 Task: Slide 68 - Resouses-2.
Action: Mouse moved to (33, 92)
Screenshot: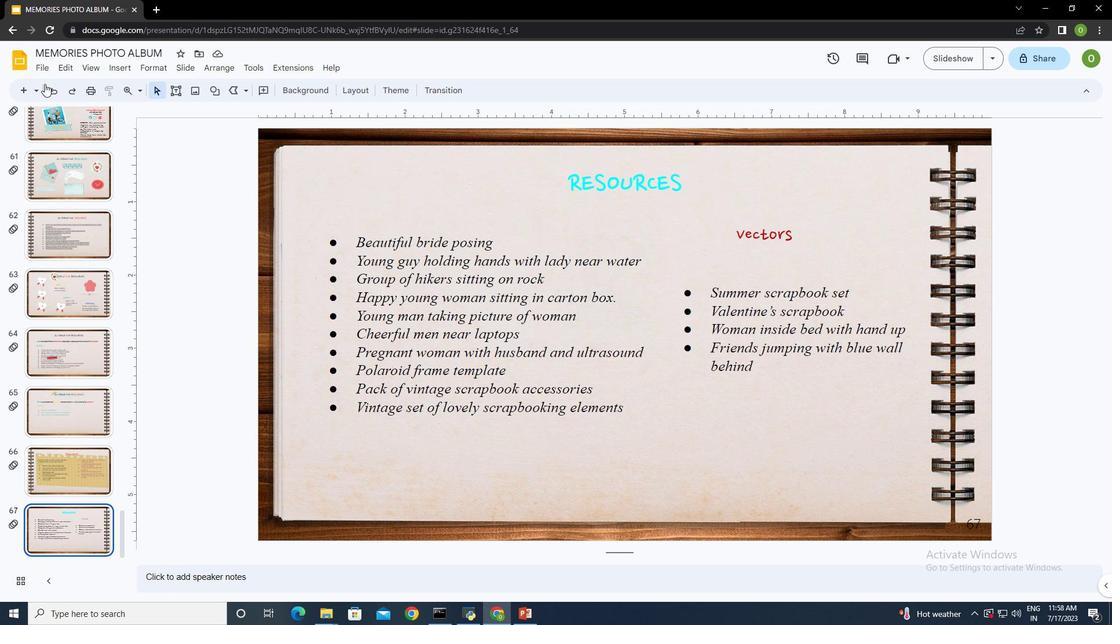 
Action: Mouse pressed left at (33, 92)
Screenshot: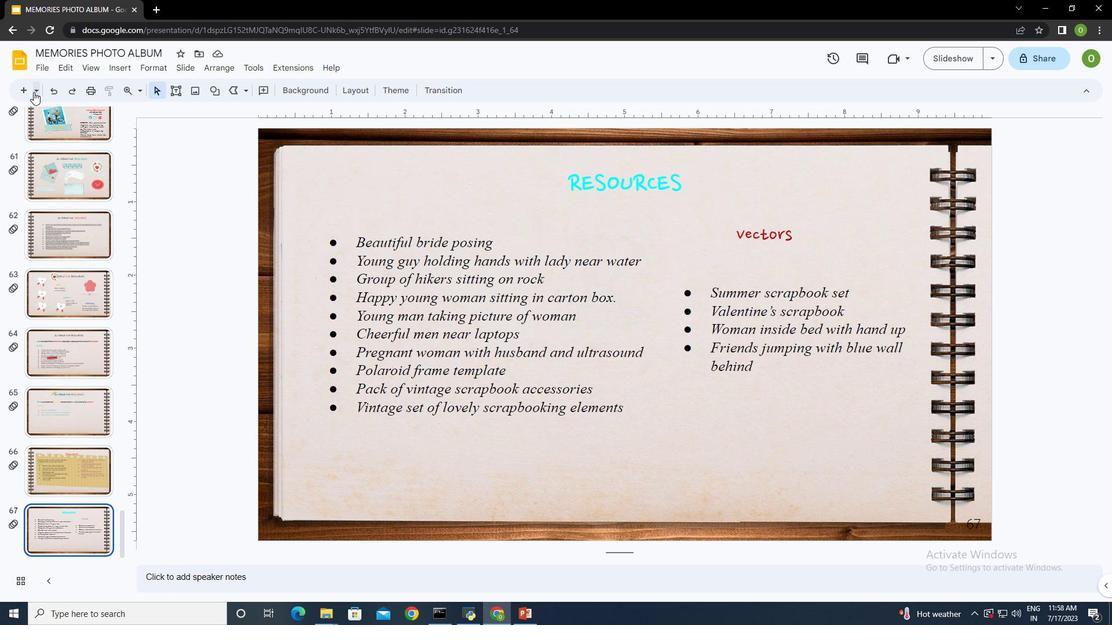 
Action: Mouse moved to (146, 410)
Screenshot: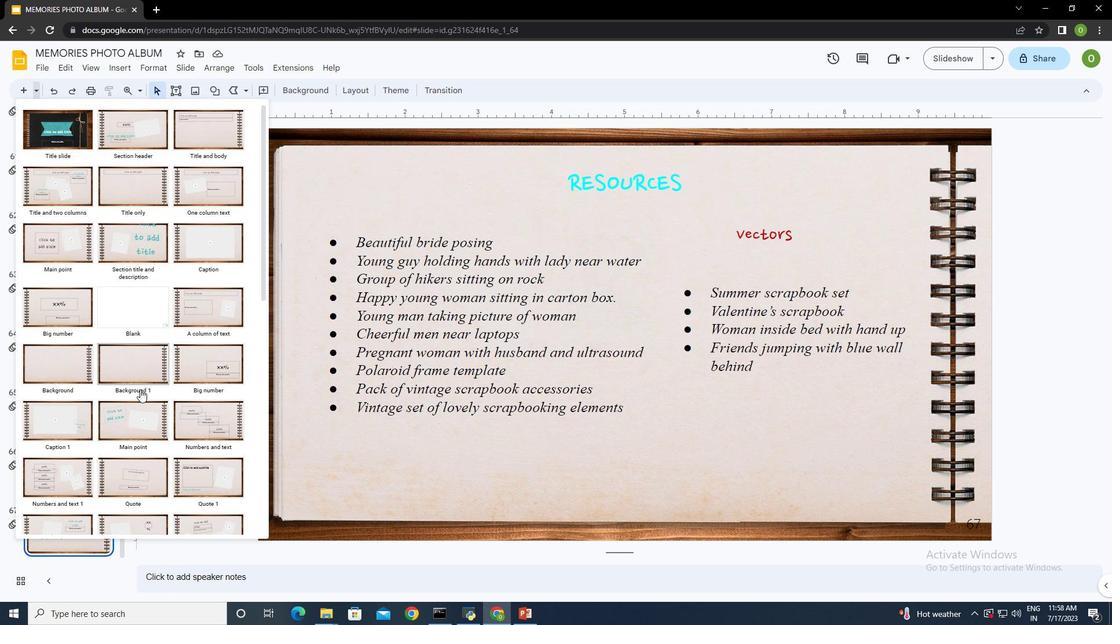 
Action: Mouse scrolled (146, 409) with delta (0, 0)
Screenshot: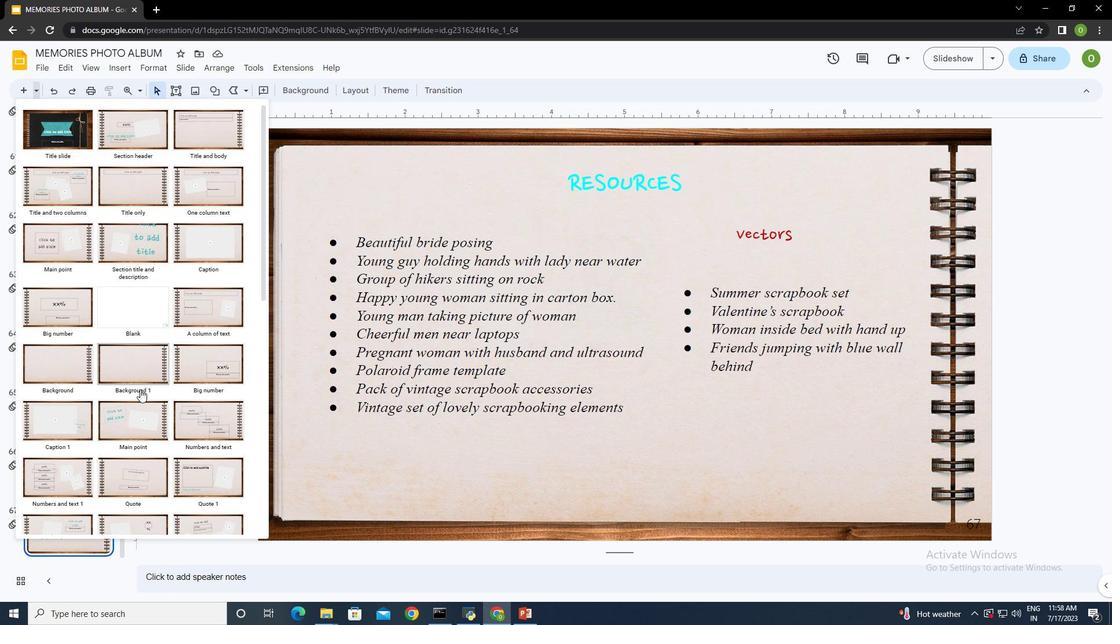 
Action: Mouse moved to (146, 411)
Screenshot: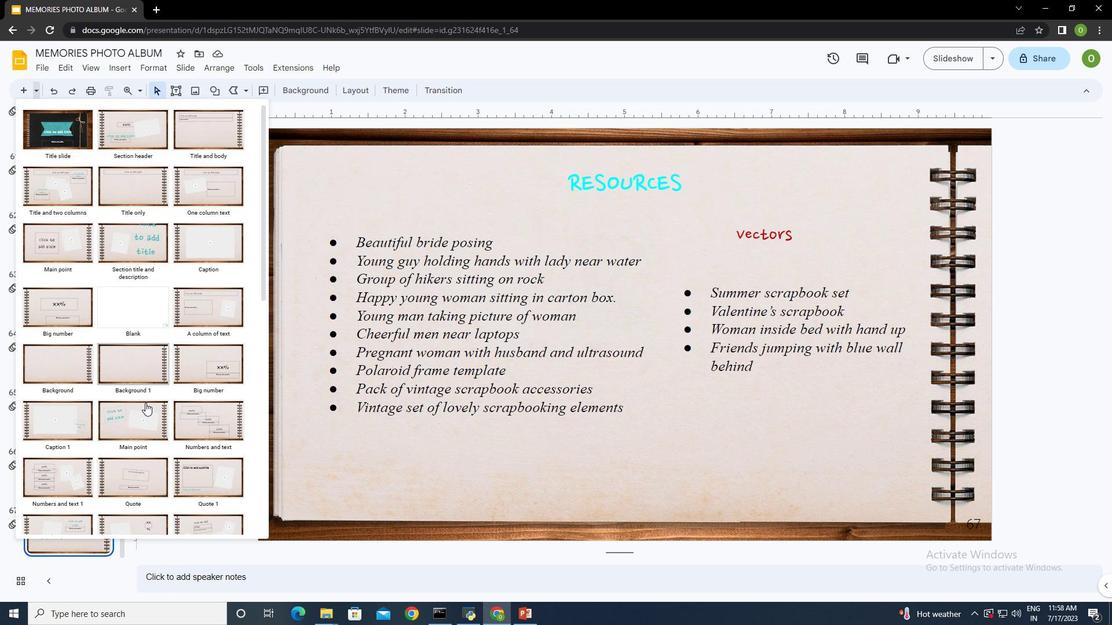 
Action: Mouse scrolled (146, 410) with delta (0, 0)
Screenshot: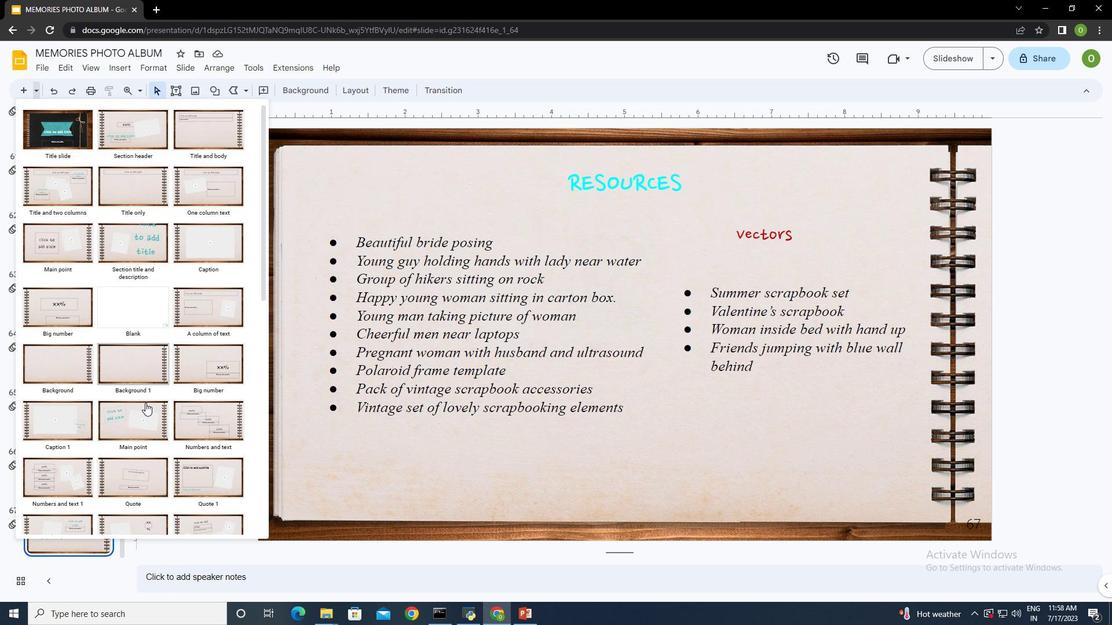 
Action: Mouse moved to (146, 412)
Screenshot: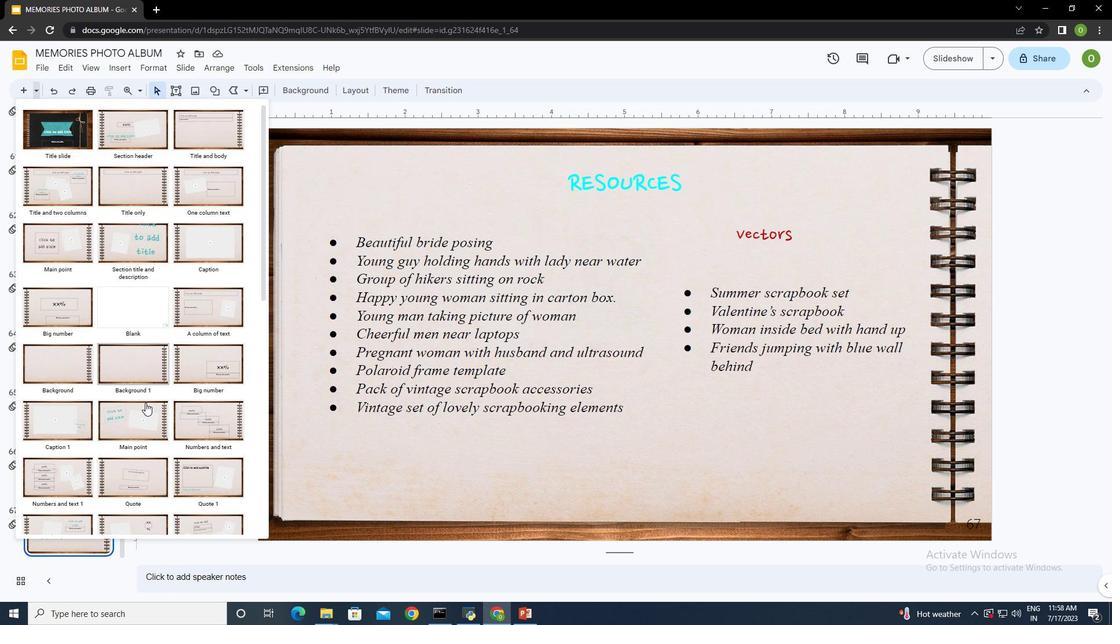 
Action: Mouse scrolled (146, 411) with delta (0, 0)
Screenshot: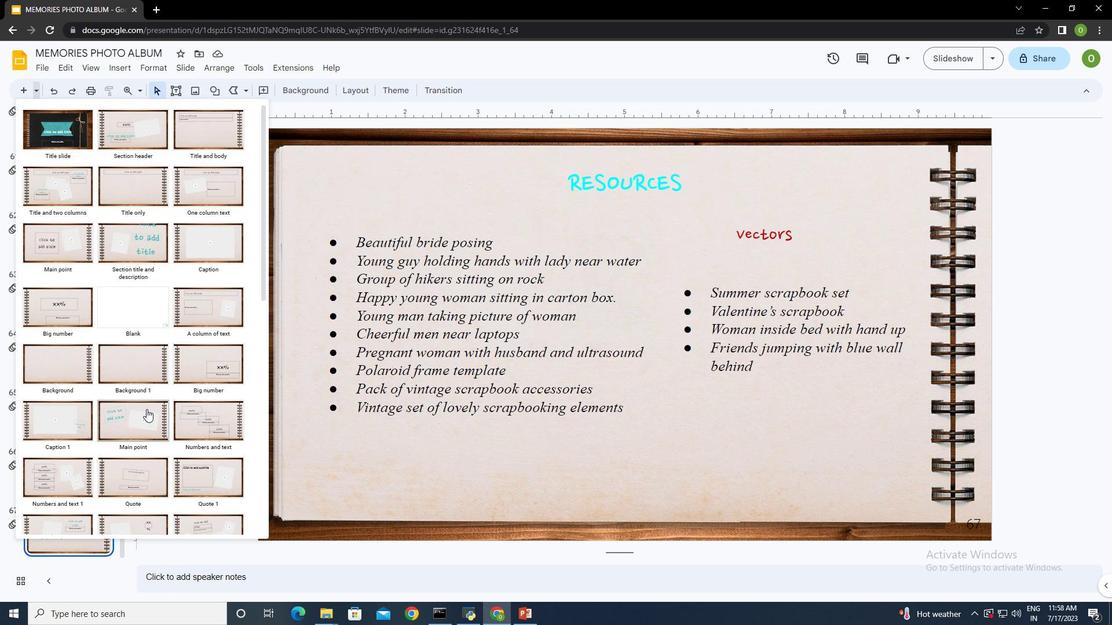 
Action: Mouse moved to (146, 413)
Screenshot: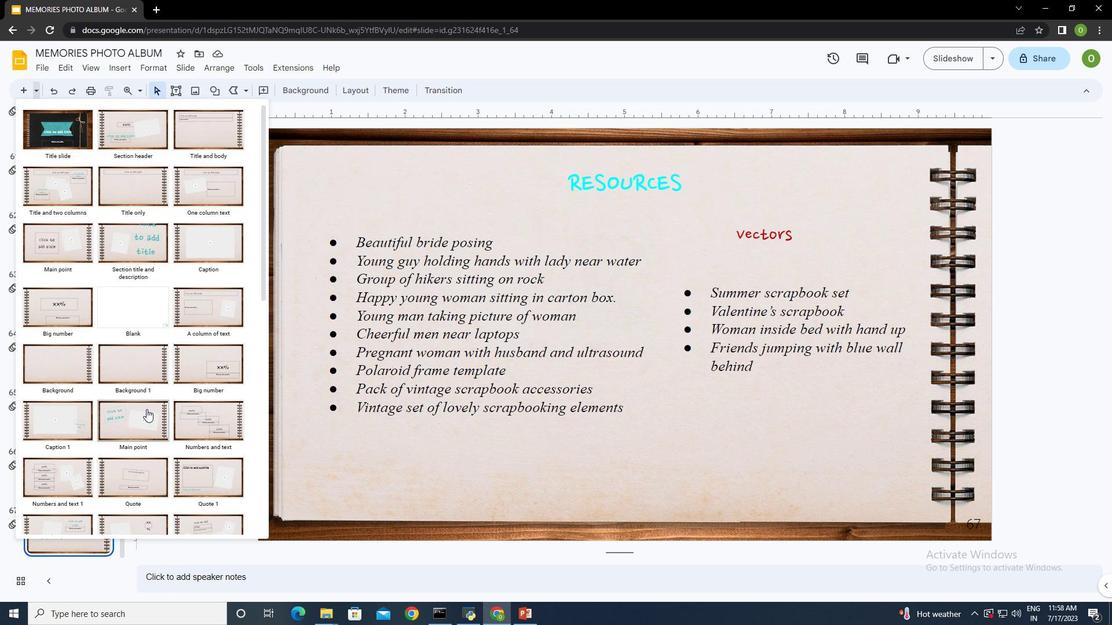 
Action: Mouse scrolled (146, 412) with delta (0, 0)
Screenshot: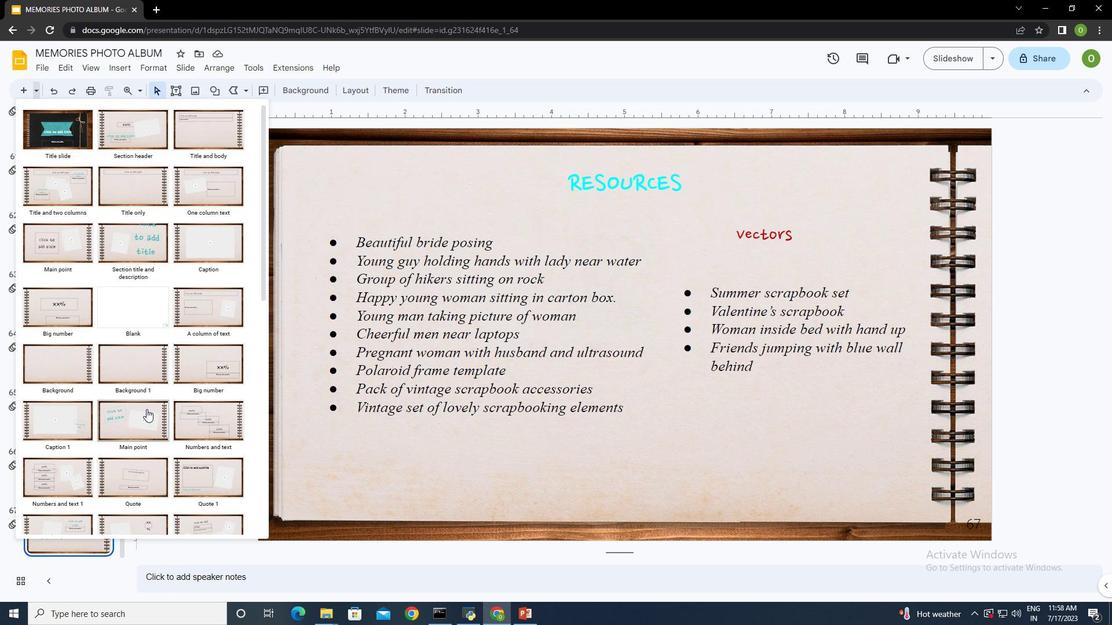 
Action: Mouse moved to (146, 413)
Screenshot: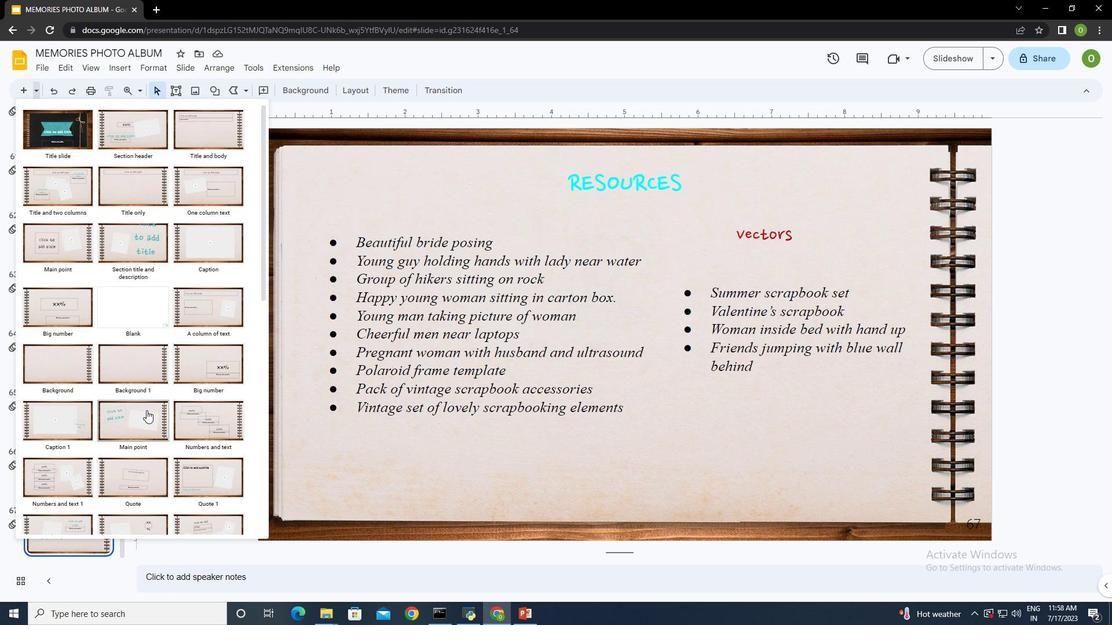 
Action: Mouse scrolled (146, 412) with delta (0, 0)
Screenshot: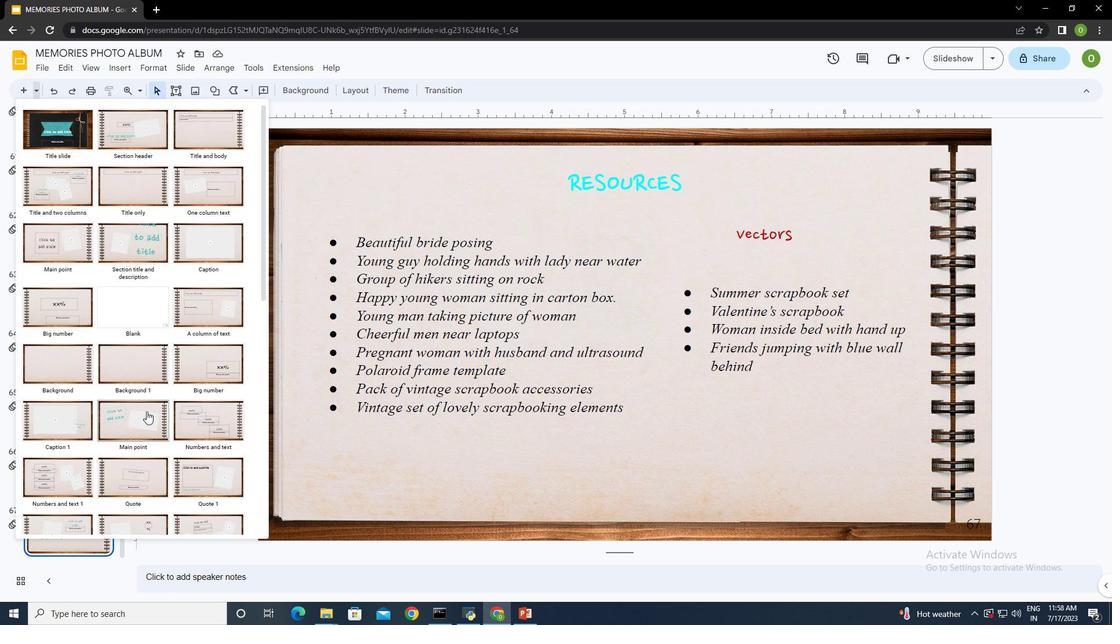 
Action: Mouse moved to (146, 413)
Screenshot: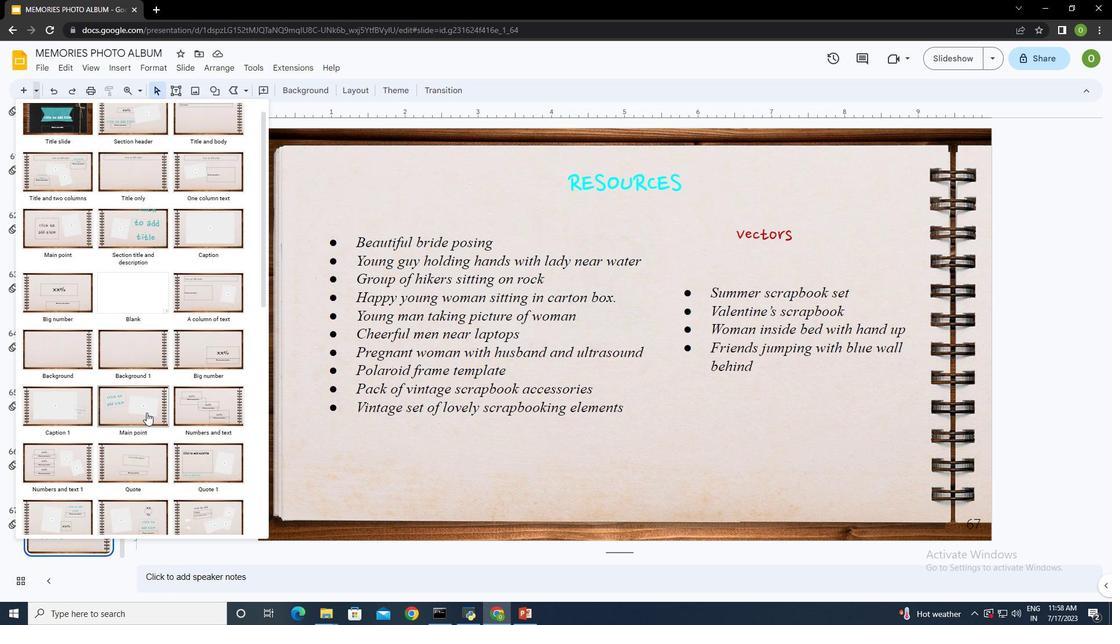 
Action: Mouse scrolled (146, 412) with delta (0, 0)
Screenshot: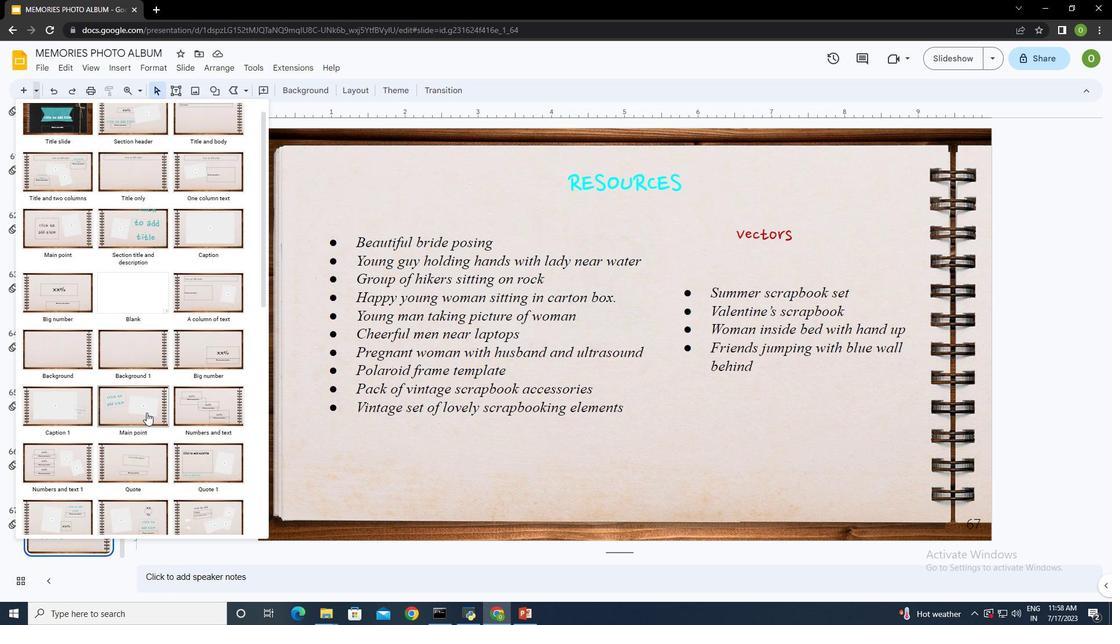 
Action: Mouse moved to (146, 410)
Screenshot: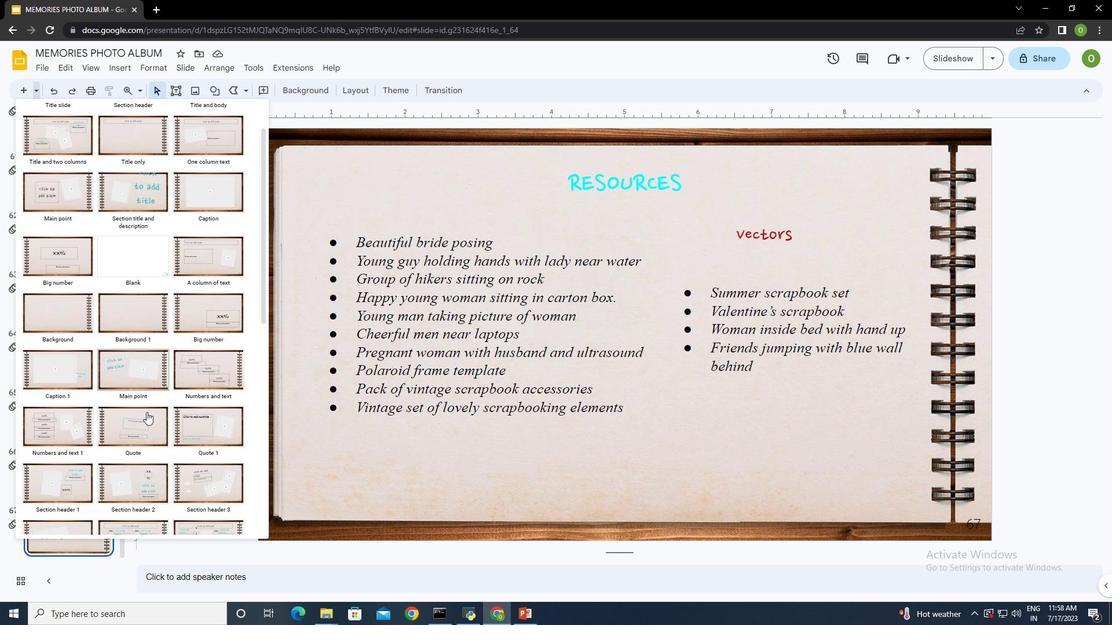 
Action: Mouse scrolled (146, 410) with delta (0, 0)
Screenshot: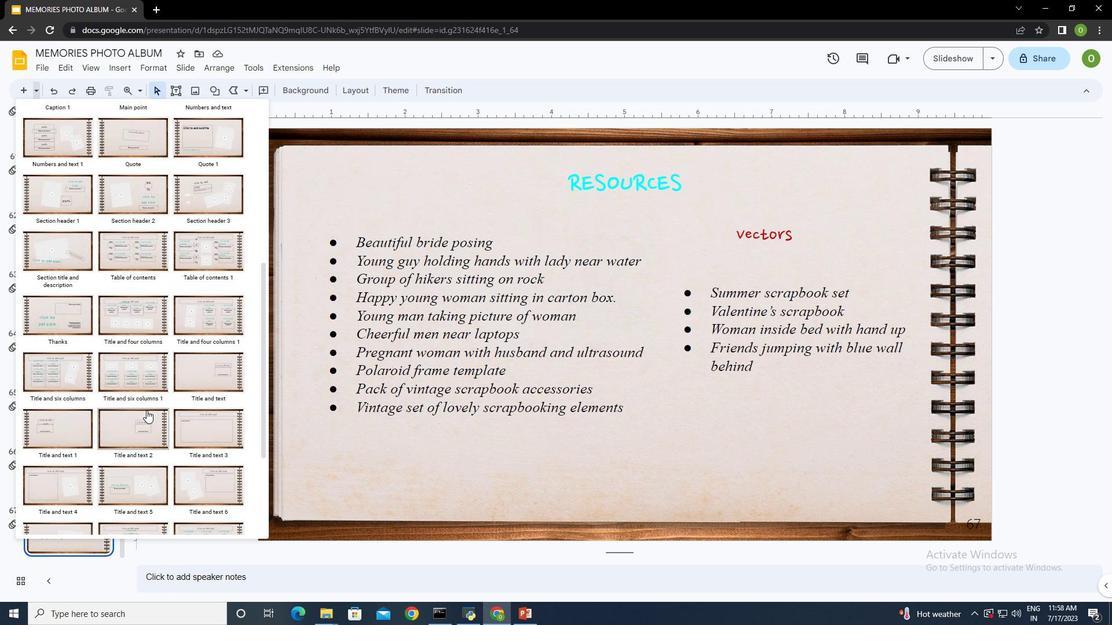 
Action: Mouse scrolled (146, 410) with delta (0, 0)
Screenshot: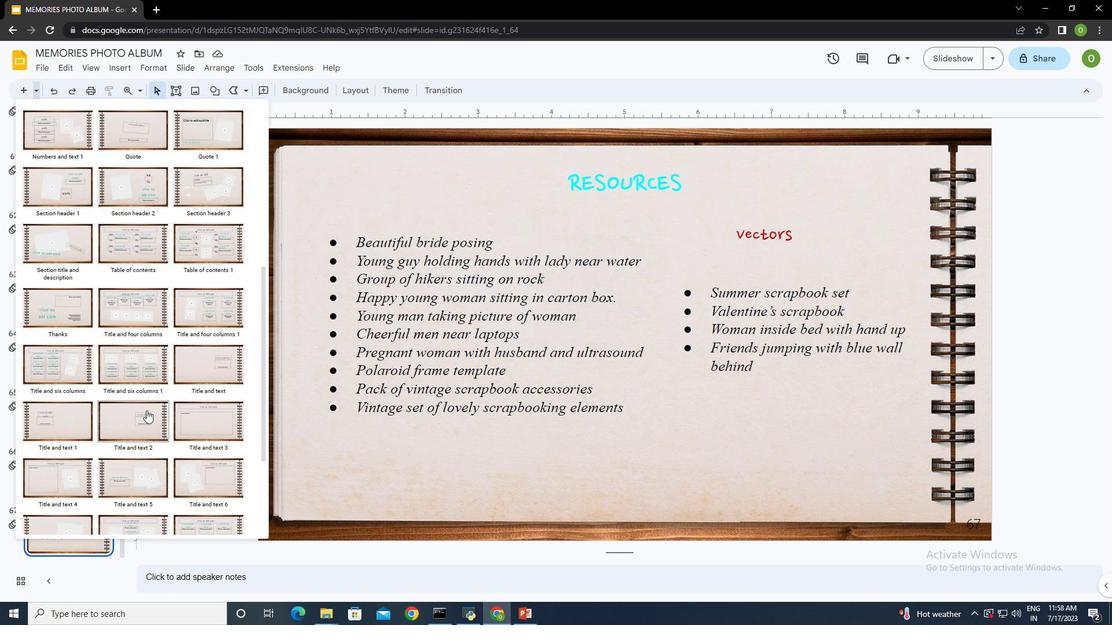 
Action: Mouse scrolled (146, 410) with delta (0, 0)
Screenshot: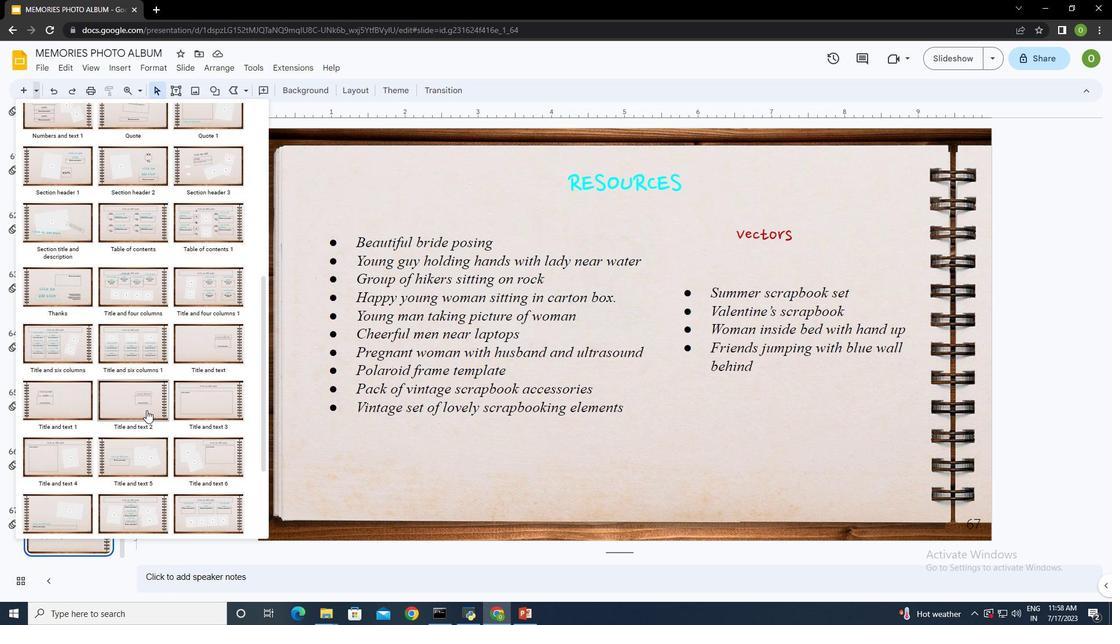 
Action: Mouse scrolled (146, 410) with delta (0, 0)
Screenshot: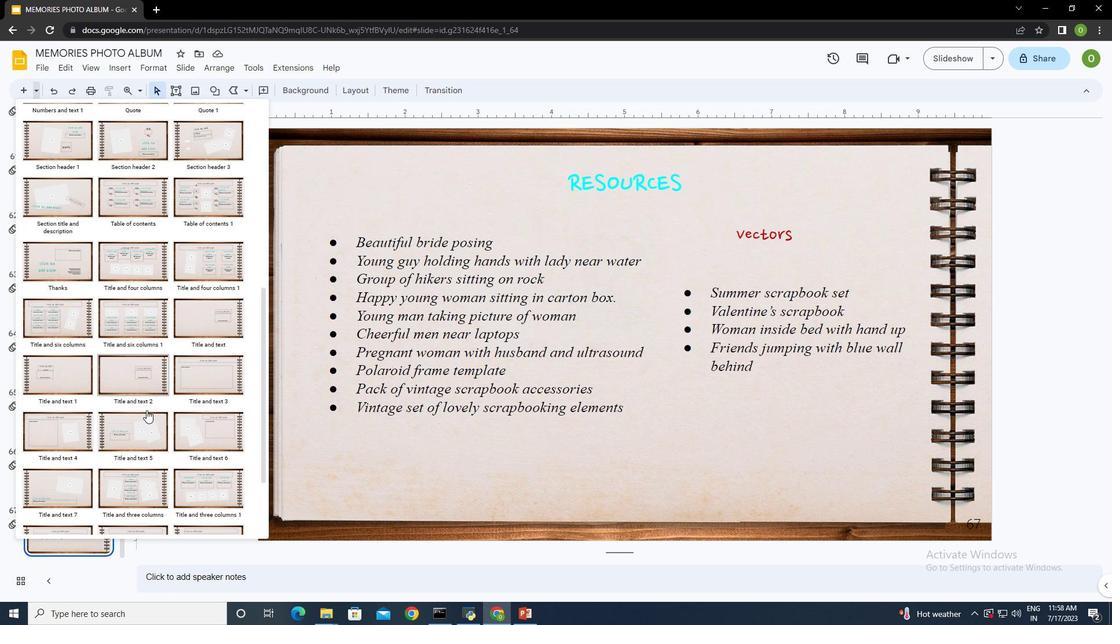 
Action: Mouse scrolled (146, 410) with delta (0, 0)
Screenshot: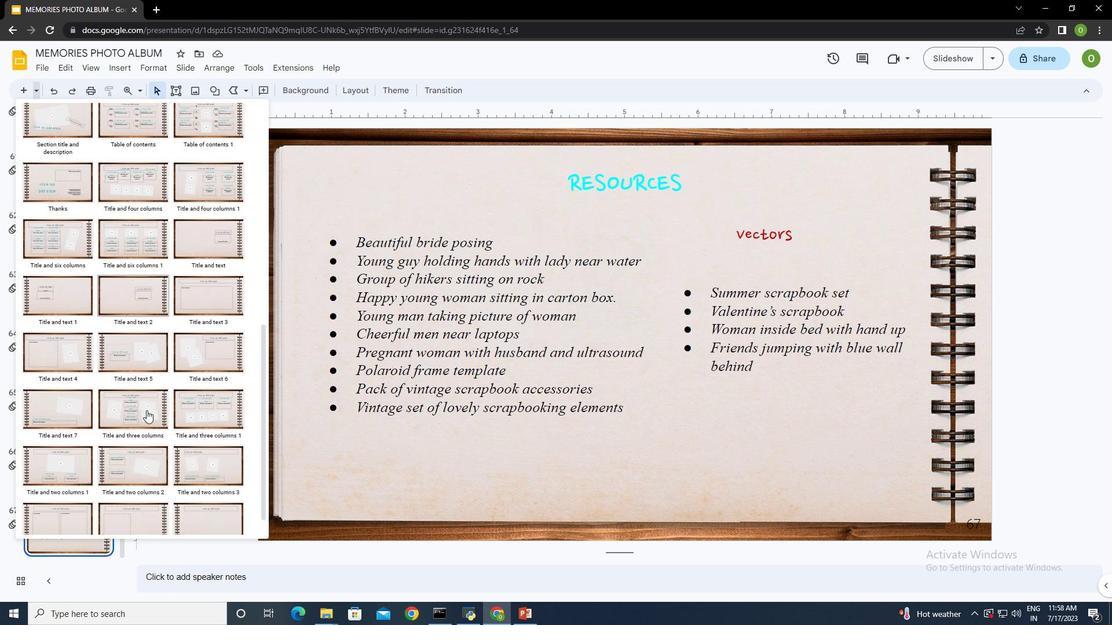 
Action: Mouse moved to (146, 410)
Screenshot: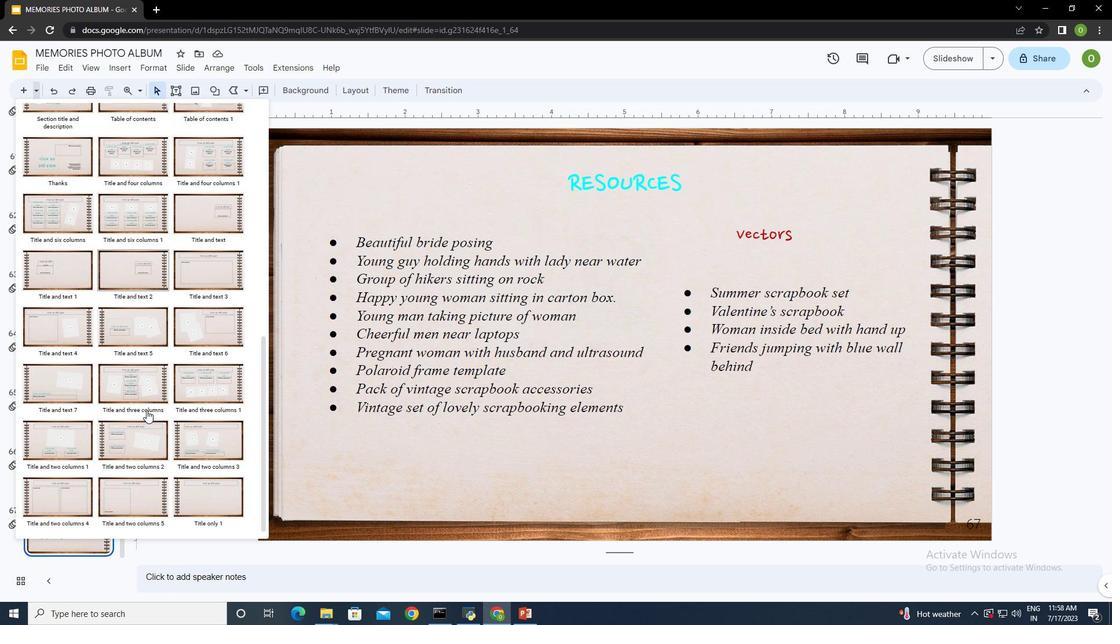 
Action: Mouse scrolled (146, 410) with delta (0, 0)
Screenshot: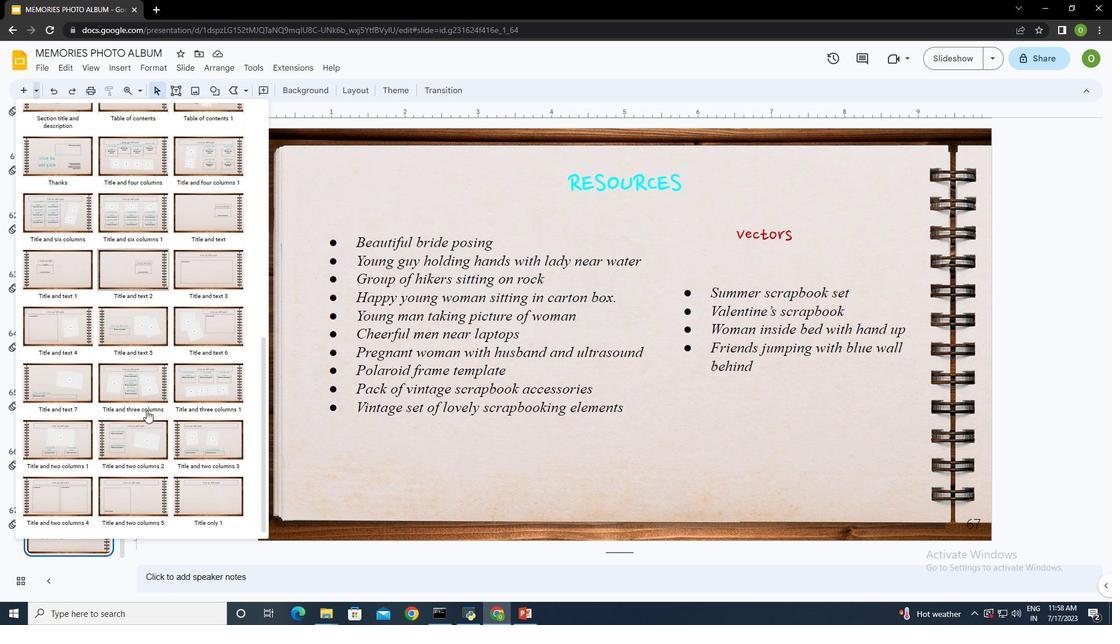 
Action: Mouse scrolled (146, 410) with delta (0, 0)
Screenshot: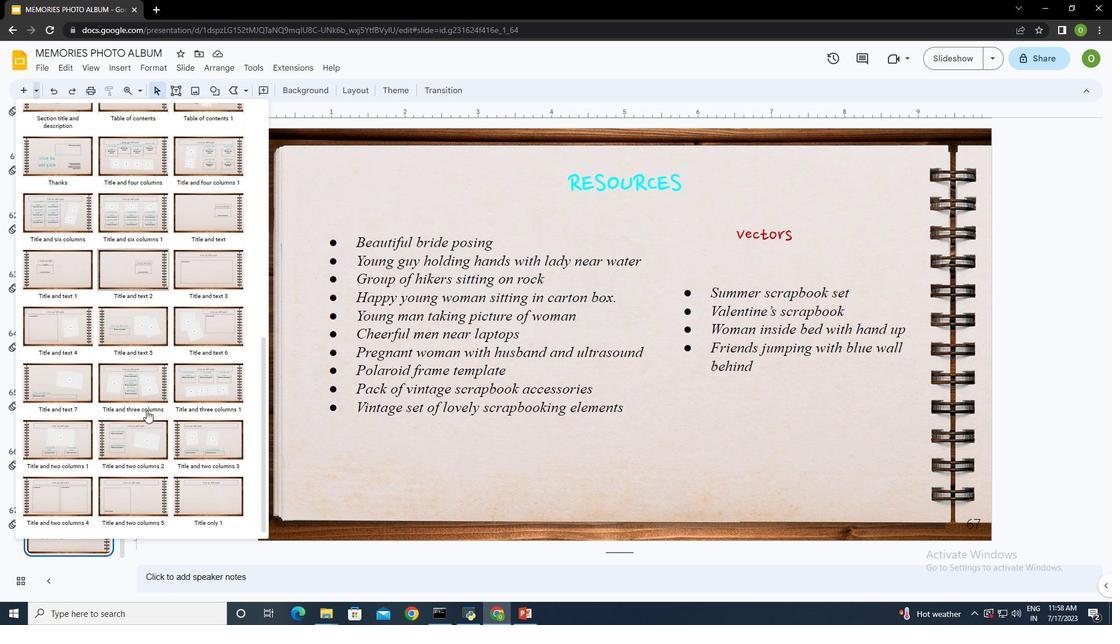 
Action: Mouse moved to (203, 487)
Screenshot: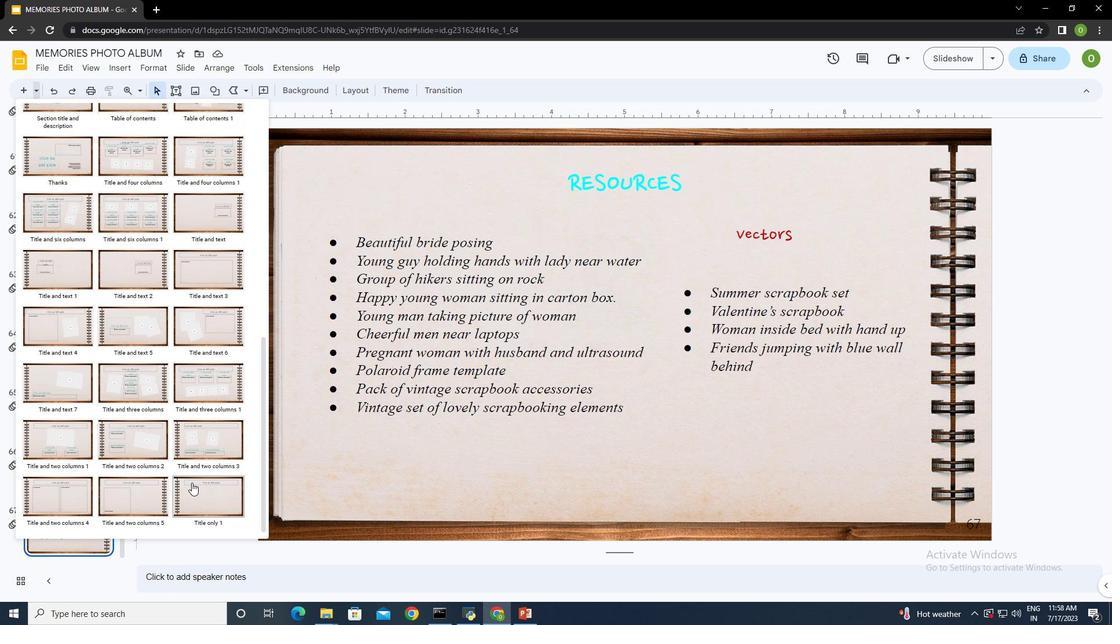 
Action: Mouse pressed left at (203, 487)
Screenshot: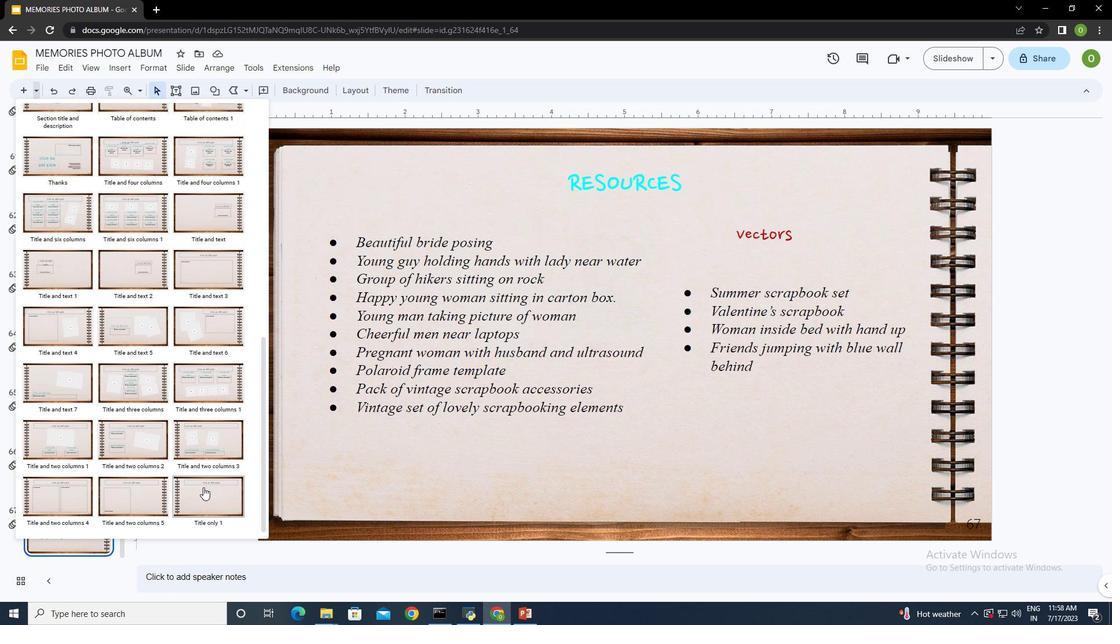 
Action: Mouse moved to (551, 184)
Screenshot: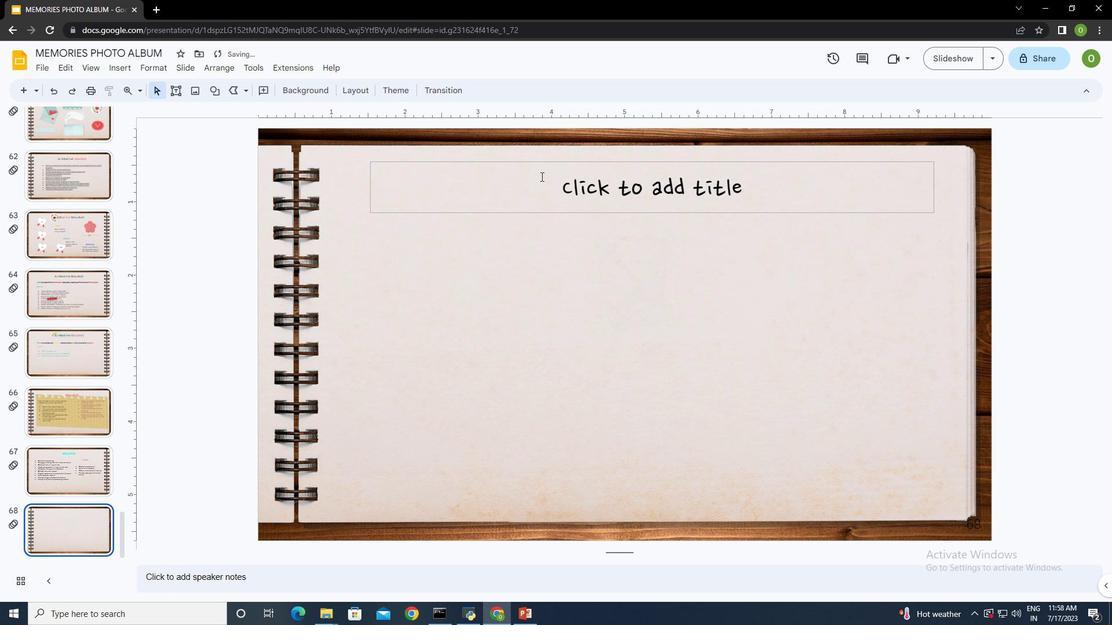 
Action: Mouse pressed left at (551, 184)
Screenshot: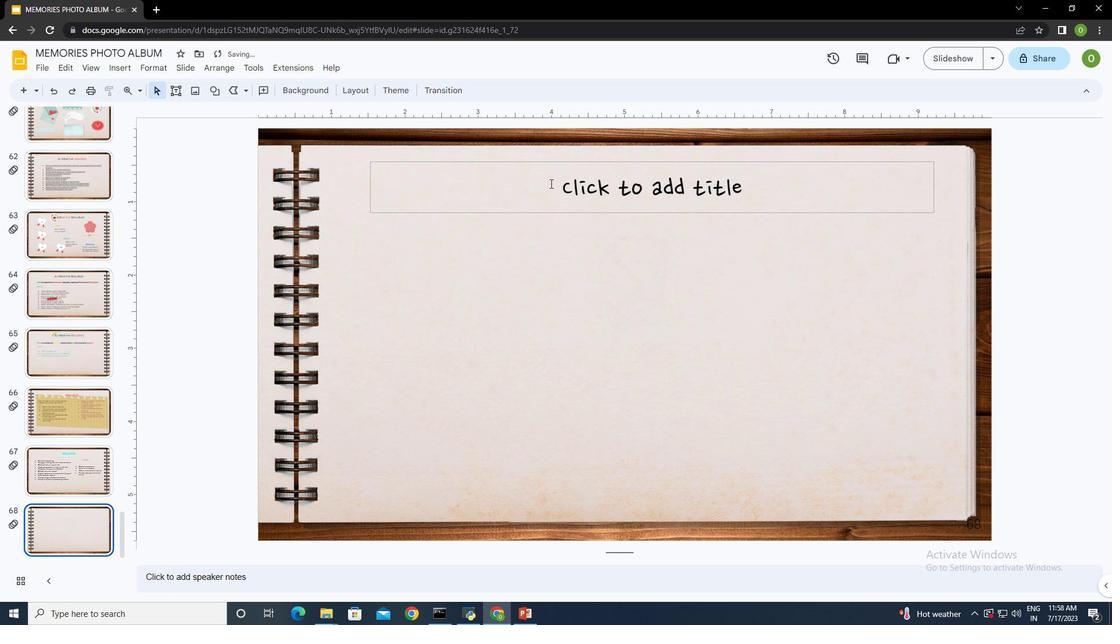 
Action: Mouse moved to (551, 184)
Screenshot: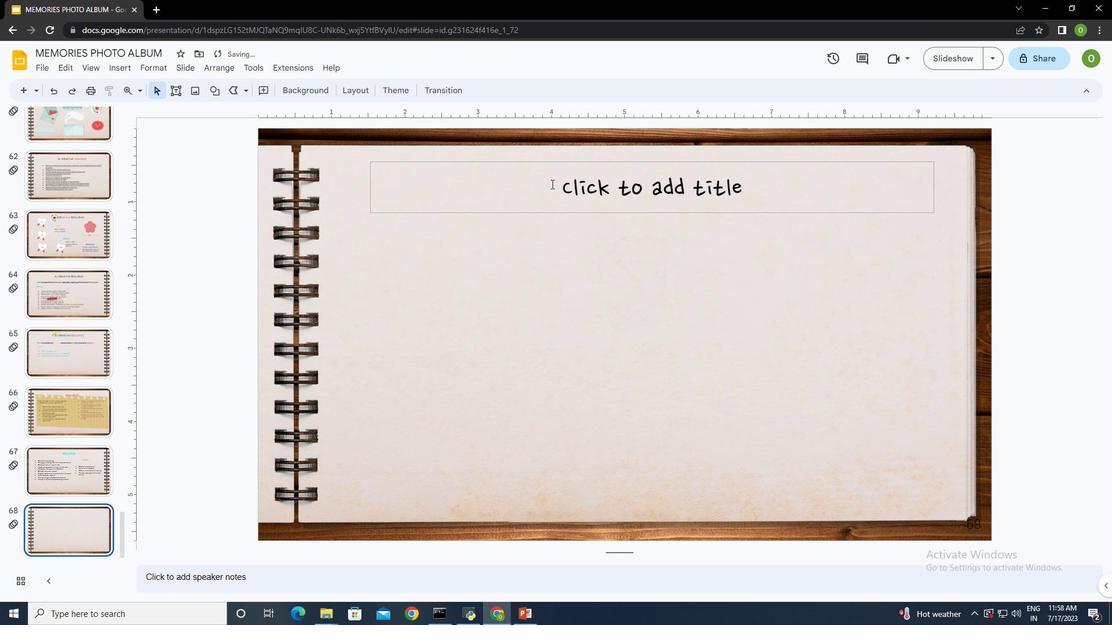 
Action: Key pressed <Key.caps_lock>RESOURCES
Screenshot: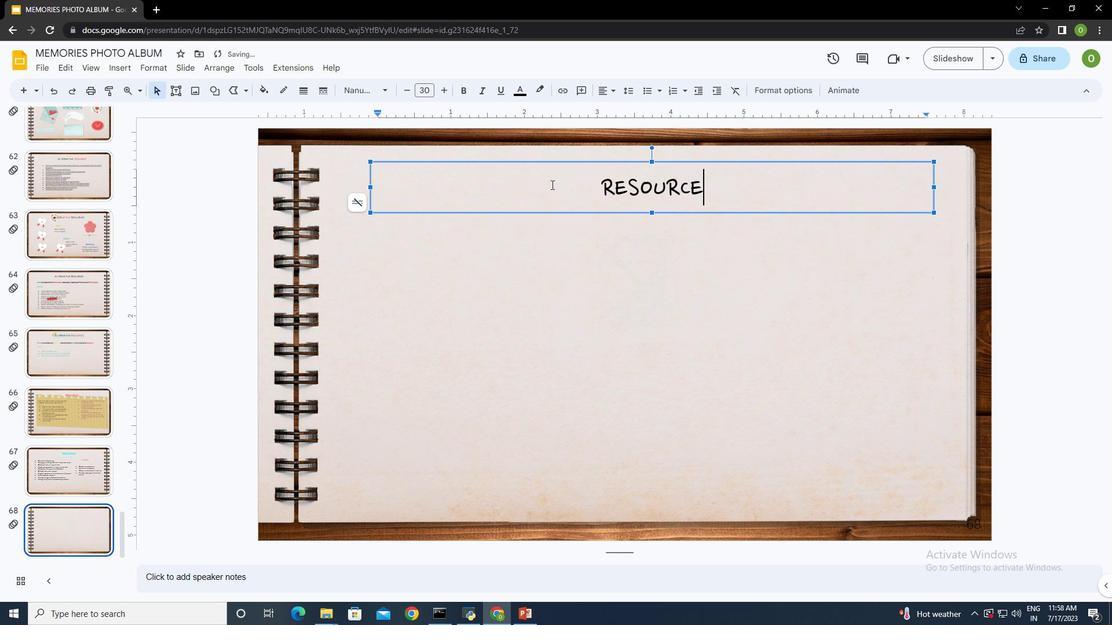 
Action: Mouse moved to (573, 260)
Screenshot: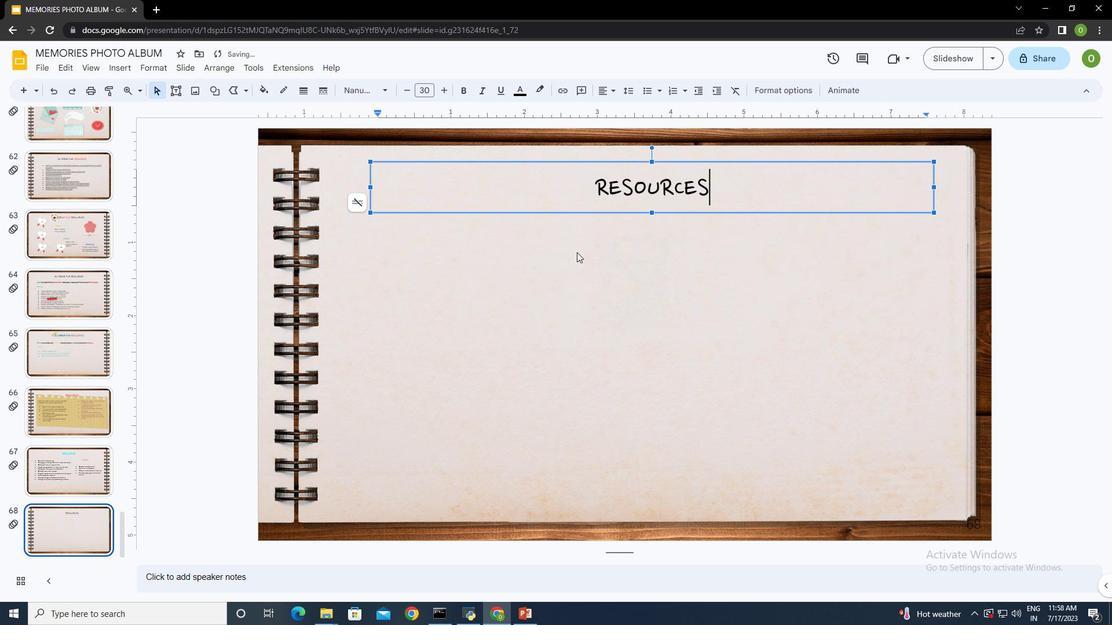 
Action: Mouse pressed left at (573, 260)
Screenshot: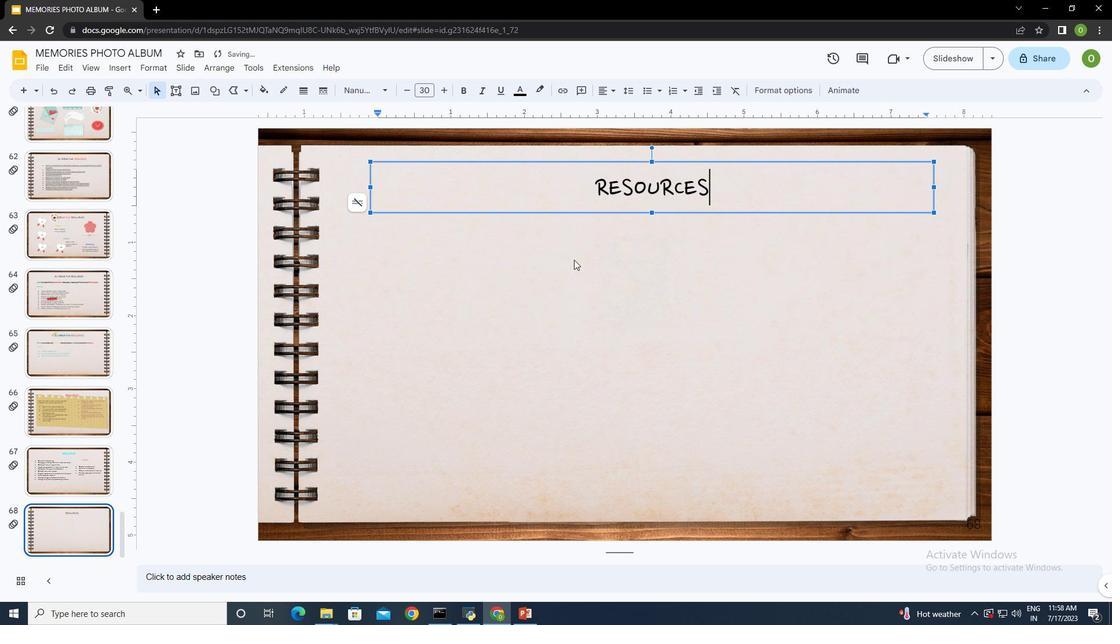
Action: Mouse moved to (121, 64)
Screenshot: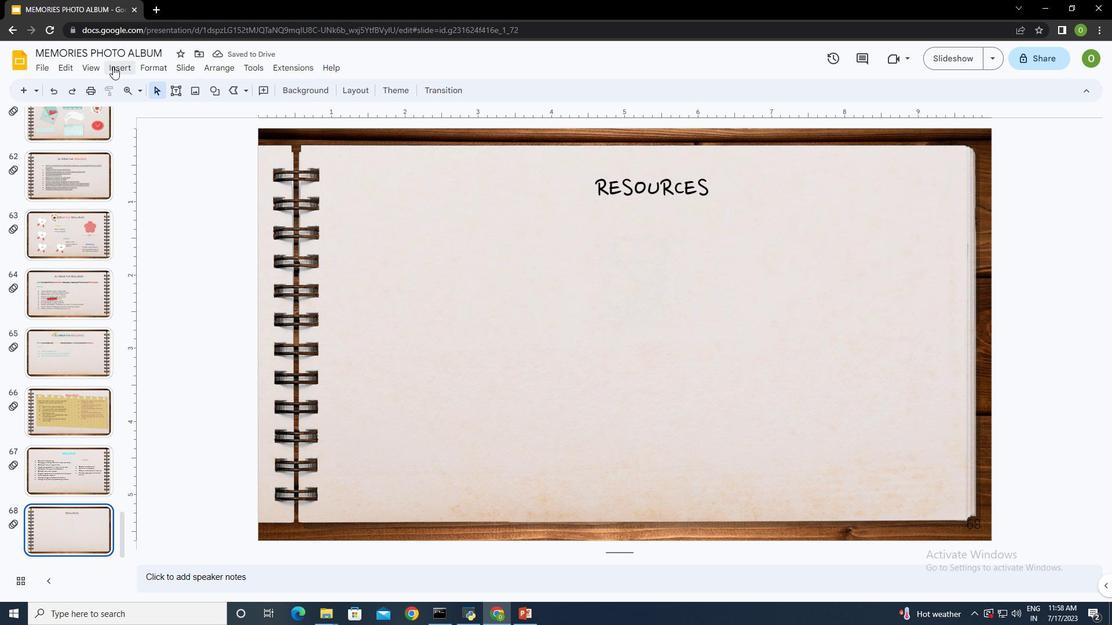 
Action: Mouse pressed left at (121, 64)
Screenshot: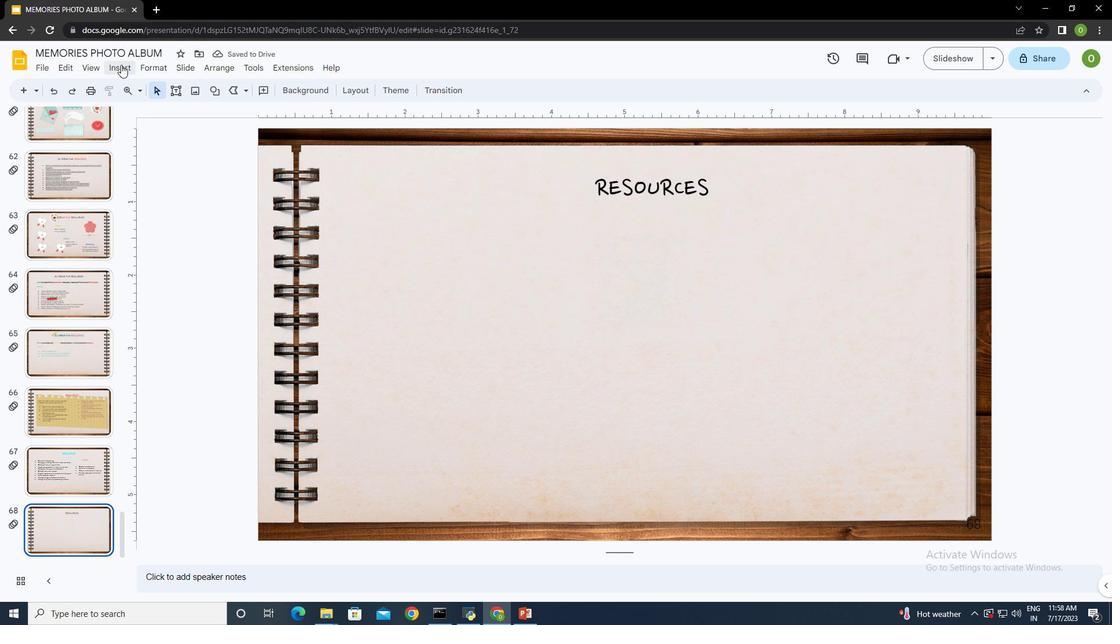 
Action: Mouse moved to (146, 101)
Screenshot: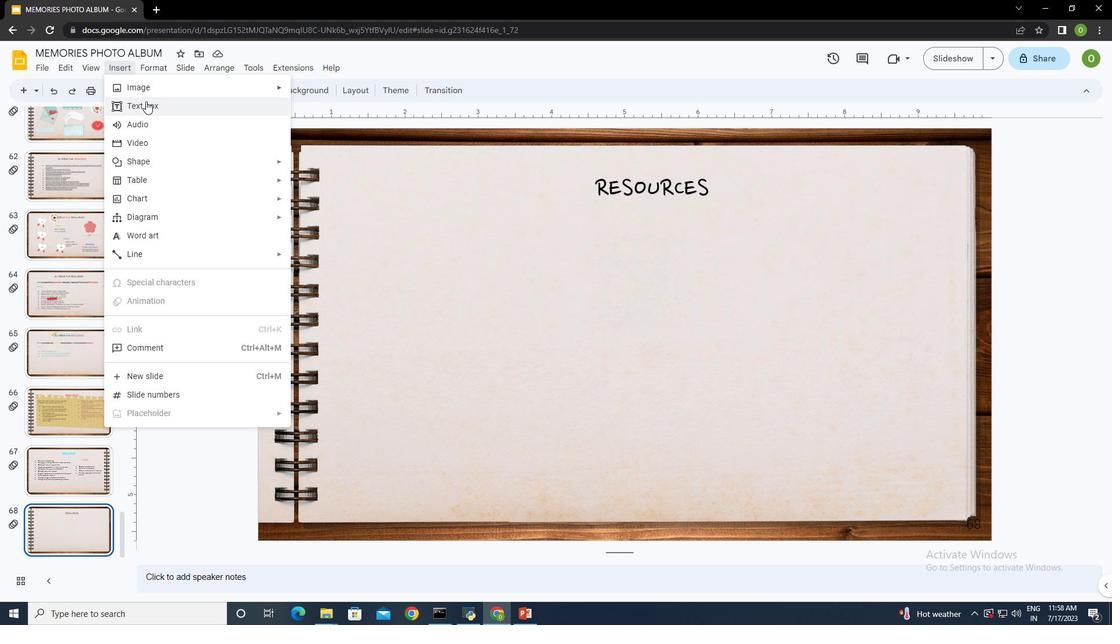 
Action: Mouse pressed left at (146, 101)
Screenshot: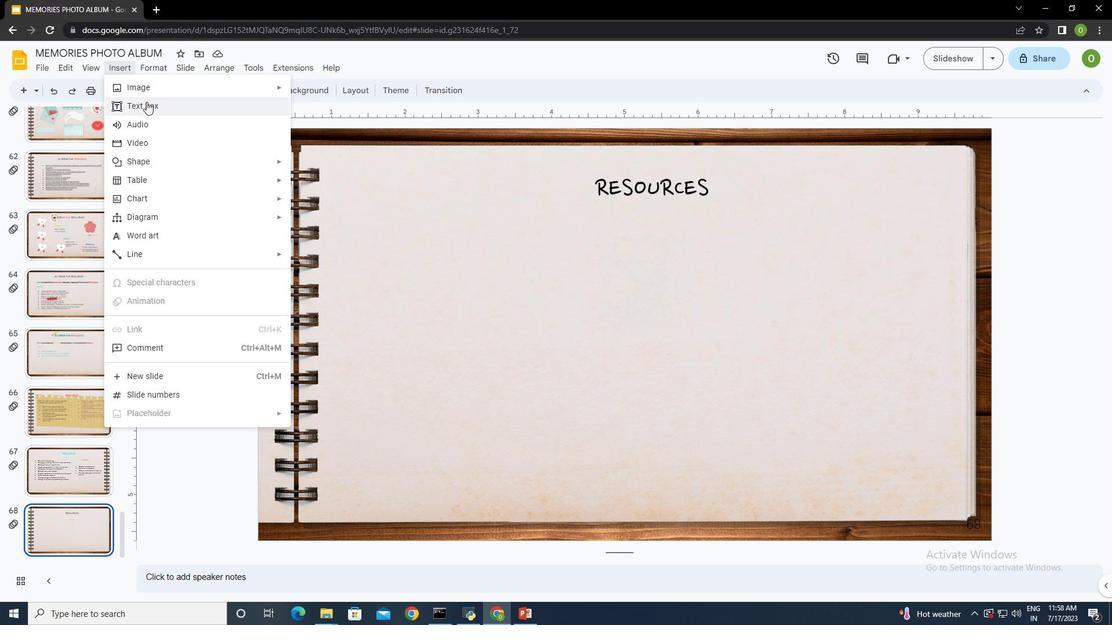 
Action: Mouse moved to (361, 223)
Screenshot: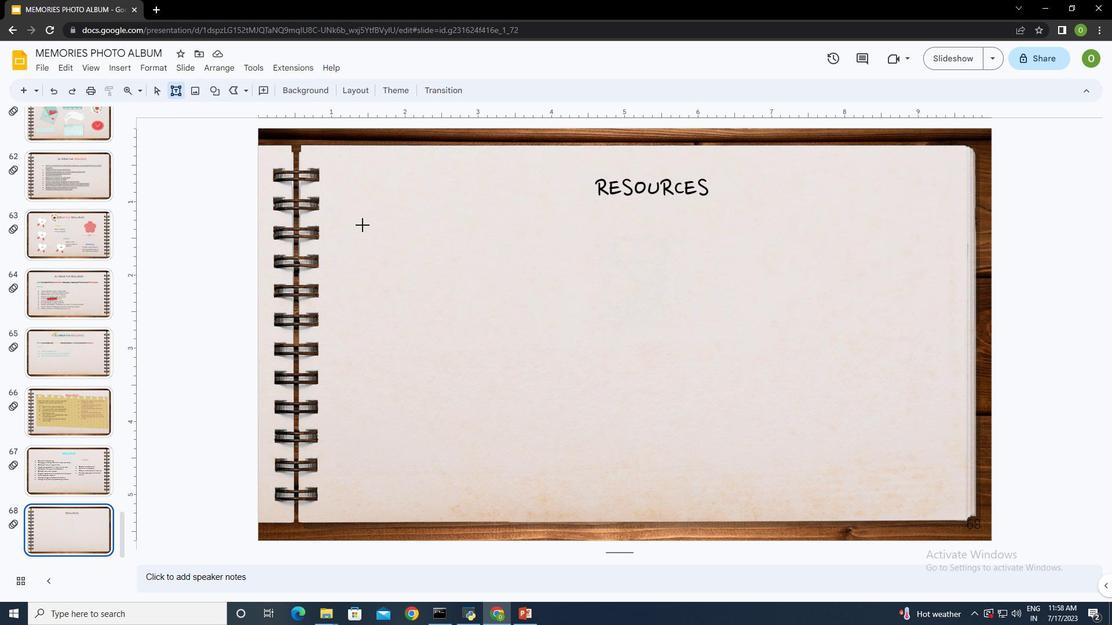 
Action: Mouse pressed left at (361, 223)
Screenshot: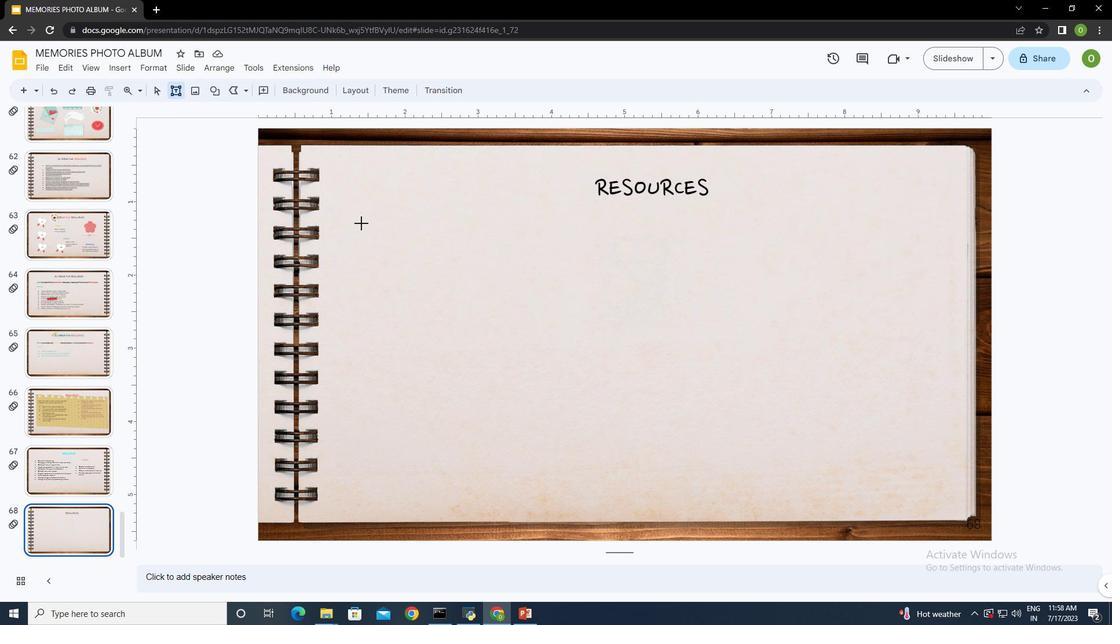 
Action: Mouse moved to (533, 282)
Screenshot: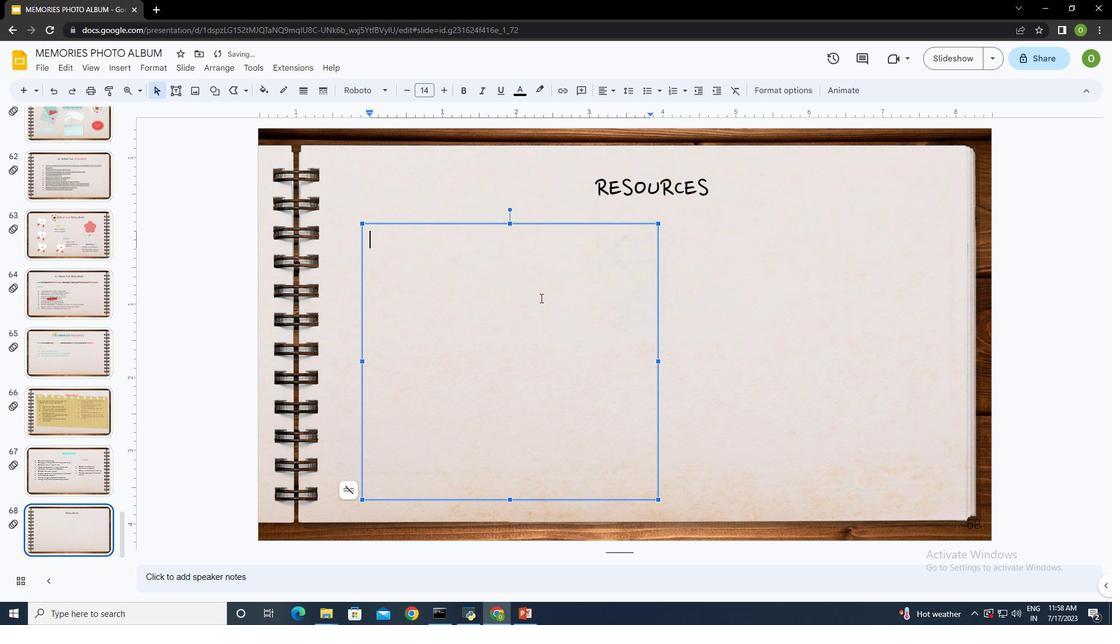 
Action: Key pressed <Key.shift><Key.shift><Key.shift><Key.caps_lock><Key.shift><Key.shift>Did<Key.space>you<Key.space>like<Key.space>the<Key.space>resources<Key.space>on<Key.space>ths<Key.backspace>is<Key.space>template<Key.space><Key.backspace><Key.shift_r>?<Key.space><Key.shift>Get<Key.space>them<Key.space>for<Key.space>free<Key.space>at<Key.space>our<Key.space>other<Key.space>websites.<Key.enter><Key.enter><Key.shift>P<Key.shift>HOTOSctrl+A
Screenshot: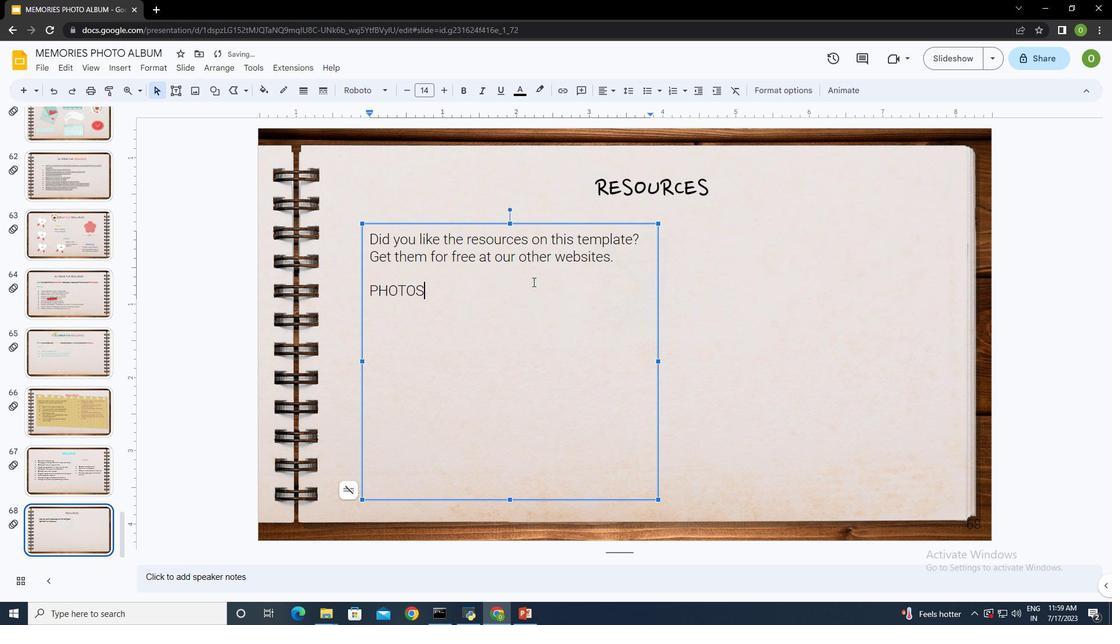 
Action: Mouse pressed left at (533, 282)
Screenshot: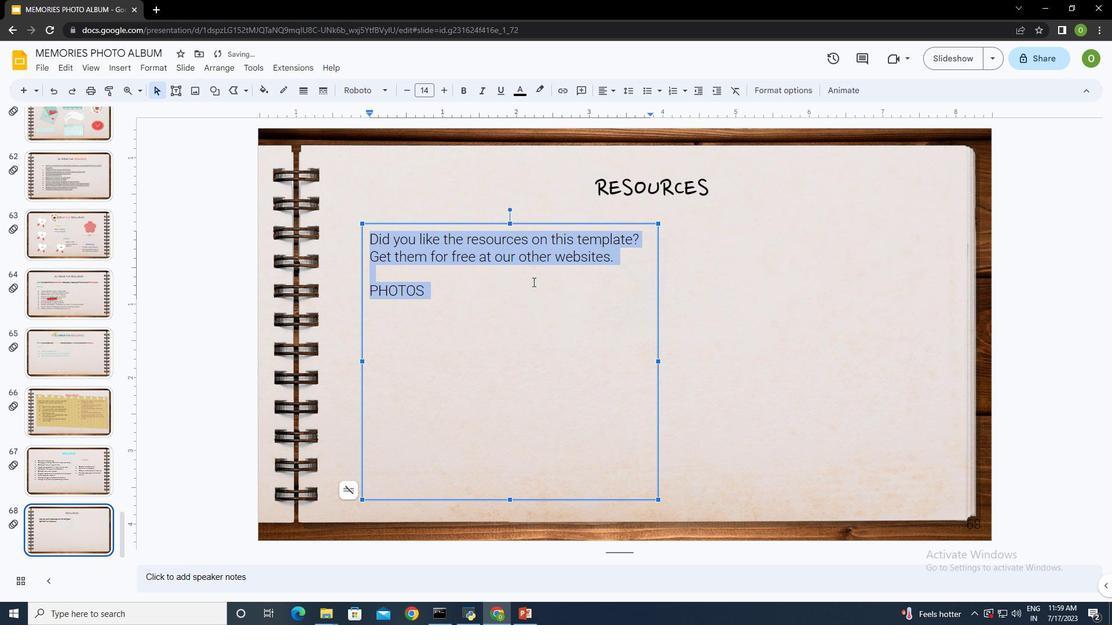 
Action: Mouse moved to (425, 287)
Screenshot: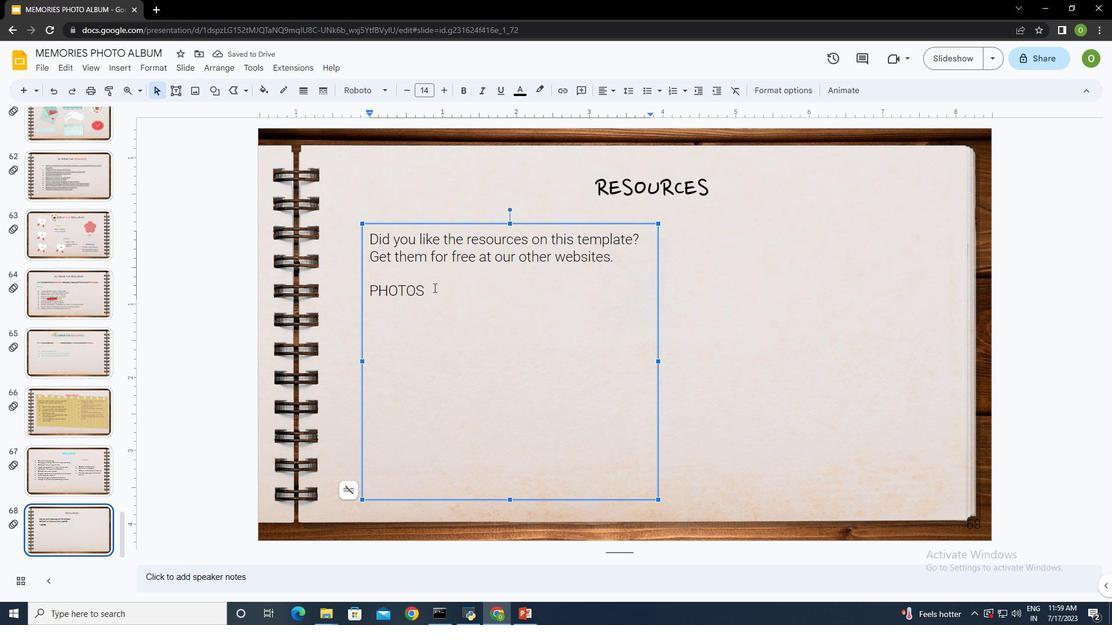 
Action: Mouse pressed left at (425, 287)
Screenshot: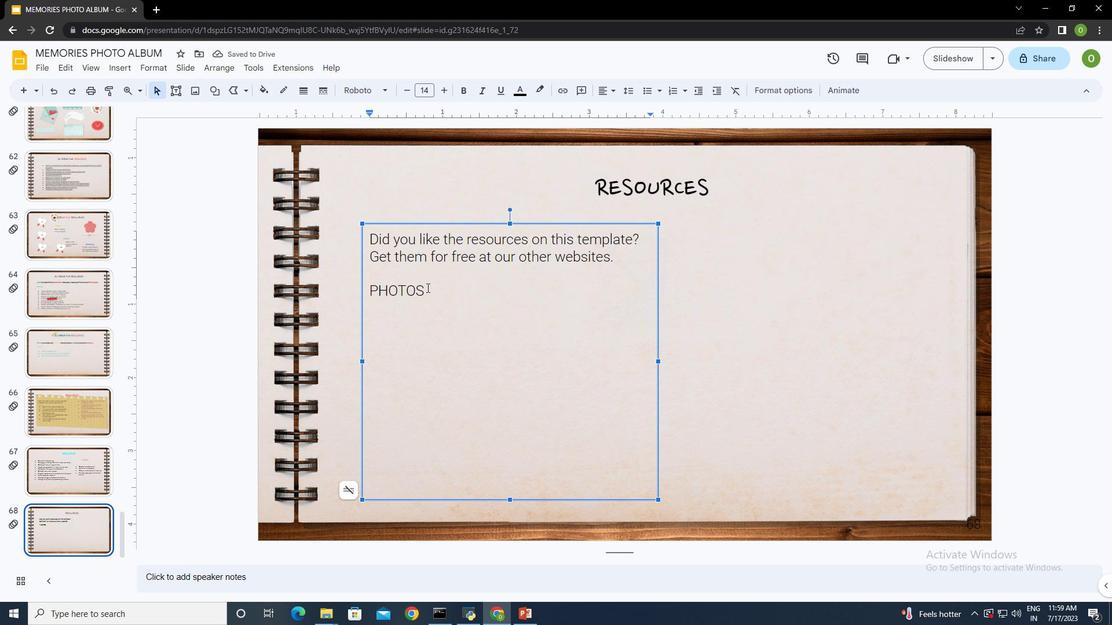 
Action: Mouse moved to (356, 84)
Screenshot: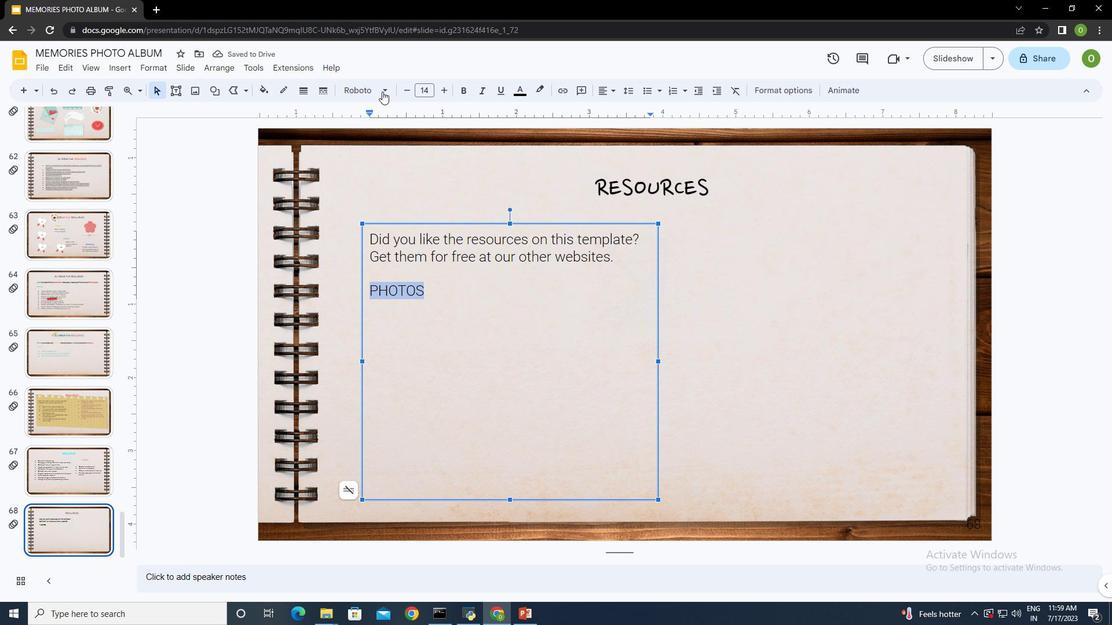
Action: Mouse pressed left at (356, 84)
Screenshot: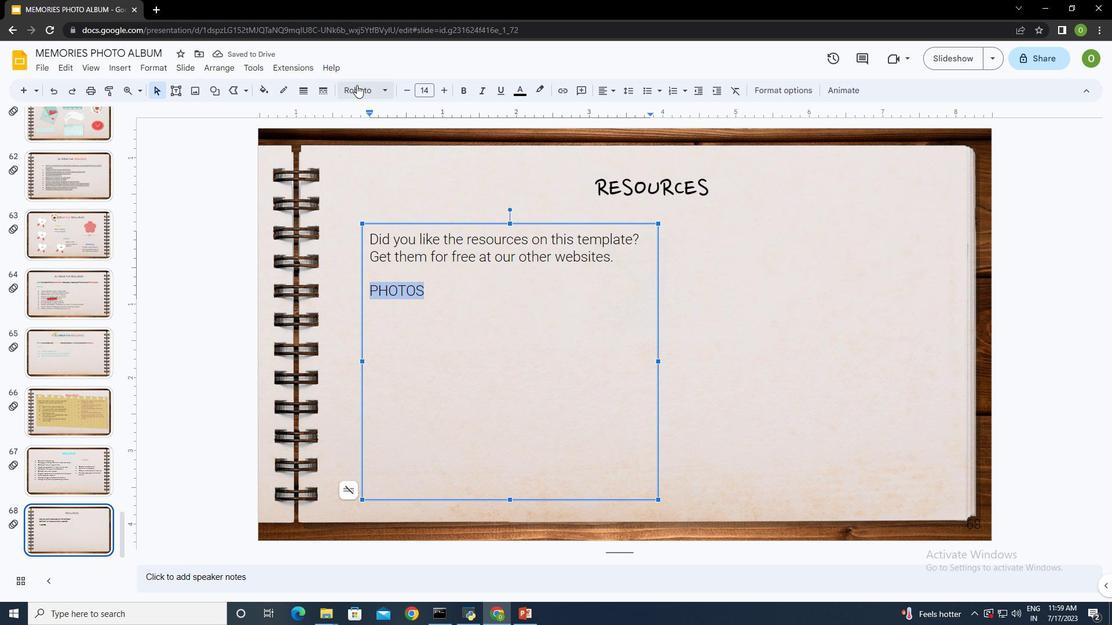 
Action: Mouse moved to (412, 158)
Screenshot: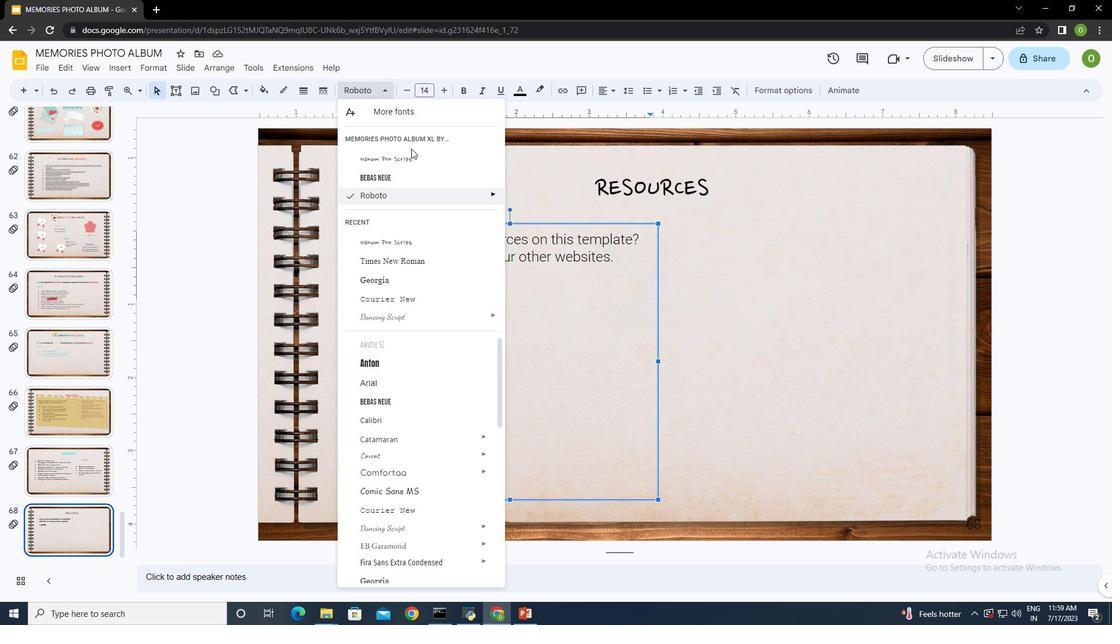 
Action: Mouse pressed left at (412, 158)
Screenshot: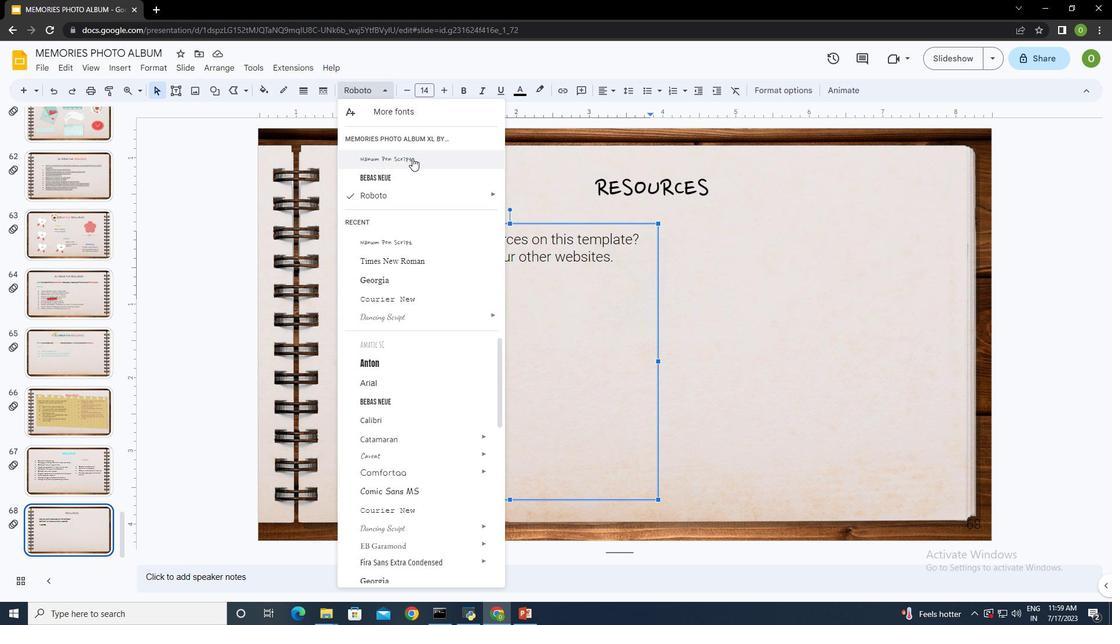 
Action: Mouse moved to (443, 89)
Screenshot: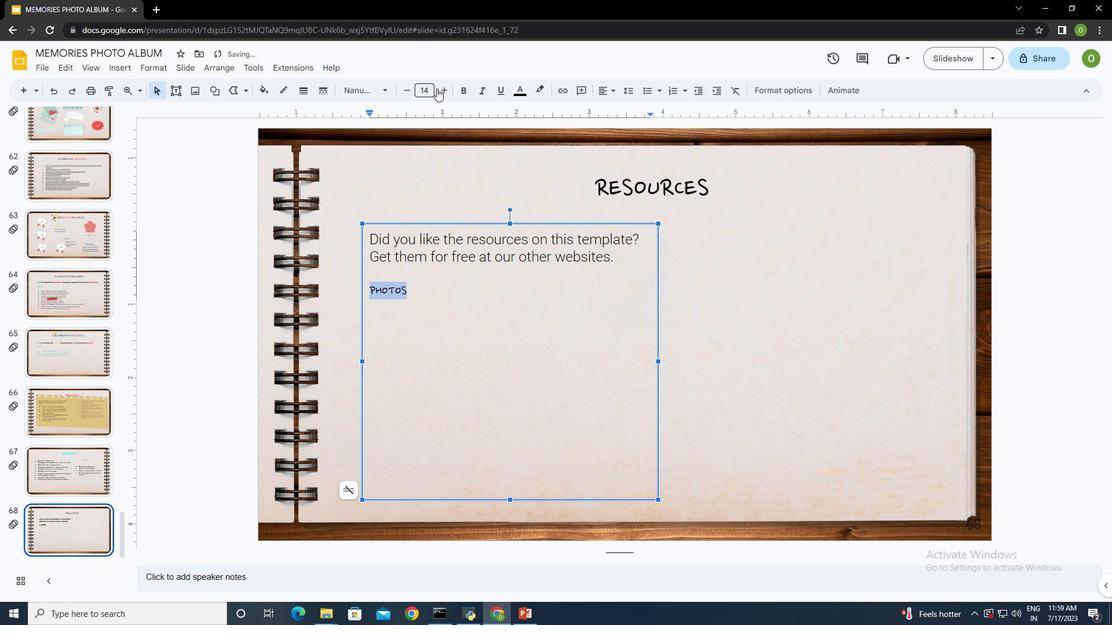 
Action: Mouse pressed left at (443, 89)
Screenshot: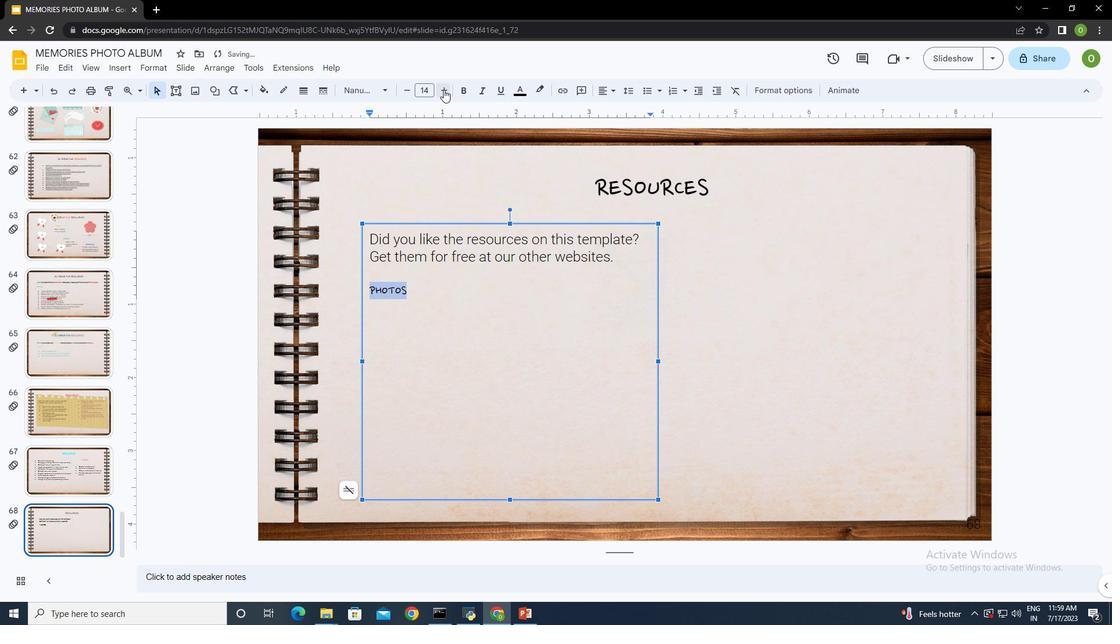 
Action: Mouse moved to (443, 89)
Screenshot: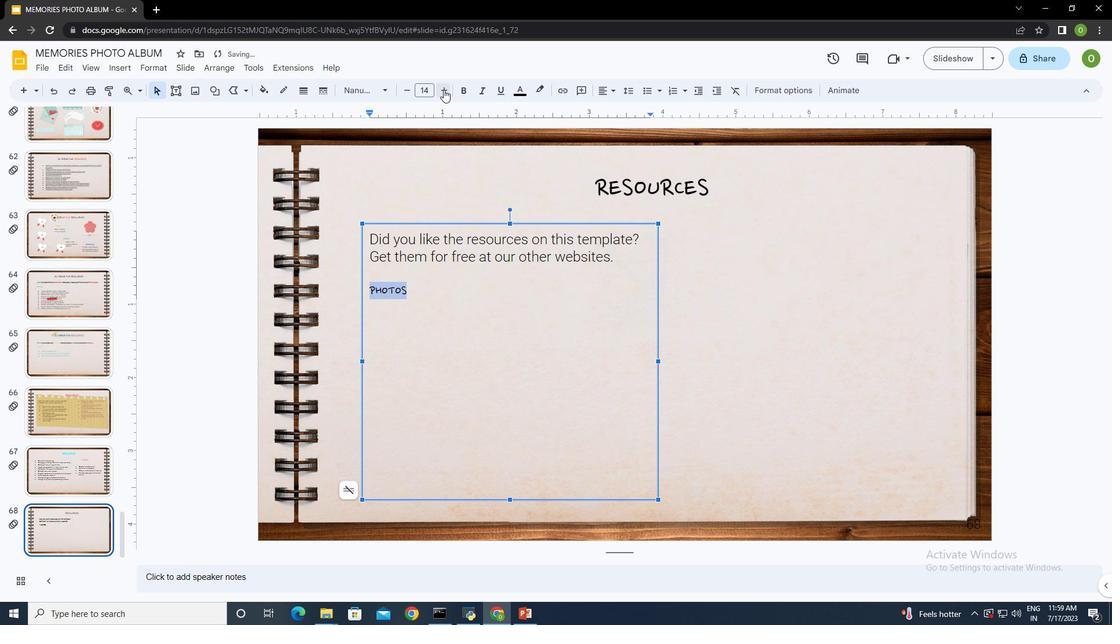 
Action: Mouse pressed left at (443, 89)
Screenshot: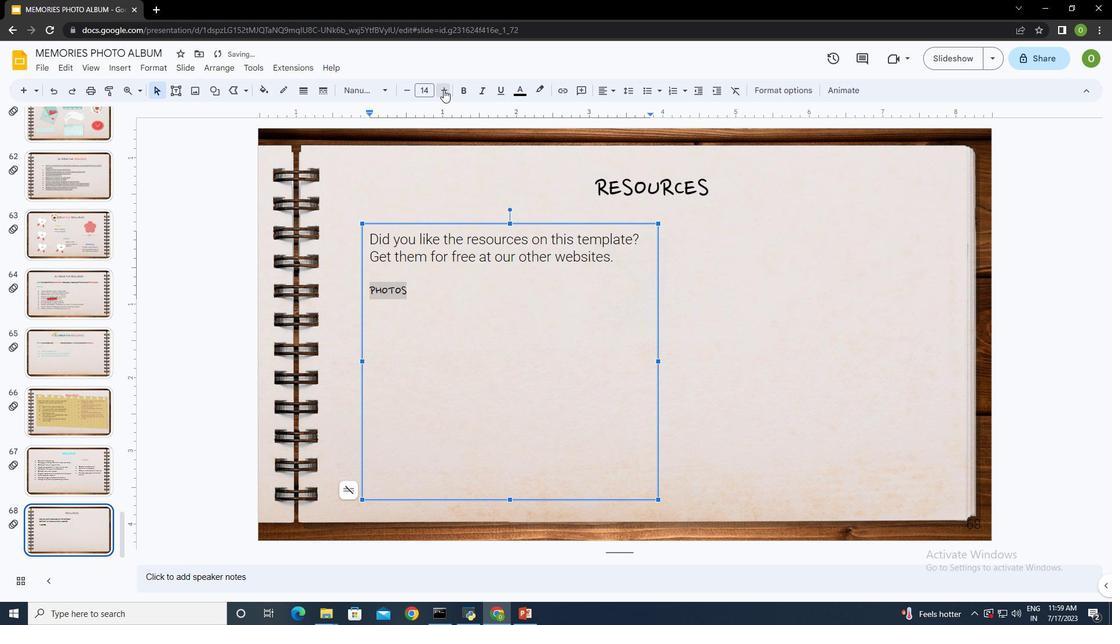 
Action: Mouse pressed left at (443, 89)
Screenshot: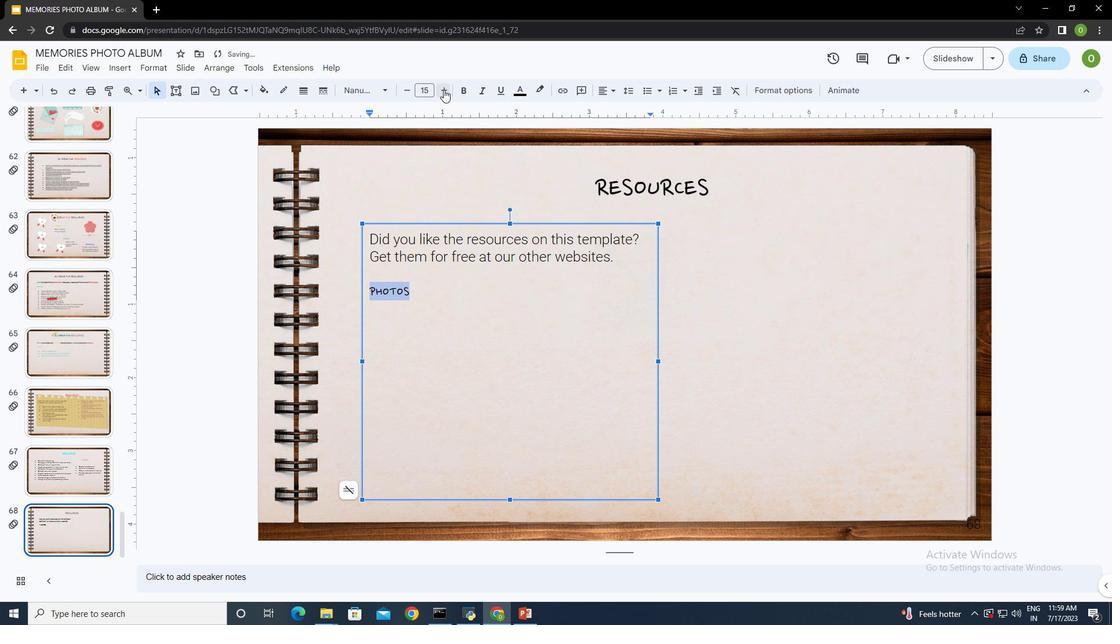 
Action: Mouse pressed left at (443, 89)
Screenshot: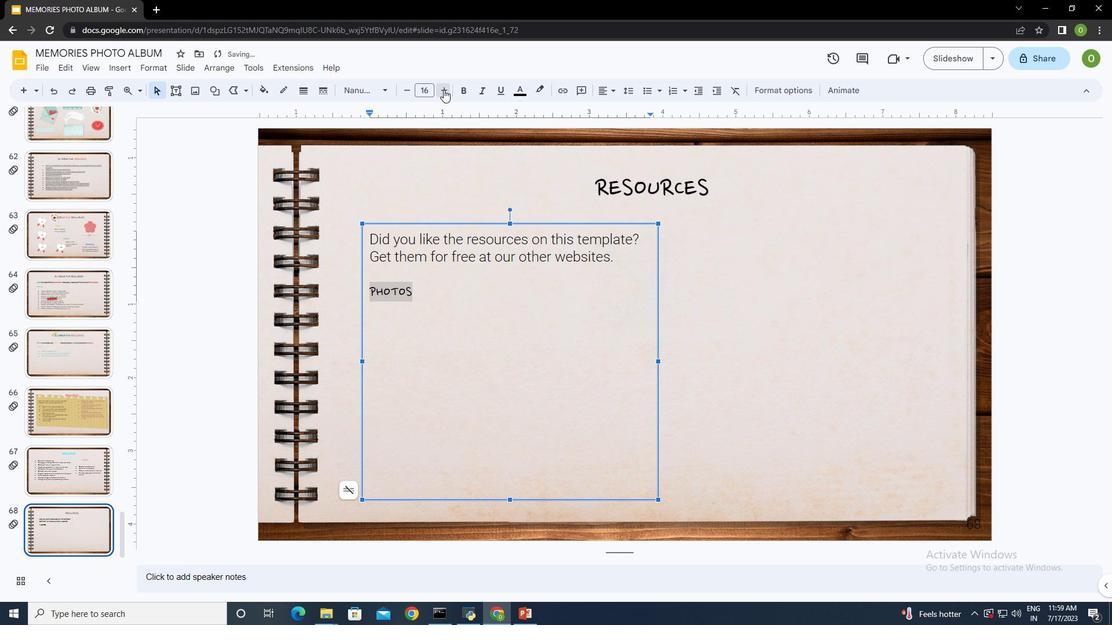 
Action: Mouse pressed left at (443, 89)
Screenshot: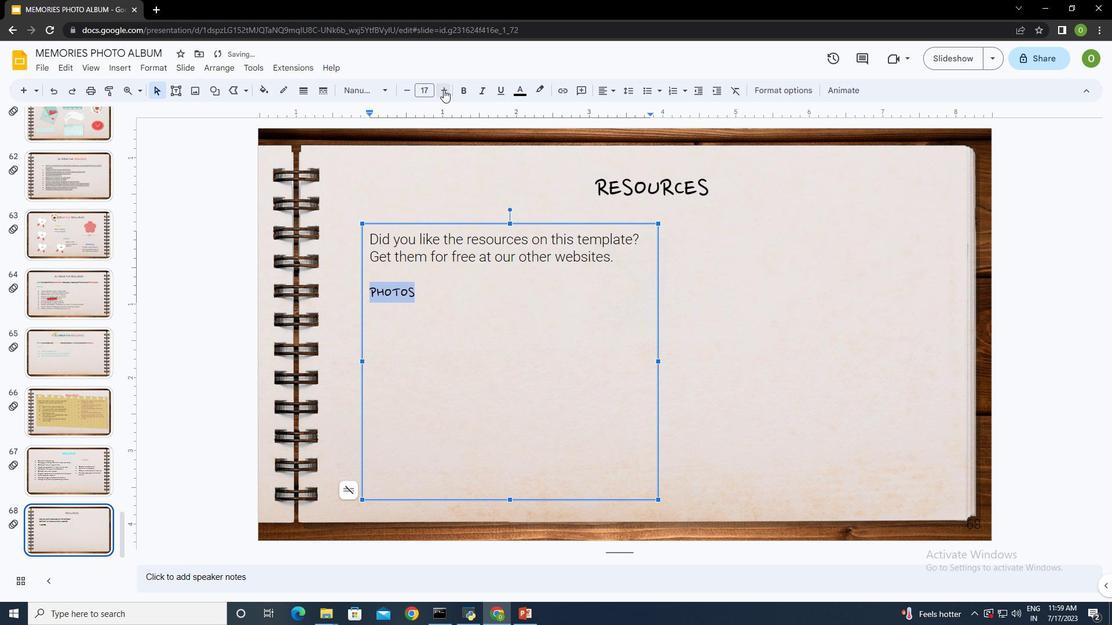 
Action: Mouse pressed left at (443, 89)
Screenshot: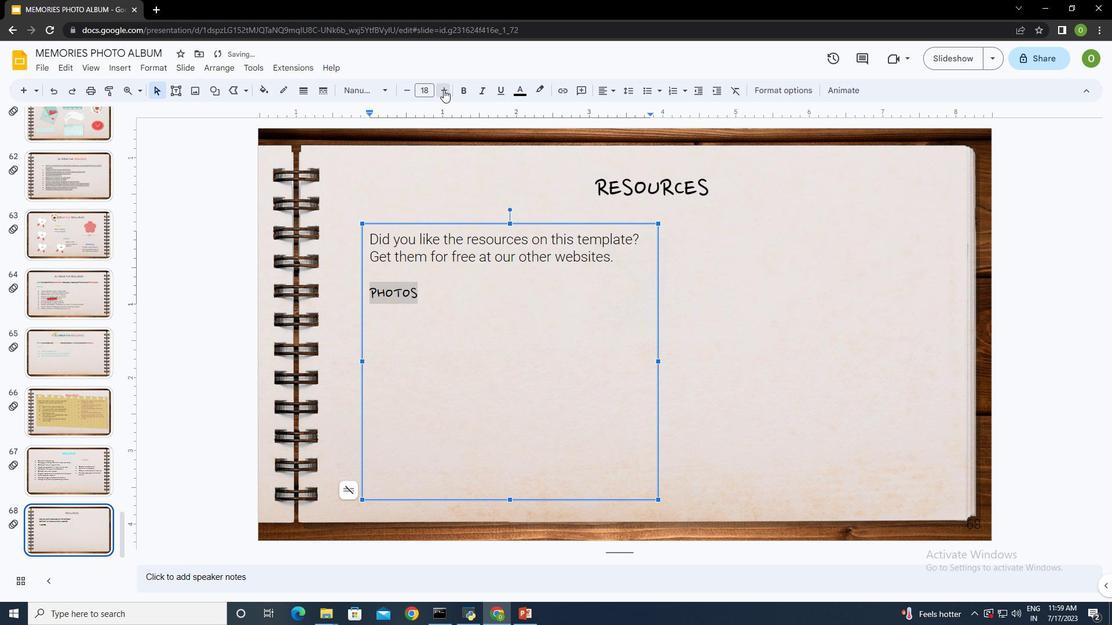 
Action: Mouse pressed left at (443, 89)
Screenshot: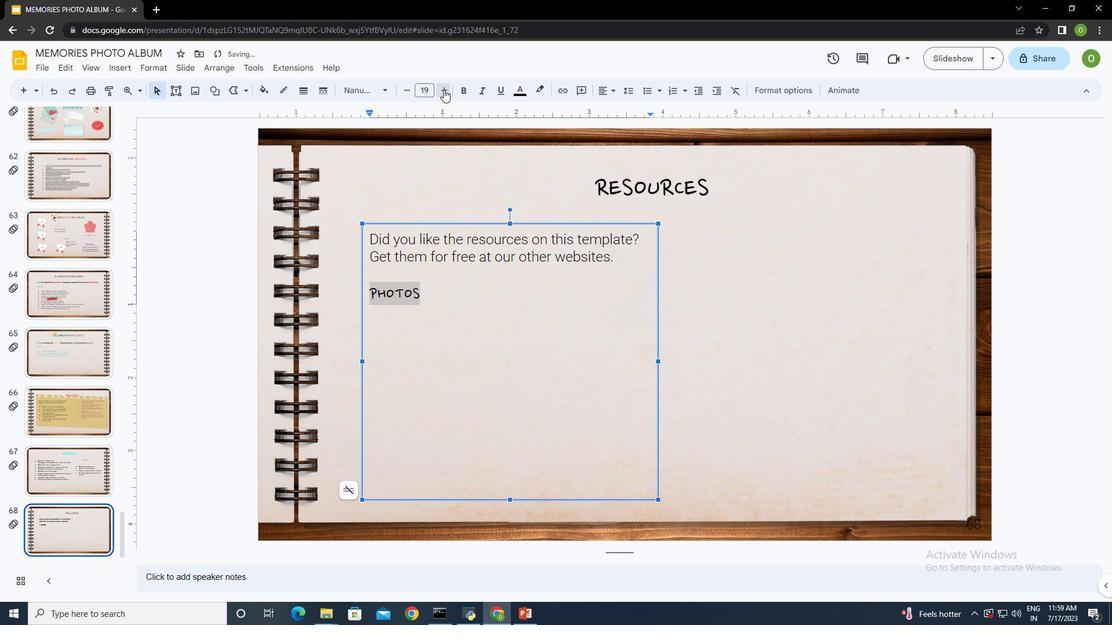 
Action: Mouse moved to (407, 88)
Screenshot: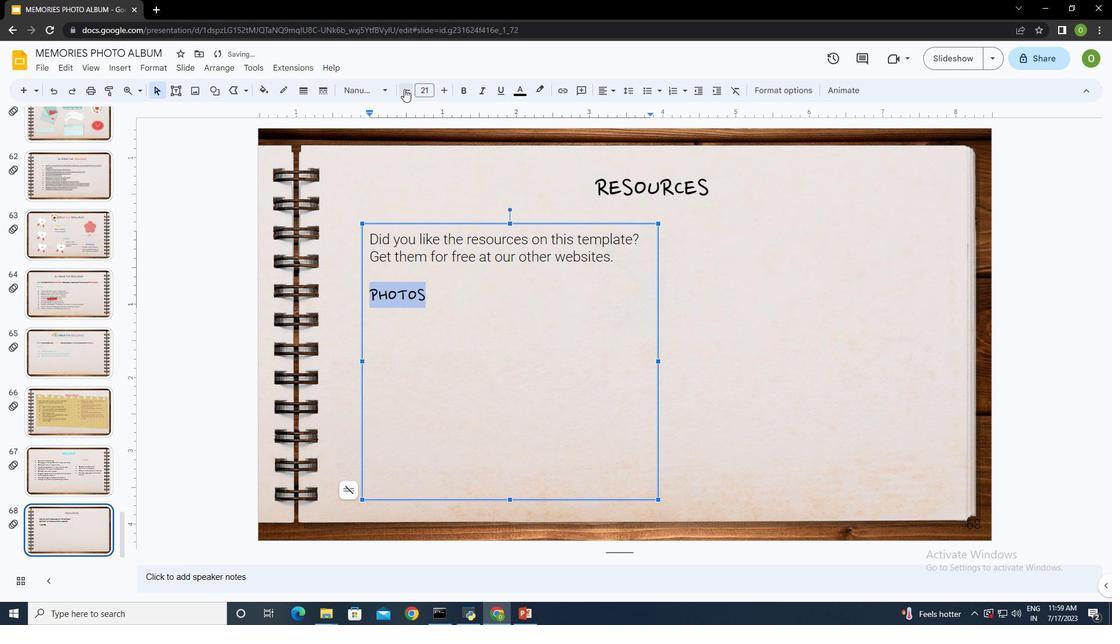 
Action: Mouse pressed left at (407, 88)
Screenshot: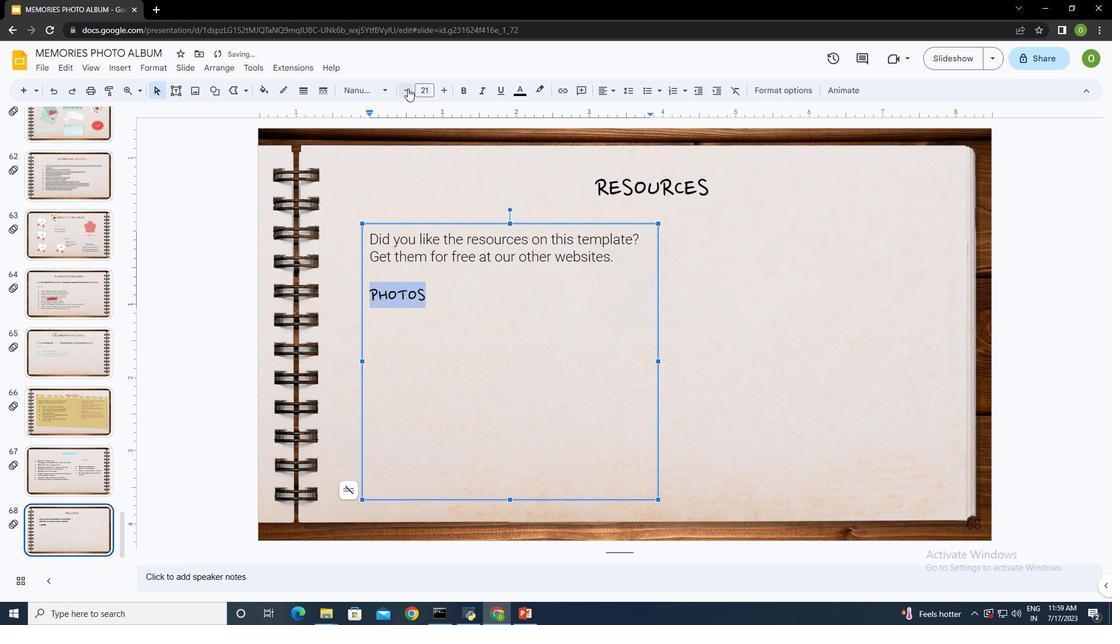 
Action: Mouse moved to (523, 86)
Screenshot: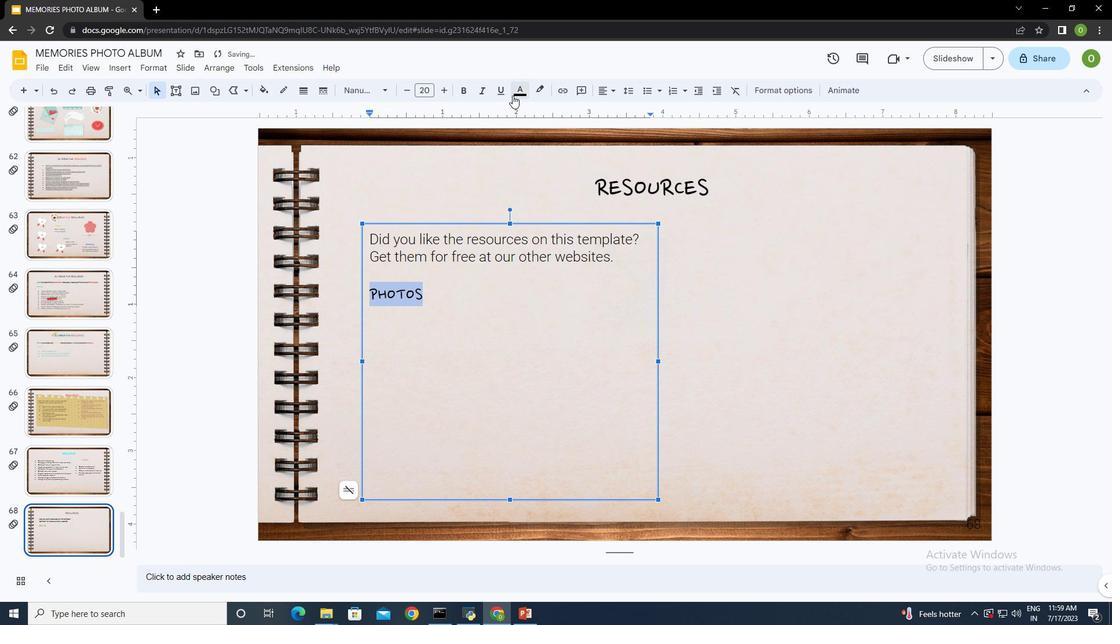 
Action: Mouse pressed left at (523, 86)
Screenshot: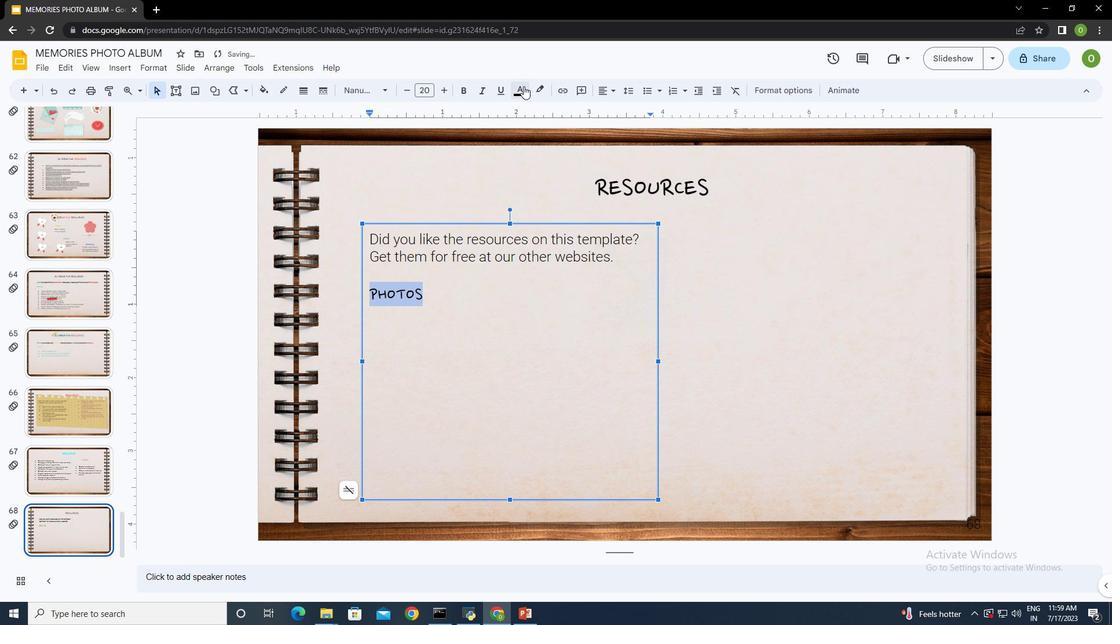 
Action: Mouse moved to (577, 262)
Screenshot: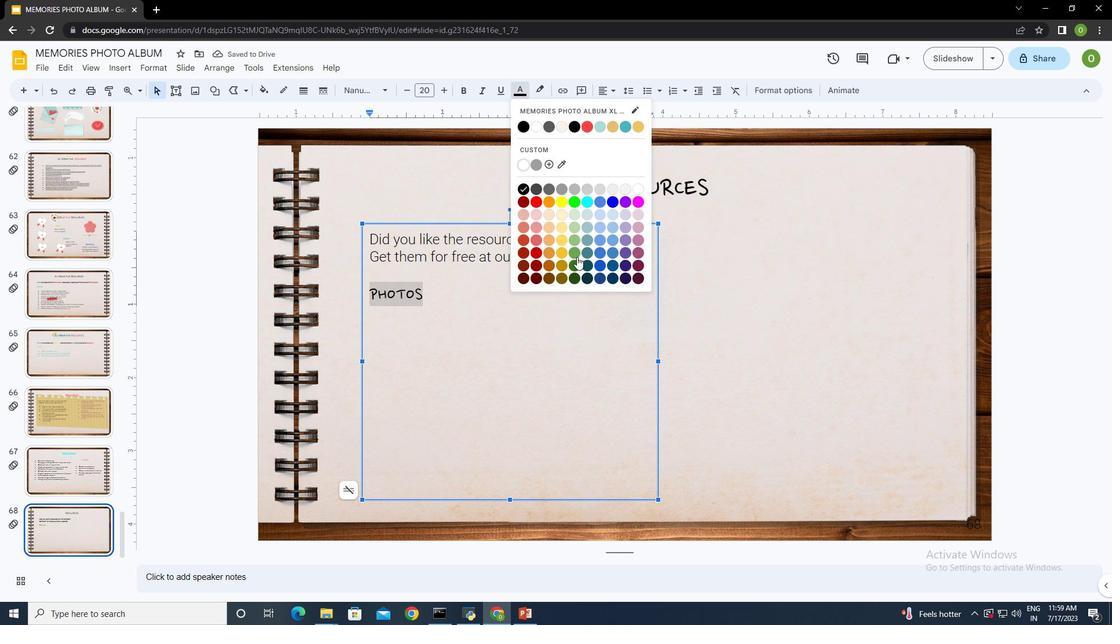 
Action: Mouse pressed left at (577, 262)
Screenshot: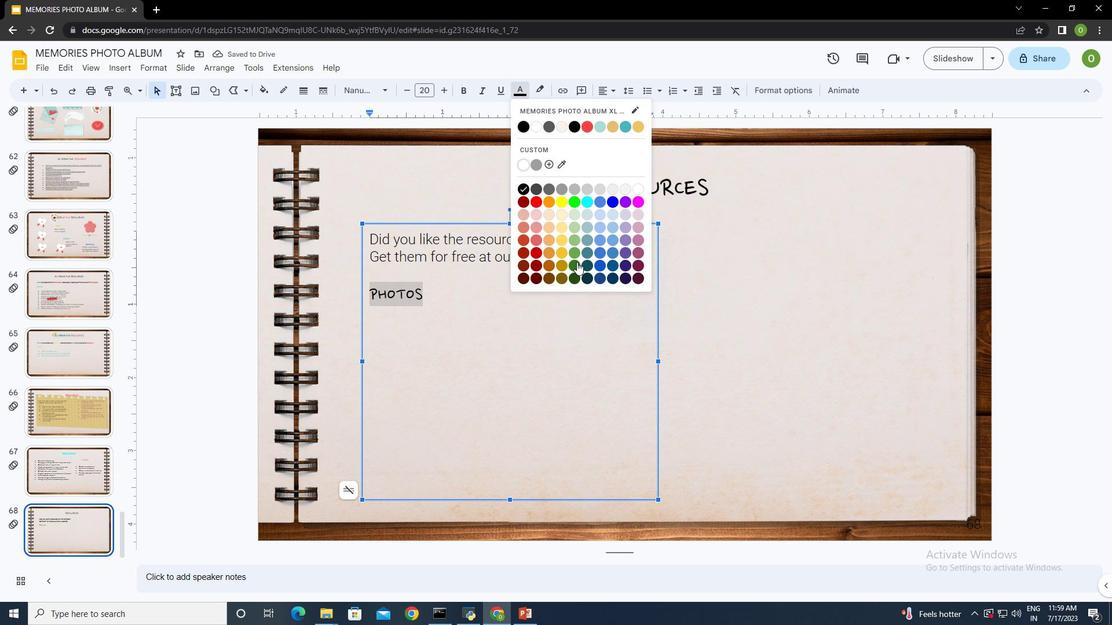
Action: Mouse moved to (419, 300)
Screenshot: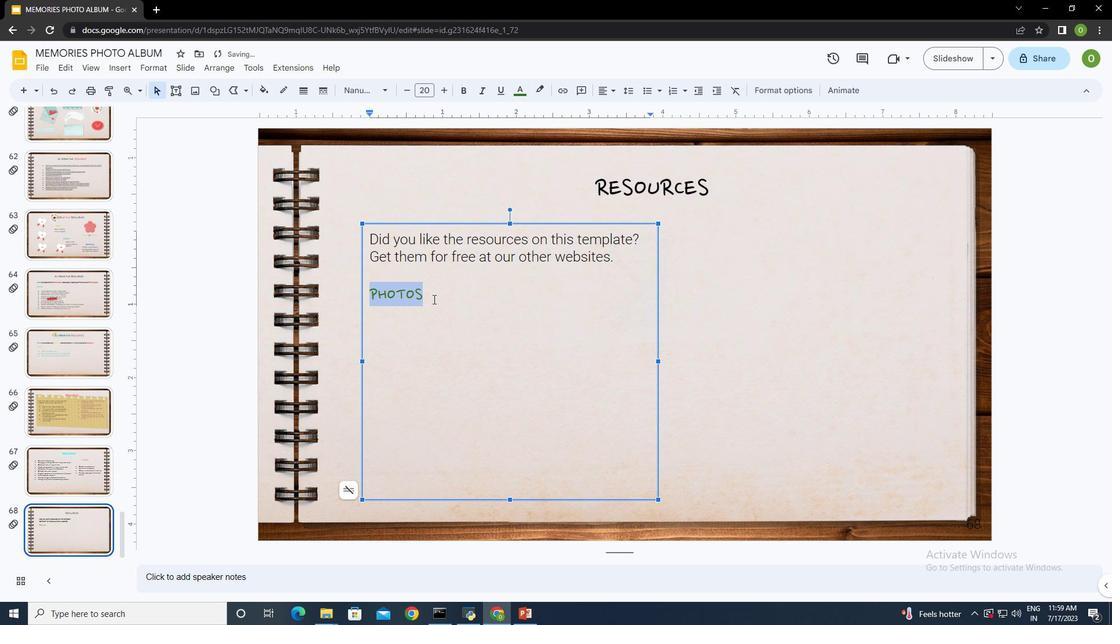 
Action: Mouse pressed left at (419, 300)
Screenshot: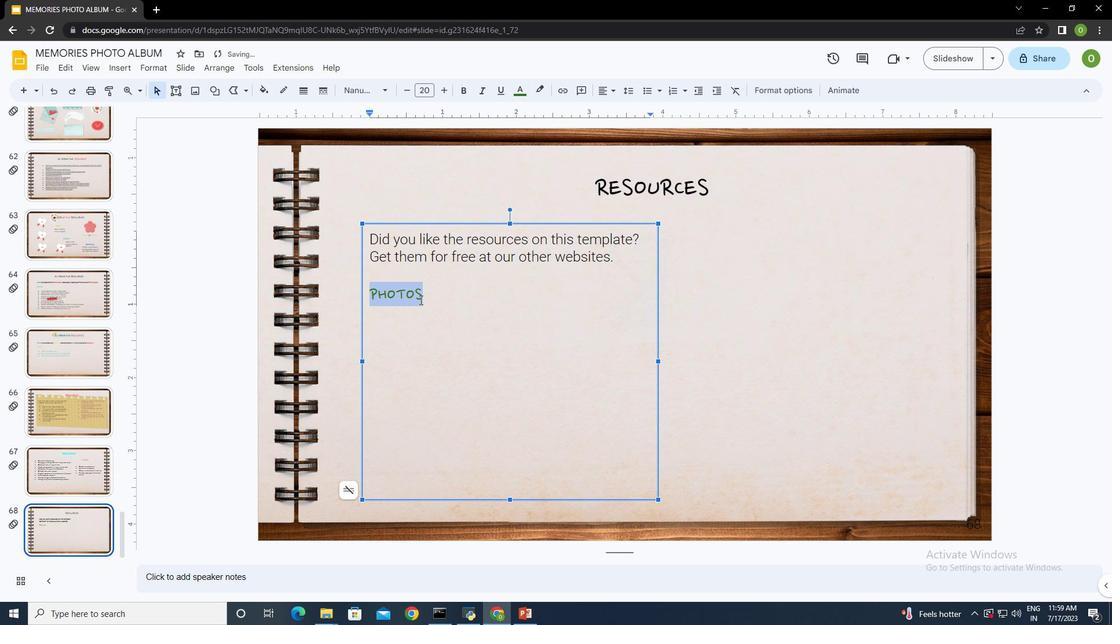 
Action: Mouse moved to (442, 291)
Screenshot: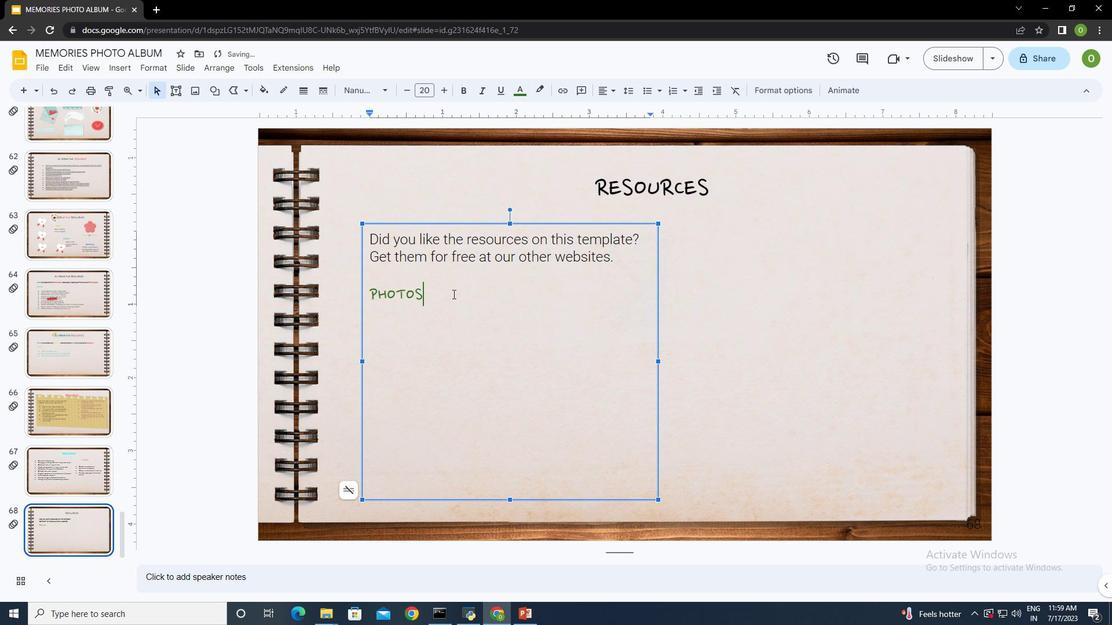 
Action: Key pressed <Key.enter>
Screenshot: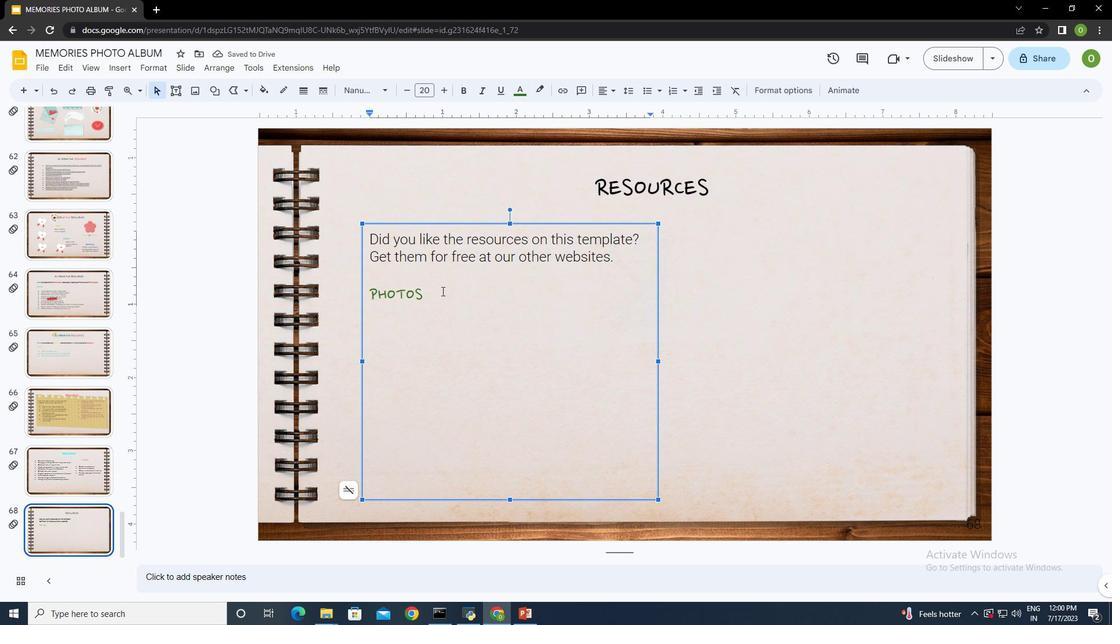 
Action: Mouse moved to (646, 89)
Screenshot: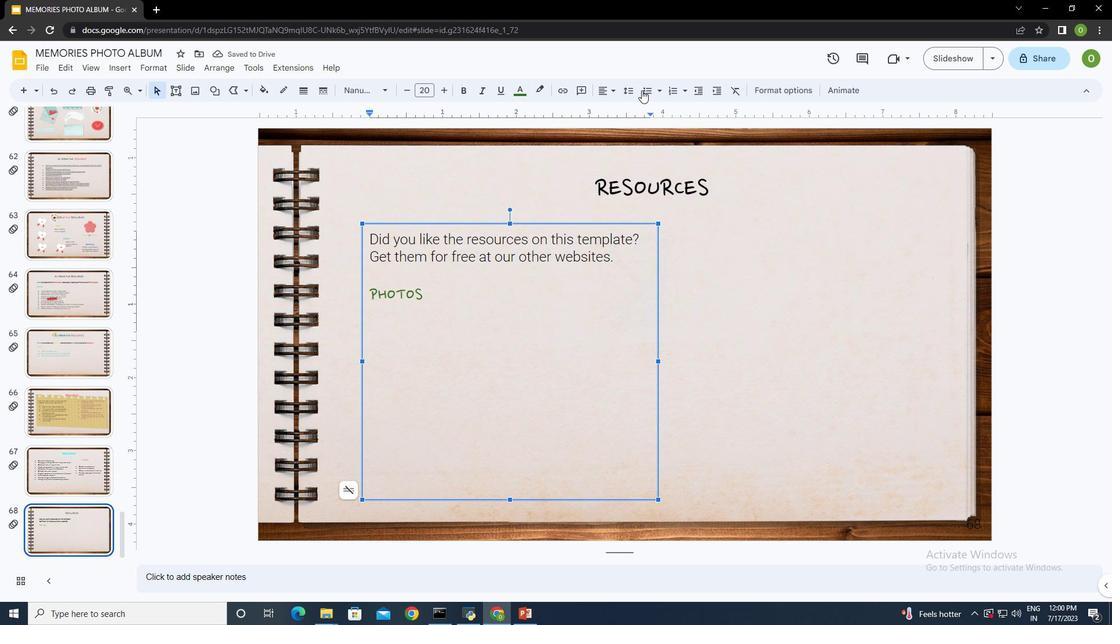 
Action: Mouse pressed left at (646, 89)
Screenshot: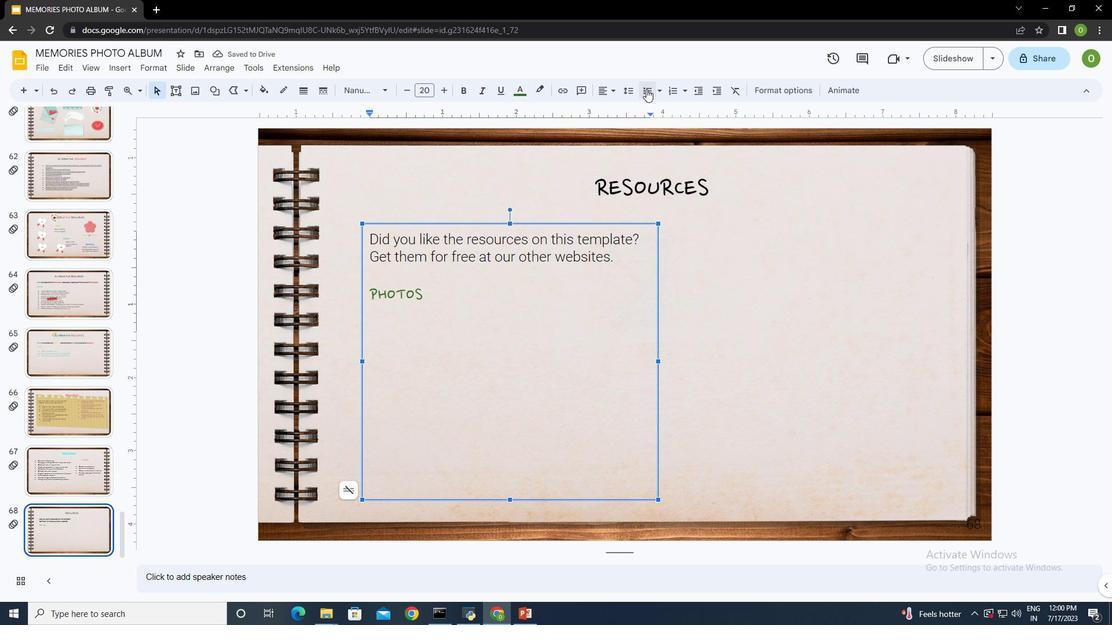
Action: Mouse moved to (521, 91)
Screenshot: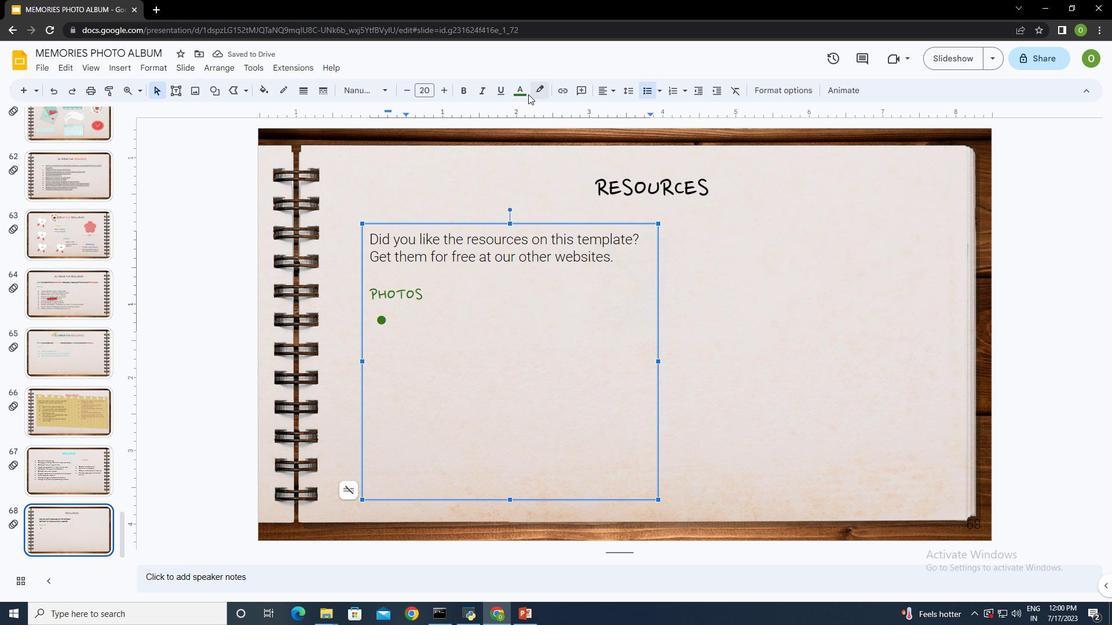 
Action: Mouse pressed left at (521, 91)
Screenshot: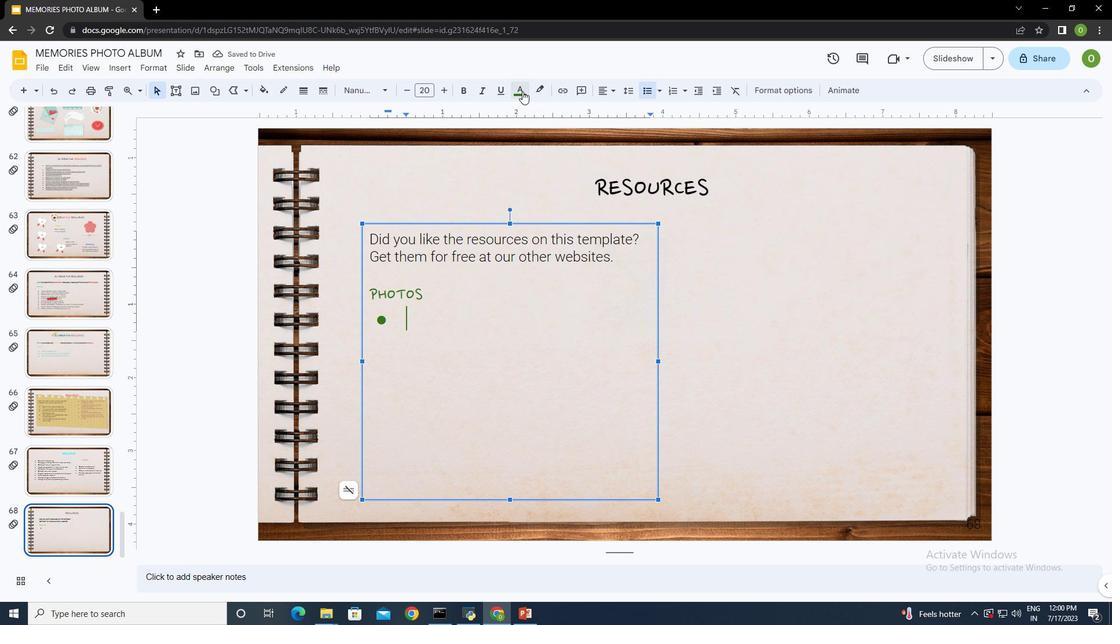 
Action: Mouse moved to (521, 125)
Screenshot: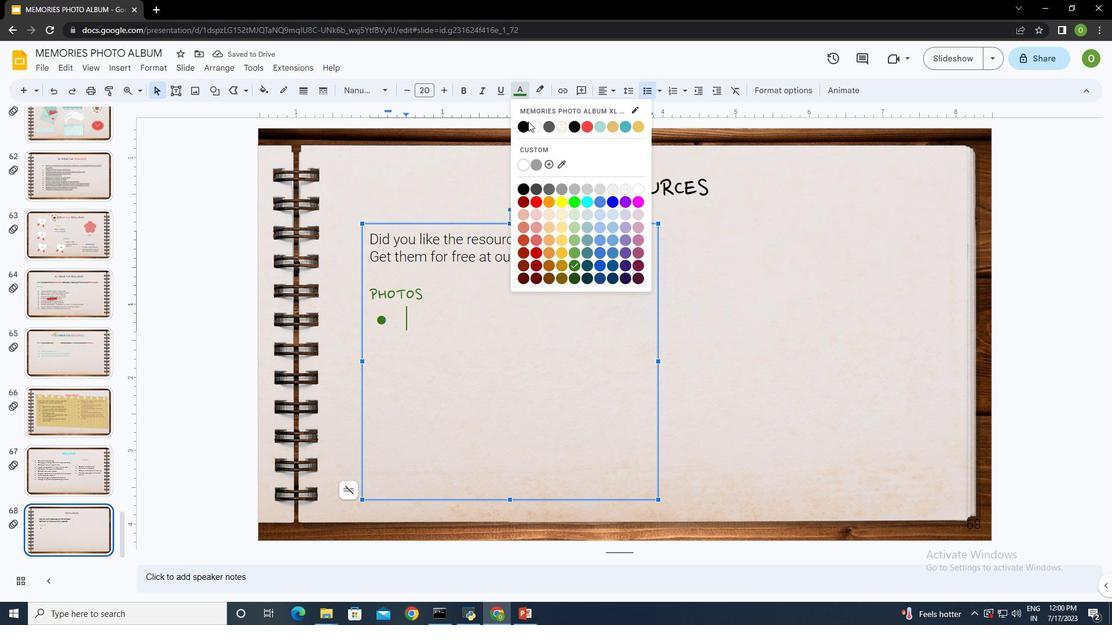 
Action: Mouse pressed left at (521, 125)
Screenshot: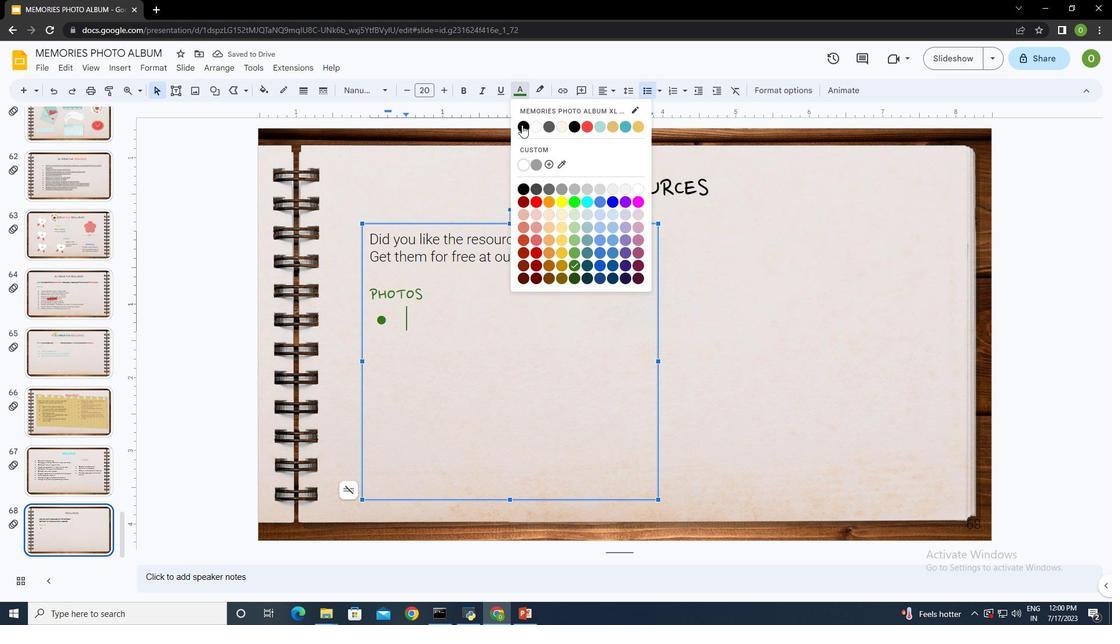 
Action: Mouse moved to (549, 342)
Screenshot: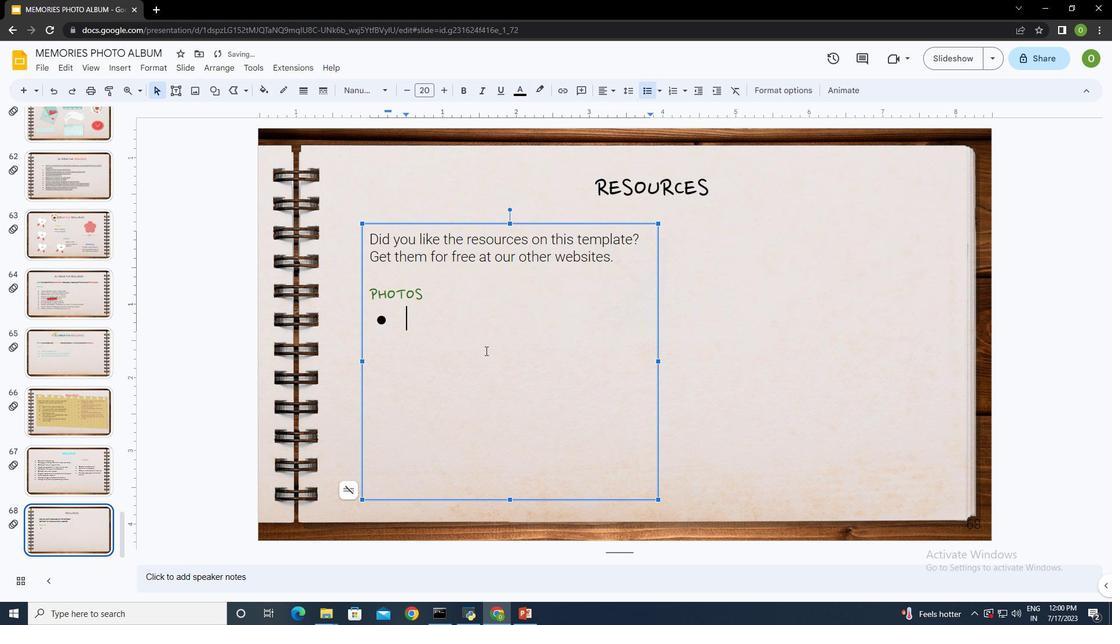 
Action: Key pressed <Key.shift>Group<Key.space>of<Key.space>friends<Key.space>raising<Key.space>on<Key.space>sky<Key.space>backgrounn<Key.backspace>d<Key.space><Key.enter><Key.shift><Key.shift><Key.shift><Key.shift>Five<Key.space>frien<Key.space>clapping<Key.space>hand<Key.enter><Key.shift>Front<Key.space>view<Key.space>happy<Key.space>friends<Key.space>hugging<Key.space><Key.enter><Key.shift>Nigerian<Key.space>people<Key.space>having<Key.space>lunch<Key.space>outside<Key.space>medium<Key.space>shot<Key.enter><Key.shift>Multicolor<Key.space><Key.shift>friends<Key.space>holding<Key.space>a<Key.backspace><Key.backspace><Key.backspace><Key.backspace><Key.backspace><Key.backspace><Key.backspace><Key.backspace><Key.backspace>laughing<Key.space>at<Key.space>sunset<Key.enter><Key.shift>Back<Key.space>view<Key.space>best<Key.space>friends<Key.space>holding<Key.space>each<Key.space>other
Screenshot: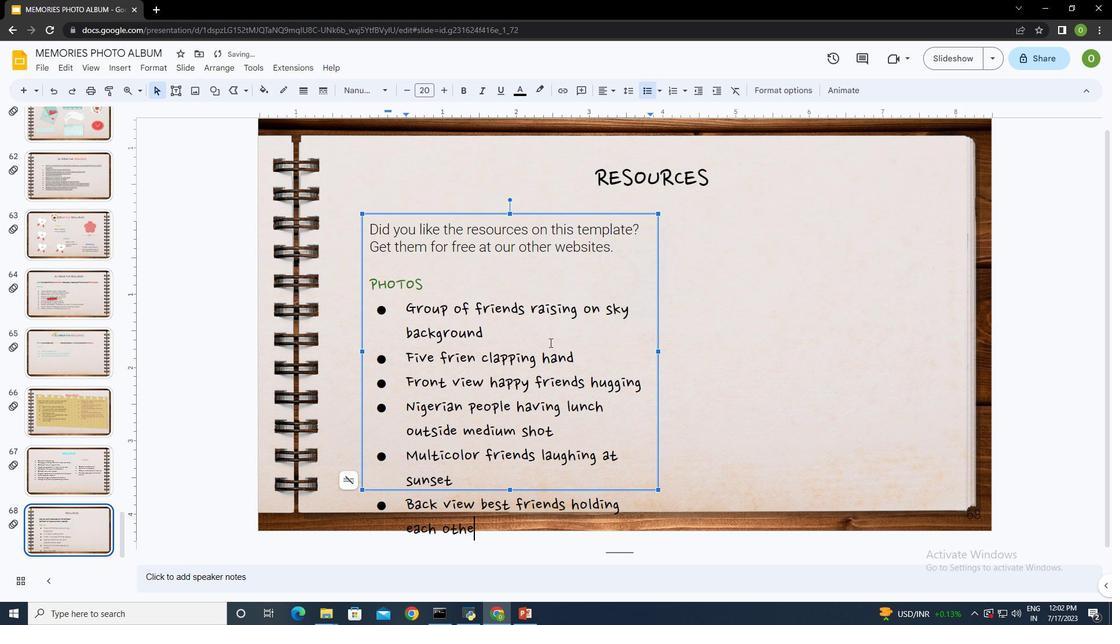 
Action: Mouse moved to (485, 524)
Screenshot: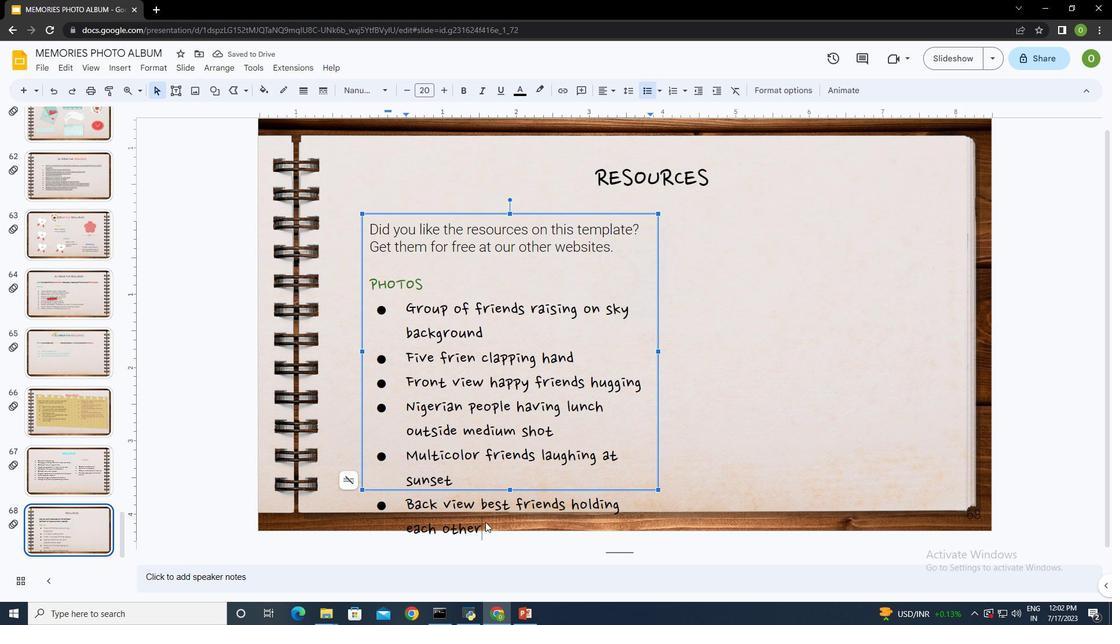 
Action: Mouse pressed left at (485, 524)
Screenshot: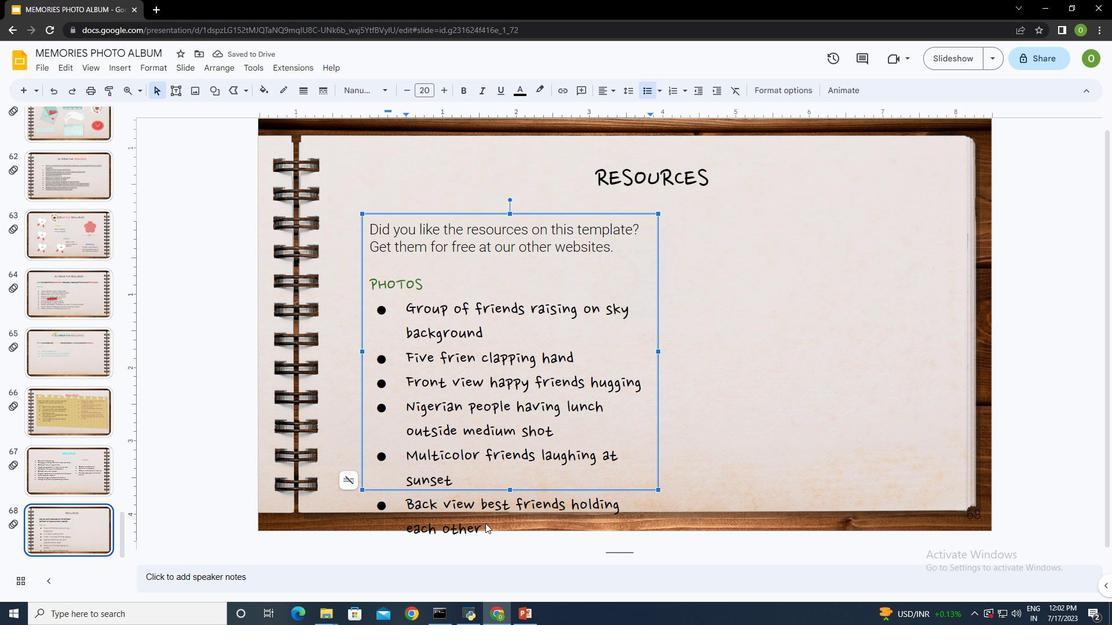 
Action: Mouse moved to (523, 422)
Screenshot: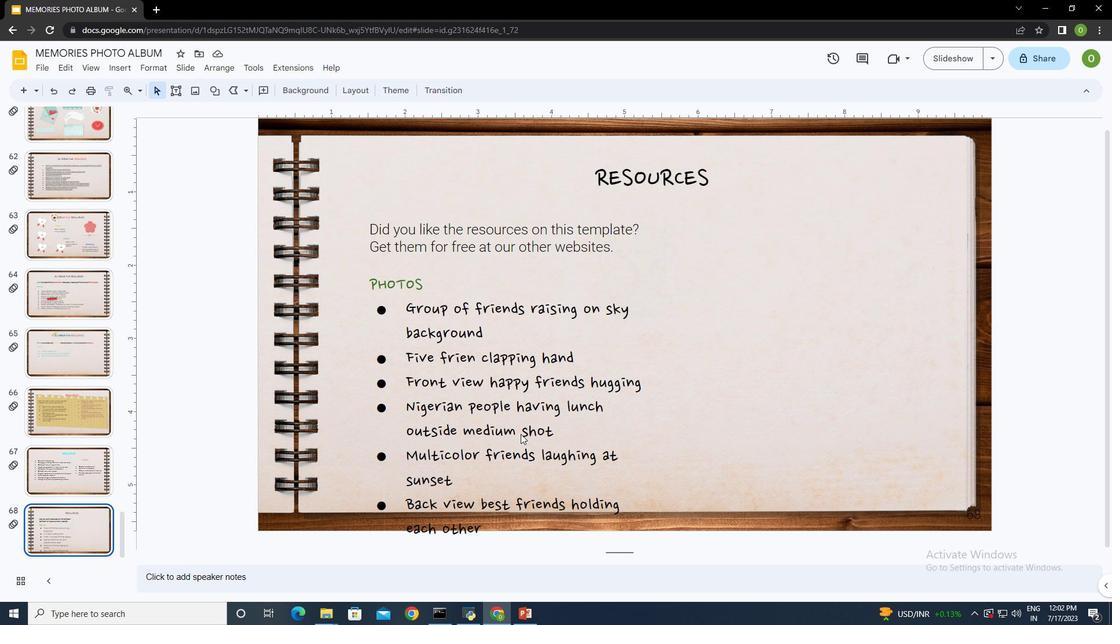 
Action: Mouse pressed left at (523, 422)
Screenshot: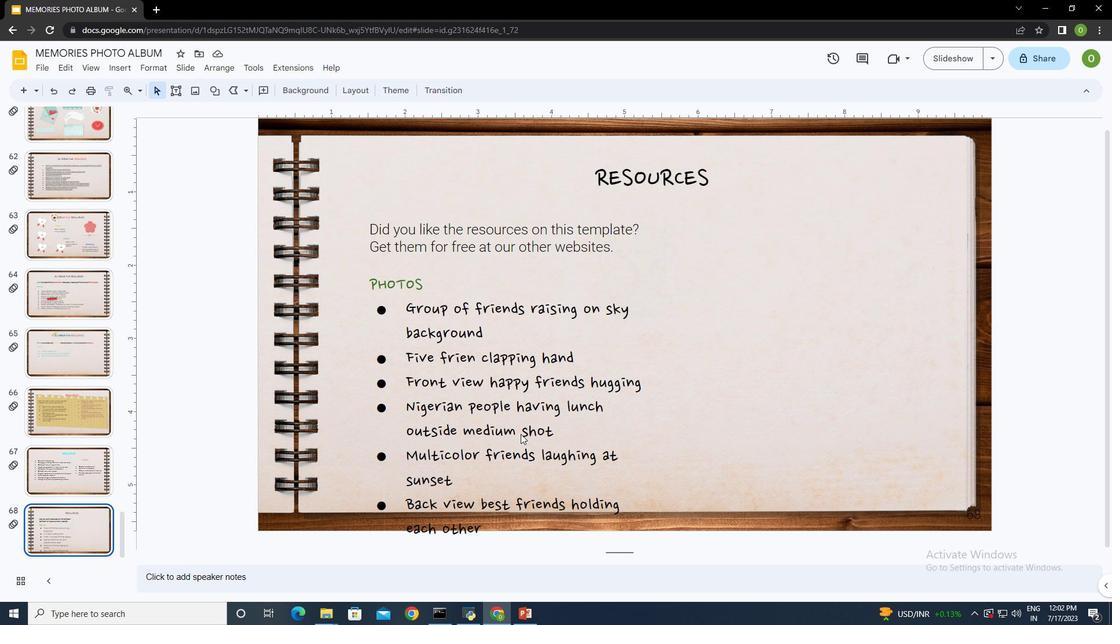 
Action: Mouse moved to (397, 303)
Screenshot: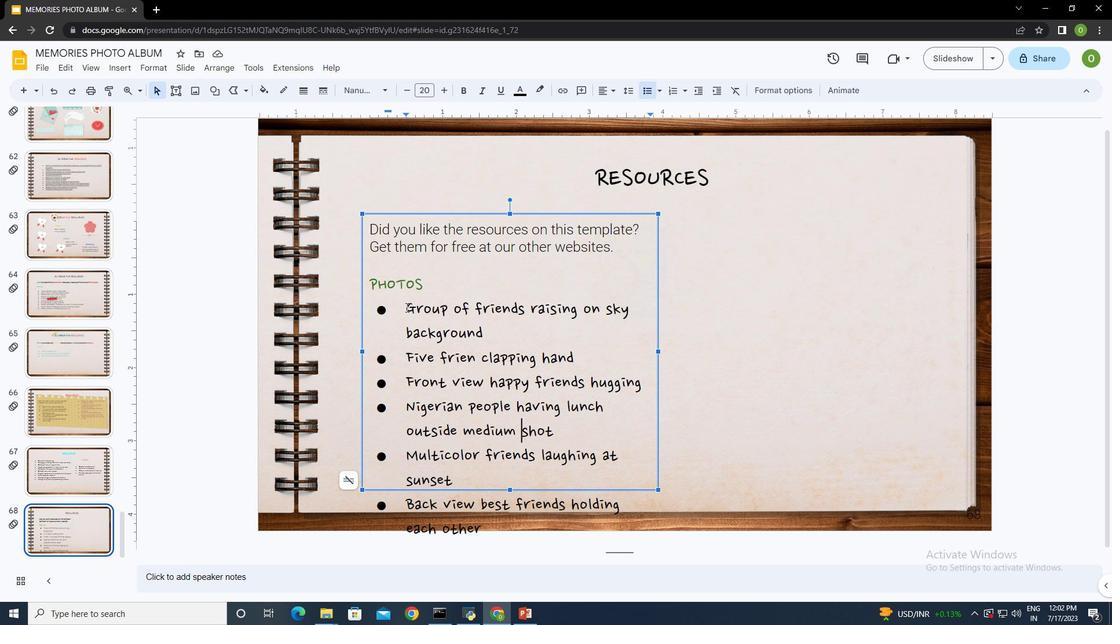
Action: Mouse pressed left at (397, 303)
Screenshot: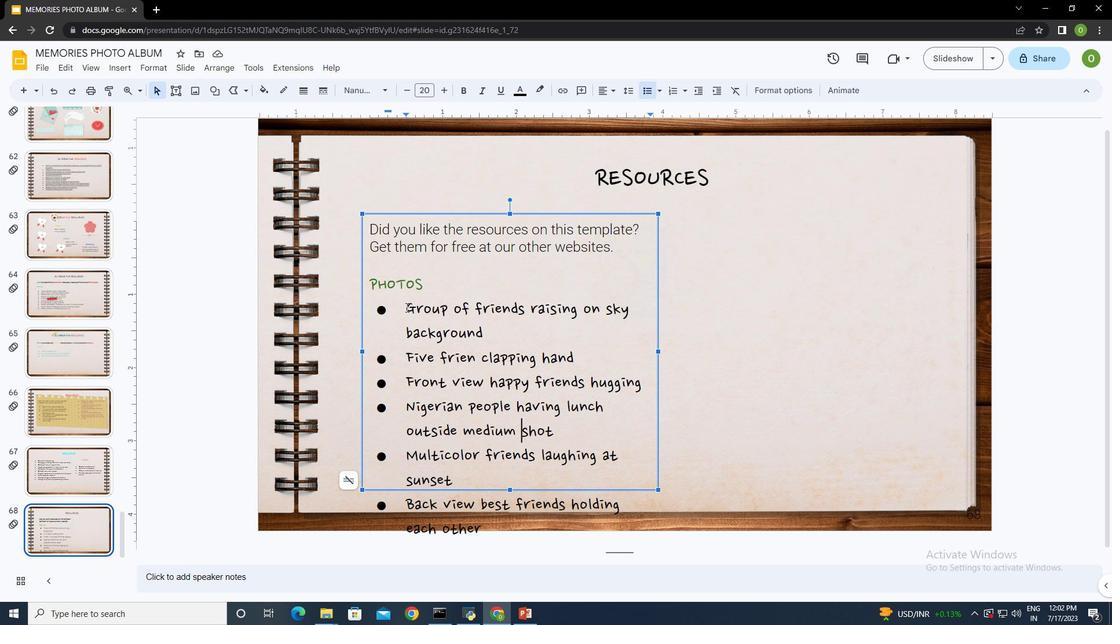 
Action: Mouse moved to (397, 302)
Screenshot: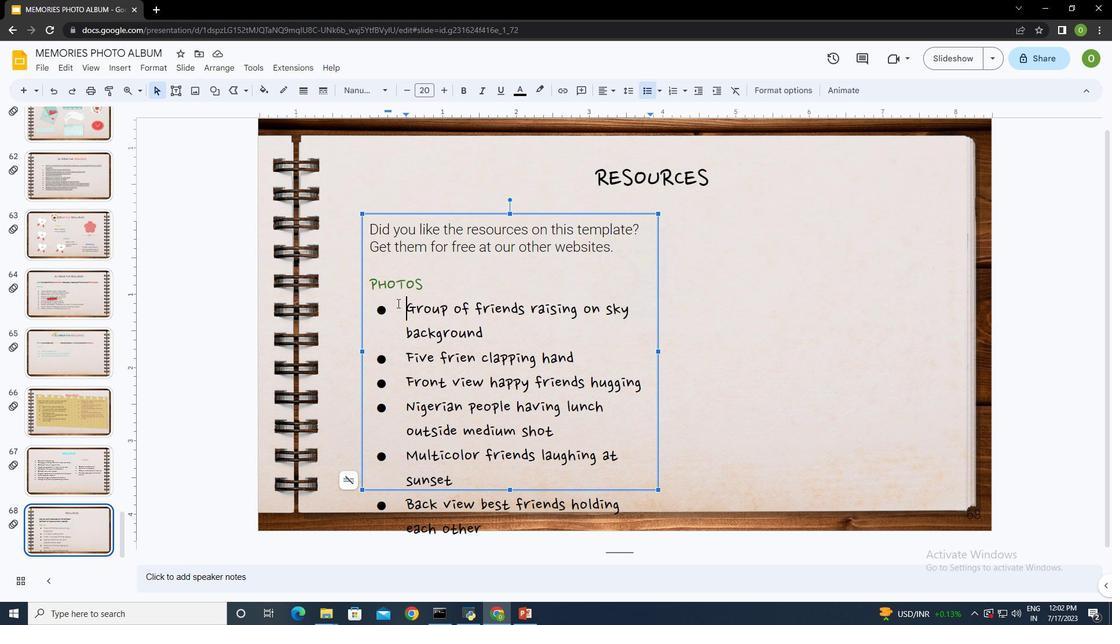 
Action: Mouse pressed left at (397, 302)
Screenshot: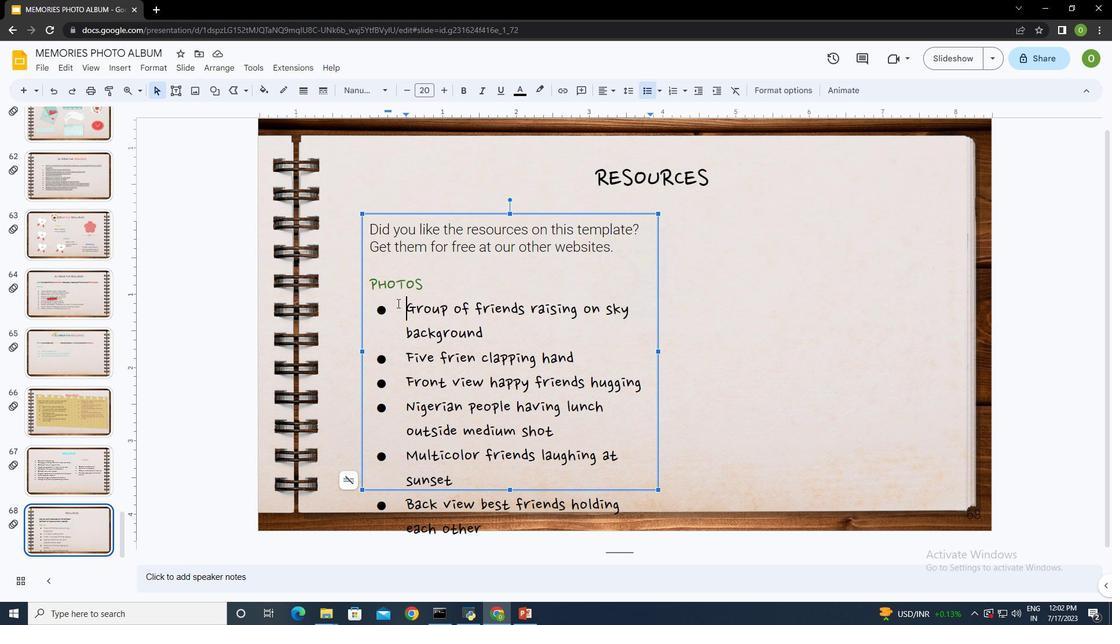 
Action: Mouse moved to (406, 90)
Screenshot: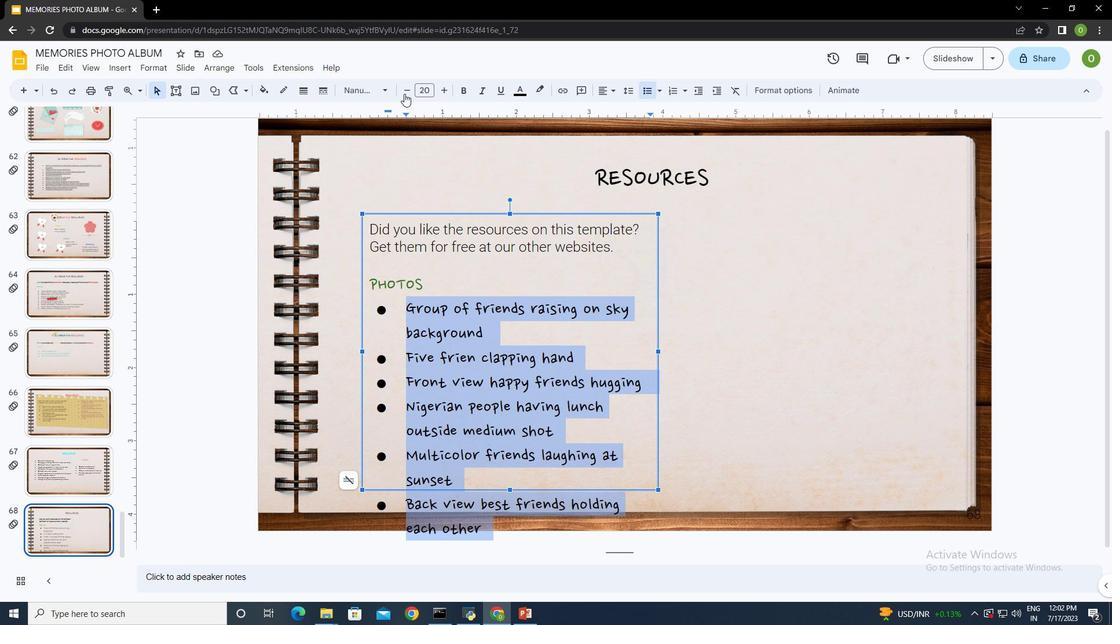 
Action: Mouse pressed left at (406, 90)
Screenshot: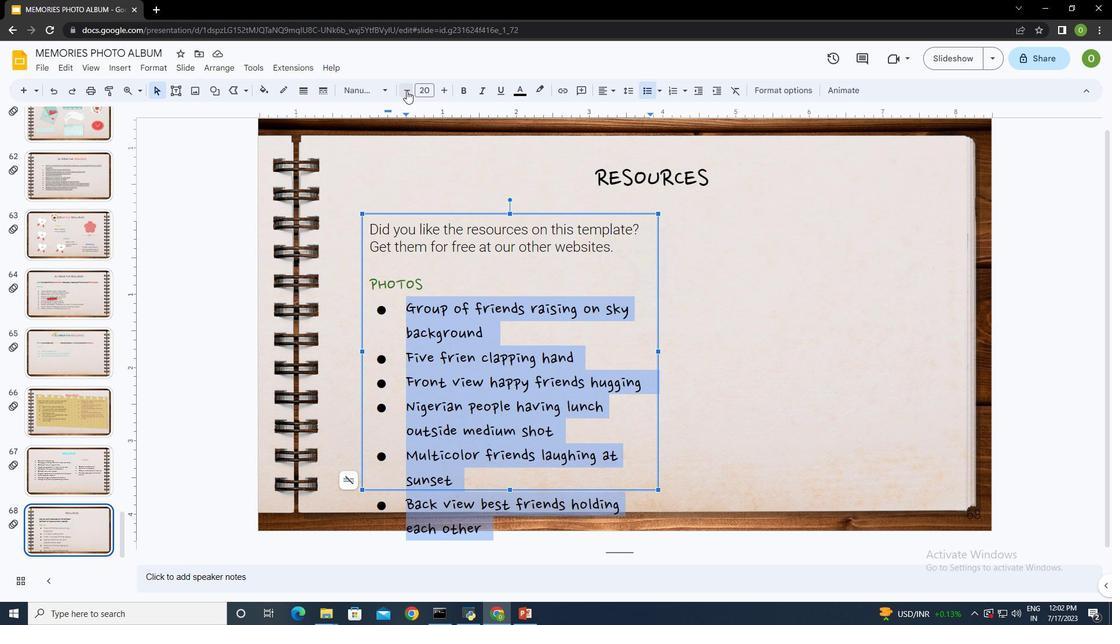 
Action: Mouse pressed left at (406, 90)
Screenshot: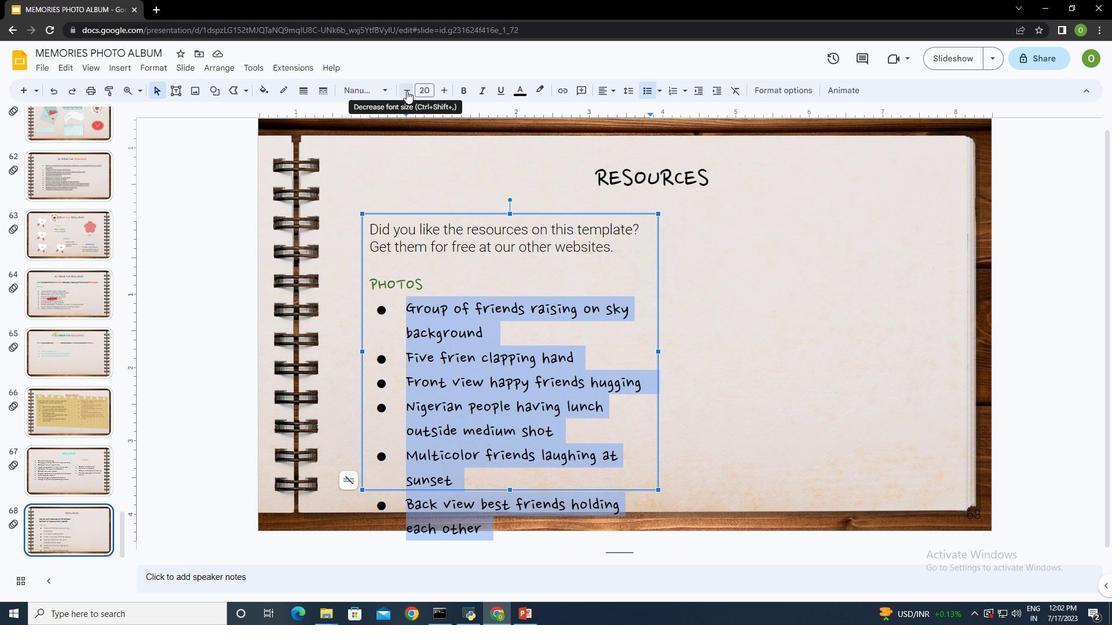 
Action: Mouse pressed left at (406, 90)
Screenshot: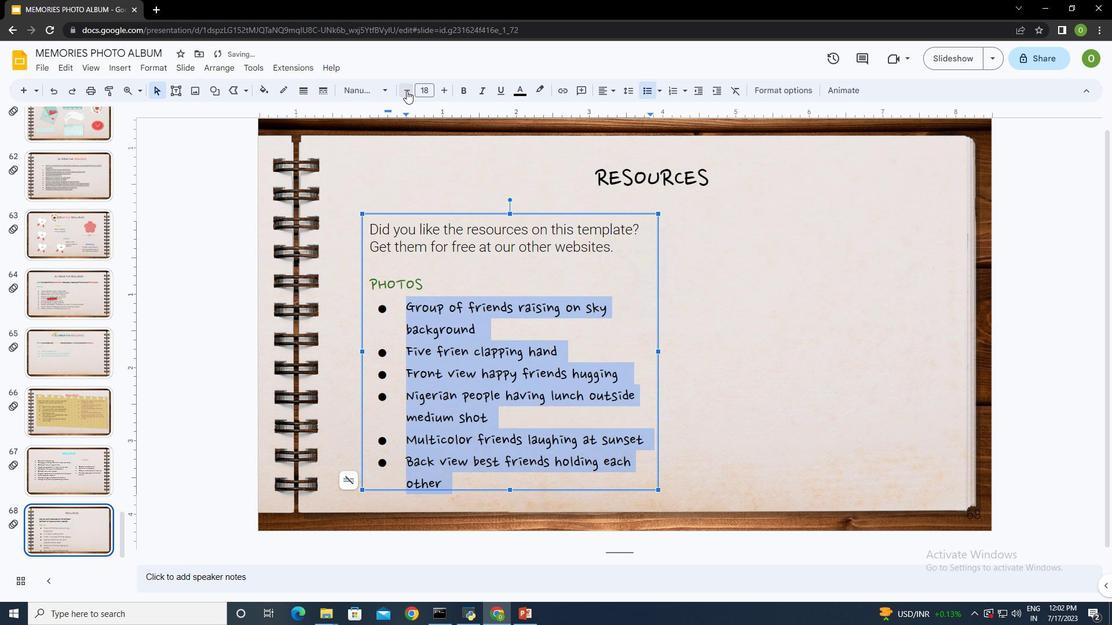 
Action: Mouse moved to (627, 323)
Screenshot: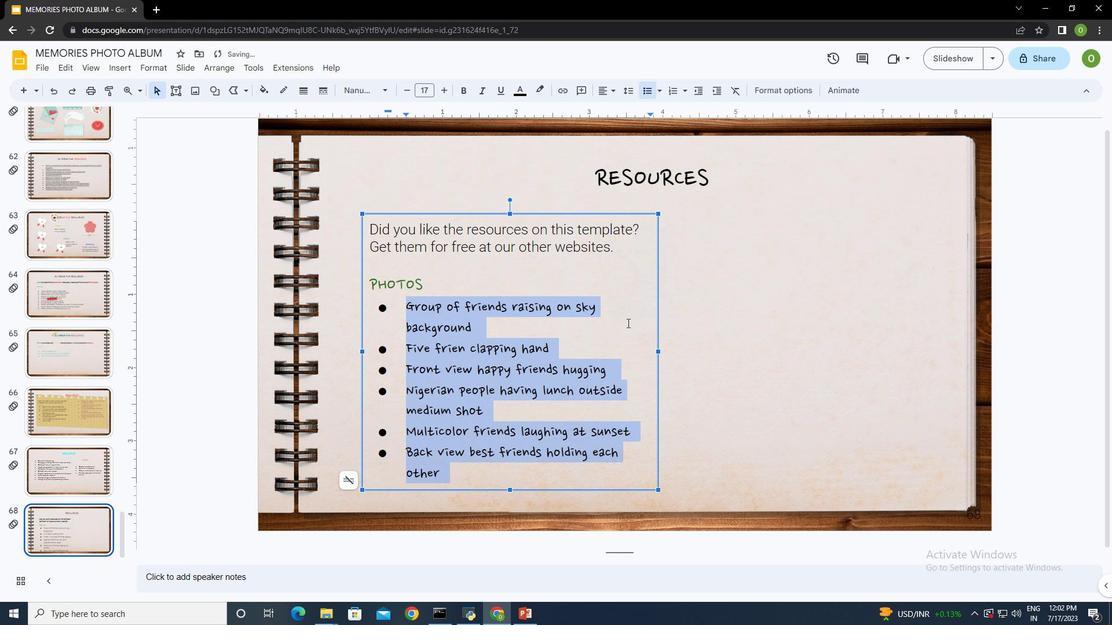
Action: Mouse pressed left at (627, 323)
Screenshot: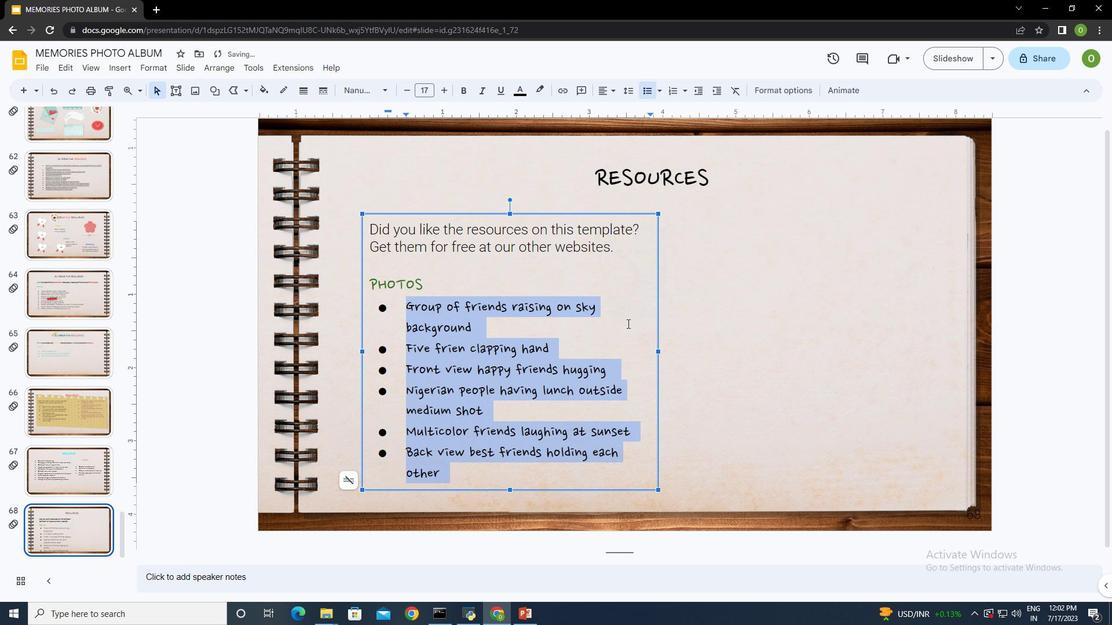 
Action: Mouse moved to (731, 334)
Screenshot: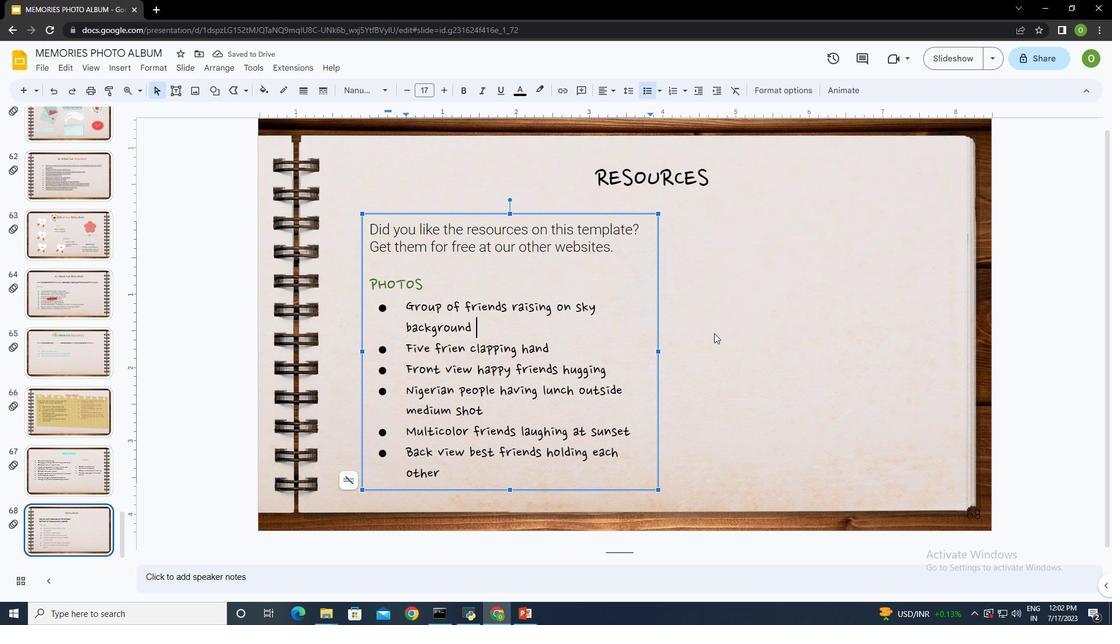 
Action: Mouse pressed left at (731, 334)
Screenshot: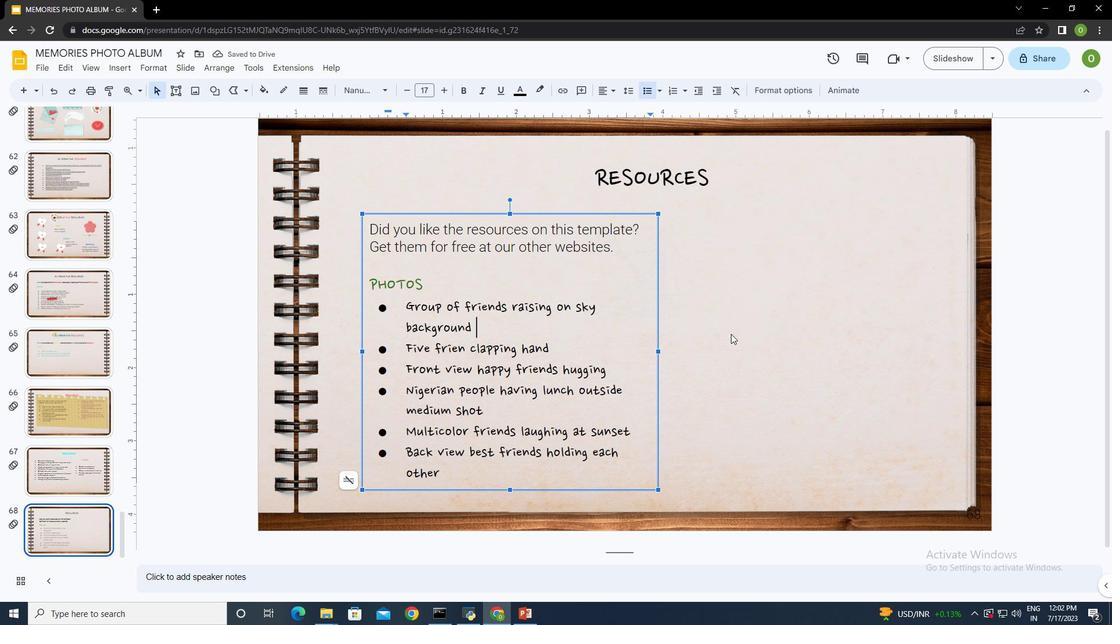 
Action: Mouse moved to (633, 316)
Screenshot: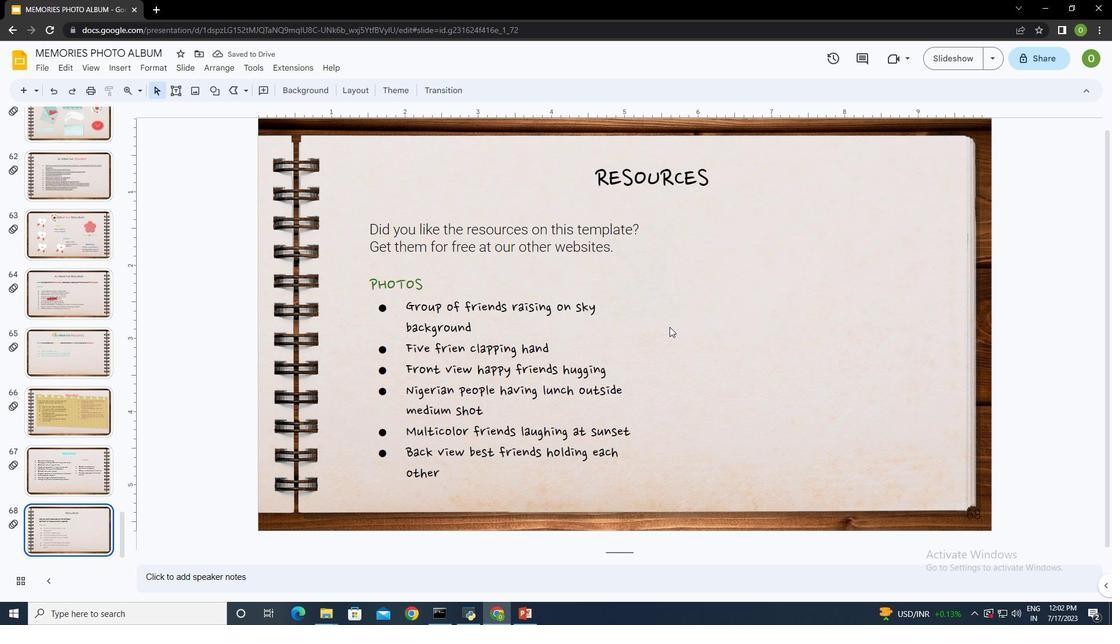 
Action: Mouse pressed left at (633, 316)
Screenshot: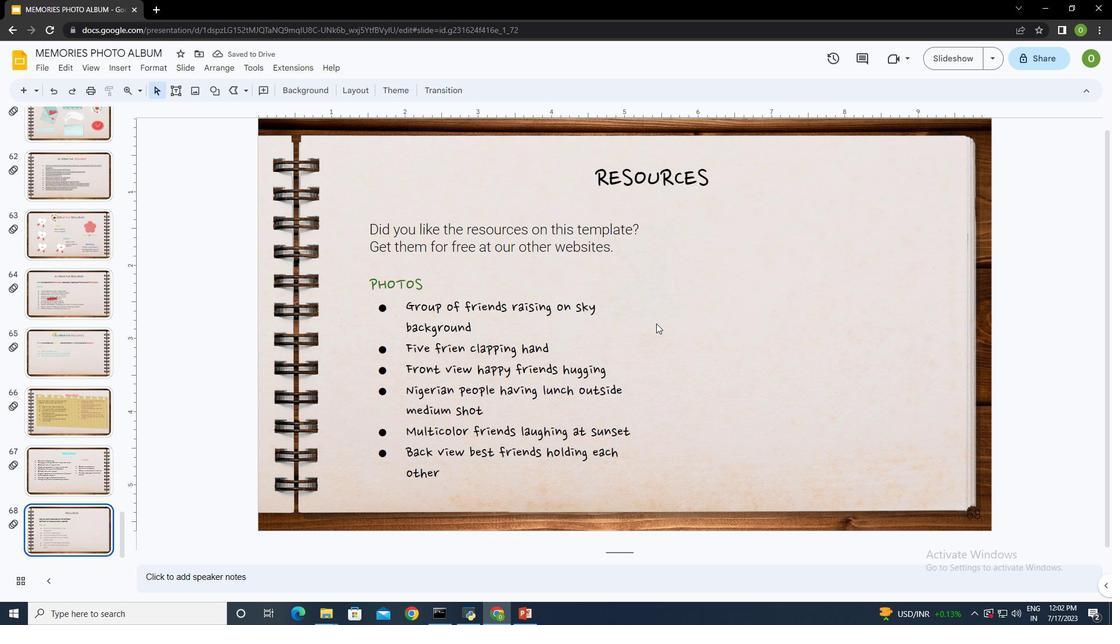 
Action: Mouse moved to (658, 353)
Screenshot: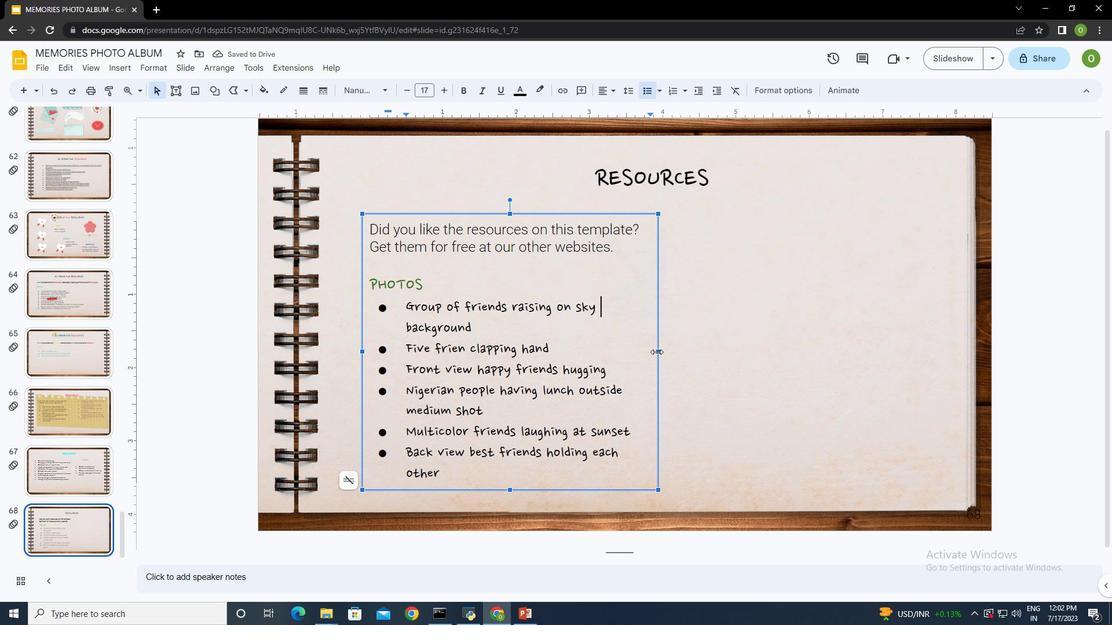 
Action: Mouse pressed left at (658, 353)
Screenshot: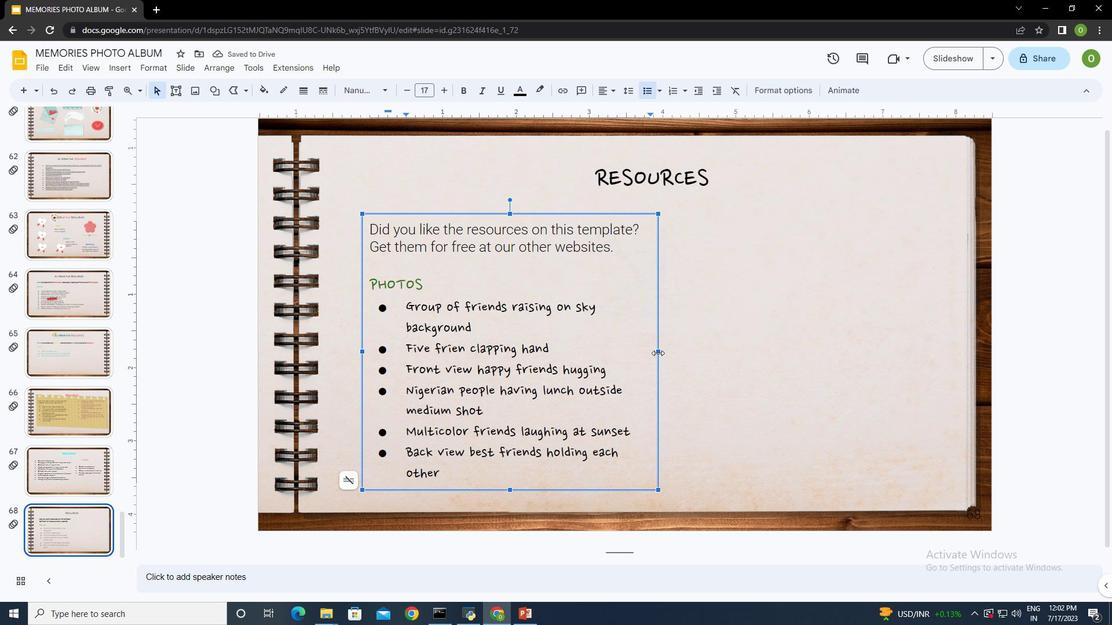 
Action: Mouse moved to (712, 227)
Screenshot: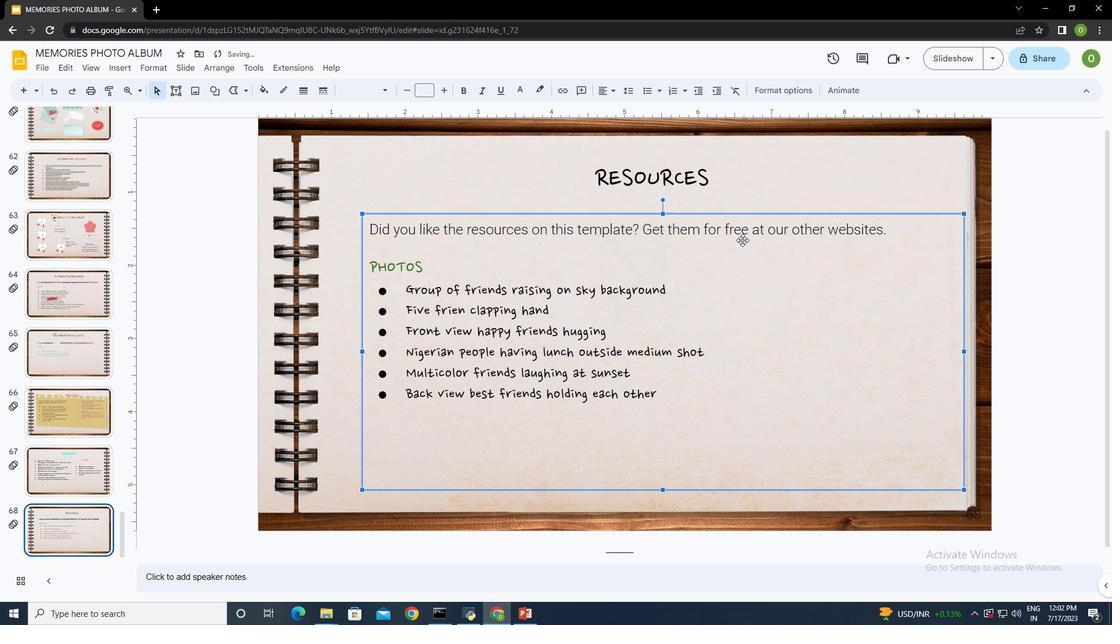 
Action: Mouse pressed left at (712, 227)
Screenshot: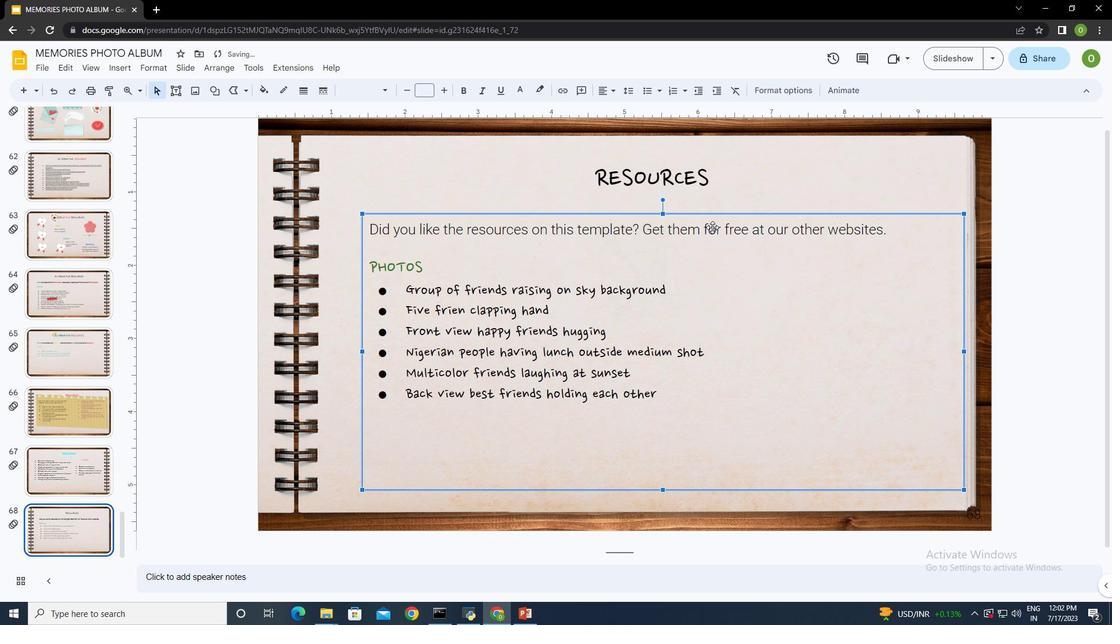 
Action: Mouse moved to (638, 225)
Screenshot: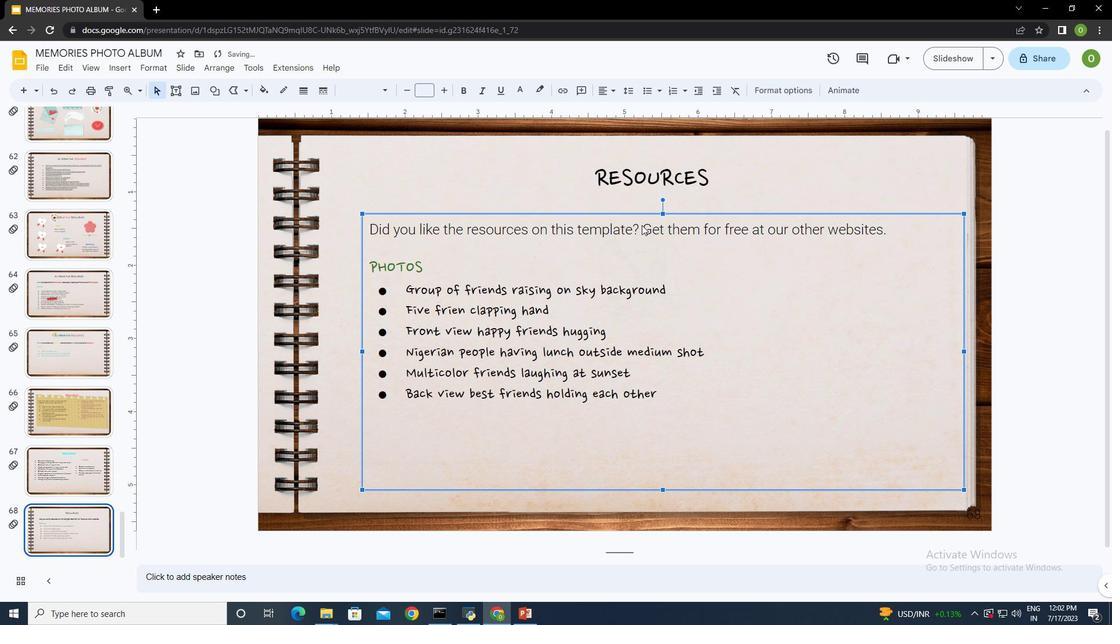 
Action: Mouse pressed left at (638, 225)
Screenshot: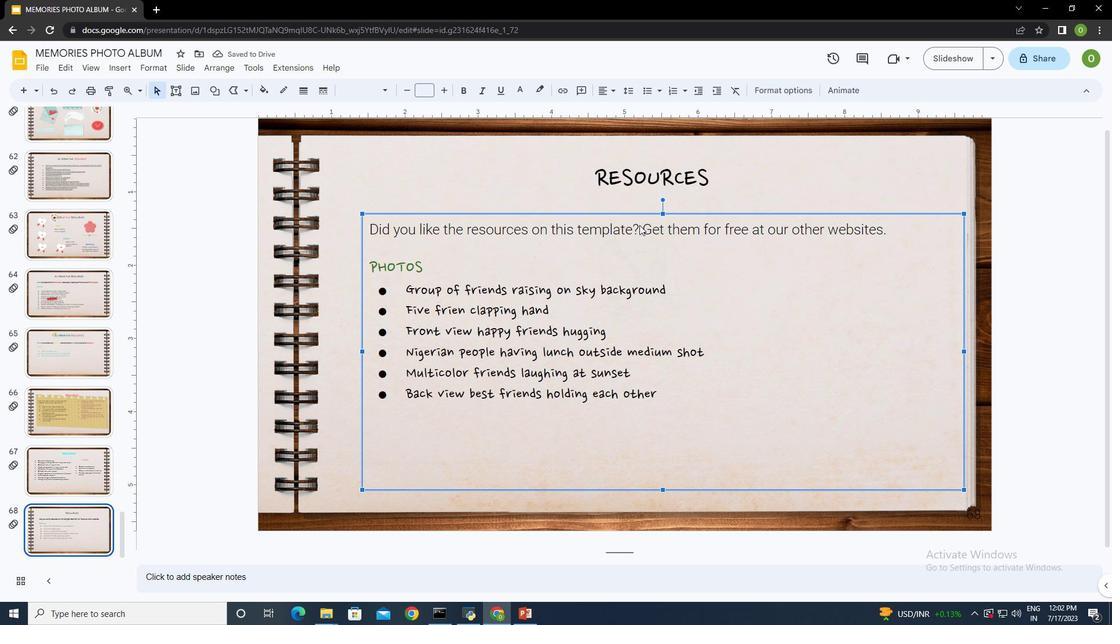 
Action: Mouse pressed left at (638, 225)
Screenshot: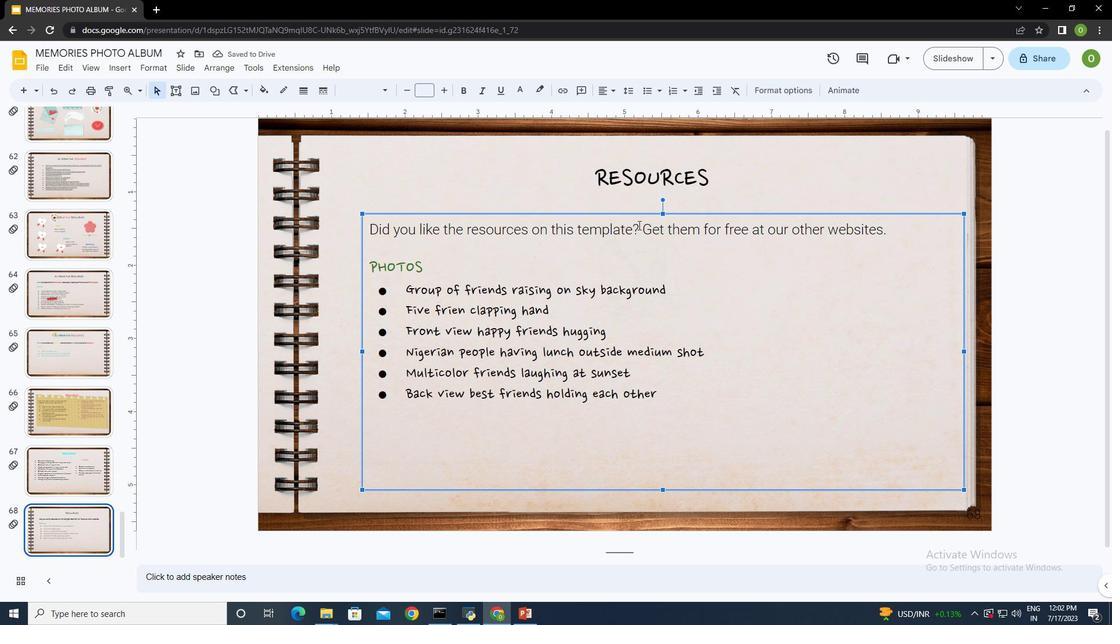 
Action: Mouse moved to (664, 229)
Screenshot: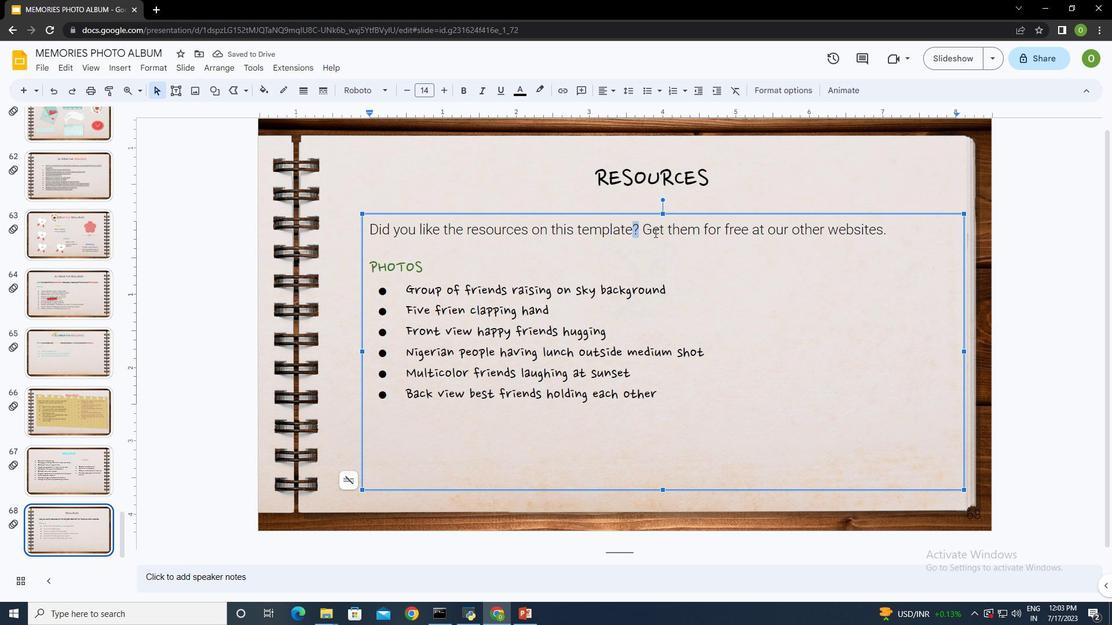 
Action: Mouse pressed left at (664, 229)
Screenshot: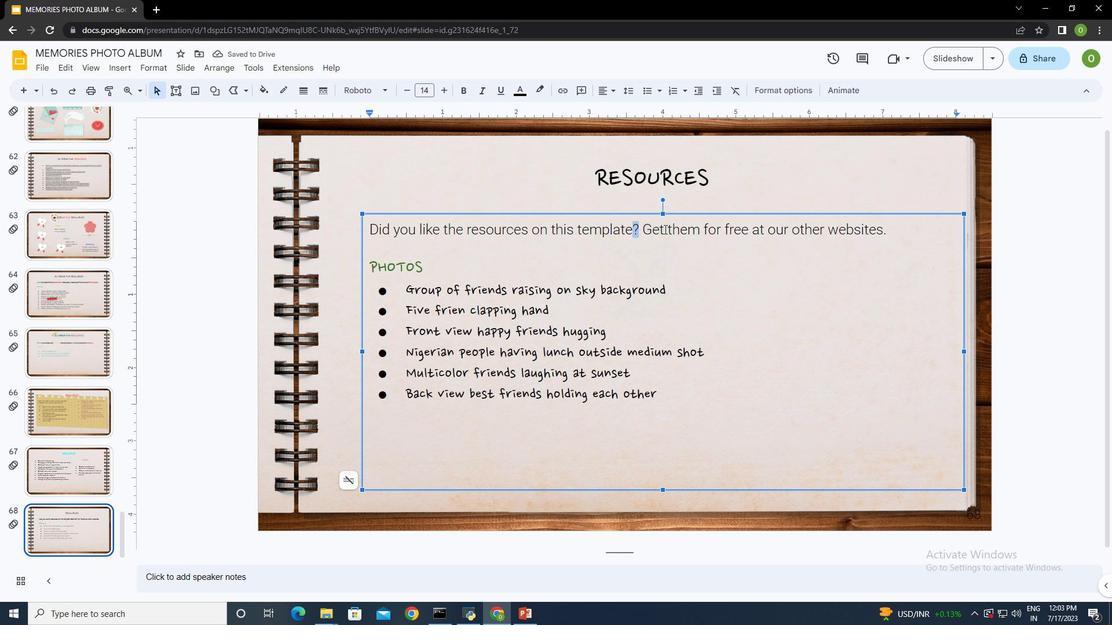 
Action: Mouse moved to (747, 216)
Screenshot: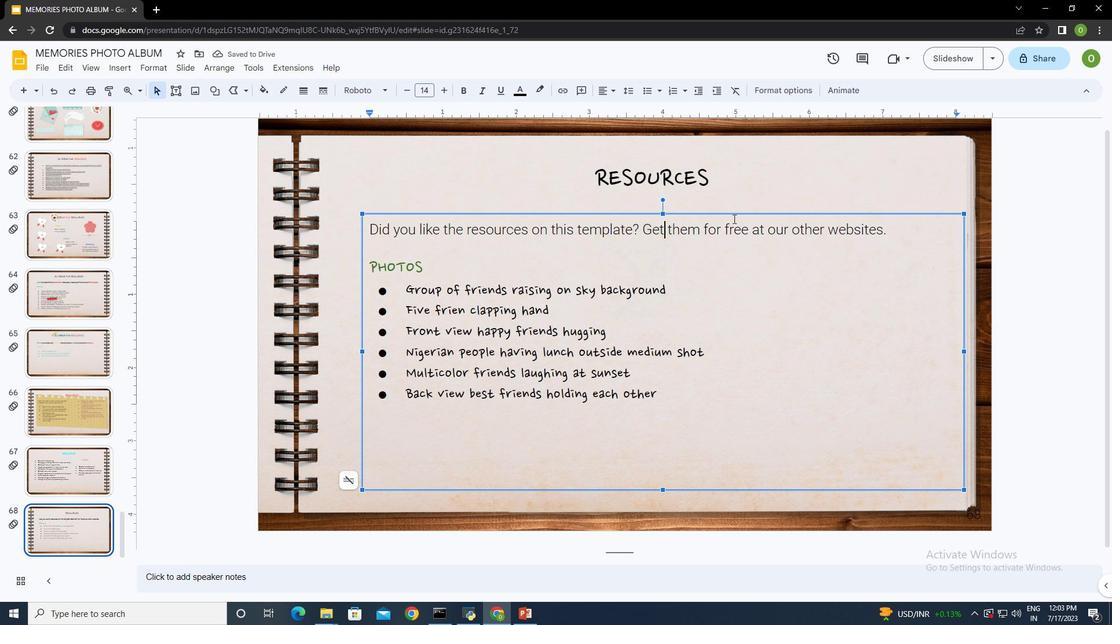 
Action: Key pressed <Key.enter>
Screenshot: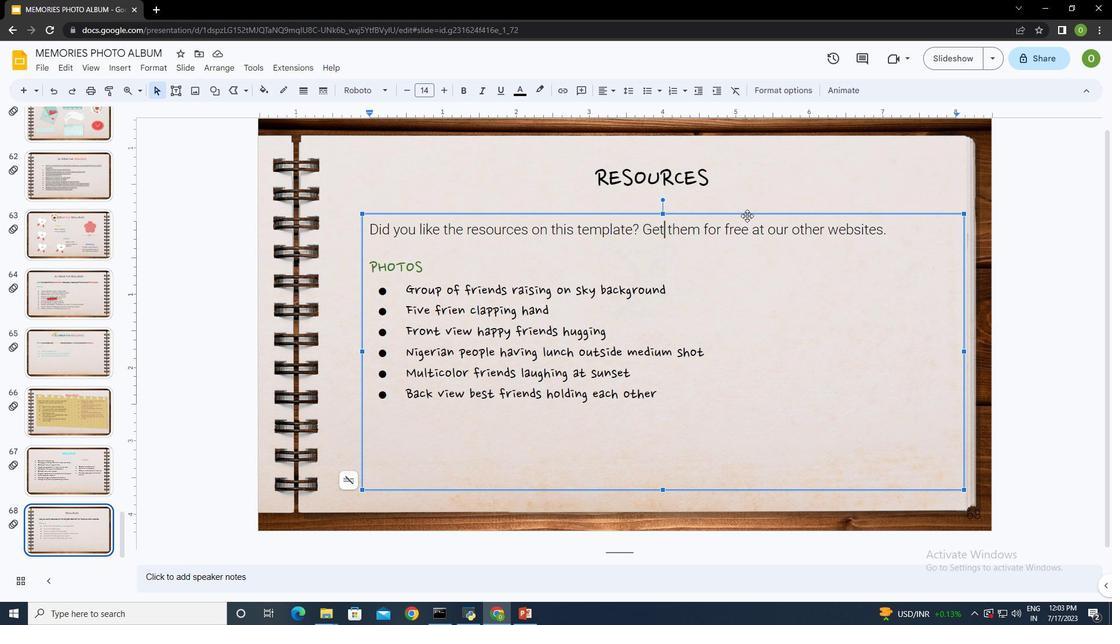 
Action: Mouse moved to (704, 231)
Screenshot: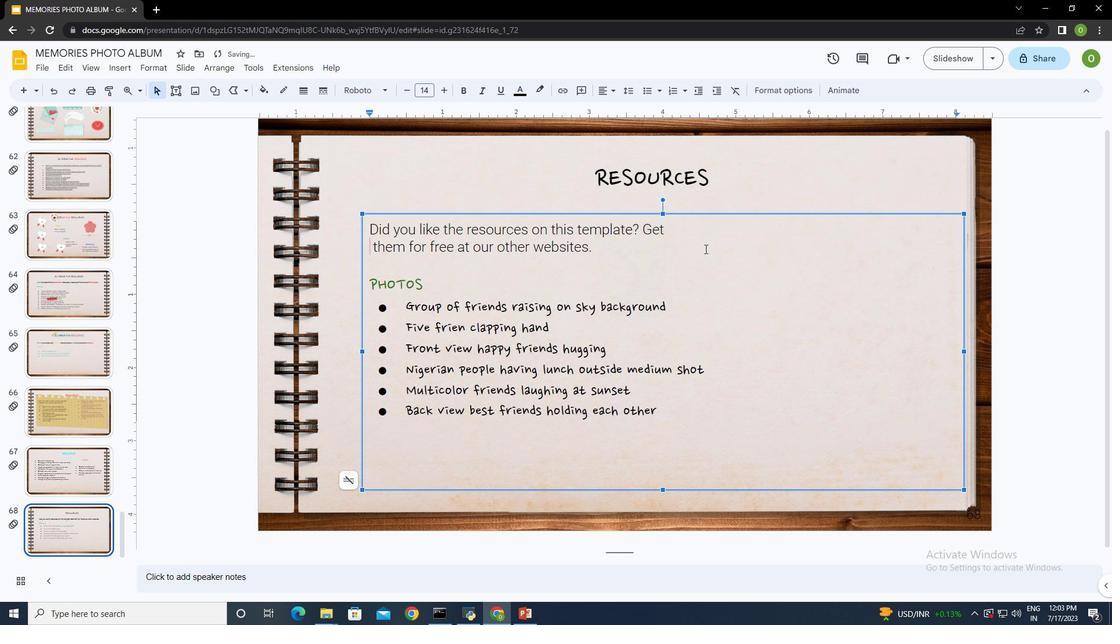 
Action: Mouse pressed left at (704, 231)
Screenshot: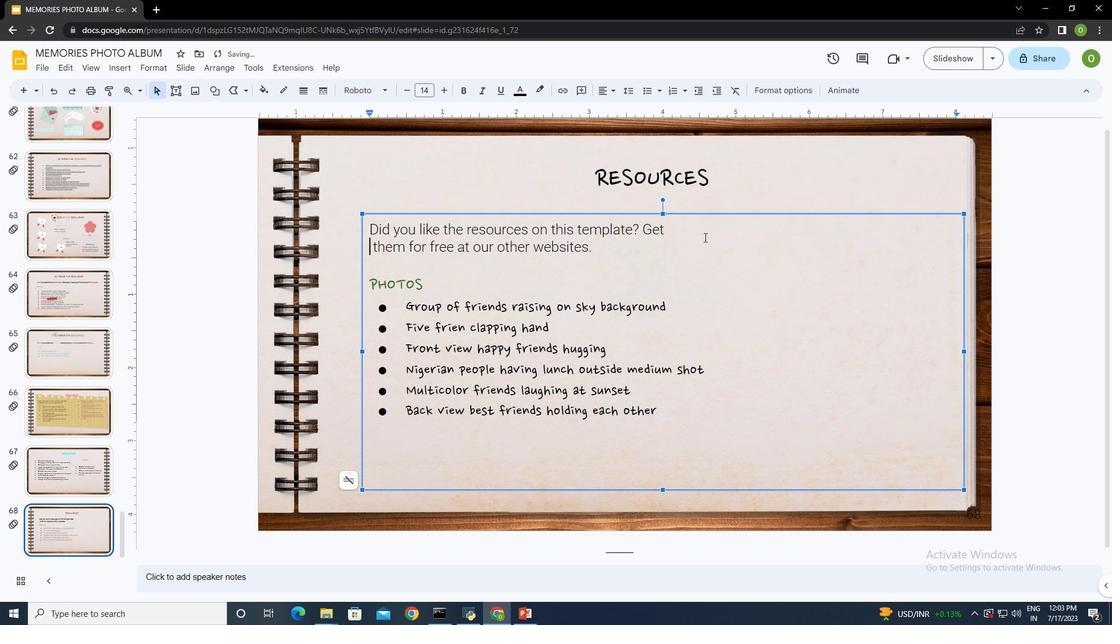 
Action: Mouse moved to (173, 84)
Screenshot: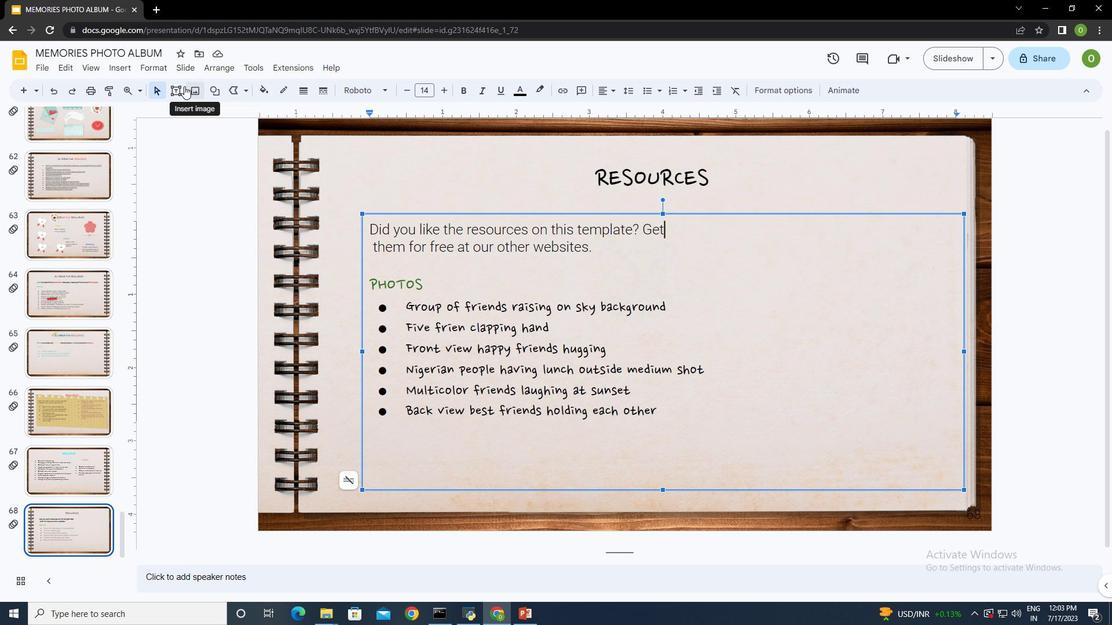 
Action: Mouse pressed left at (173, 84)
Screenshot: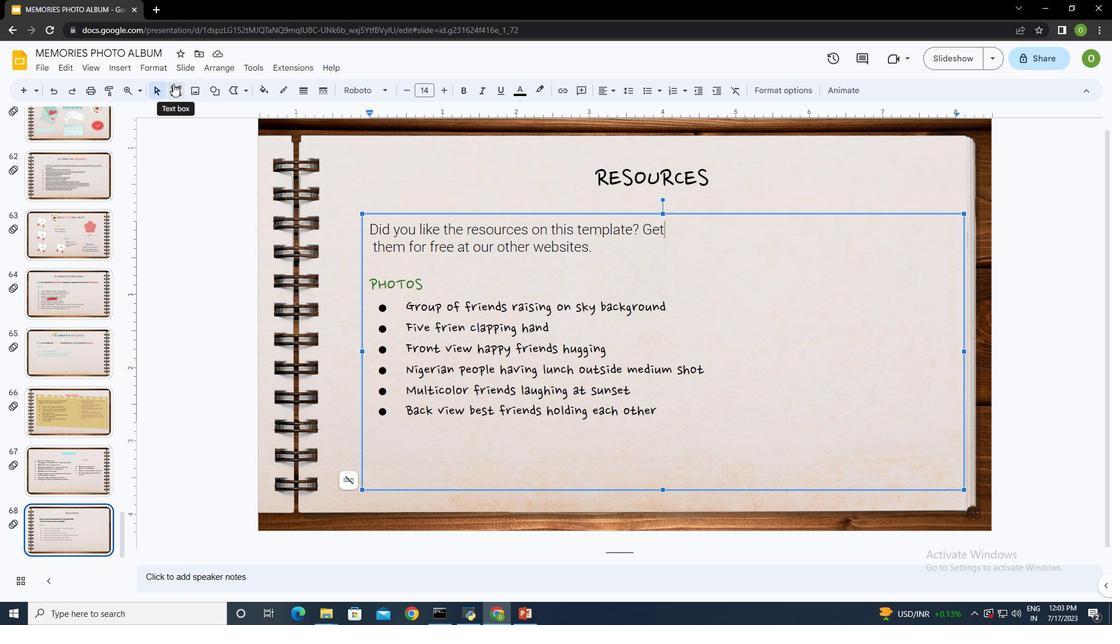 
Action: Mouse moved to (694, 217)
Screenshot: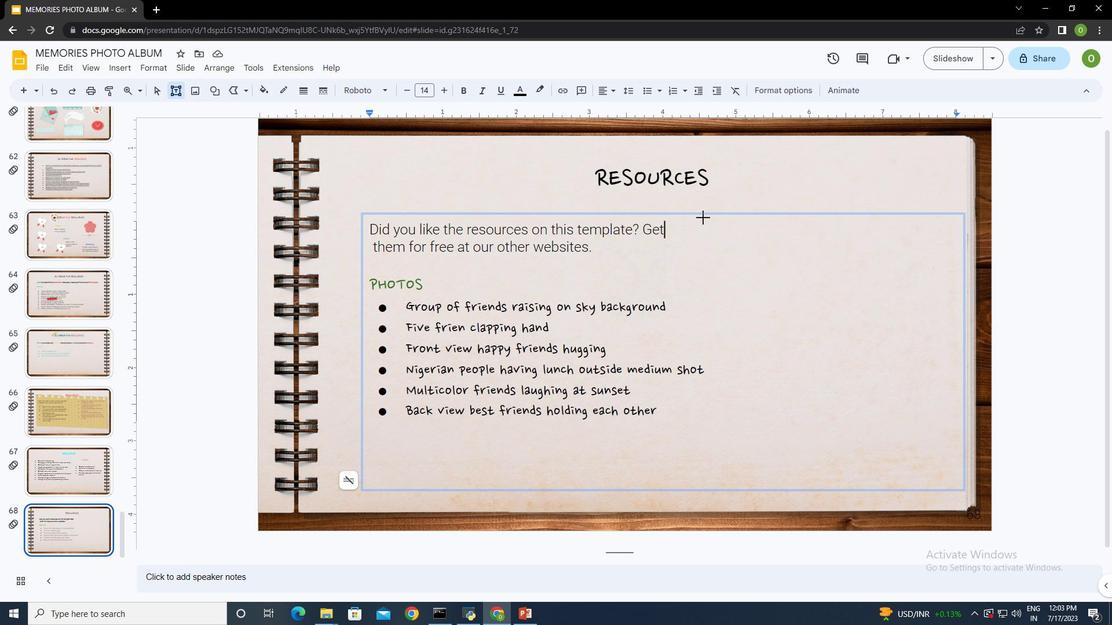 
Action: Mouse pressed left at (694, 217)
Screenshot: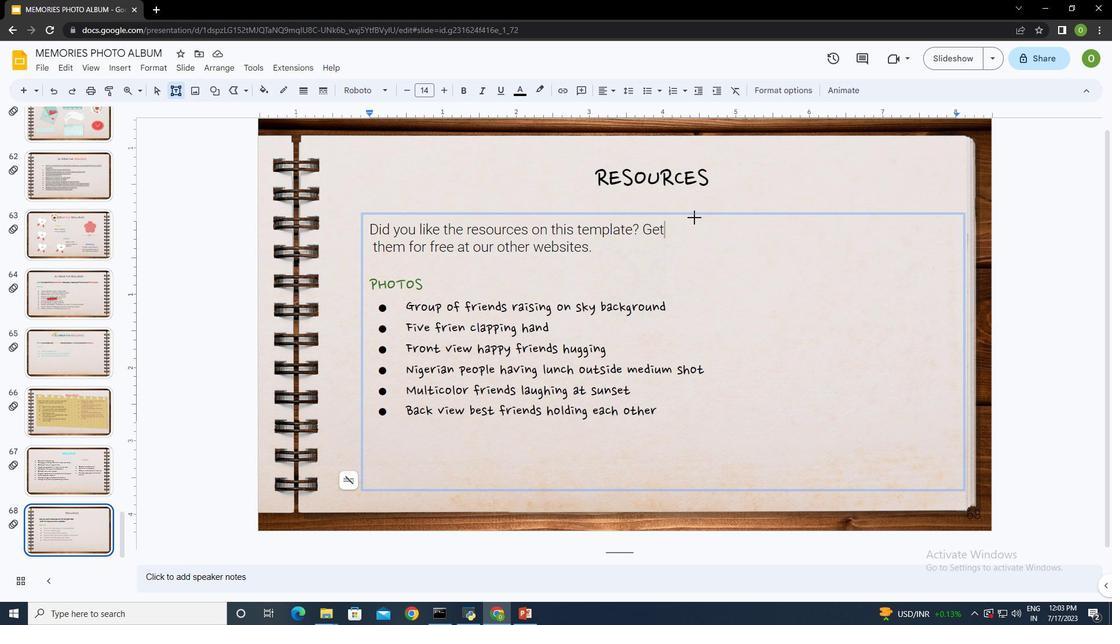 
Action: Mouse moved to (622, 369)
Screenshot: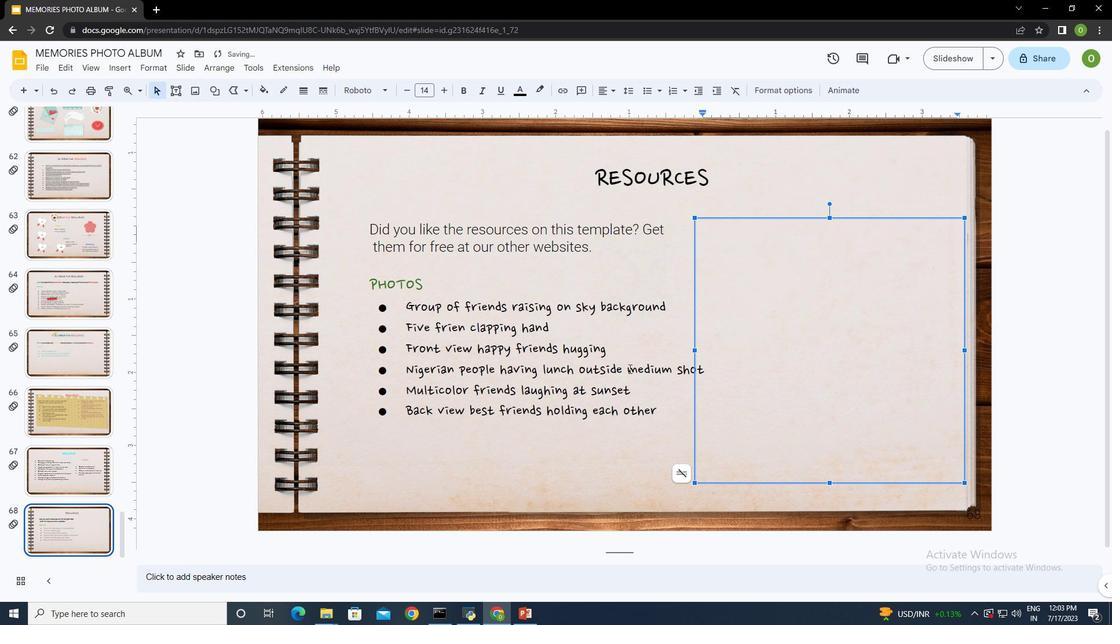 
Action: Mouse pressed left at (622, 369)
Screenshot: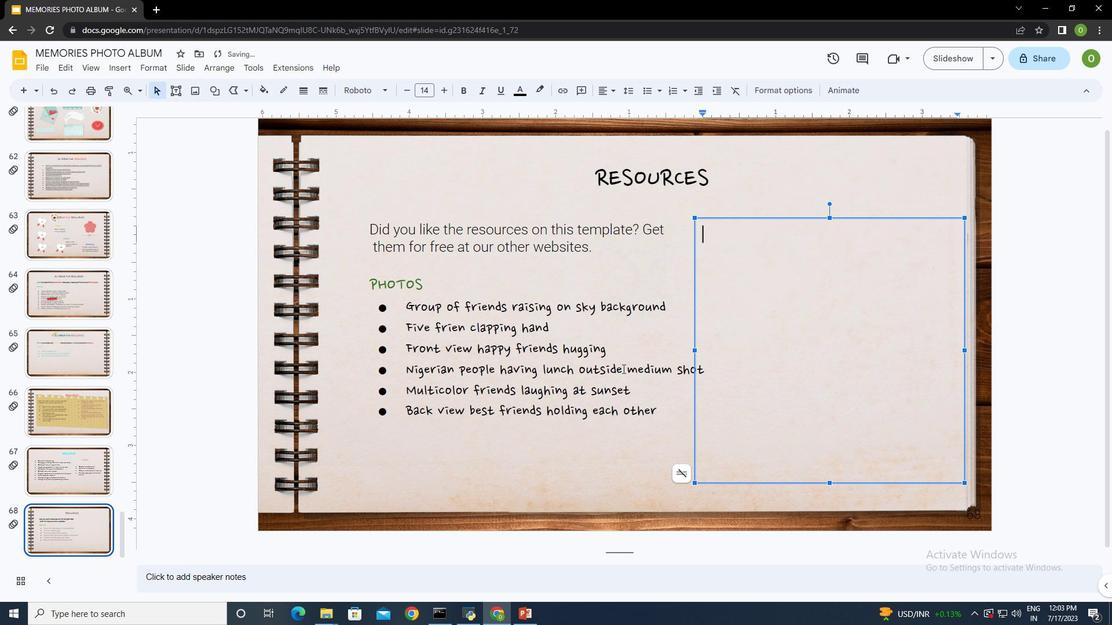 
Action: Mouse moved to (769, 356)
Screenshot: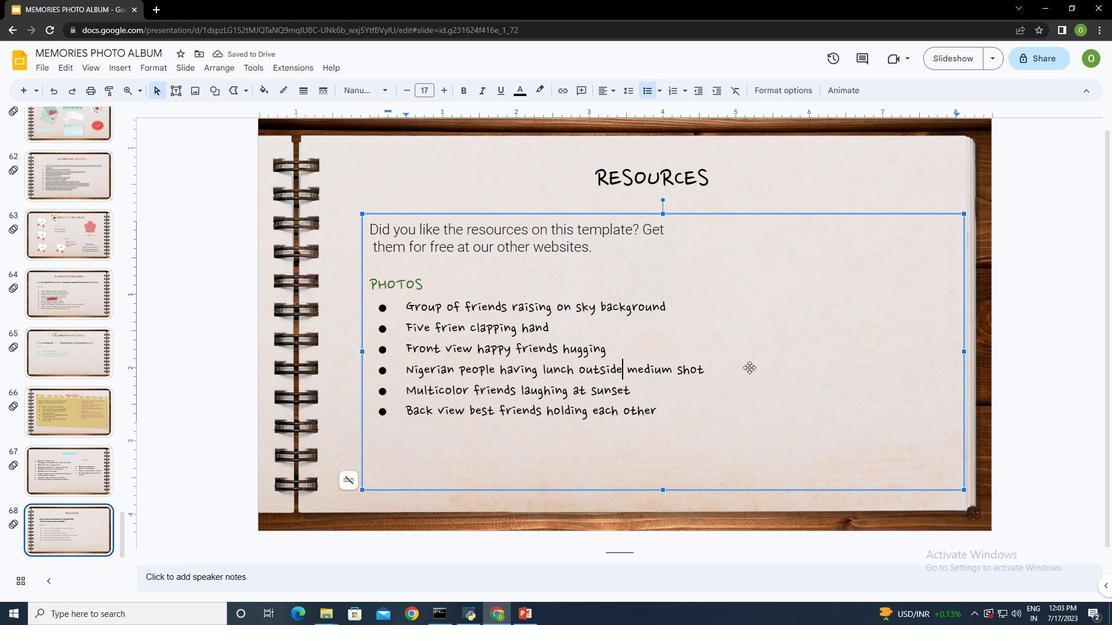 
Action: Key pressed <Key.enter><Key.backspace>
Screenshot: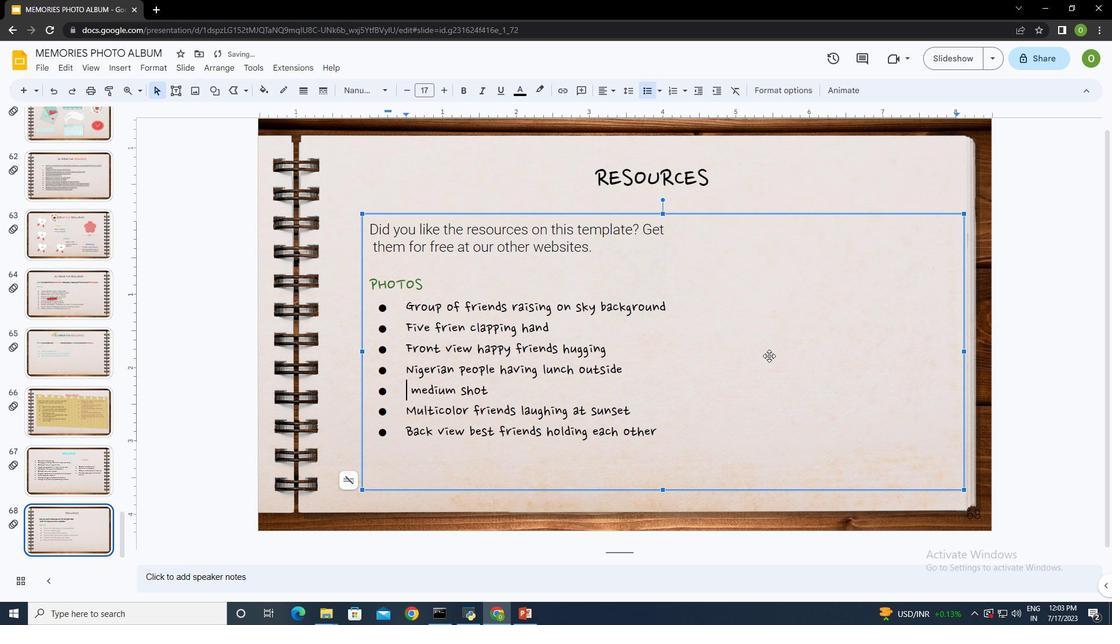 
Action: Mouse pressed left at (769, 356)
Screenshot: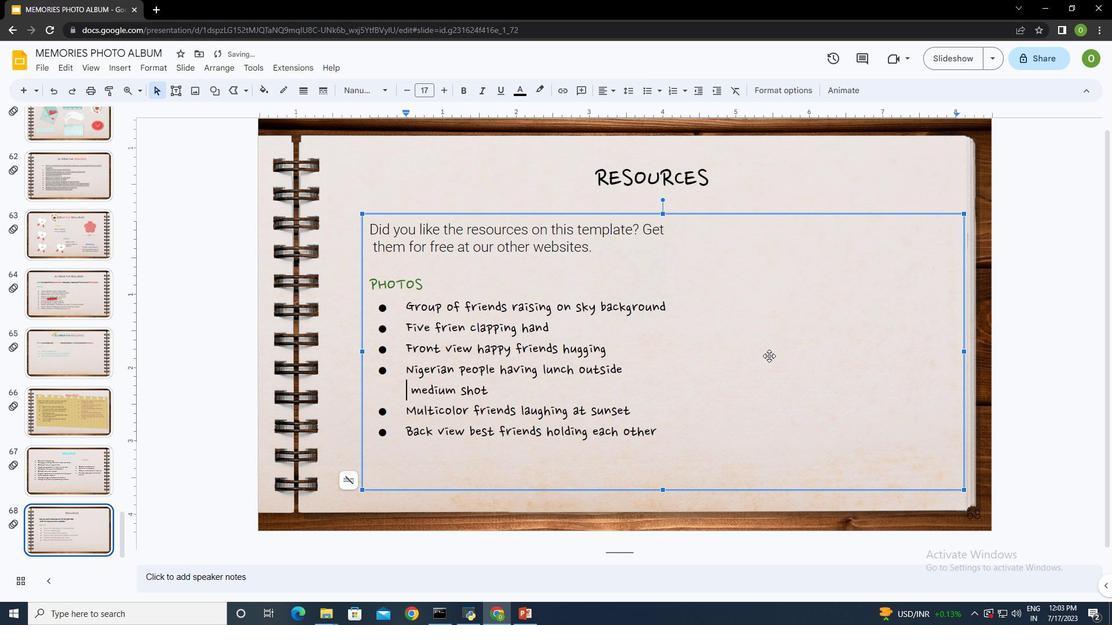 
Action: Mouse moved to (645, 90)
Screenshot: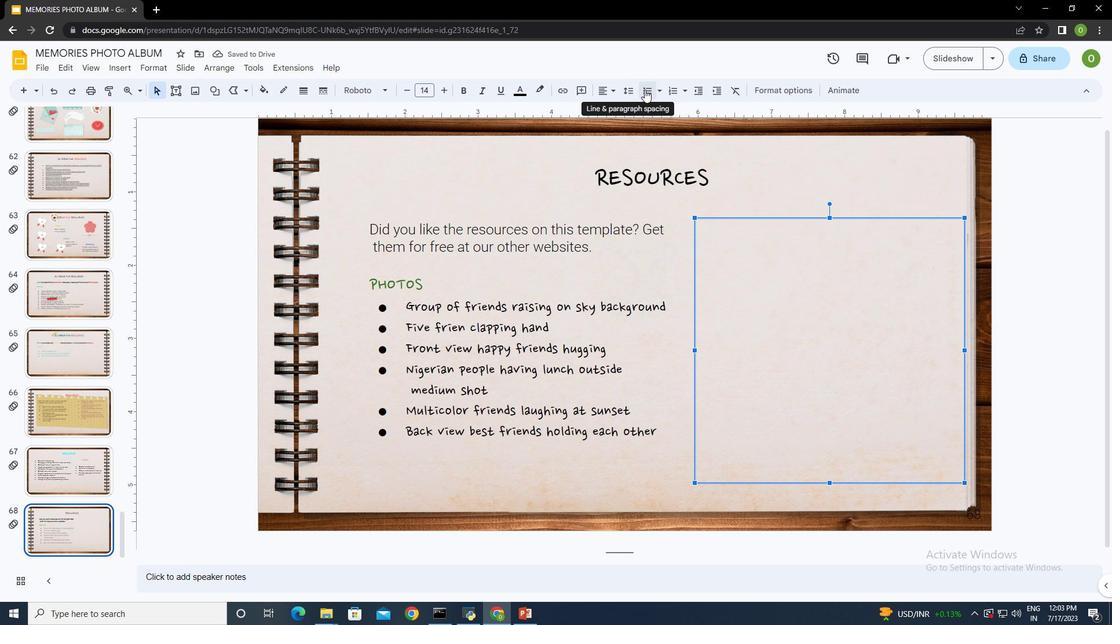 
Action: Mouse pressed left at (645, 90)
Screenshot: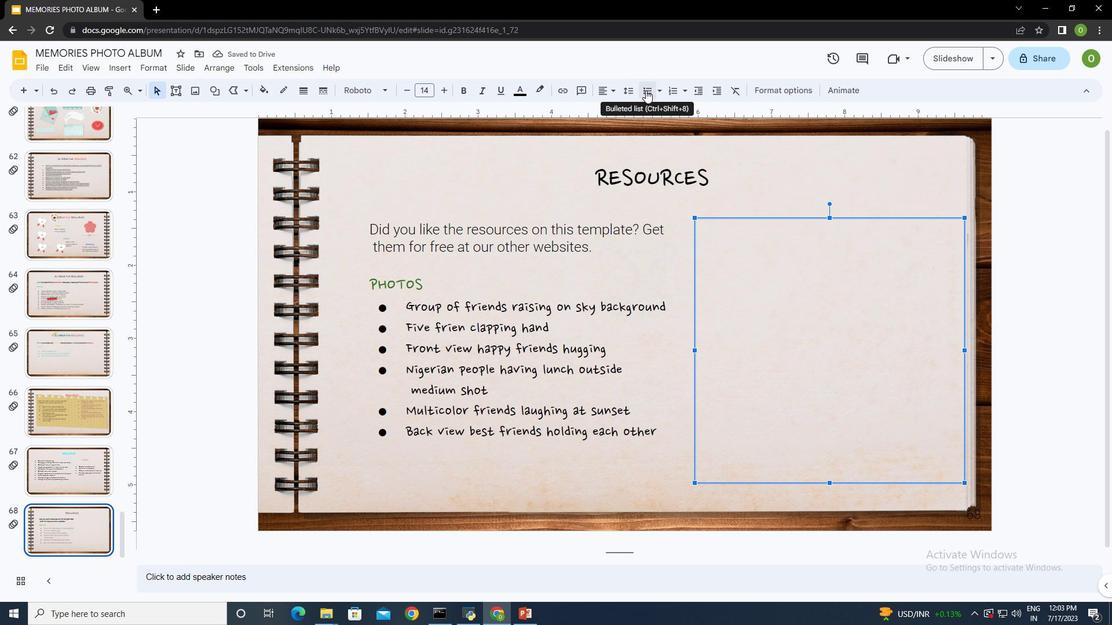 
Action: Mouse moved to (733, 257)
Screenshot: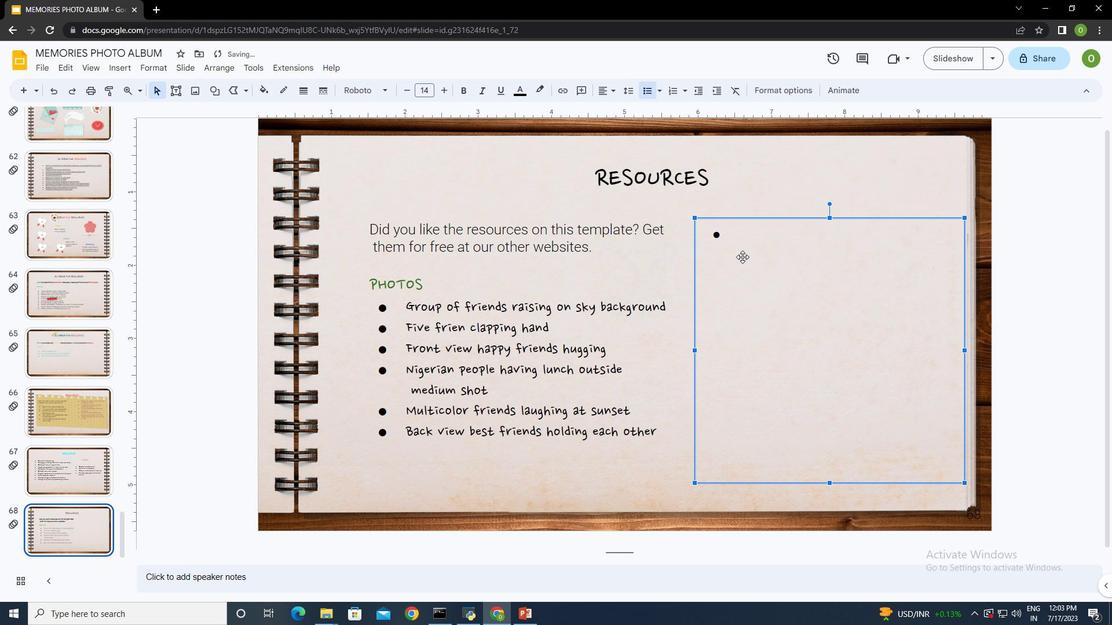 
Action: Key pressed q<Key.backspace><Key.shift>Queer<Key.space>couple<Key.space>celebrating<Key.space>birthday<Key.space>together<Key.enter><Key.shift>Little<Key.space>vute<Key.space>girls<Key.space>having<Key.space>fun<Key.space>while<Key.space>fun<Key.space><Key.backspace><Key.backspace><Key.backspace><Key.backspace>celebrating<Key.space>birthday<Key.space>party.<Key.backspace><Key.enter><Key.shift><Key.shift><Key.shift><Key.shift>Friends<Key.space>having<Key.space>fun<Key.space>at<Key.space>white<Key.space>party<Key.enter><Key.shift>Medium<Key.space>shot<Key.space>happy<Key.space>friends<Key.space><Key.backspace><Key.backspace><Key.space><Key.backspace>s<Key.space>with<Key.space>drinks<Key.space><Key.space><Key.backspace><Key.enter><Key.shift>For<Key.backspace><Key.backspace>ront<Key.space>view<Key.space>happy<Key.space>a<Key.backspace>woman<Key.space>at<Key.space>party<Key.enter><Key.shift>Smiley<Key.space>people<Key.space>indoors<Key.space>side<Key.space>view
Screenshot: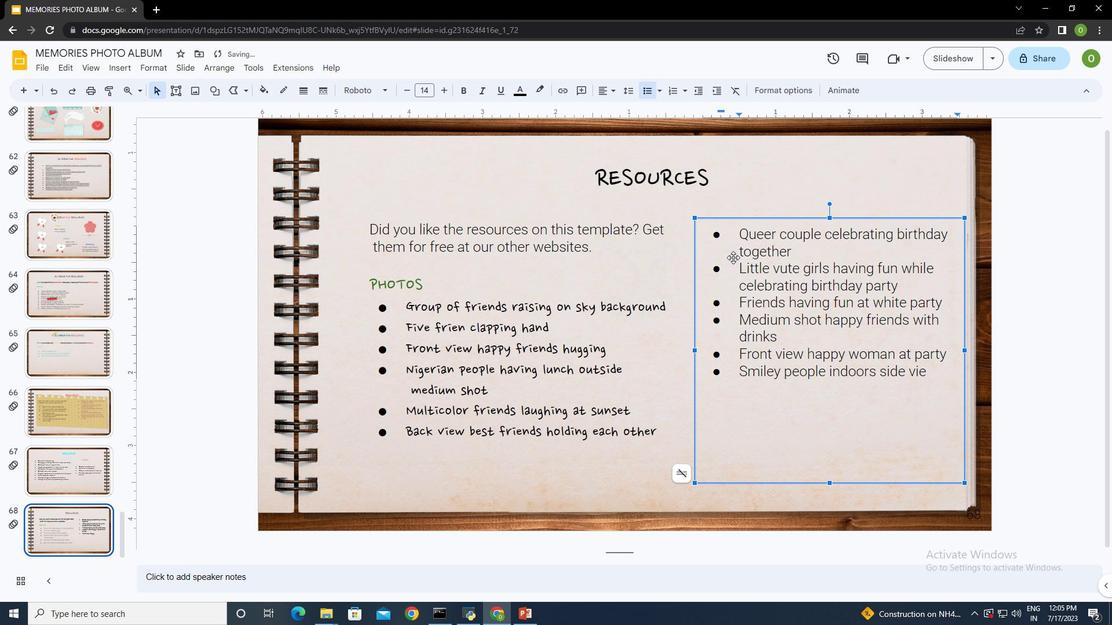 
Action: Mouse moved to (940, 377)
Screenshot: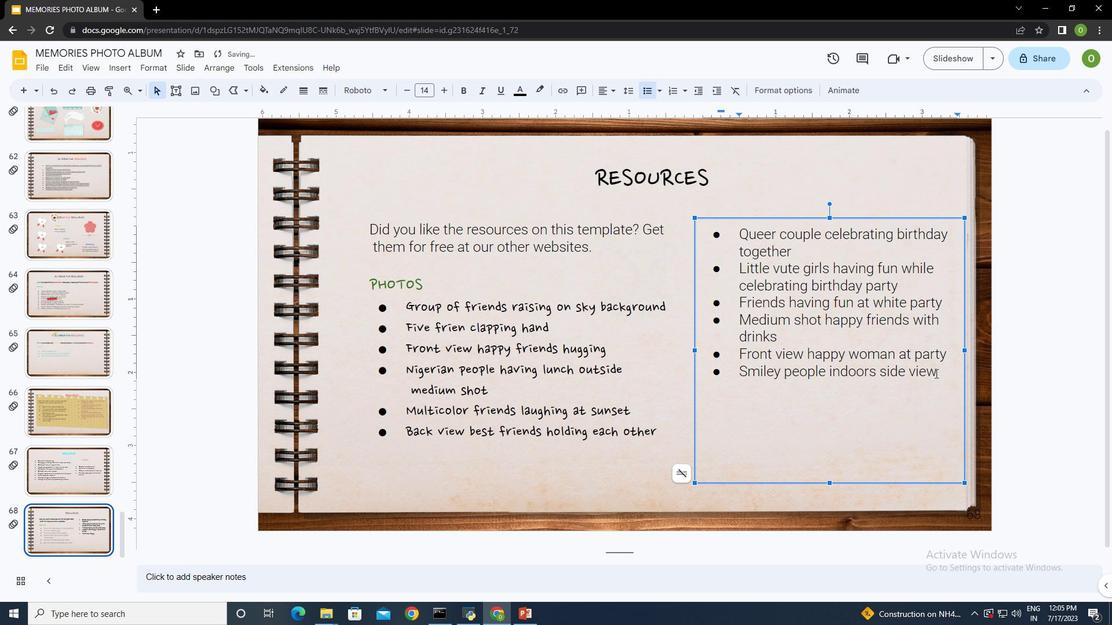 
Action: Mouse pressed left at (940, 377)
Screenshot: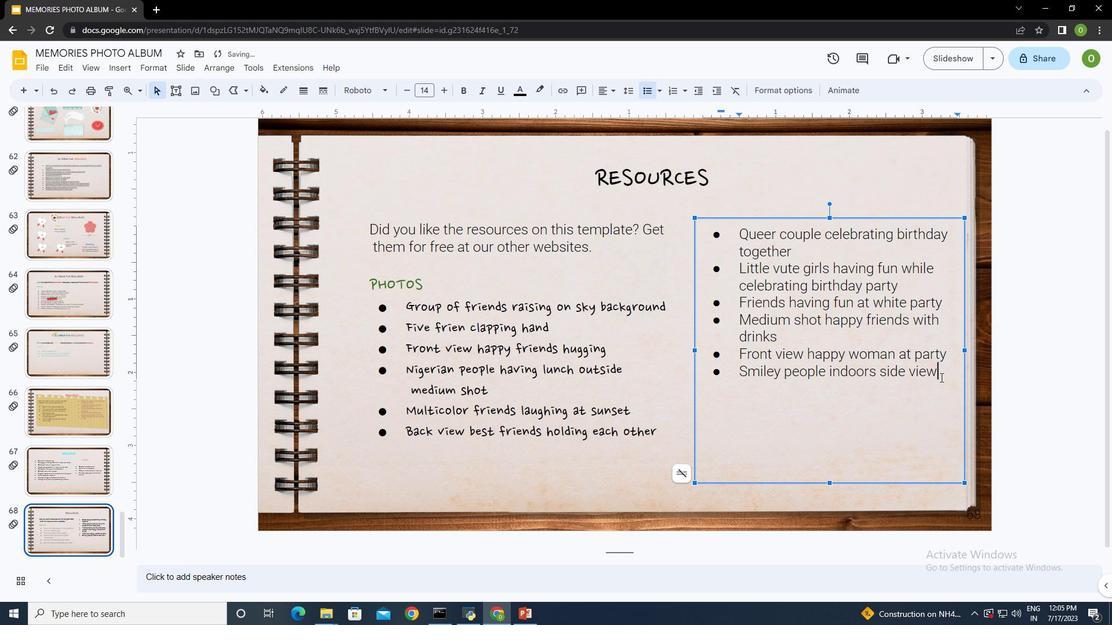 
Action: Mouse moved to (359, 86)
Screenshot: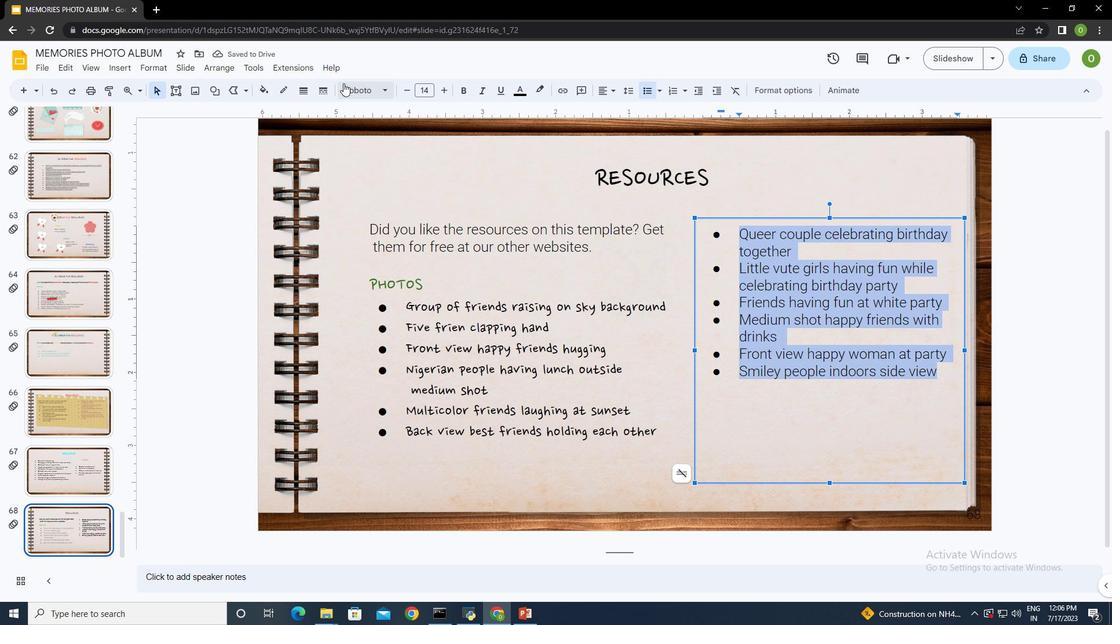 
Action: Mouse pressed left at (359, 86)
Screenshot: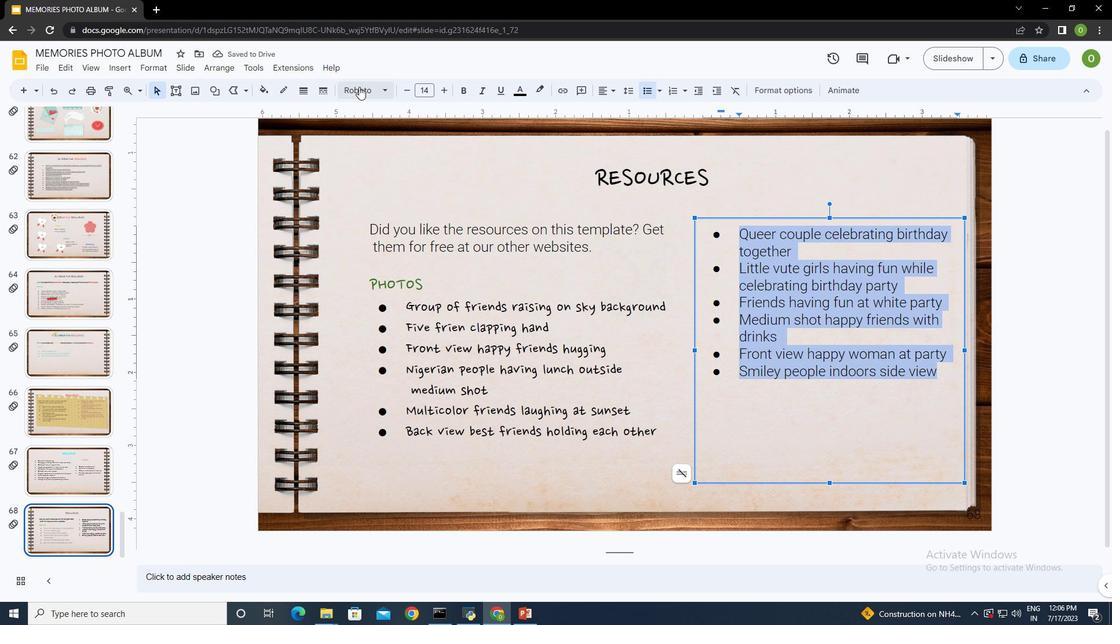 
Action: Mouse moved to (400, 157)
Screenshot: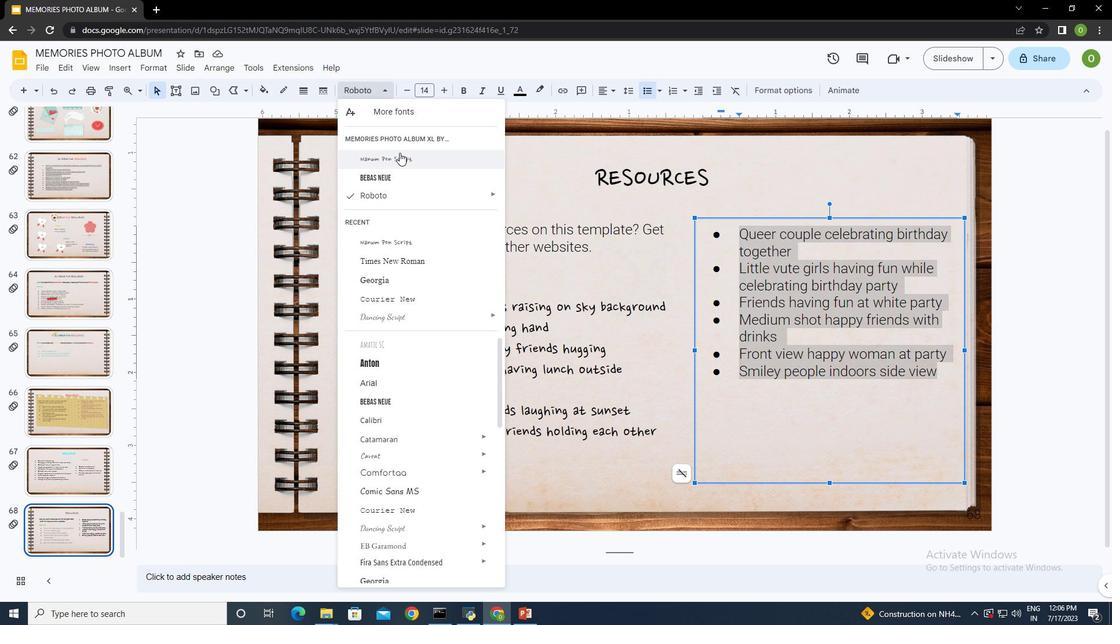 
Action: Mouse pressed left at (400, 157)
Screenshot: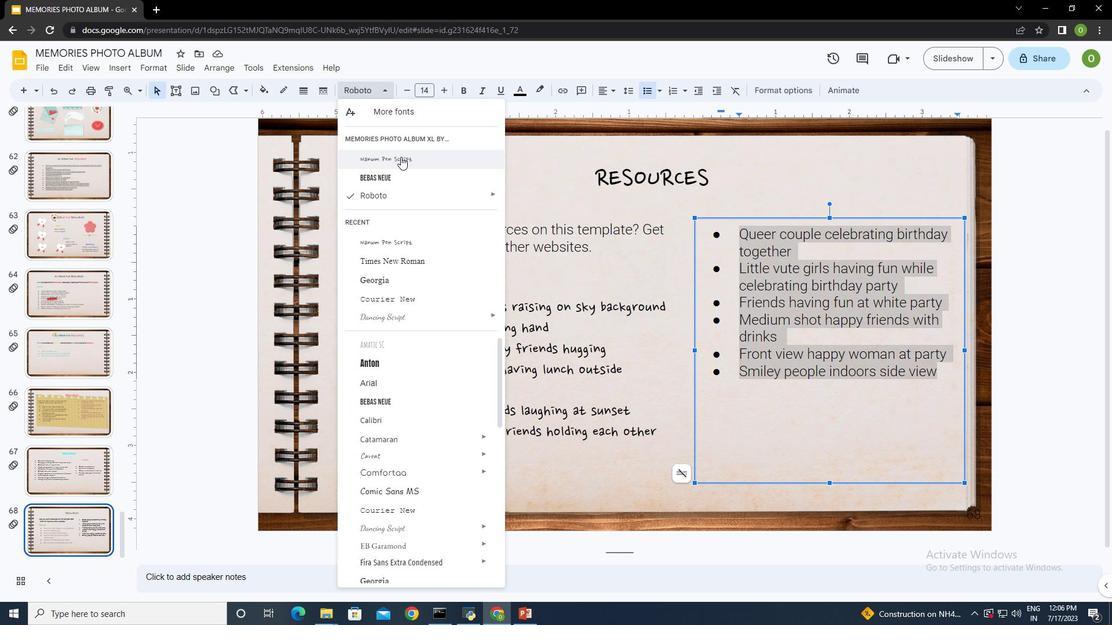 
Action: Mouse moved to (543, 376)
Screenshot: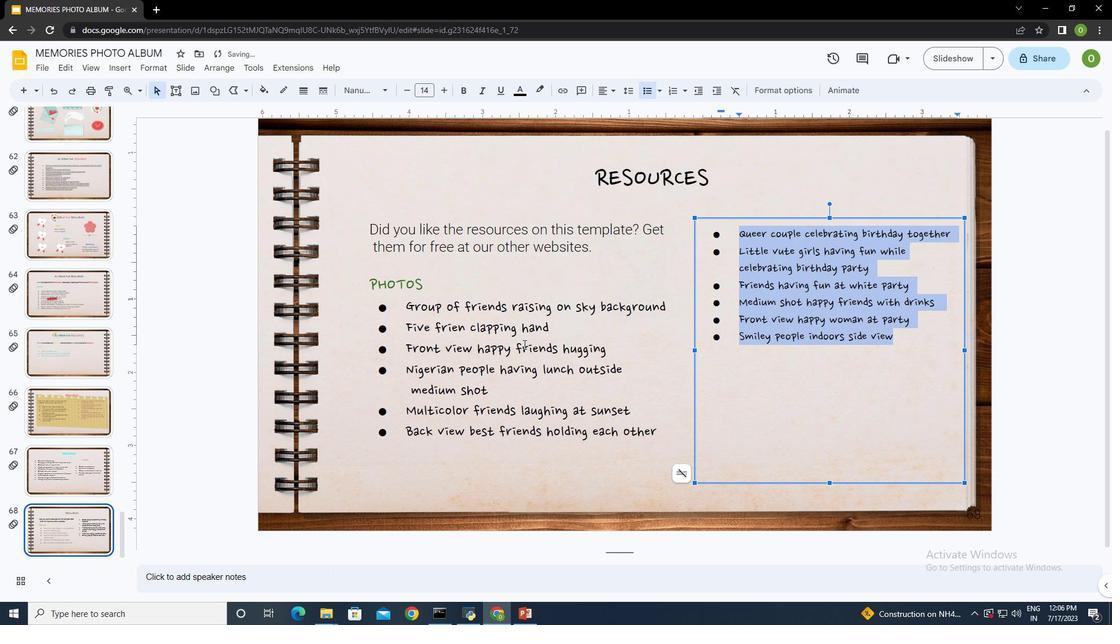 
Action: Mouse pressed left at (543, 376)
Screenshot: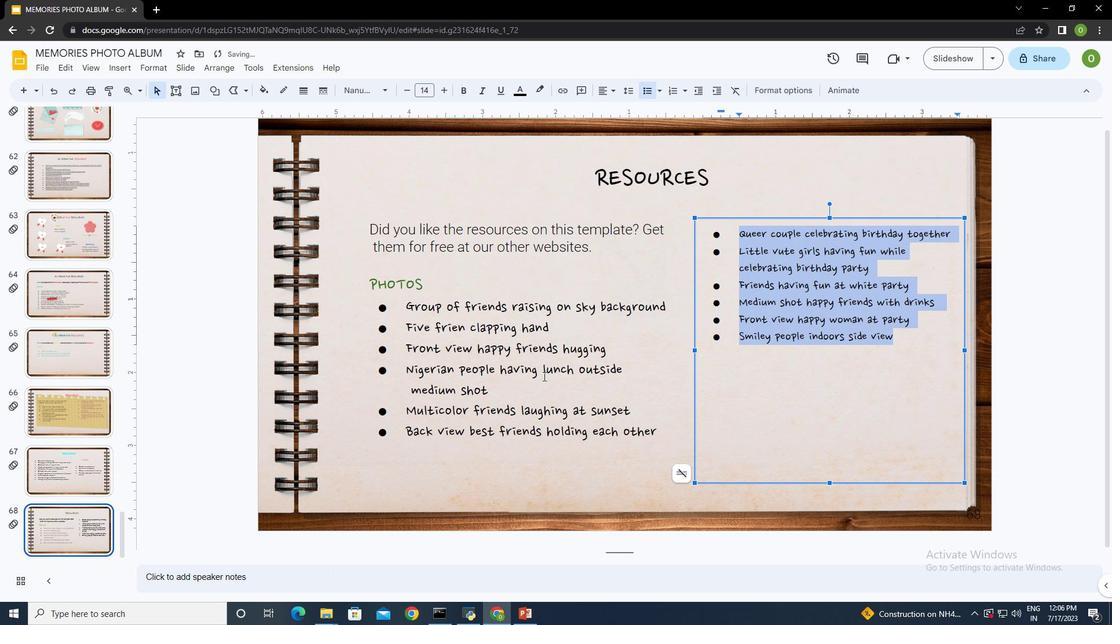 
Action: Mouse moved to (781, 322)
Screenshot: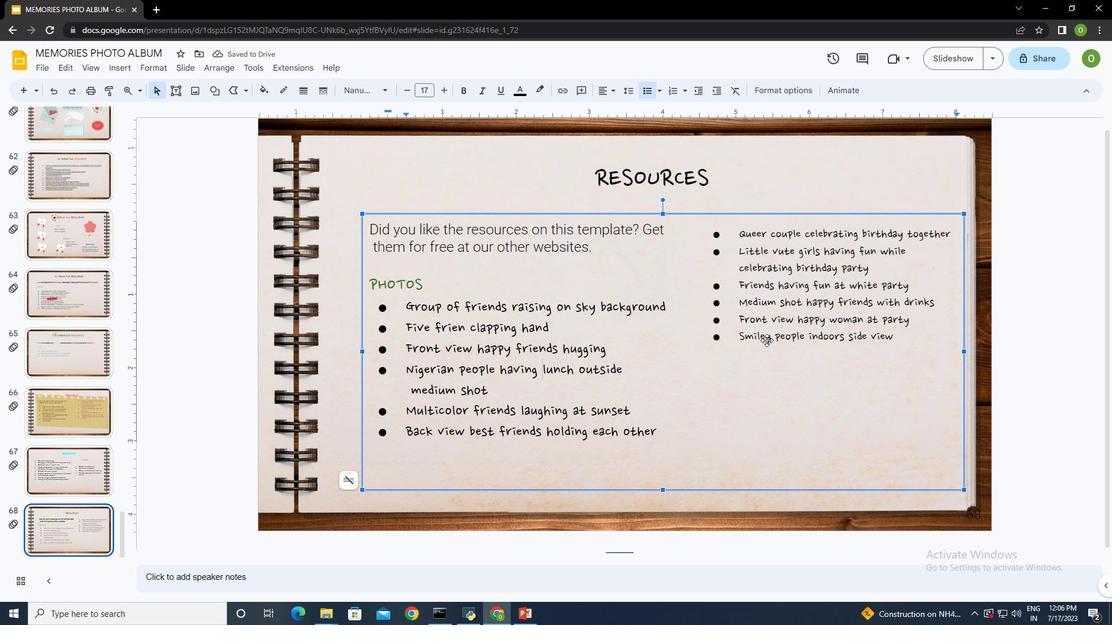 
Action: Mouse pressed left at (781, 322)
Screenshot: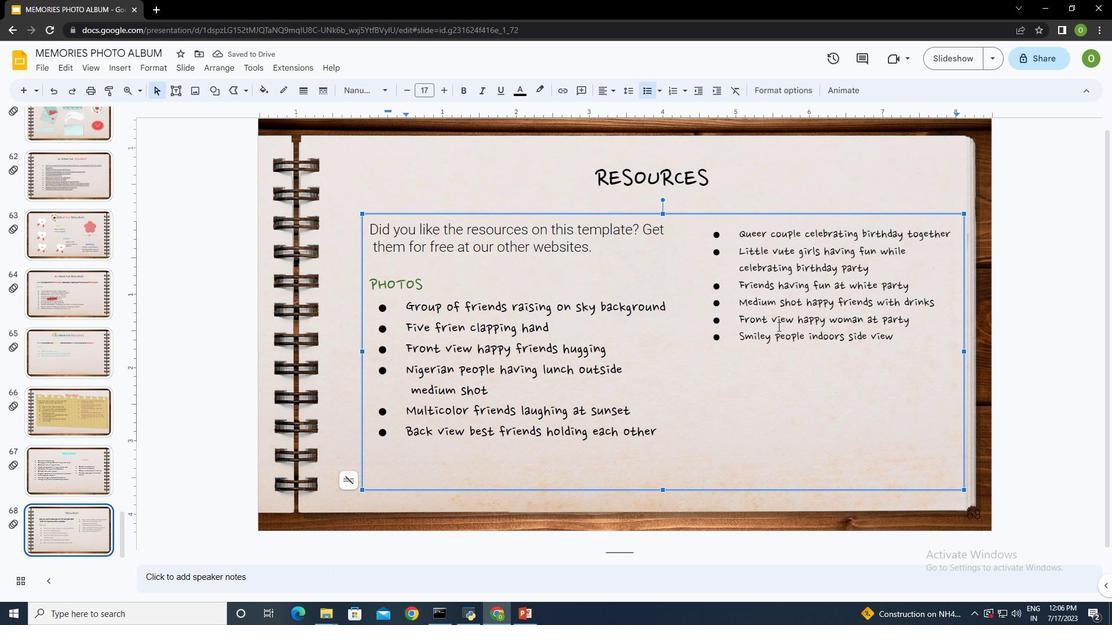 
Action: Mouse moved to (902, 337)
Screenshot: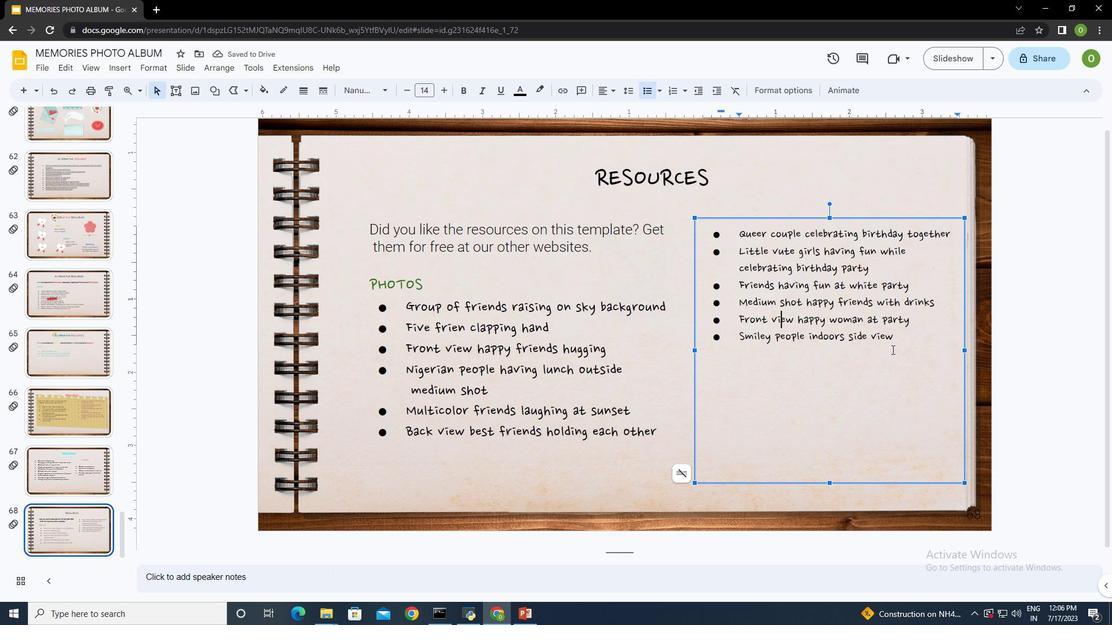 
Action: Mouse pressed left at (902, 337)
Screenshot: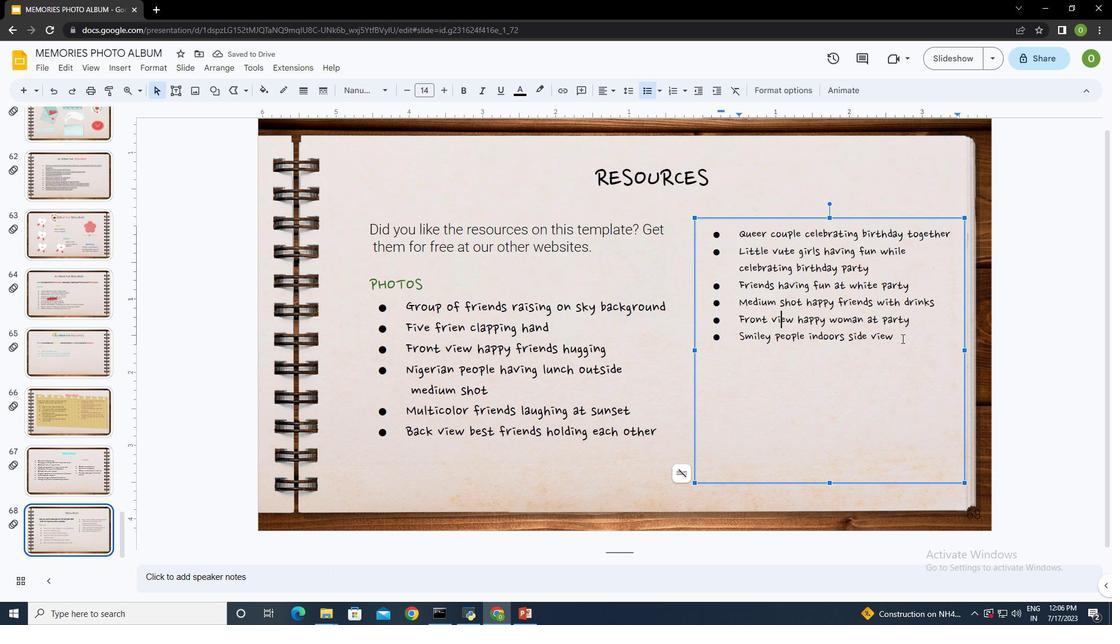 
Action: Mouse moved to (447, 93)
Screenshot: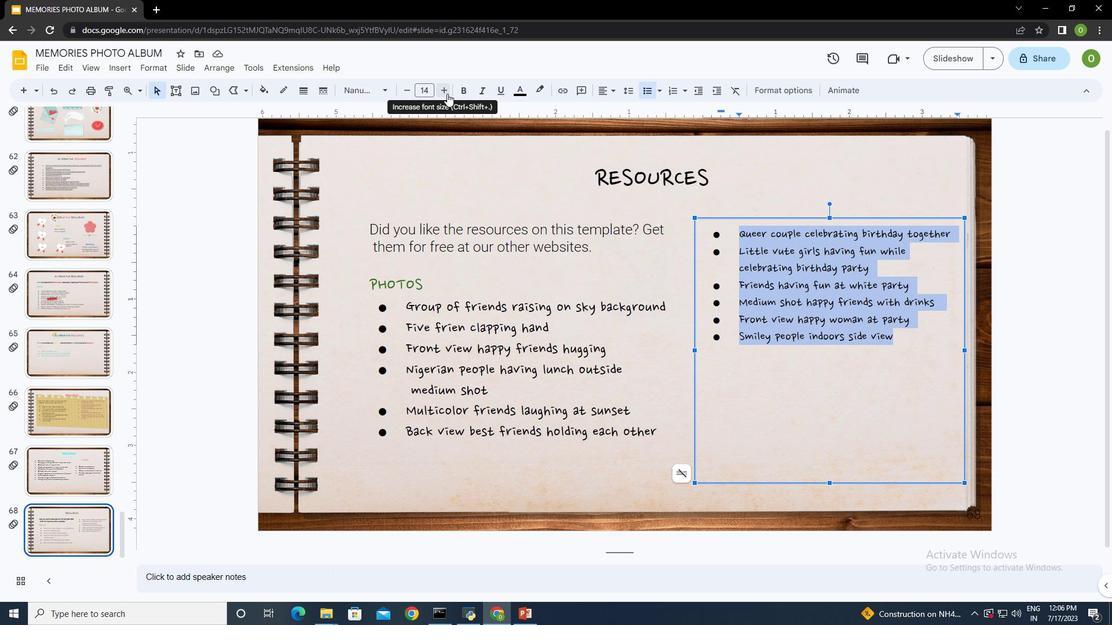 
Action: Mouse pressed left at (447, 93)
Screenshot: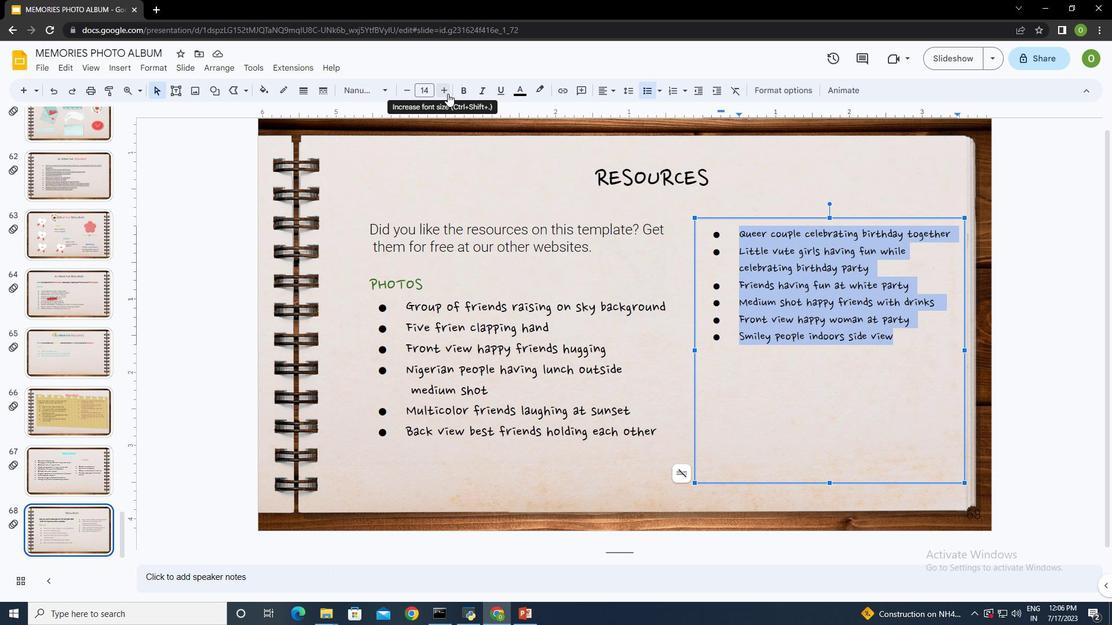
Action: Mouse pressed left at (447, 93)
Screenshot: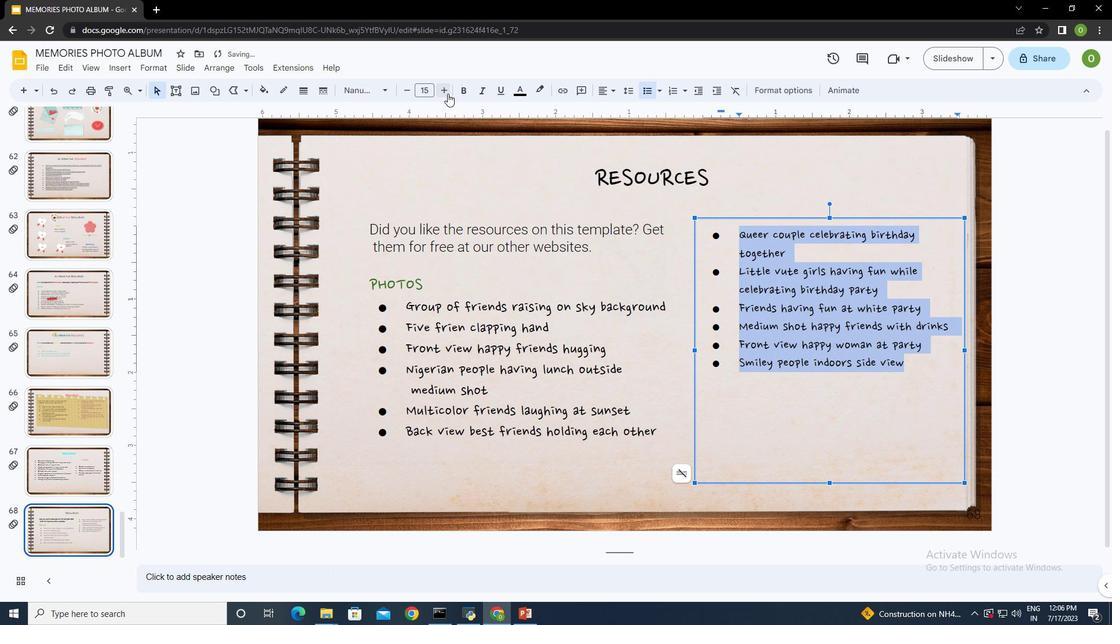 
Action: Mouse pressed left at (447, 93)
Screenshot: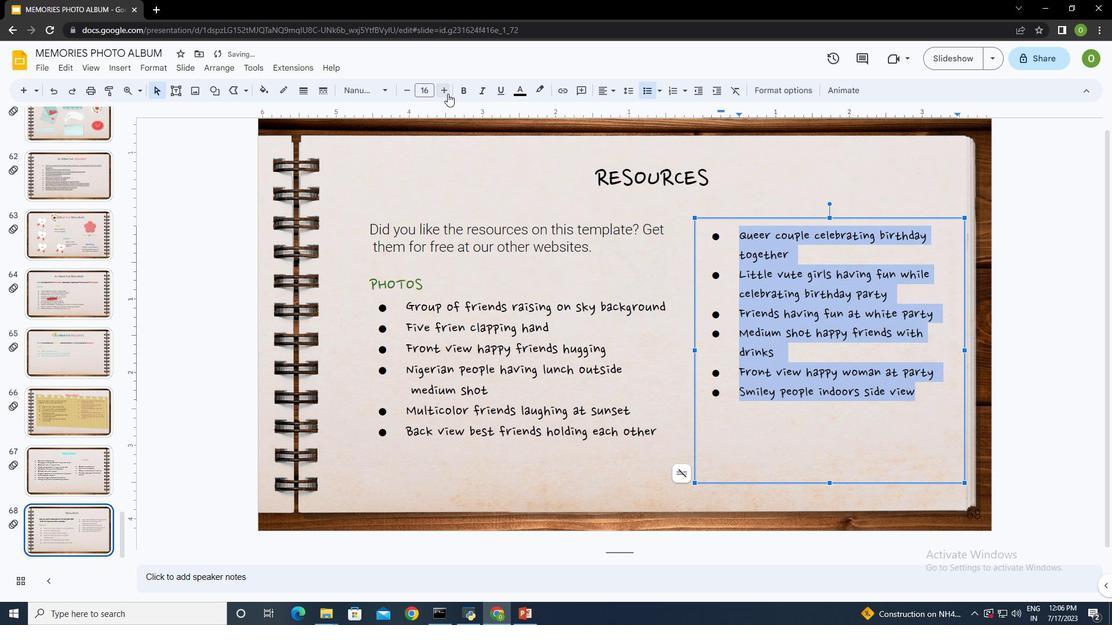 
Action: Mouse moved to (798, 378)
Screenshot: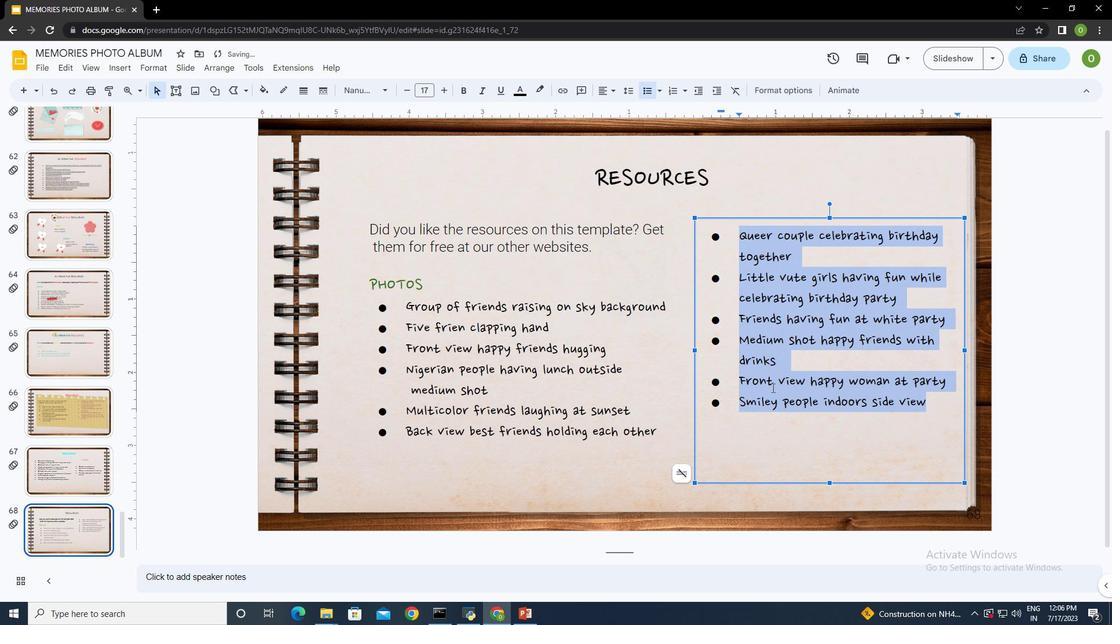 
Action: Mouse pressed left at (798, 378)
Screenshot: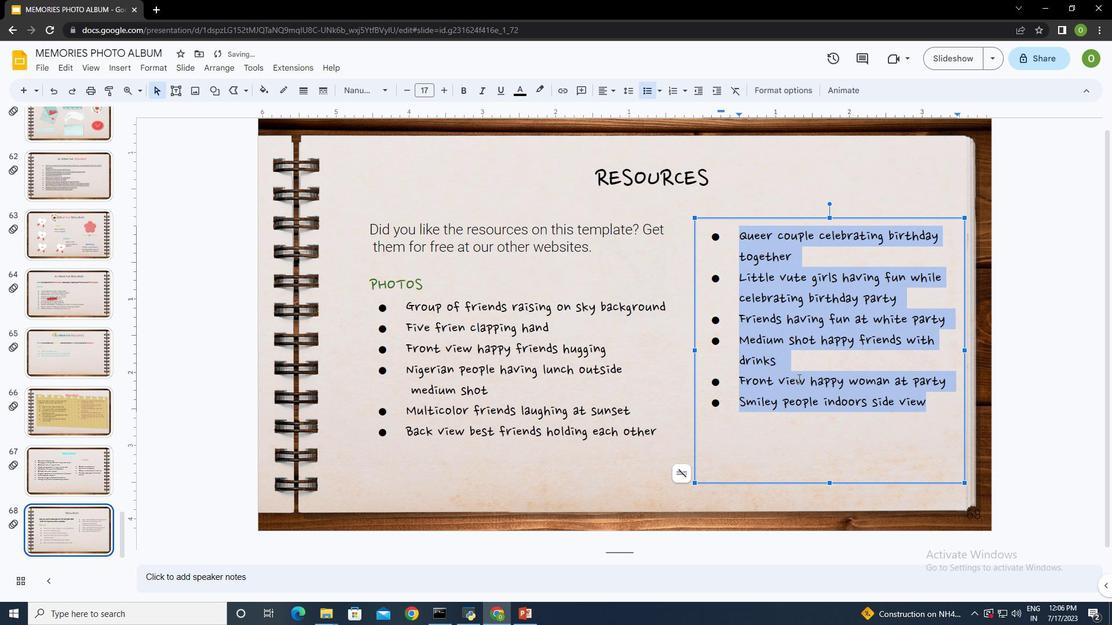 
Action: Mouse moved to (580, 393)
Screenshot: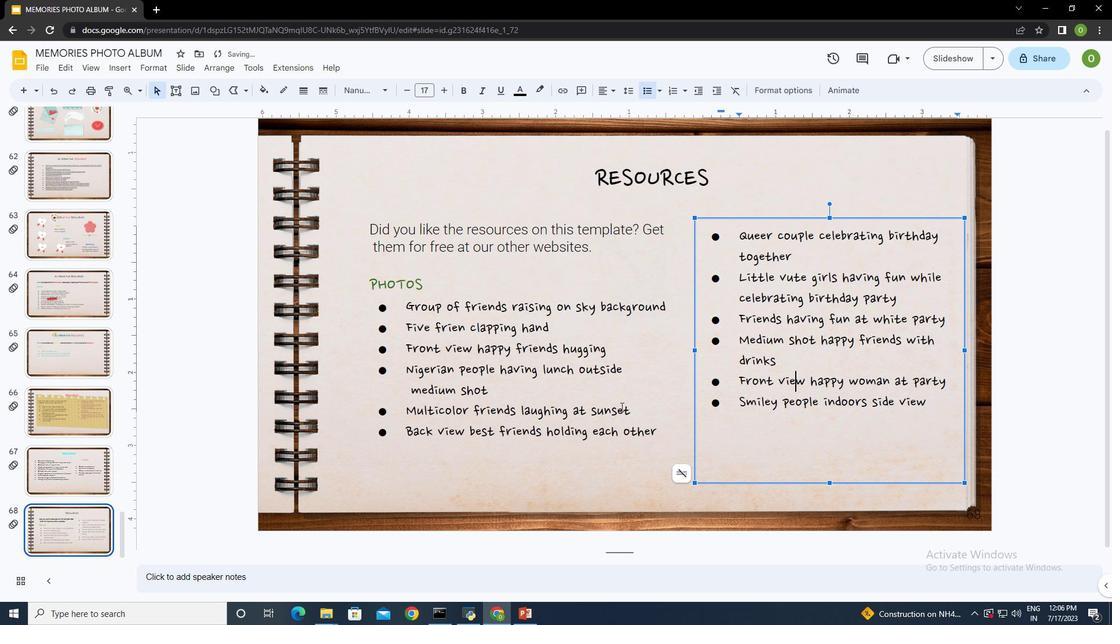 
Action: Mouse pressed left at (580, 393)
Screenshot: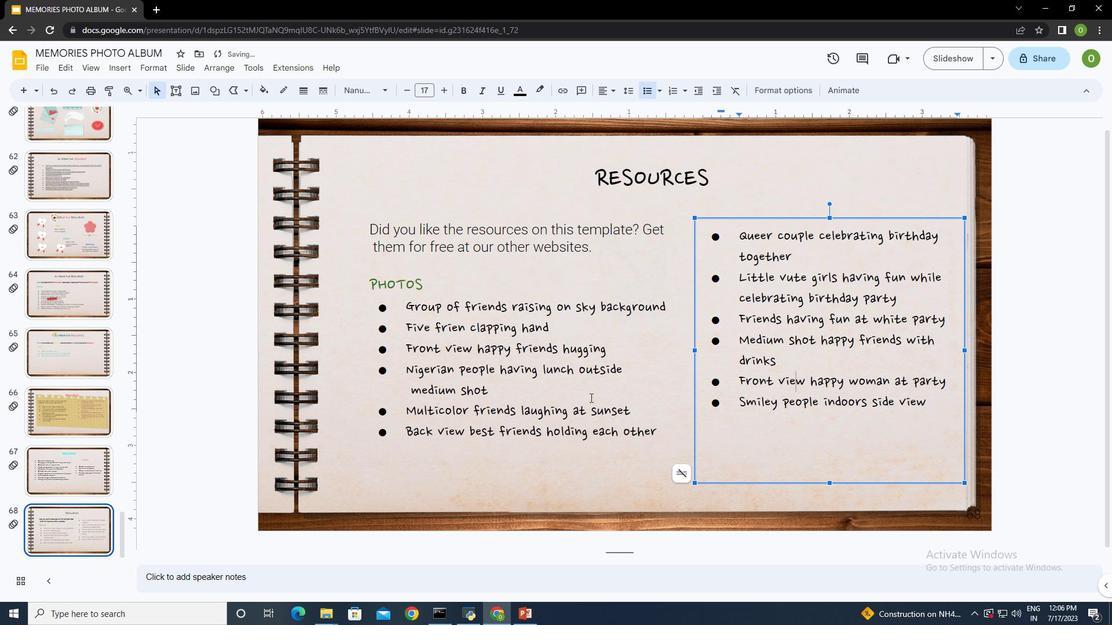 
Action: Mouse moved to (829, 363)
Screenshot: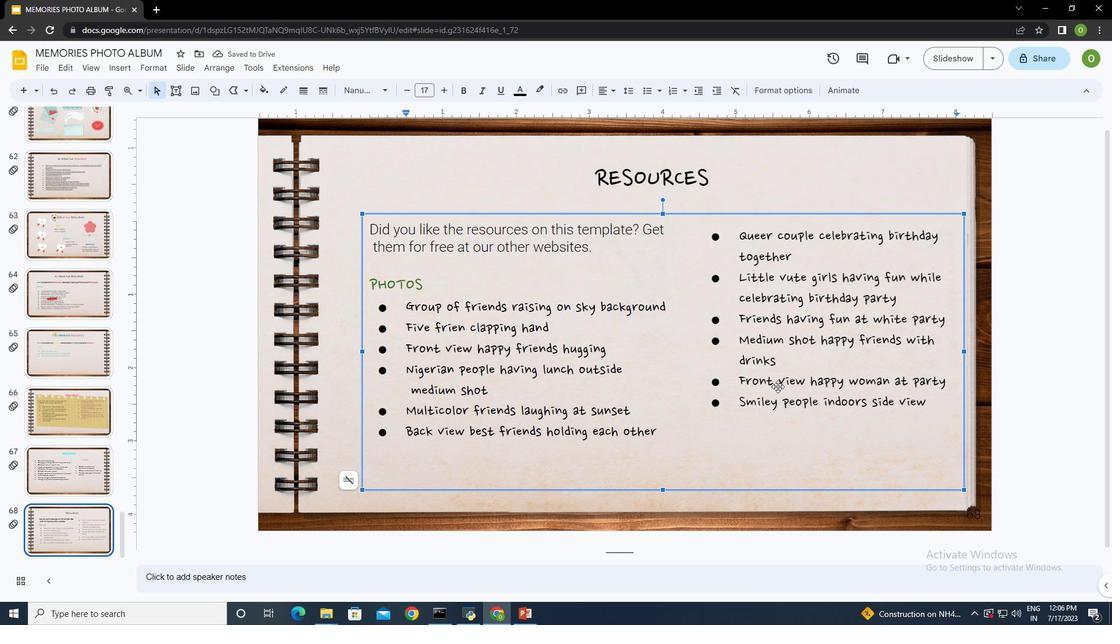 
Action: Mouse pressed left at (829, 363)
Screenshot: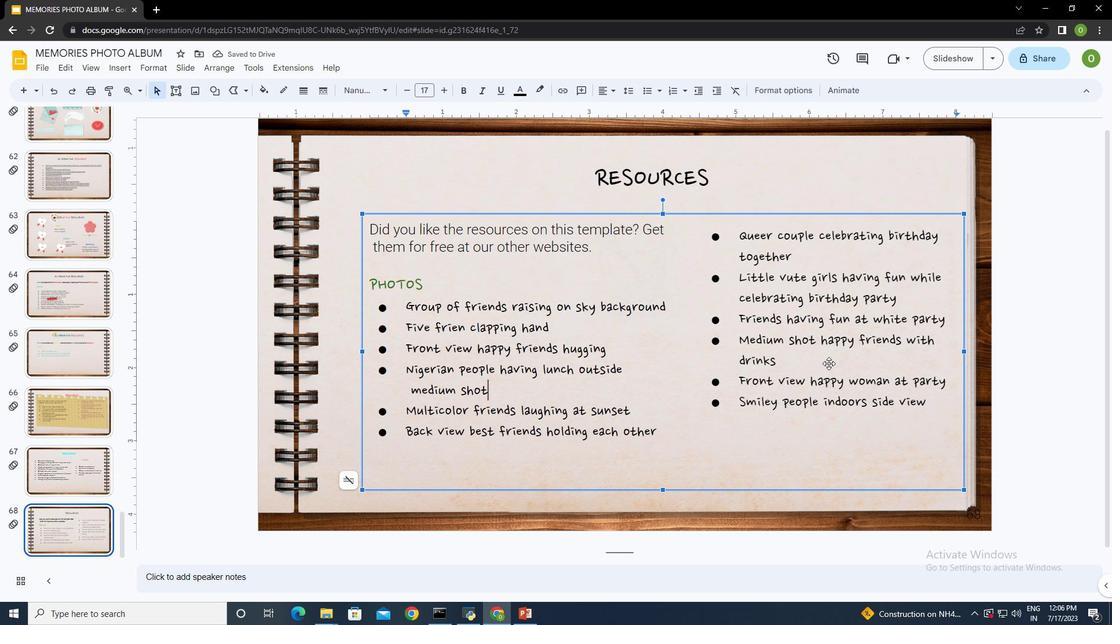 
Action: Mouse moved to (588, 363)
Screenshot: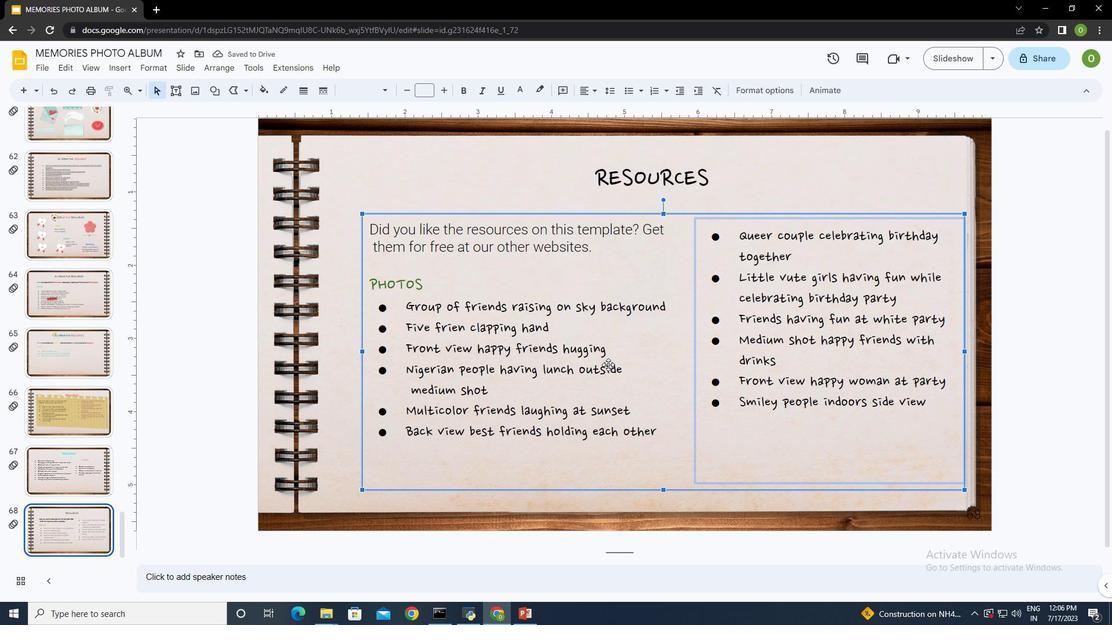 
Action: Mouse pressed left at (588, 363)
Screenshot: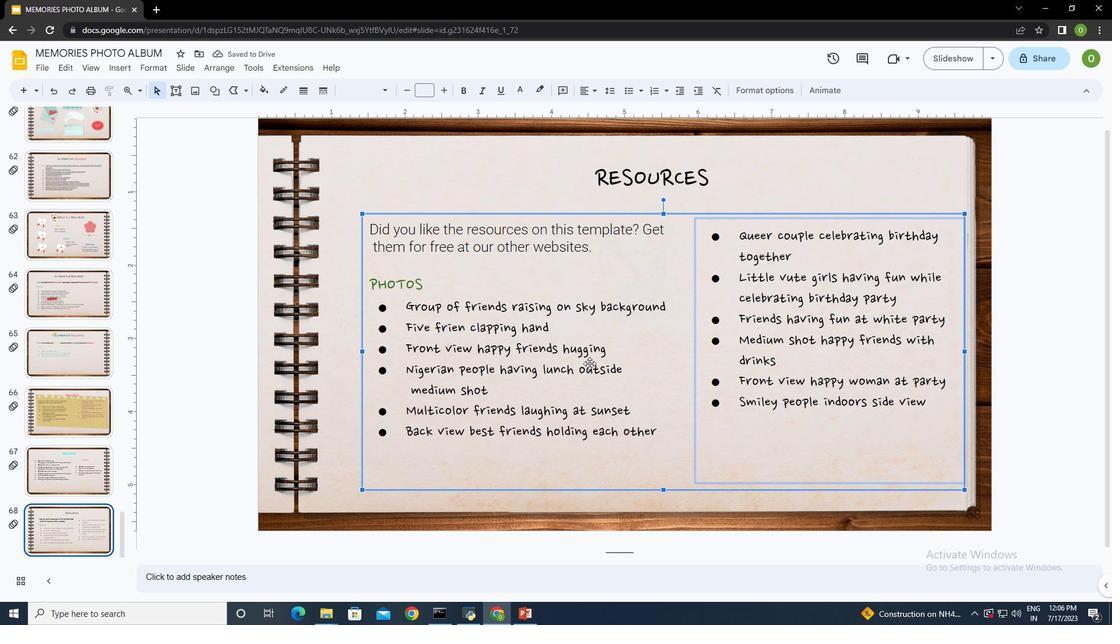 
Action: Mouse pressed left at (588, 363)
Screenshot: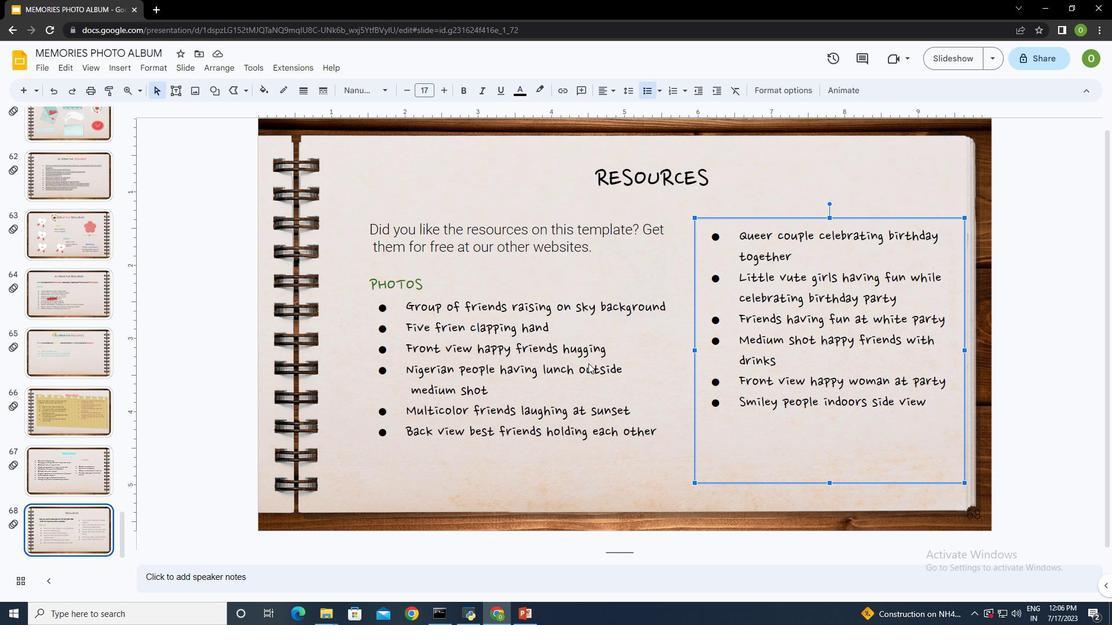 
Action: Mouse moved to (610, 89)
Screenshot: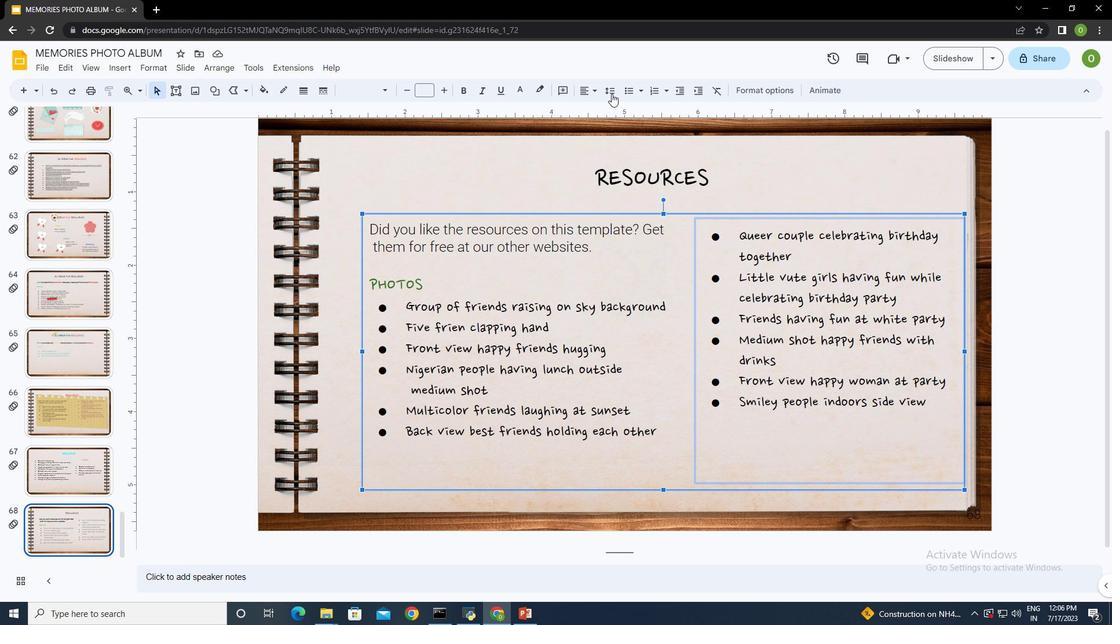 
Action: Mouse pressed left at (610, 89)
Screenshot: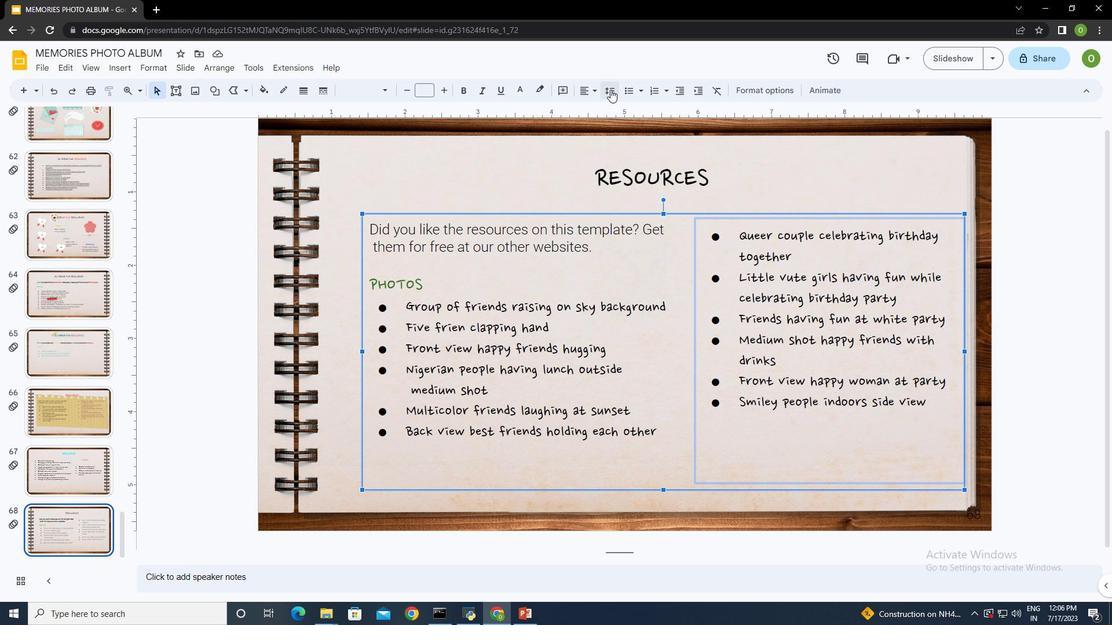 
Action: Mouse moved to (635, 132)
Screenshot: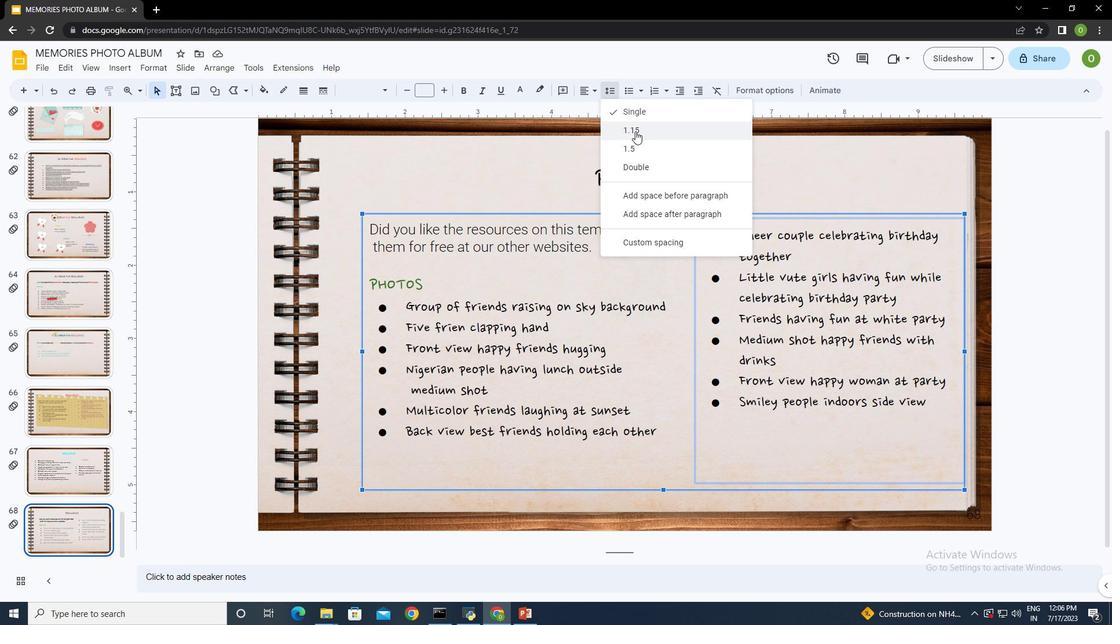 
Action: Mouse pressed left at (635, 132)
Screenshot: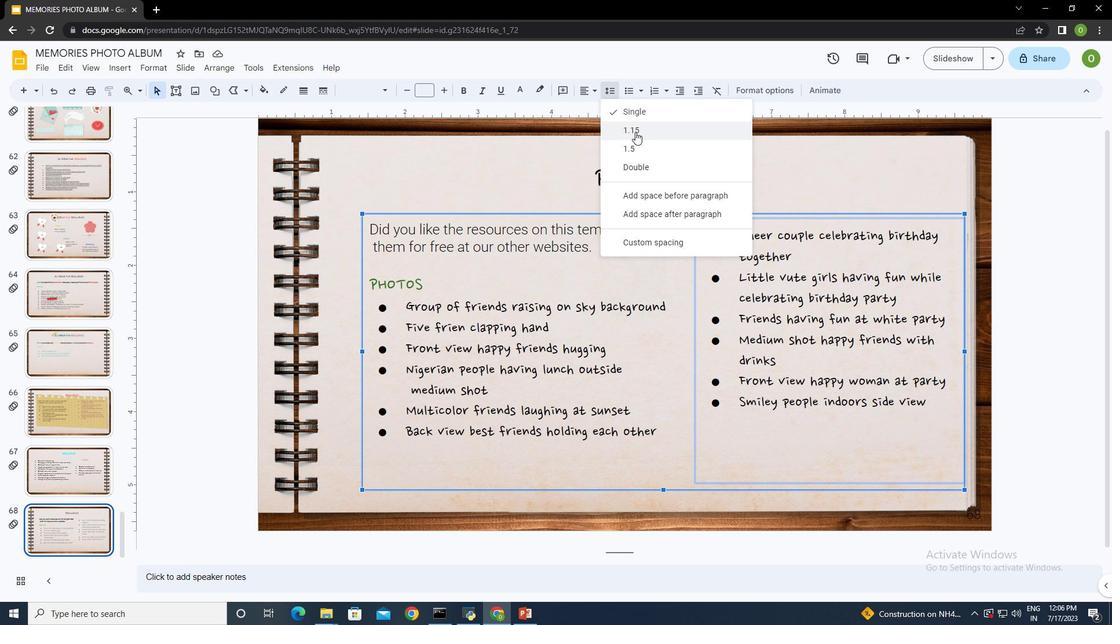 
Action: Mouse moved to (808, 368)
Screenshot: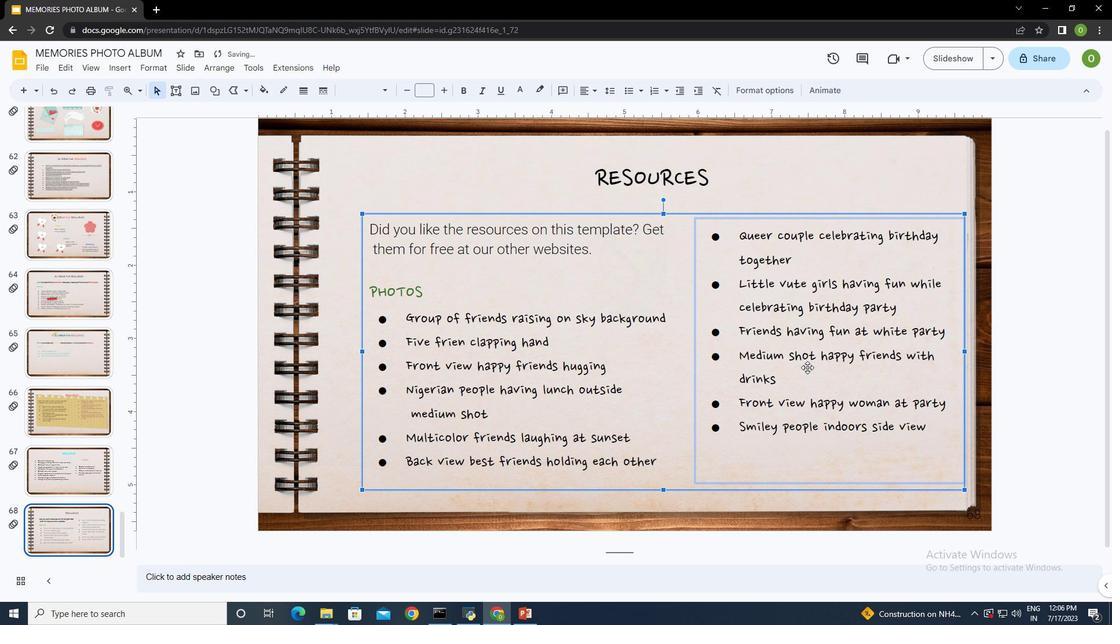 
Action: Mouse pressed left at (808, 368)
Screenshot: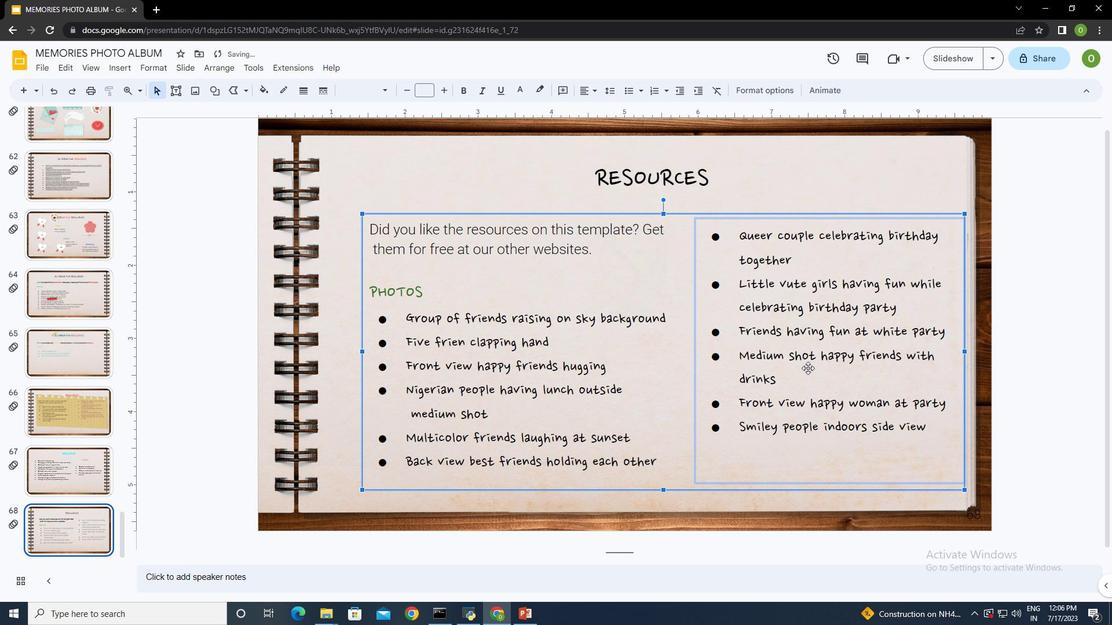 
Action: Mouse moved to (665, 490)
Screenshot: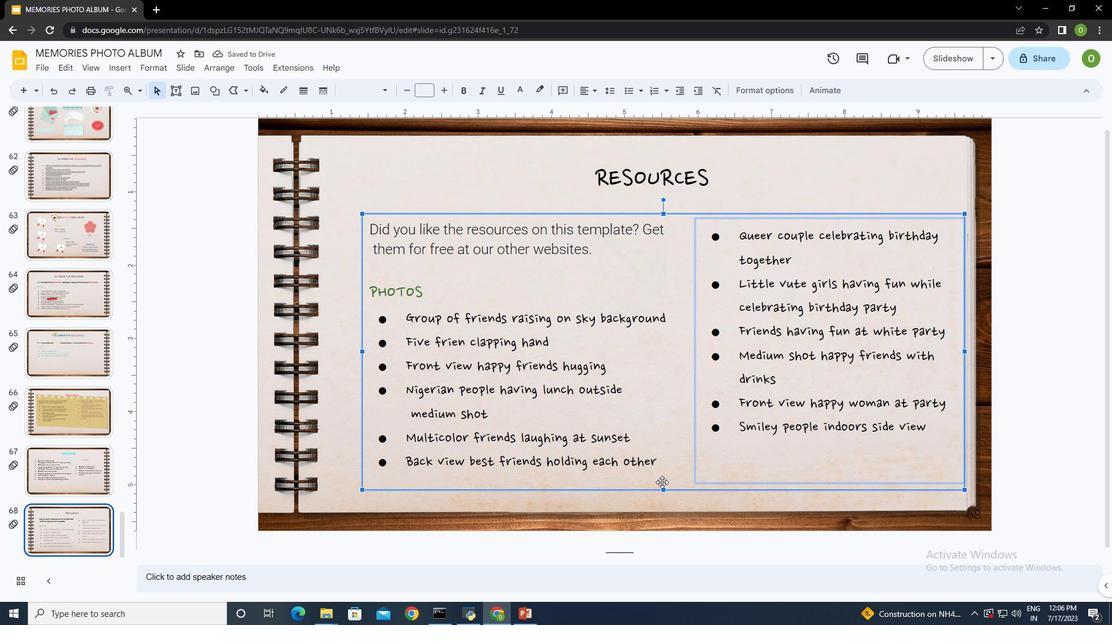 
Action: Mouse pressed left at (665, 490)
Screenshot: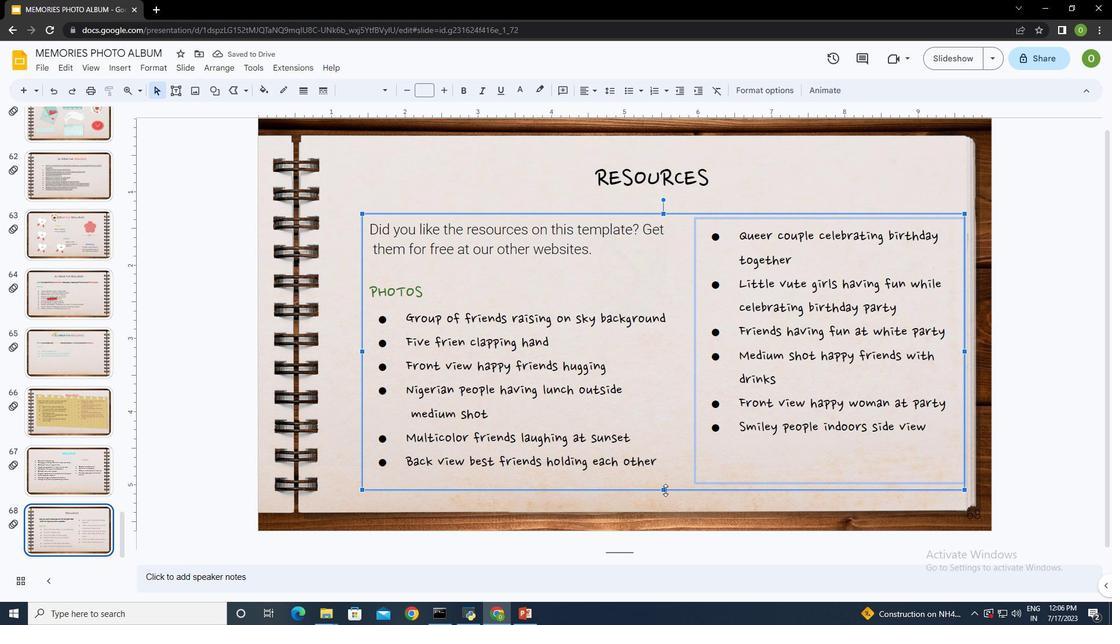 
Action: Mouse moved to (757, 465)
Screenshot: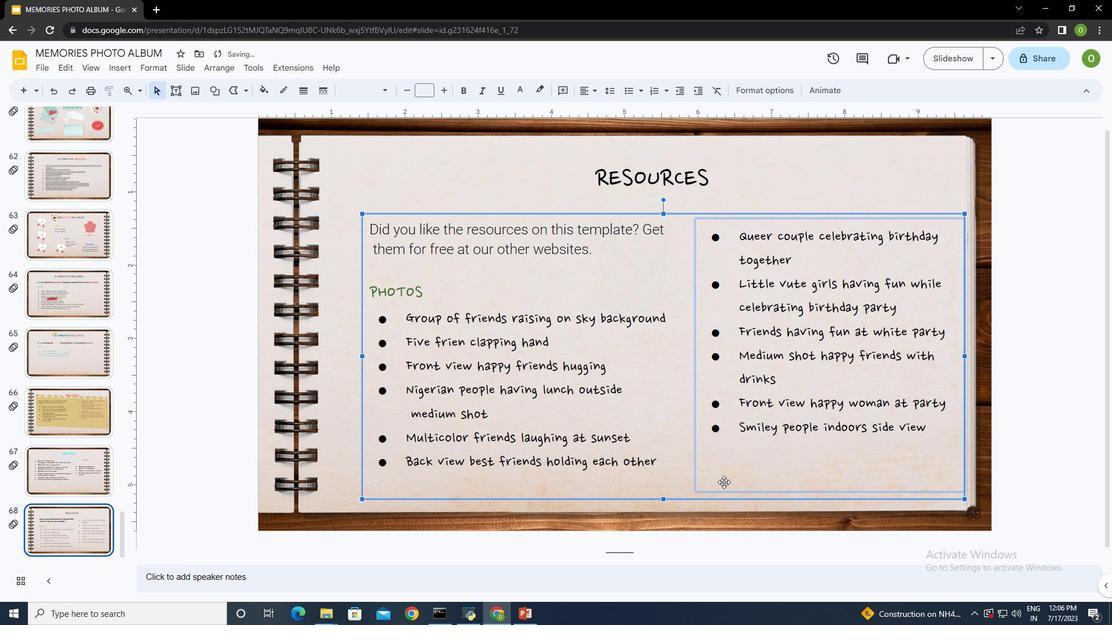 
Action: Mouse pressed left at (757, 465)
Screenshot: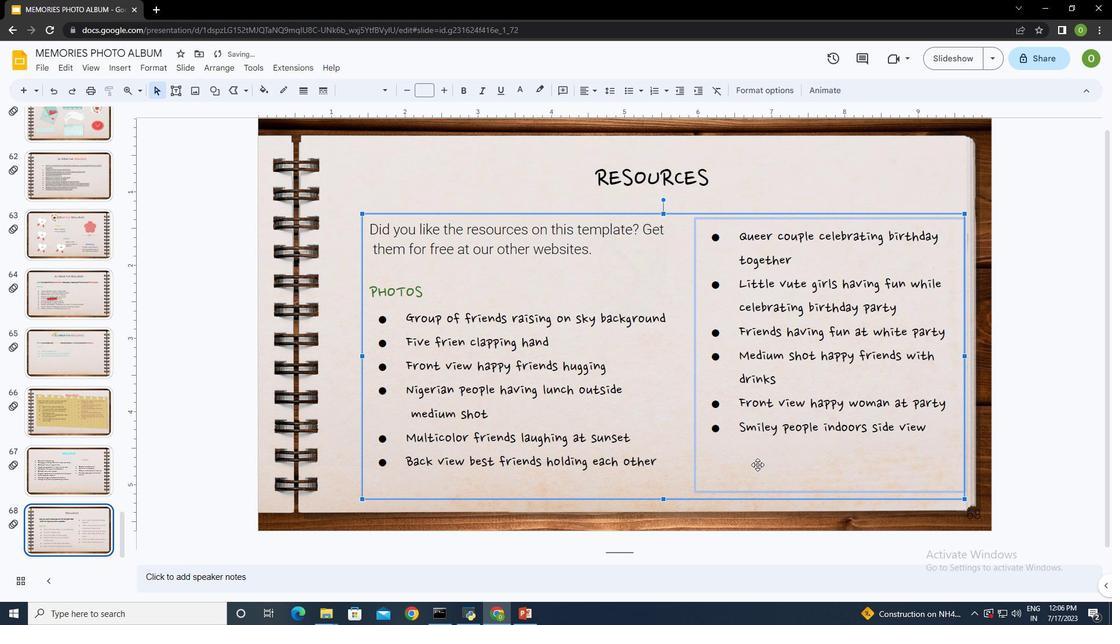 
Action: Mouse moved to (510, 246)
Screenshot: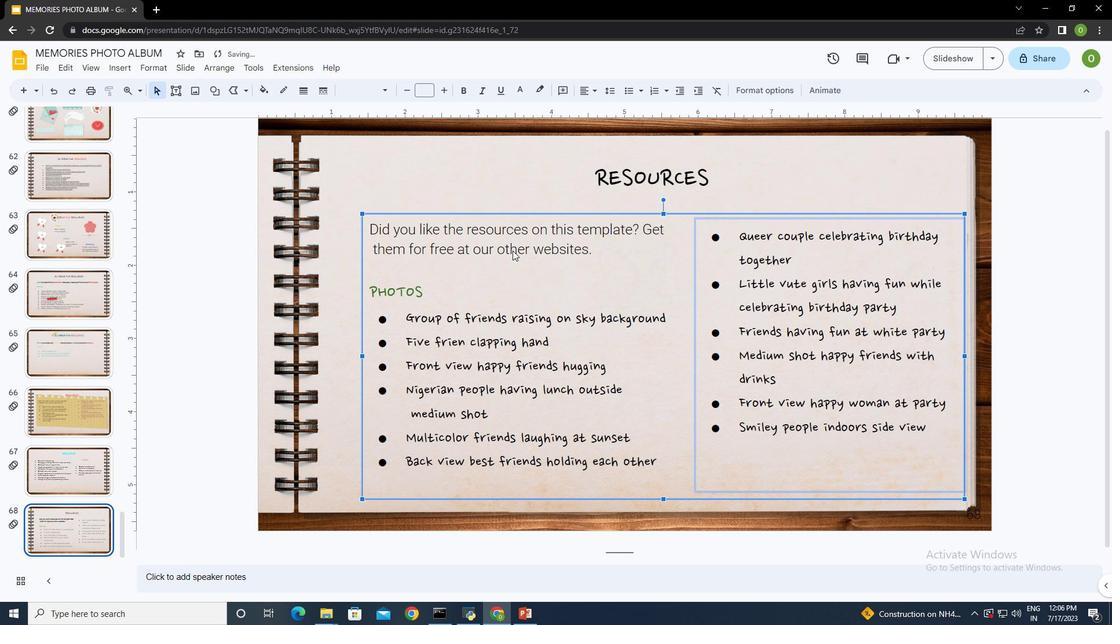 
Action: Mouse pressed left at (510, 246)
Screenshot: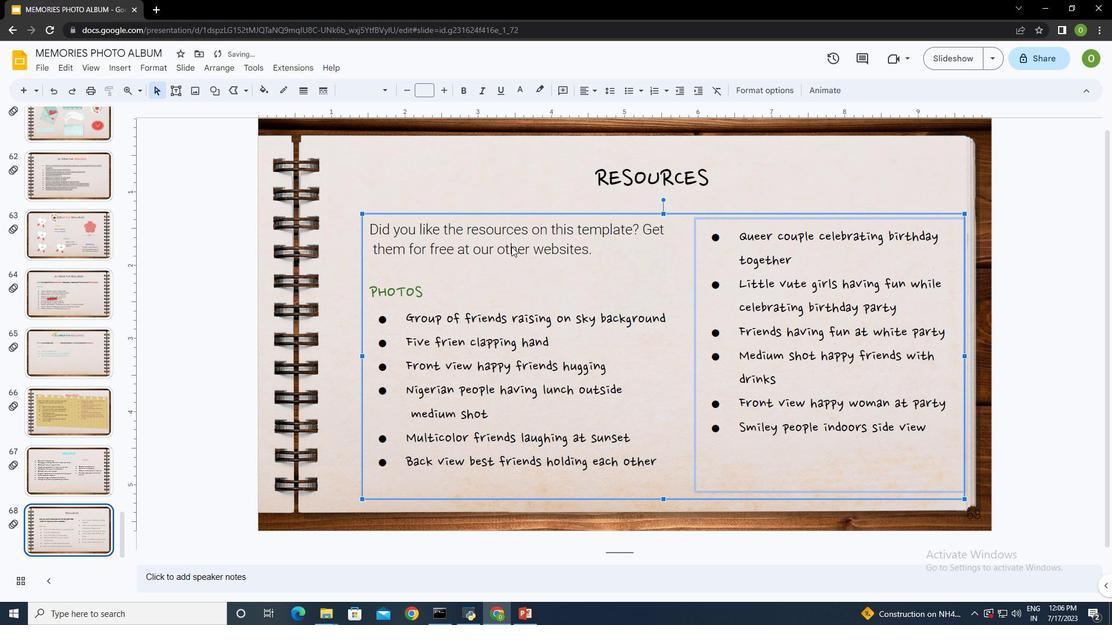 
Action: Mouse pressed left at (510, 246)
Screenshot: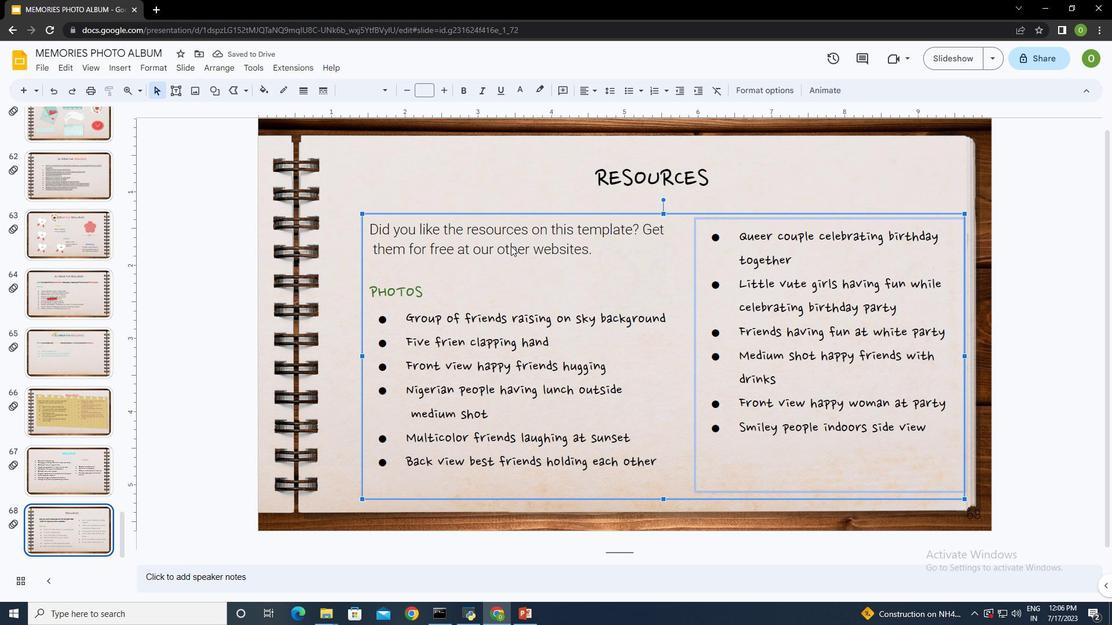 
Action: Mouse pressed left at (510, 246)
Screenshot: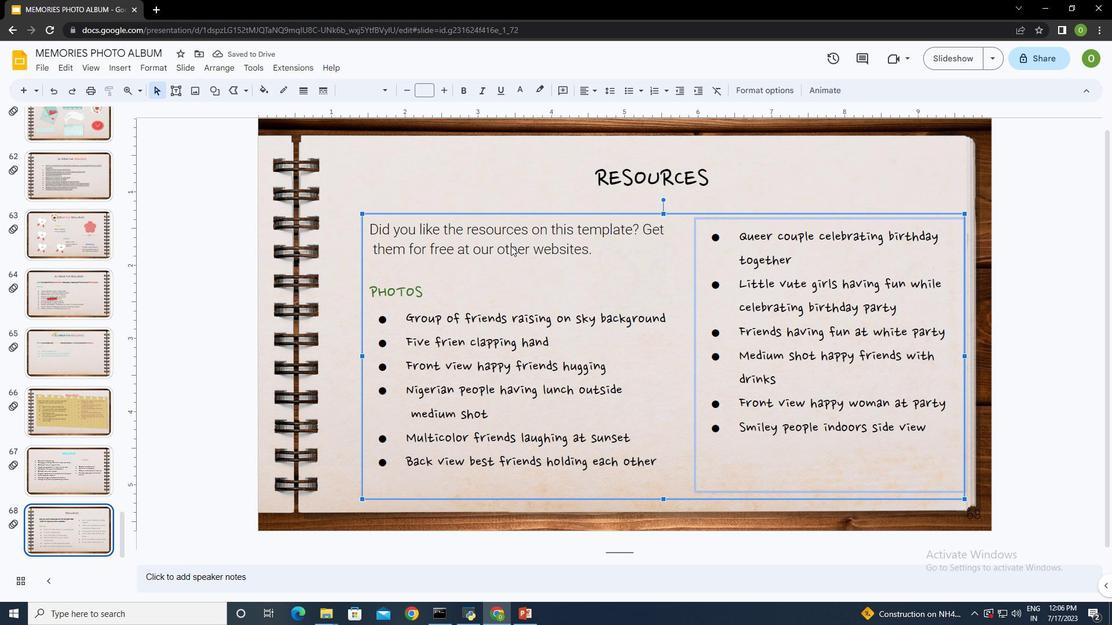 
Action: Mouse pressed left at (510, 246)
Screenshot: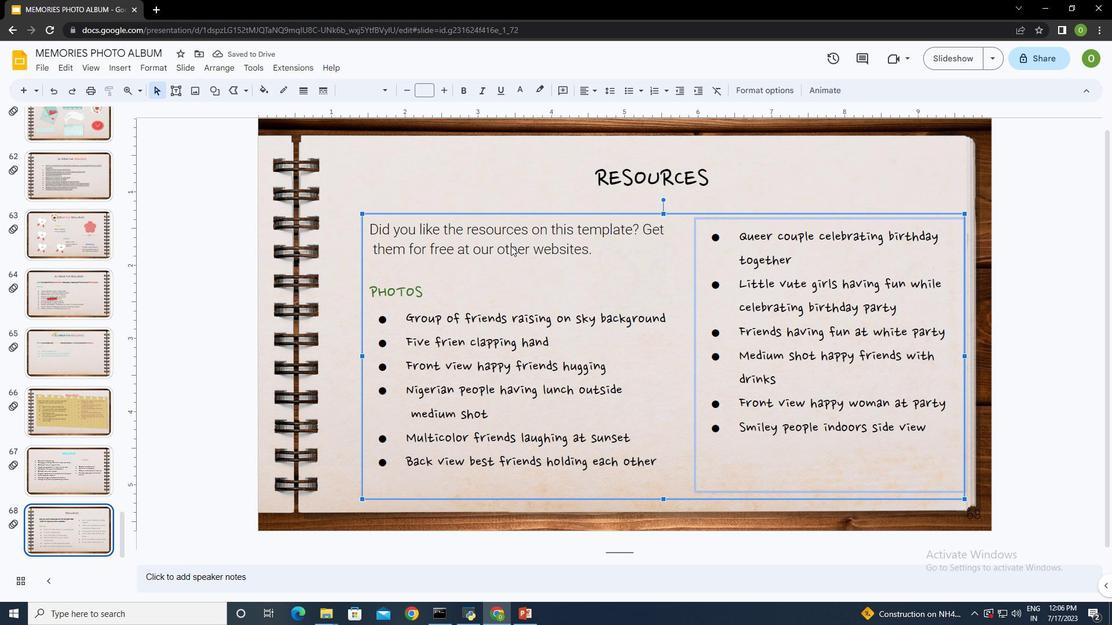 
Action: Mouse pressed left at (510, 246)
Screenshot: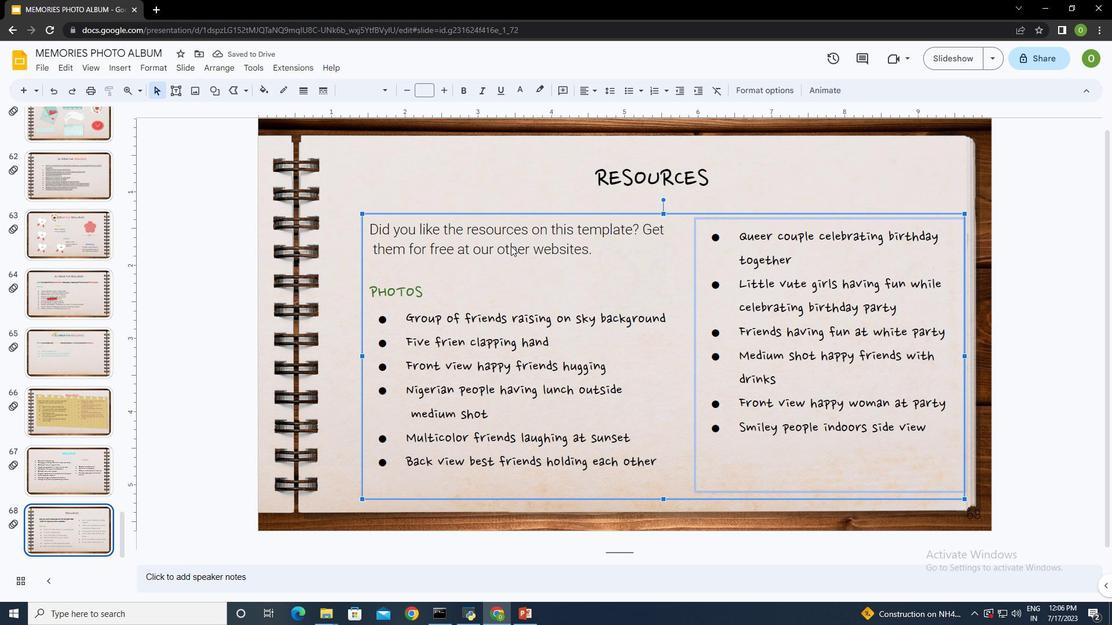 
Action: Mouse moved to (508, 325)
Screenshot: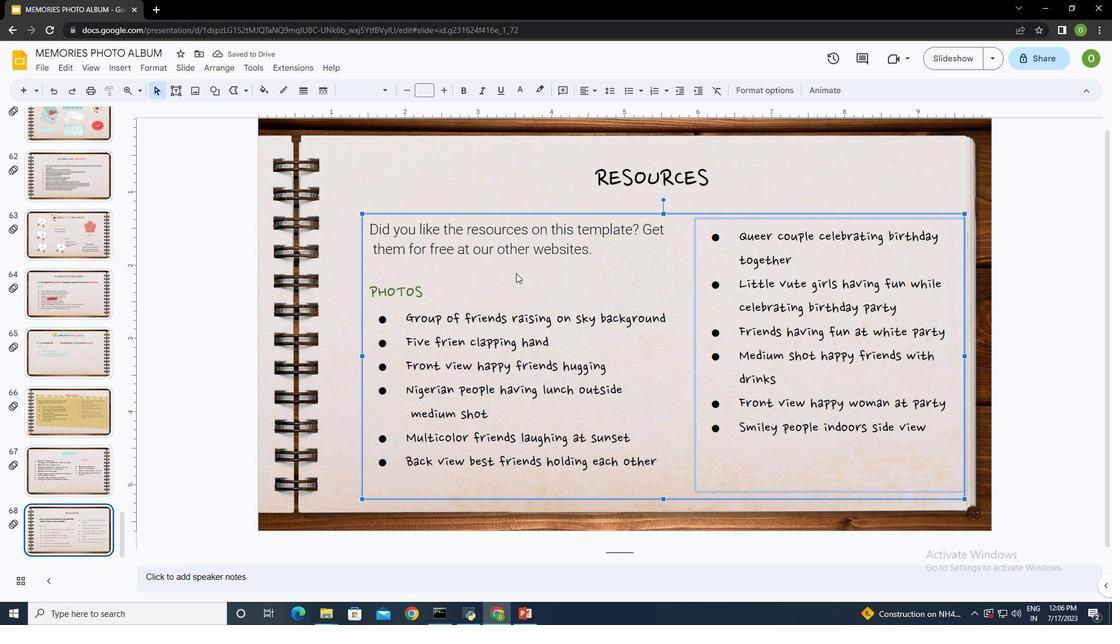
Action: Mouse pressed left at (508, 325)
Screenshot: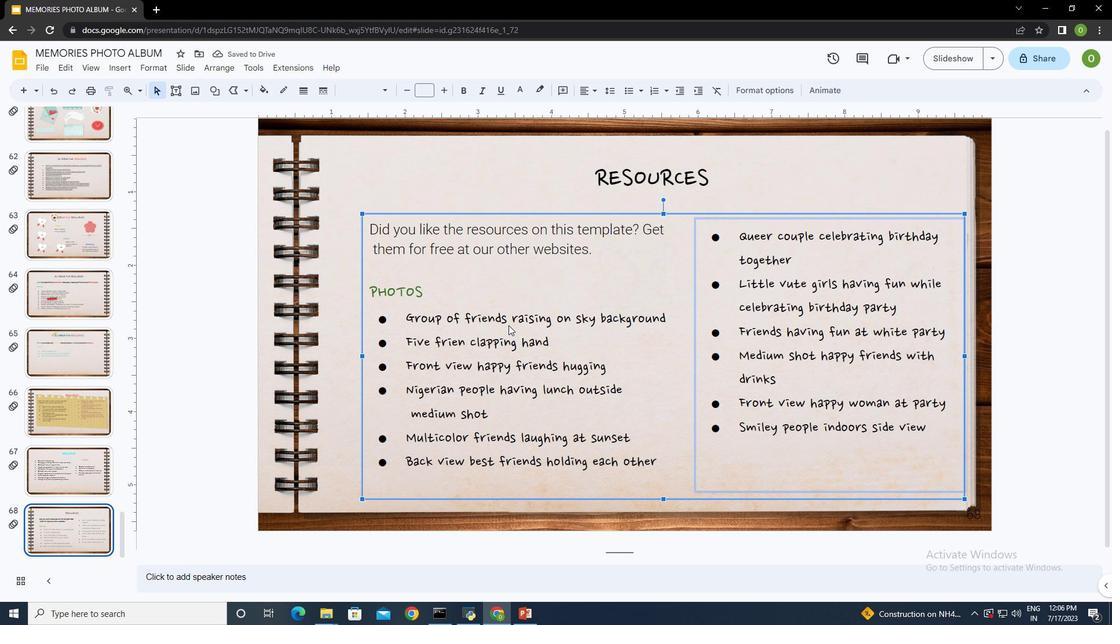 
Action: Mouse moved to (344, 291)
Screenshot: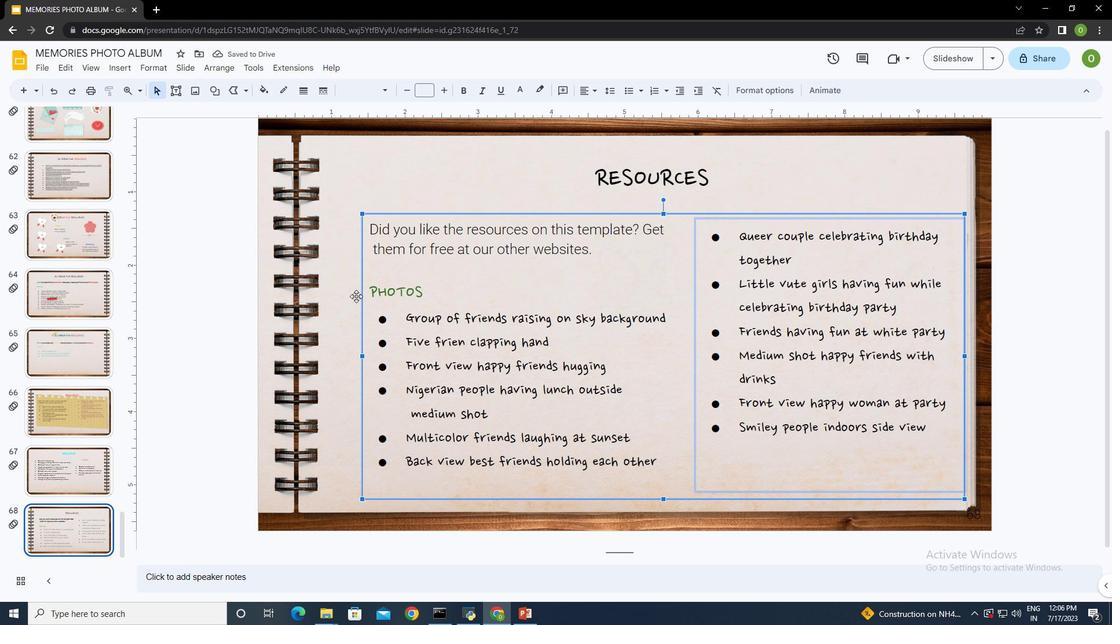 
Action: Mouse pressed left at (344, 291)
Screenshot: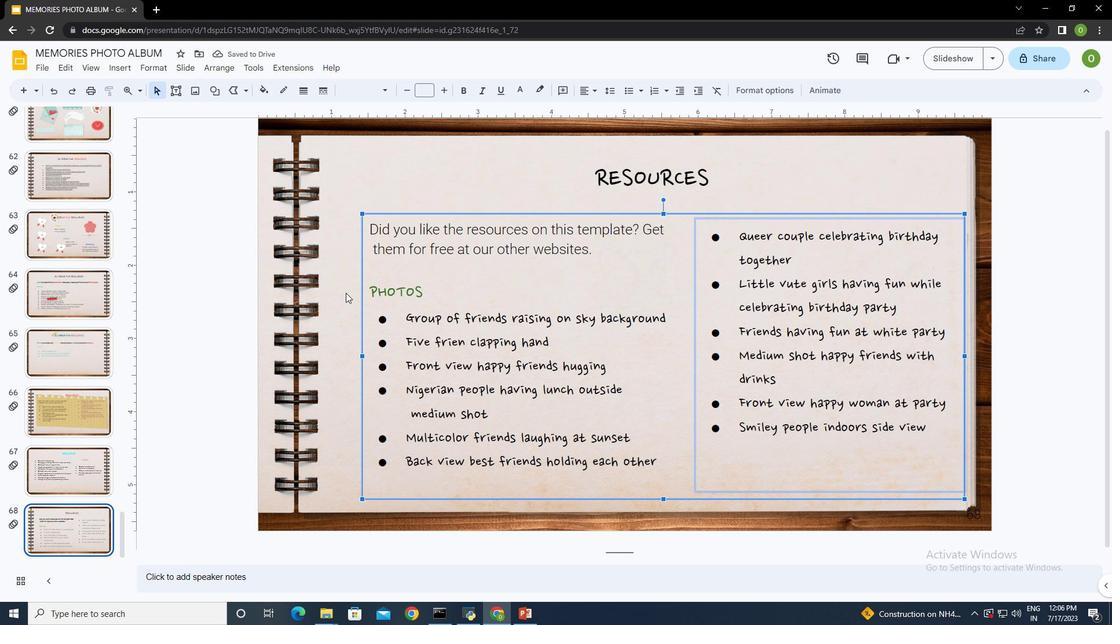 
Action: Mouse moved to (486, 249)
Screenshot: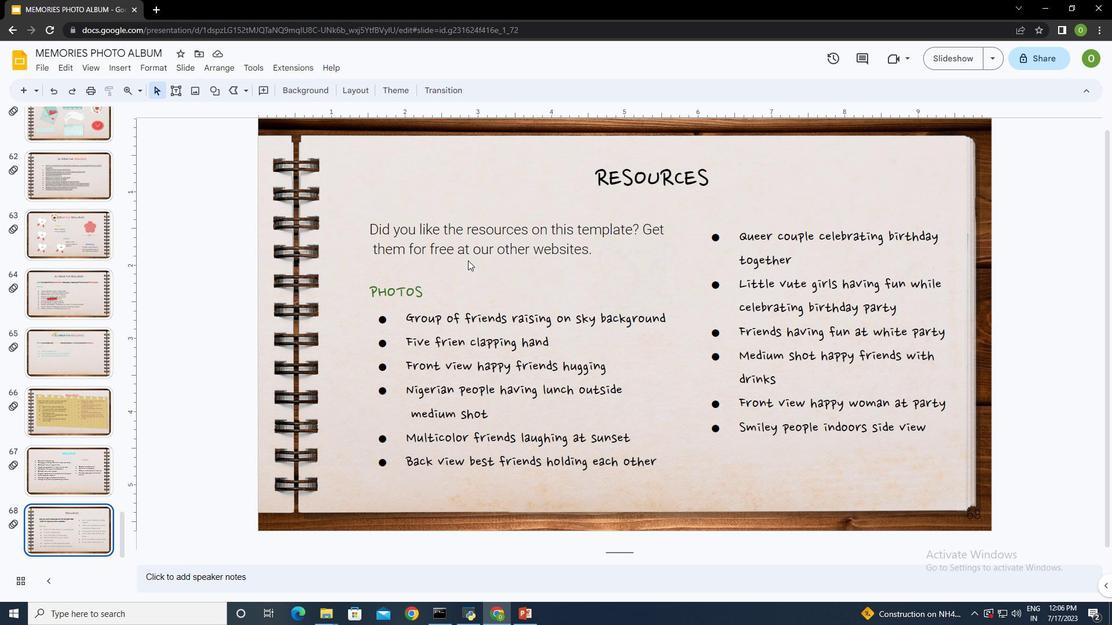 
Action: Mouse pressed left at (486, 249)
Screenshot: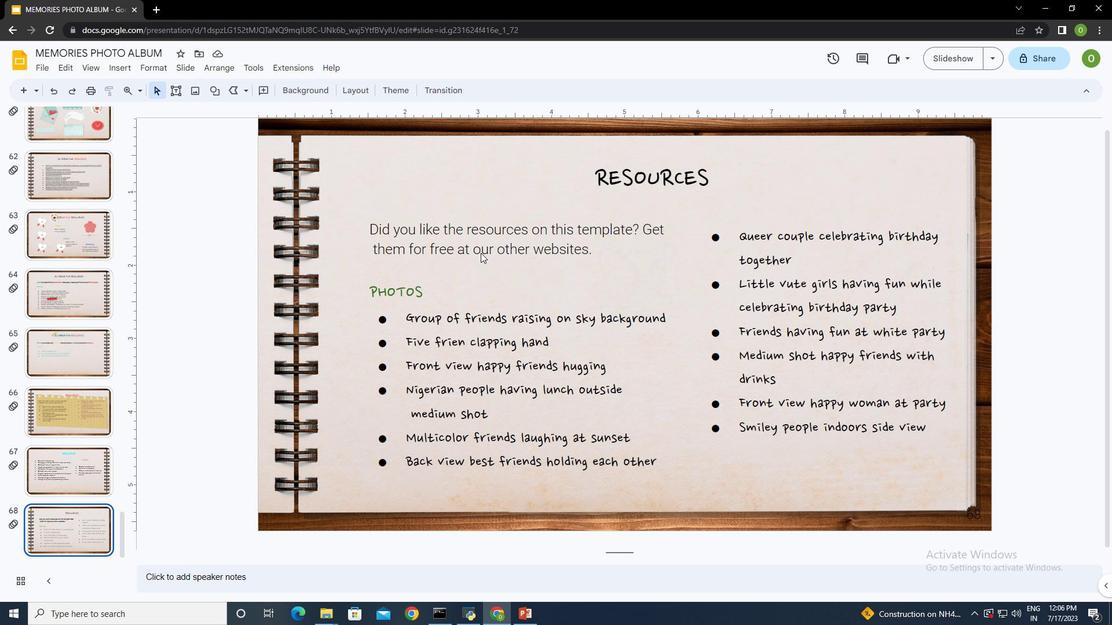 
Action: Mouse moved to (596, 250)
Screenshot: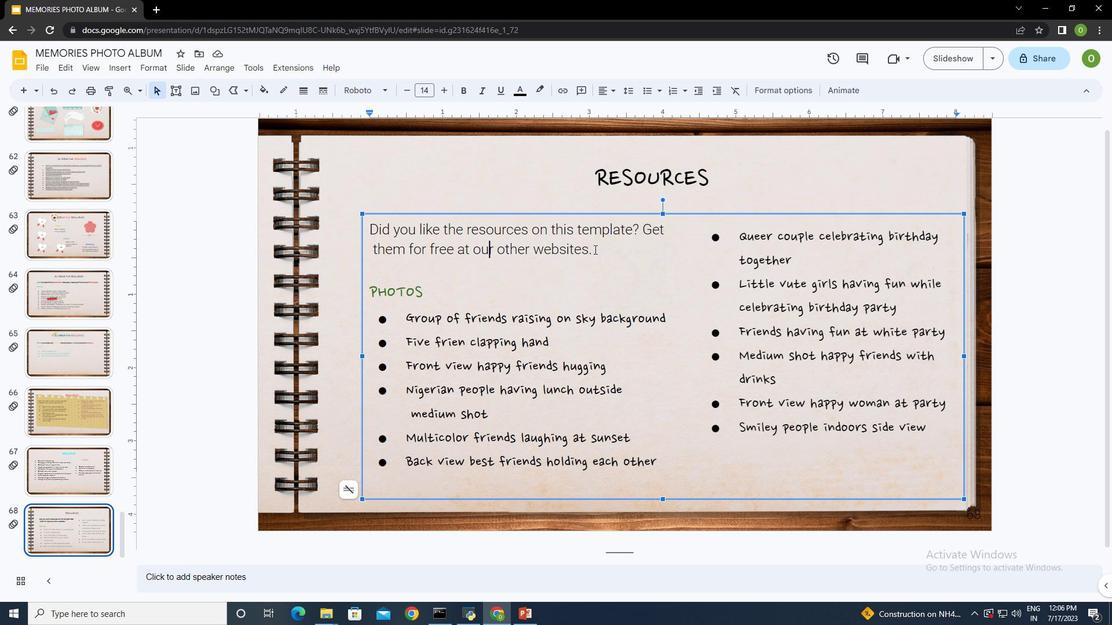 
Action: Mouse pressed left at (596, 250)
Screenshot: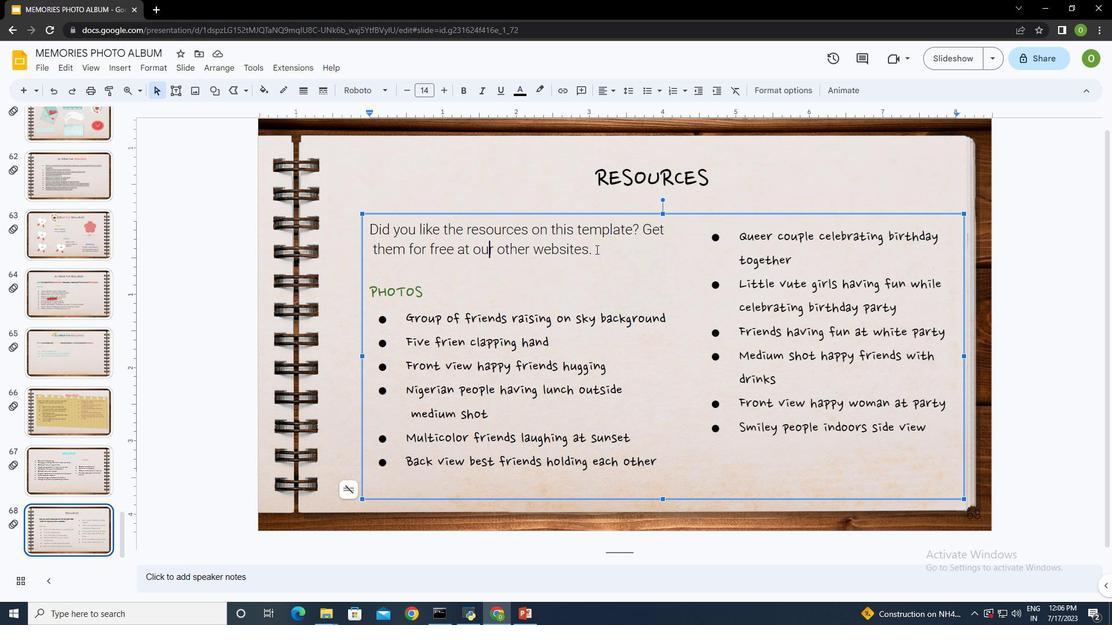 
Action: Mouse moved to (358, 83)
Screenshot: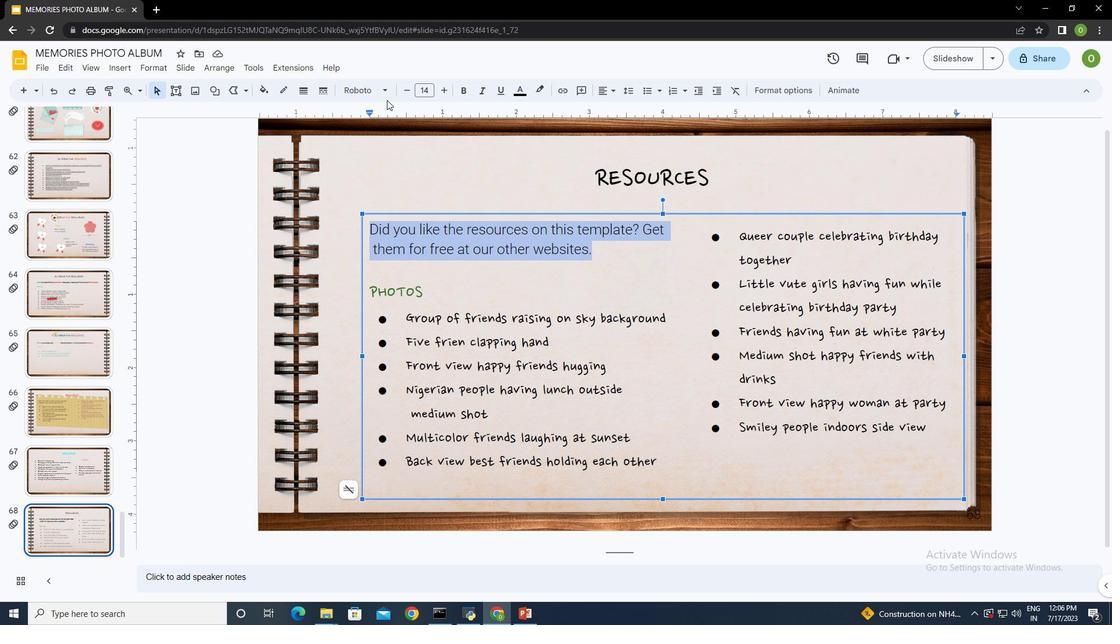 
Action: Mouse pressed left at (358, 83)
Screenshot: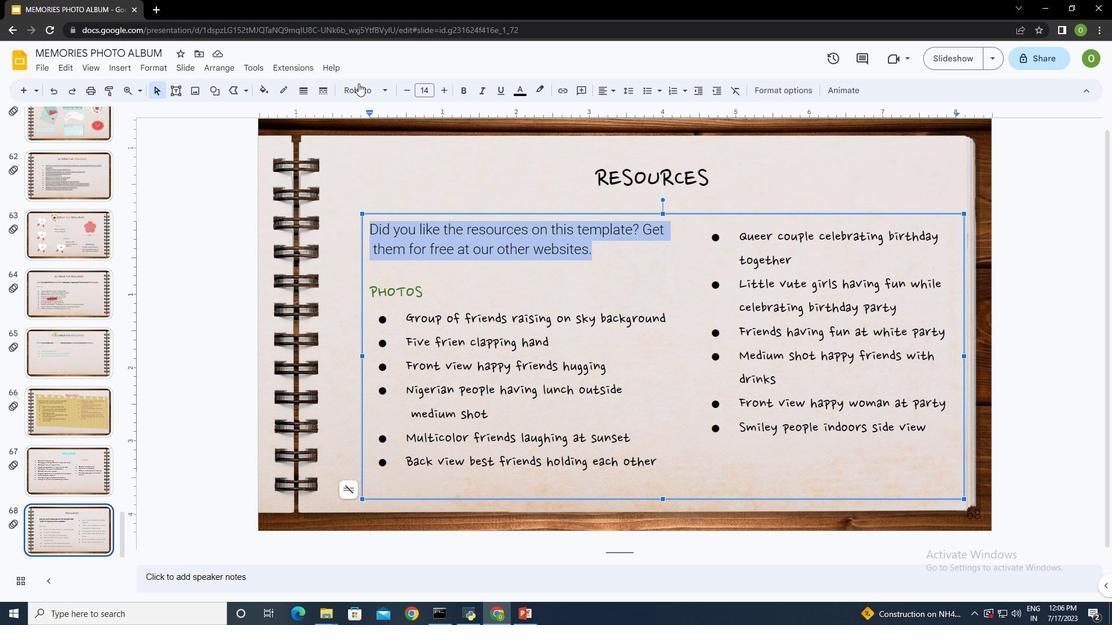 
Action: Mouse moved to (424, 264)
Screenshot: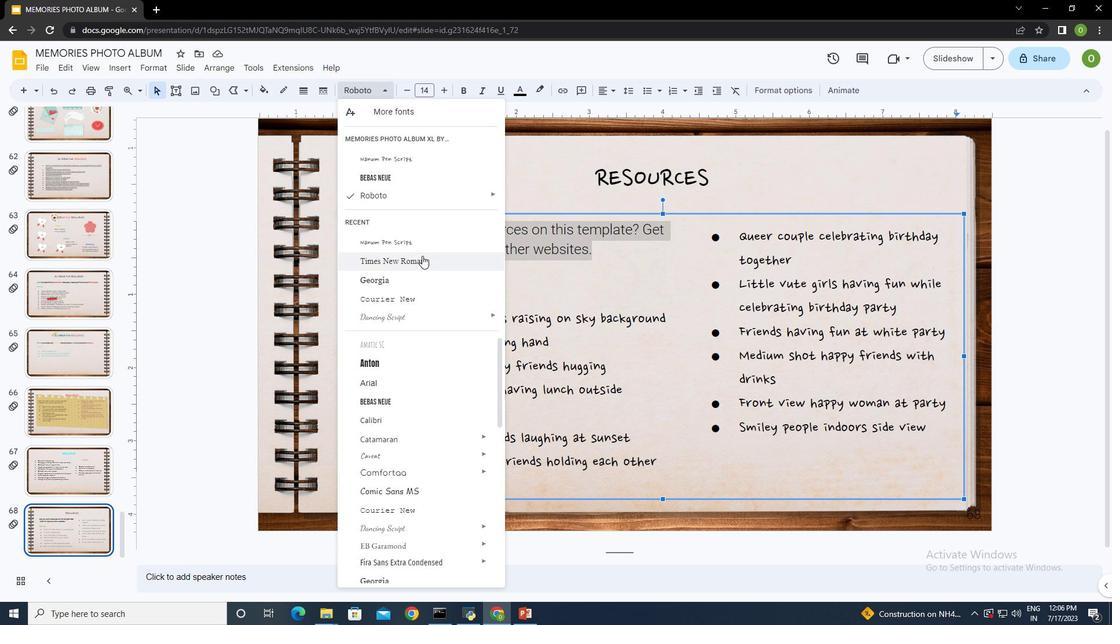 
Action: Mouse pressed left at (424, 264)
Screenshot: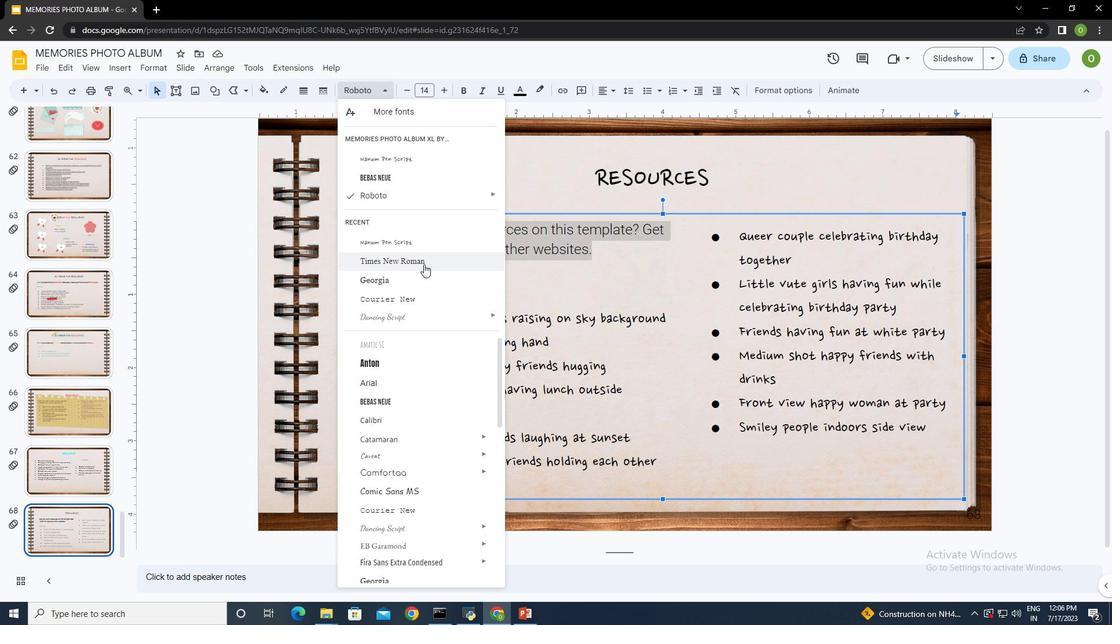 
Action: Mouse moved to (463, 88)
Screenshot: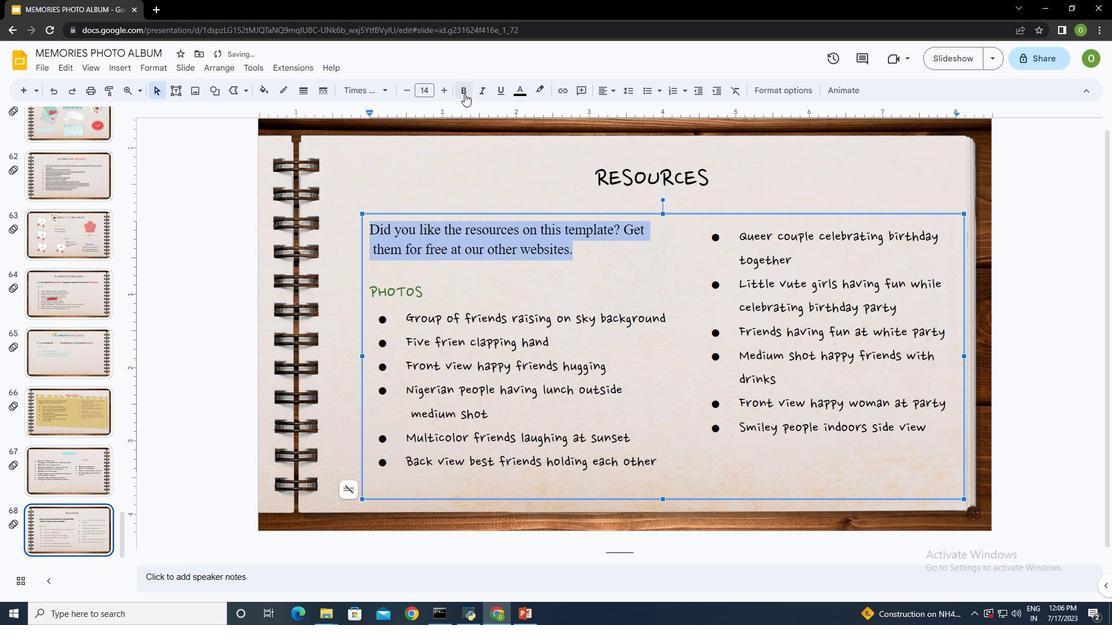 
Action: Mouse pressed left at (463, 88)
Screenshot: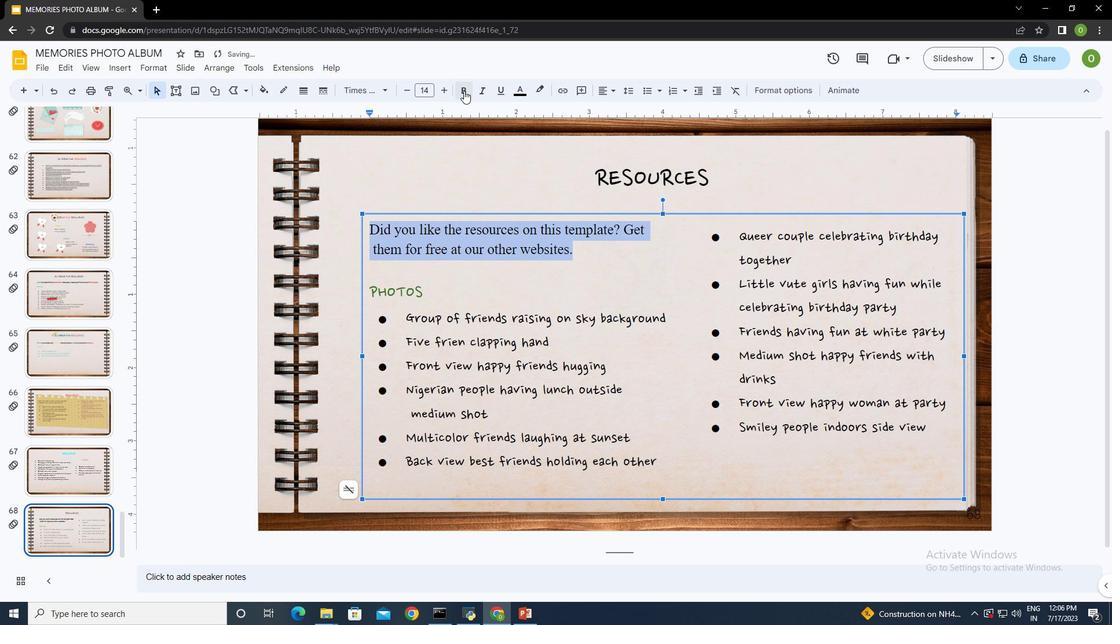 
Action: Mouse moved to (479, 90)
Screenshot: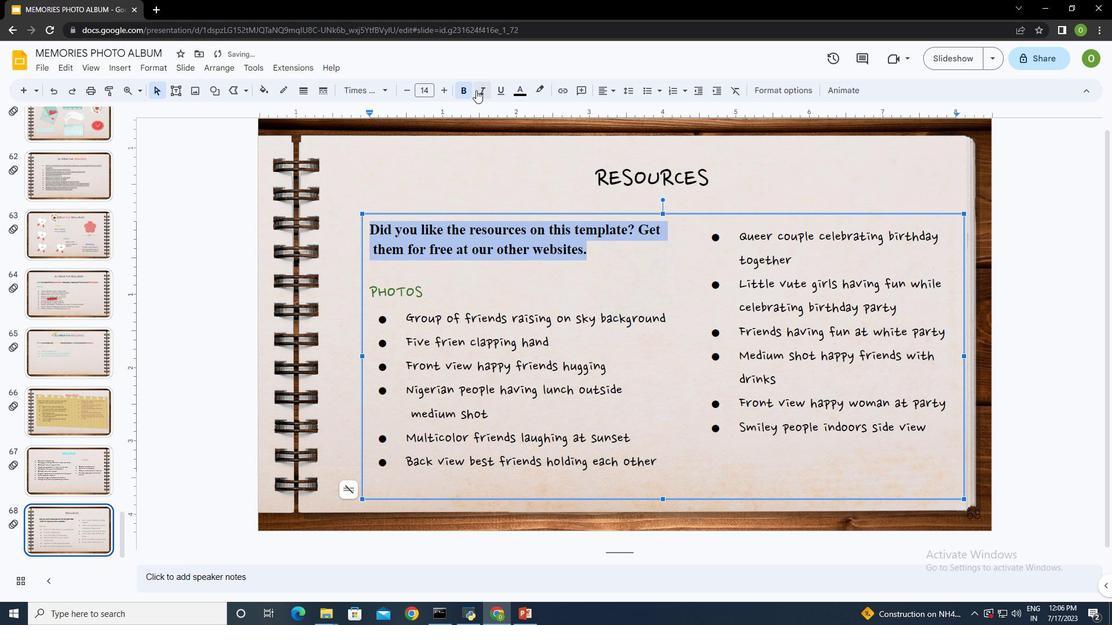 
Action: Mouse pressed left at (479, 90)
Screenshot: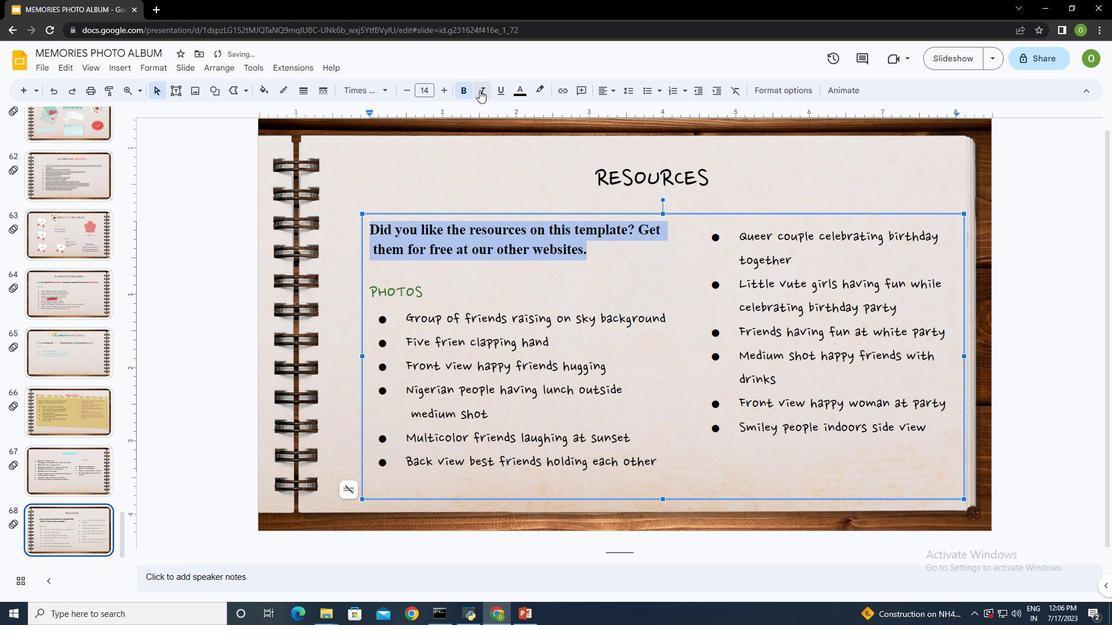 
Action: Mouse moved to (448, 90)
Screenshot: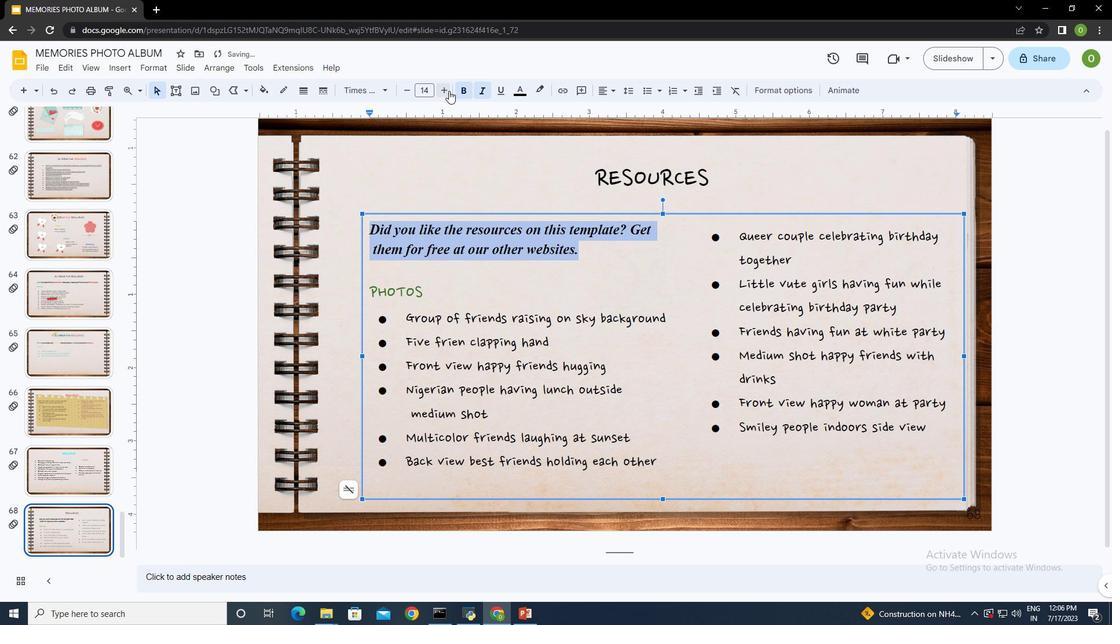 
Action: Mouse pressed left at (448, 90)
Screenshot: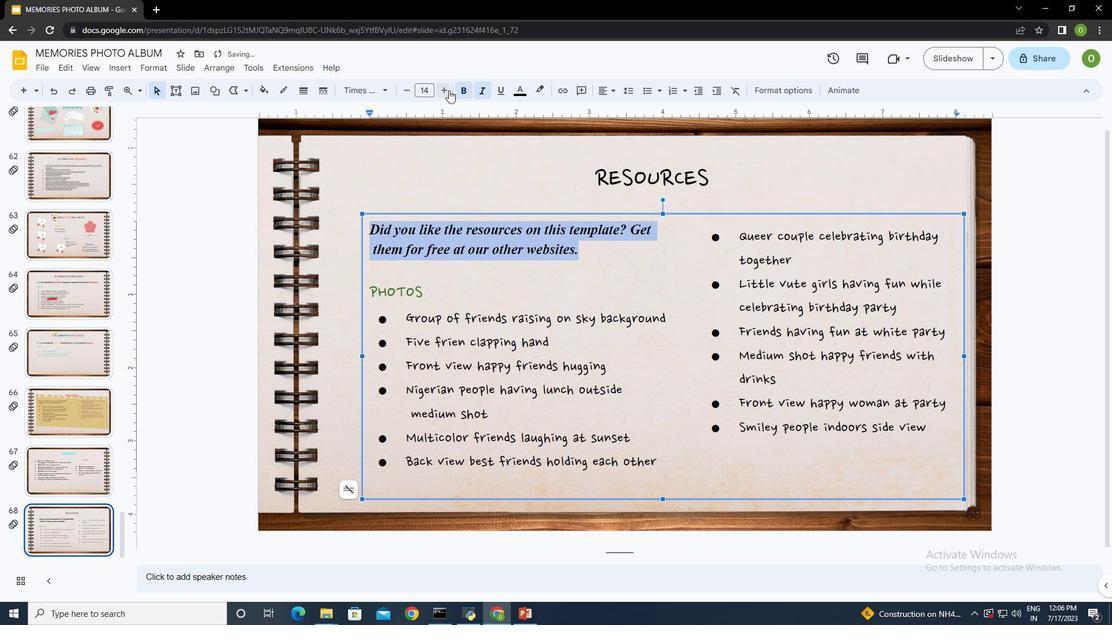 
Action: Mouse moved to (595, 279)
Screenshot: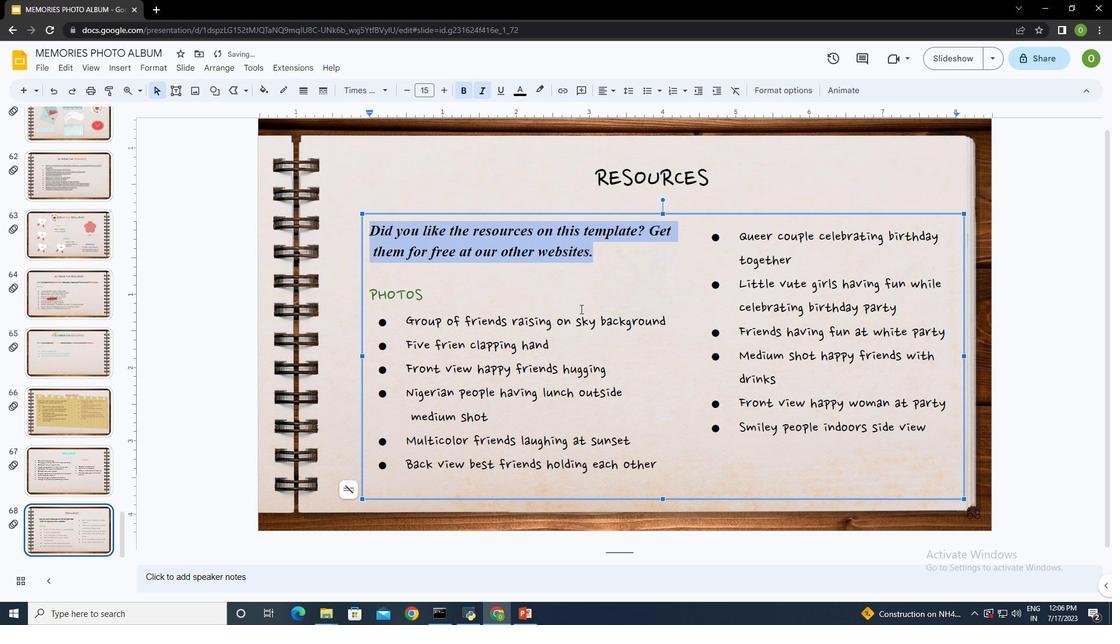 
Action: Mouse pressed left at (595, 279)
Screenshot: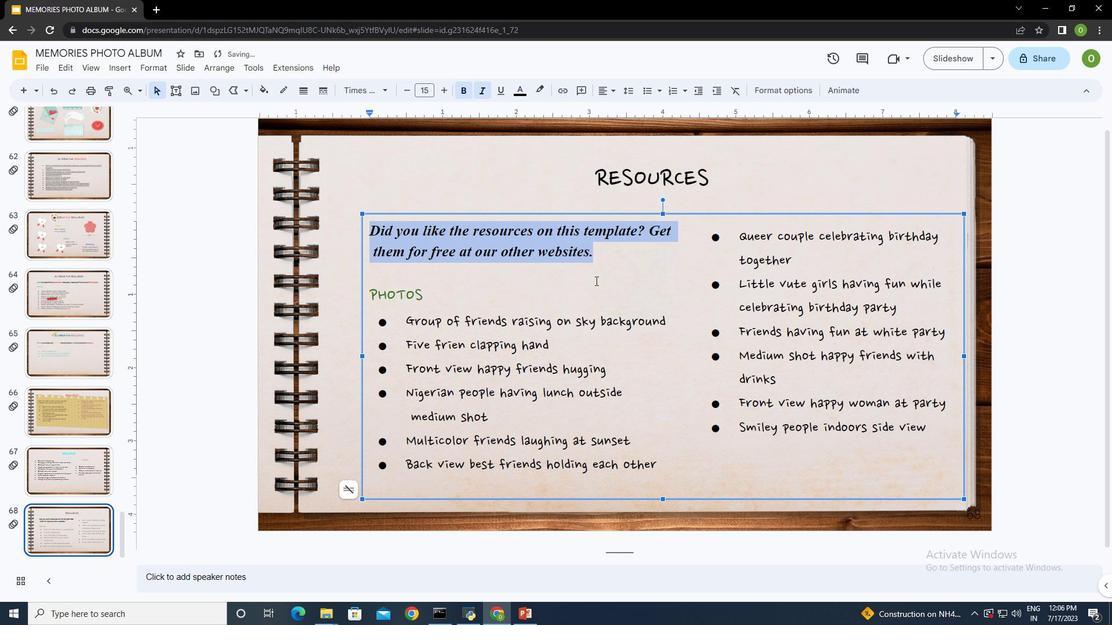 
Action: Mouse moved to (446, 300)
Screenshot: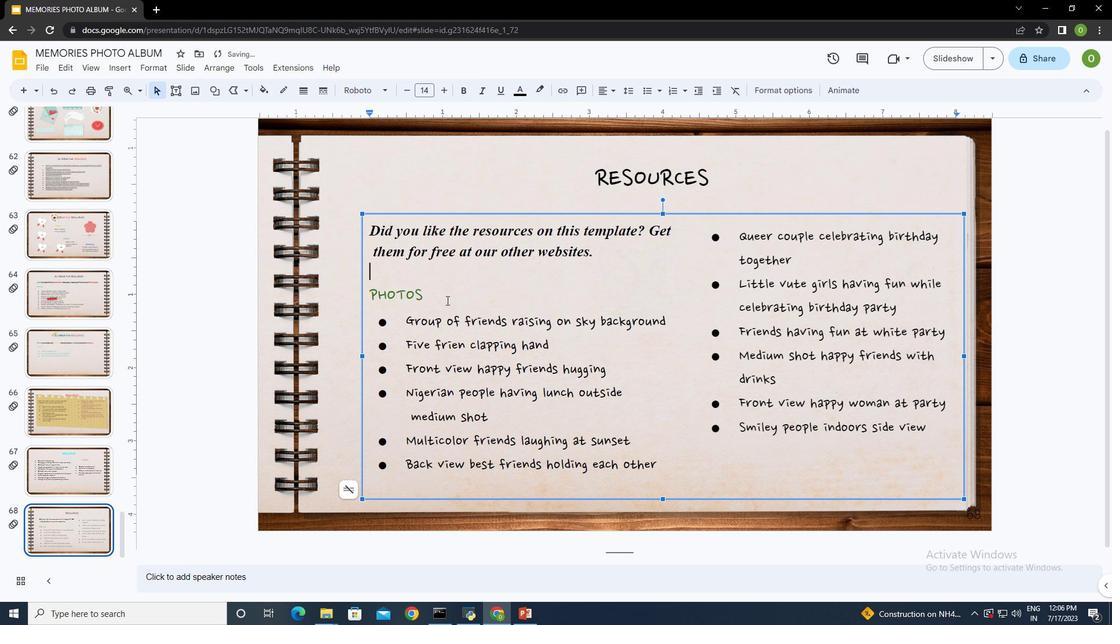 
Action: Mouse pressed left at (446, 300)
Screenshot: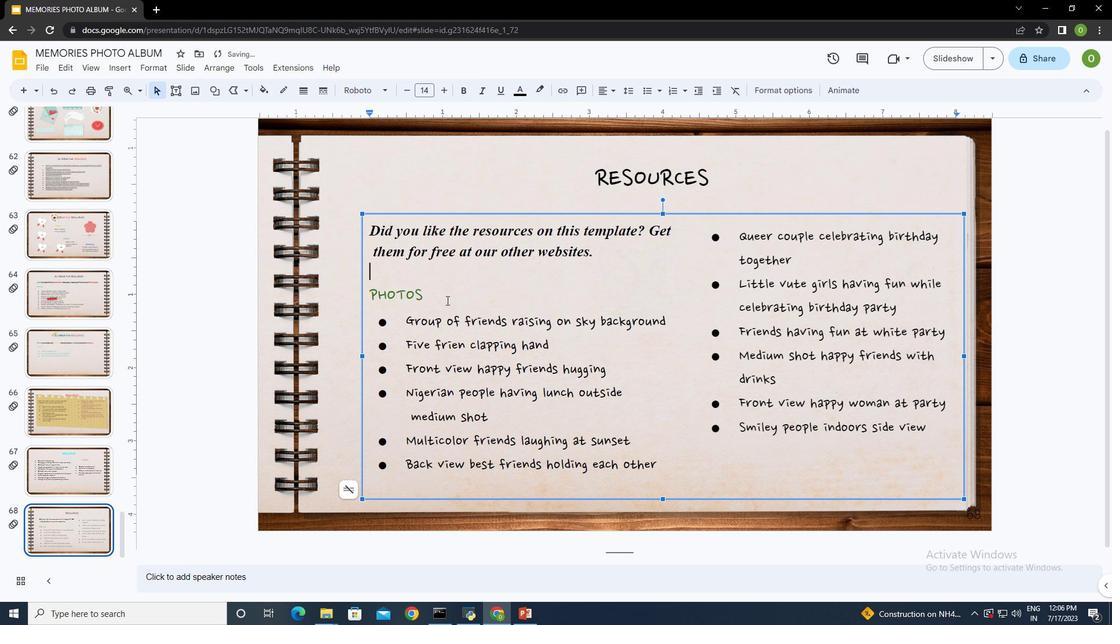 
Action: Mouse moved to (446, 300)
Screenshot: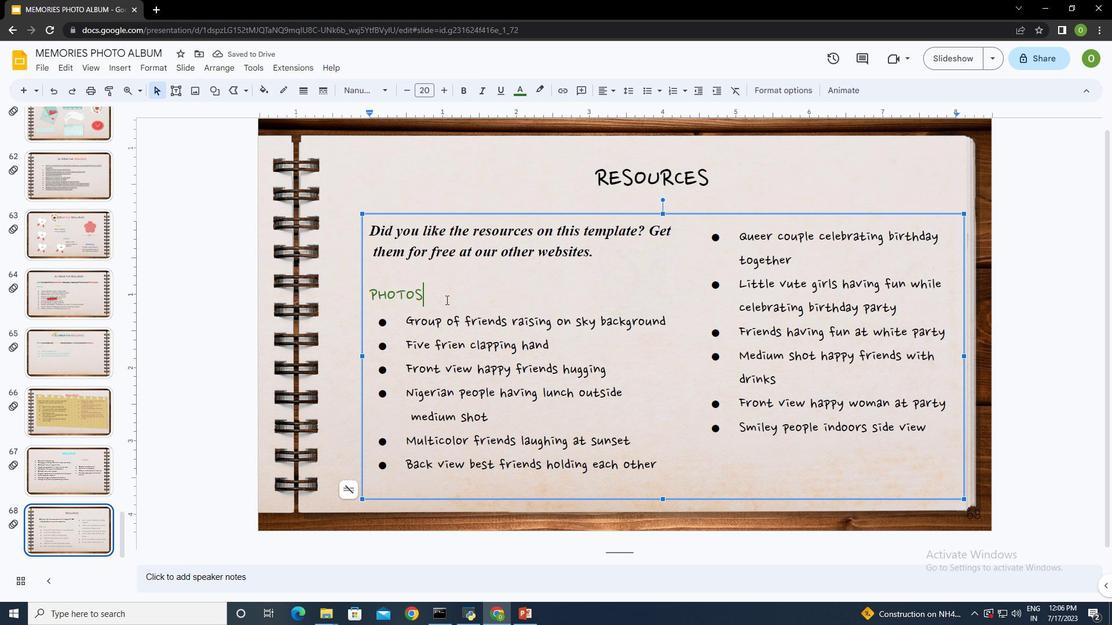 
Action: Key pressed <Key.shift_r>:-
Screenshot: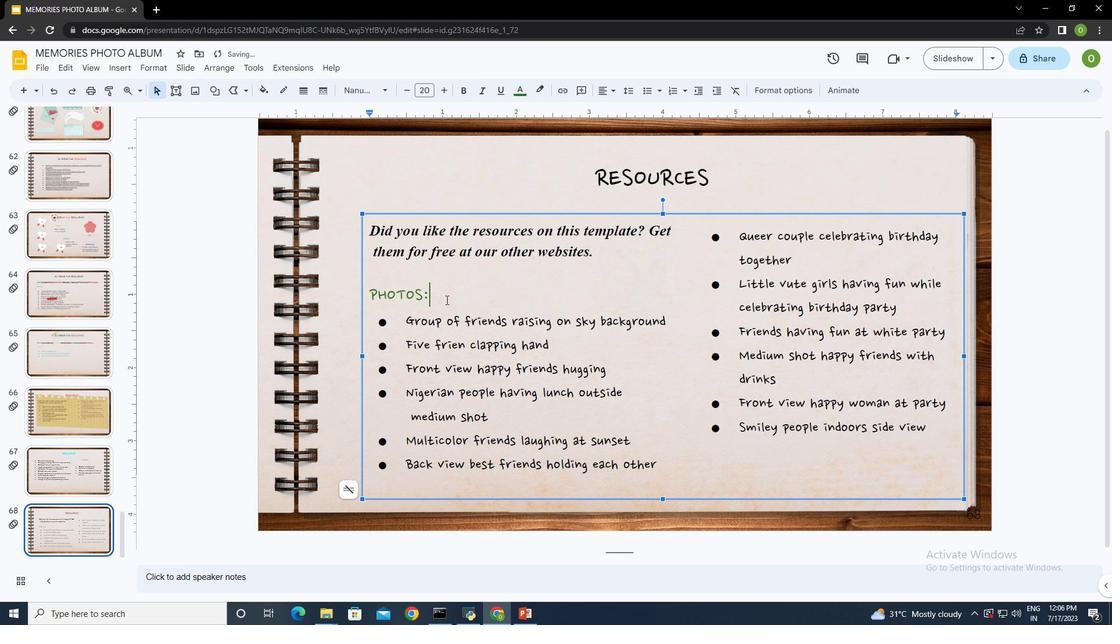 
Action: Mouse moved to (672, 283)
Screenshot: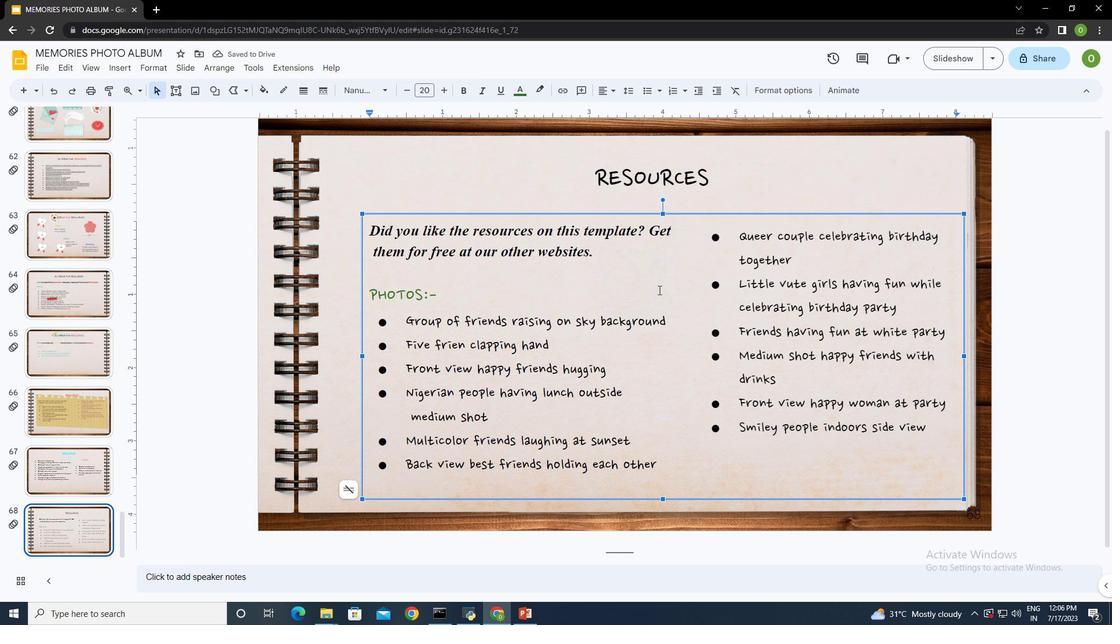 
Action: Mouse pressed left at (672, 283)
Screenshot: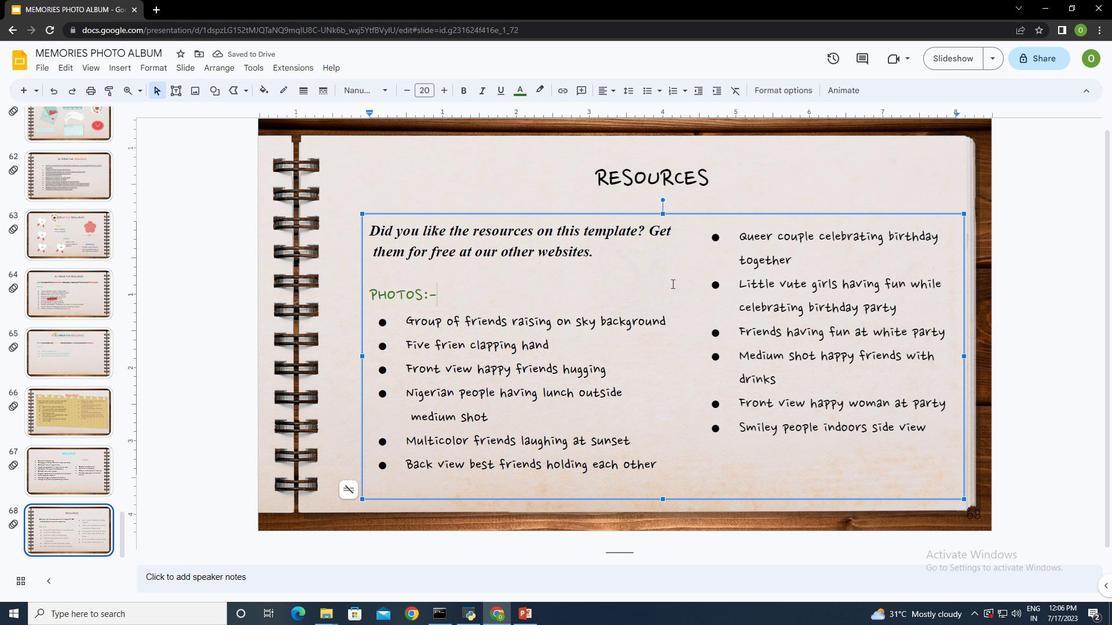 
Action: Mouse moved to (128, 64)
Screenshot: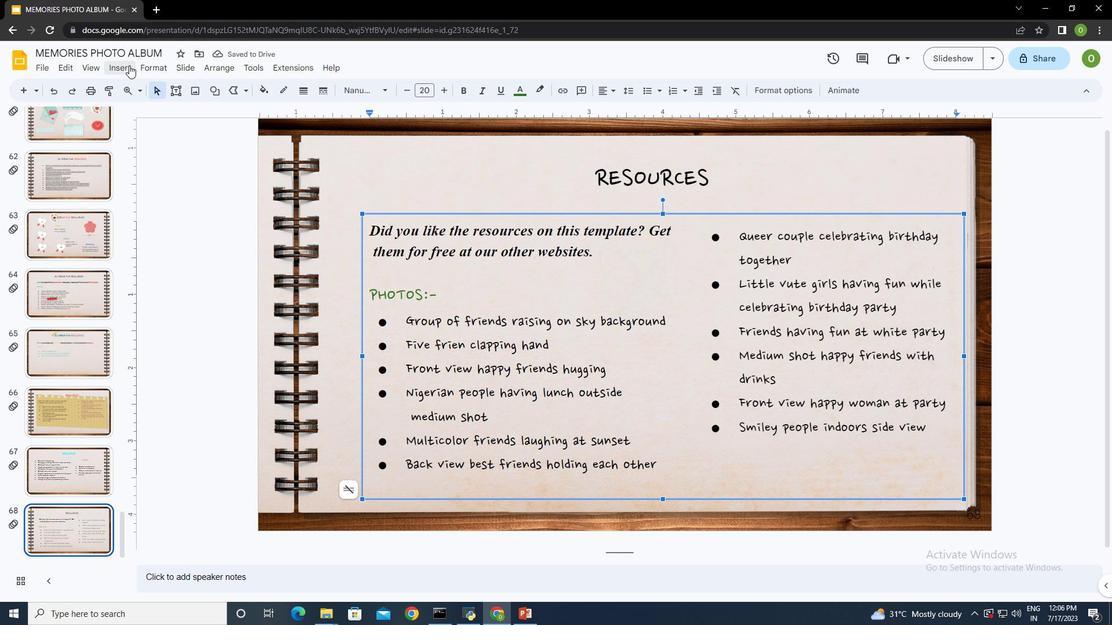 
Action: Mouse pressed left at (128, 64)
Screenshot: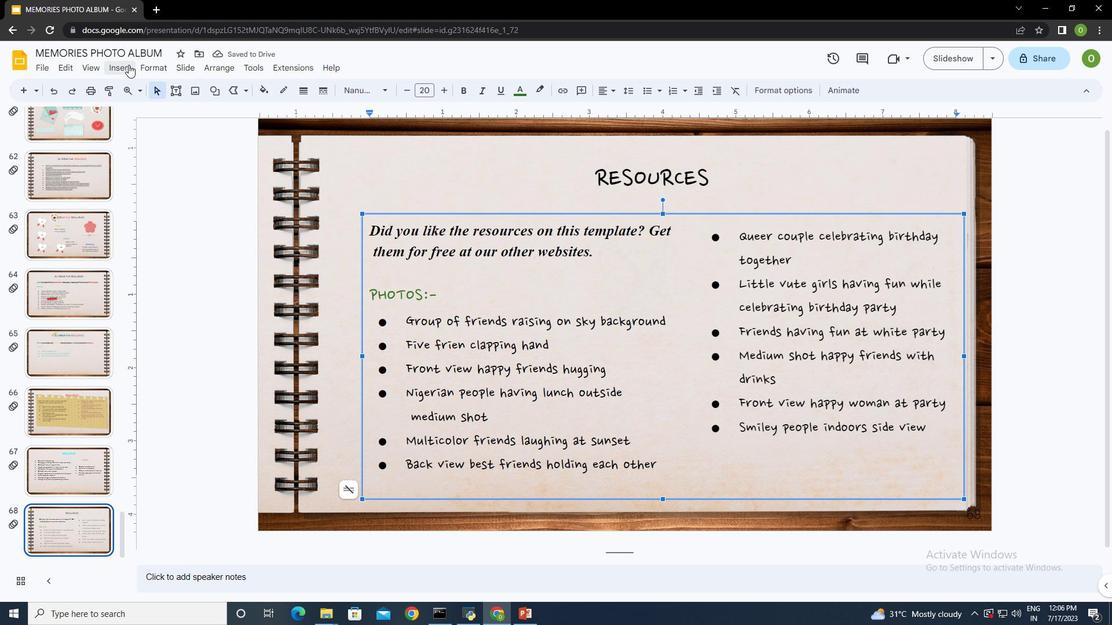 
Action: Mouse moved to (157, 92)
Screenshot: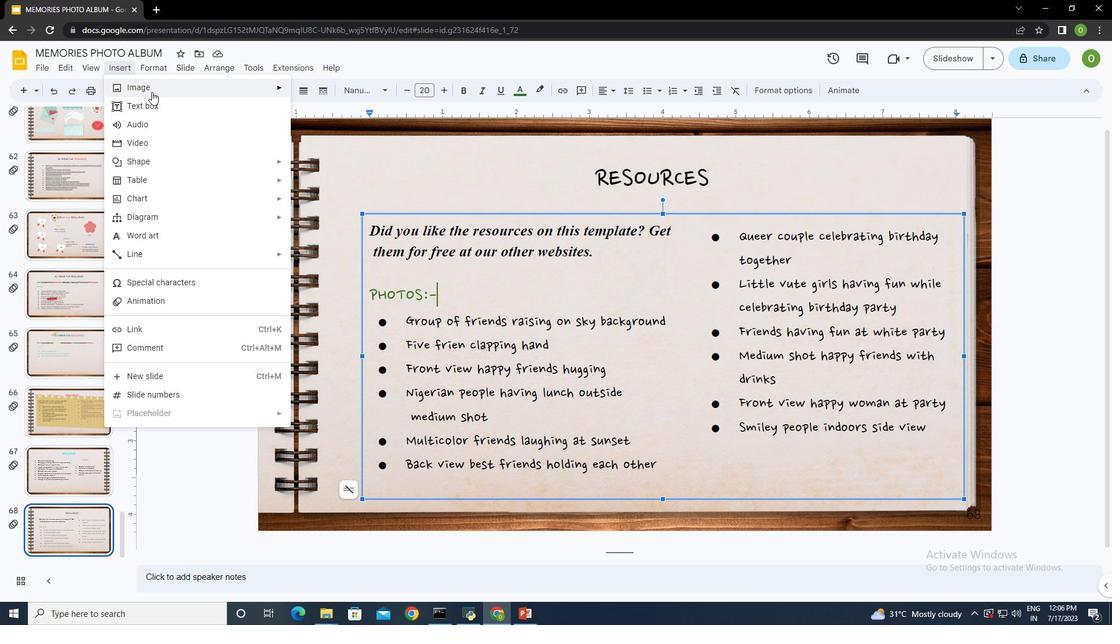 
Action: Mouse pressed left at (157, 92)
Screenshot: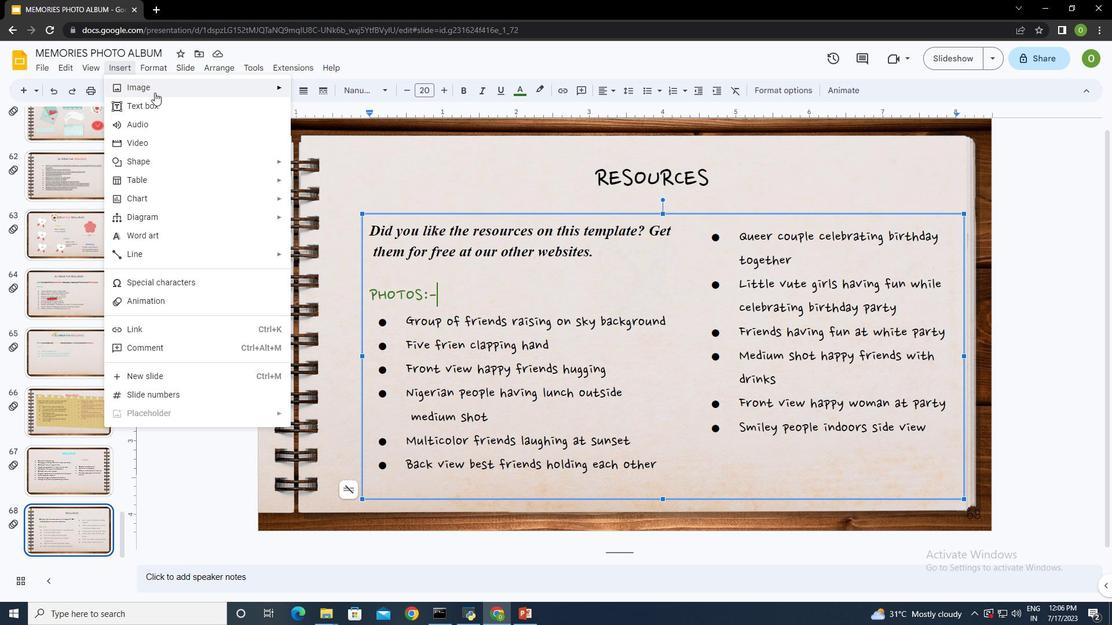 
Action: Mouse moved to (327, 88)
Screenshot: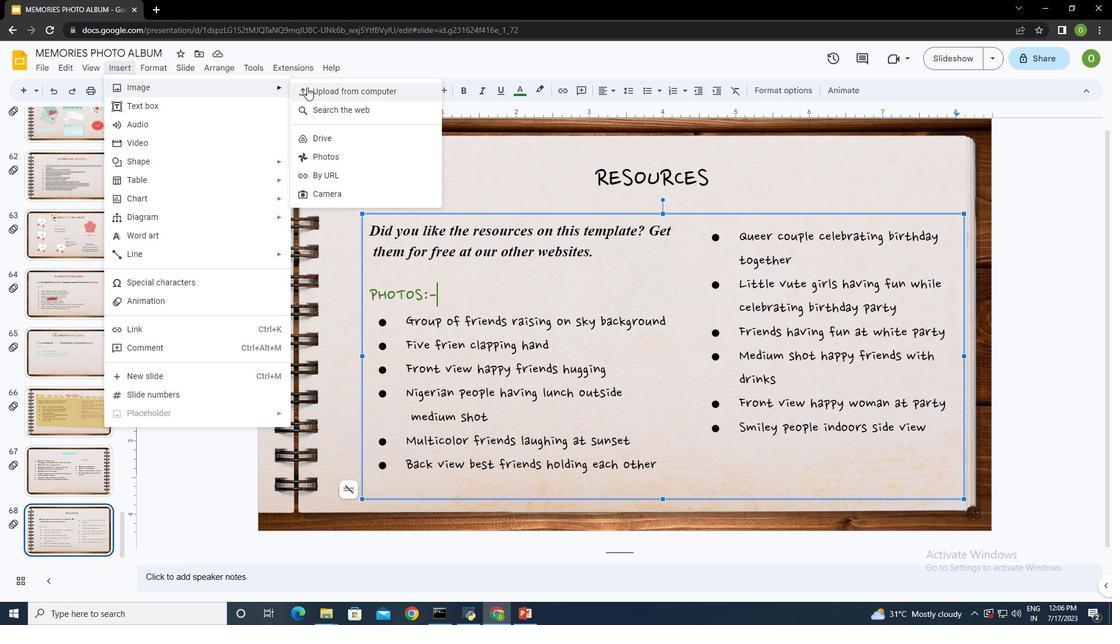 
Action: Mouse pressed left at (327, 88)
Screenshot: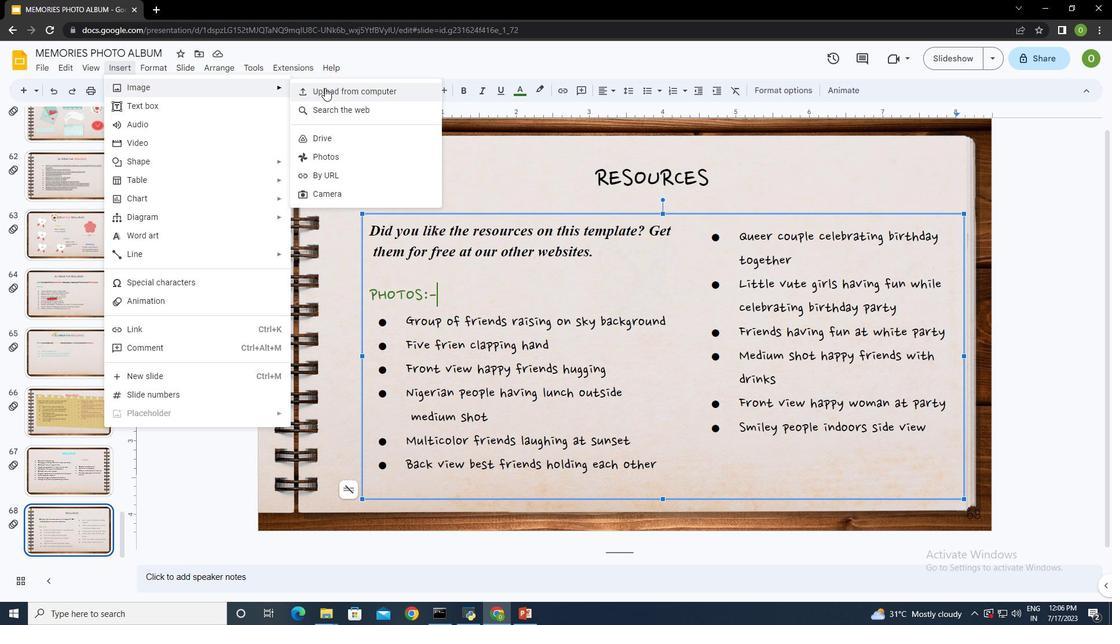 
Action: Mouse moved to (546, 93)
Screenshot: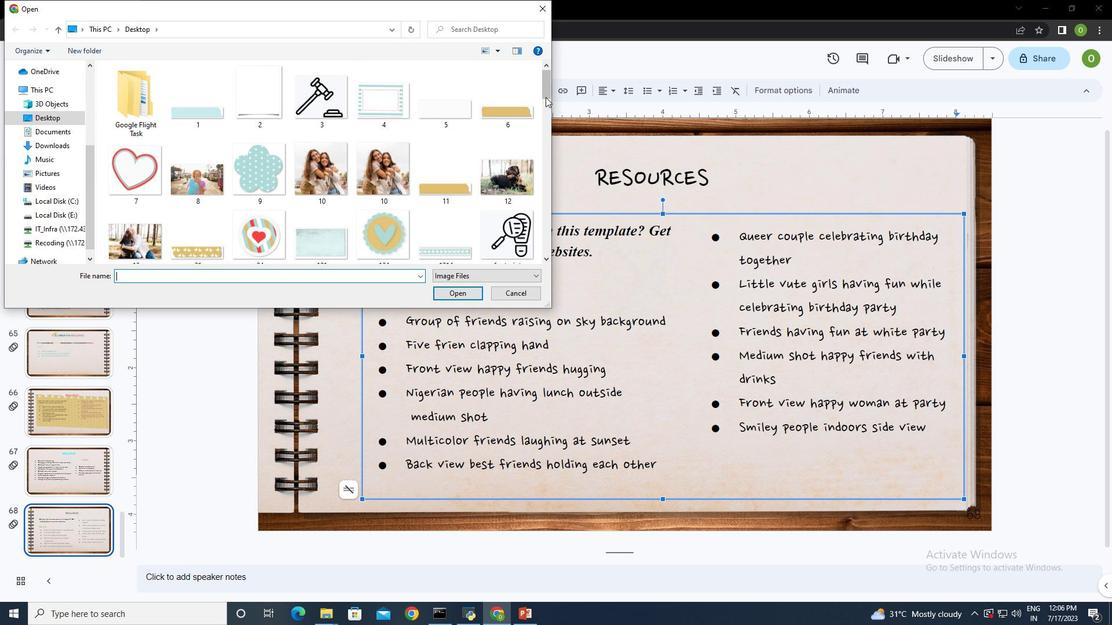 
Action: Mouse pressed left at (546, 93)
Screenshot: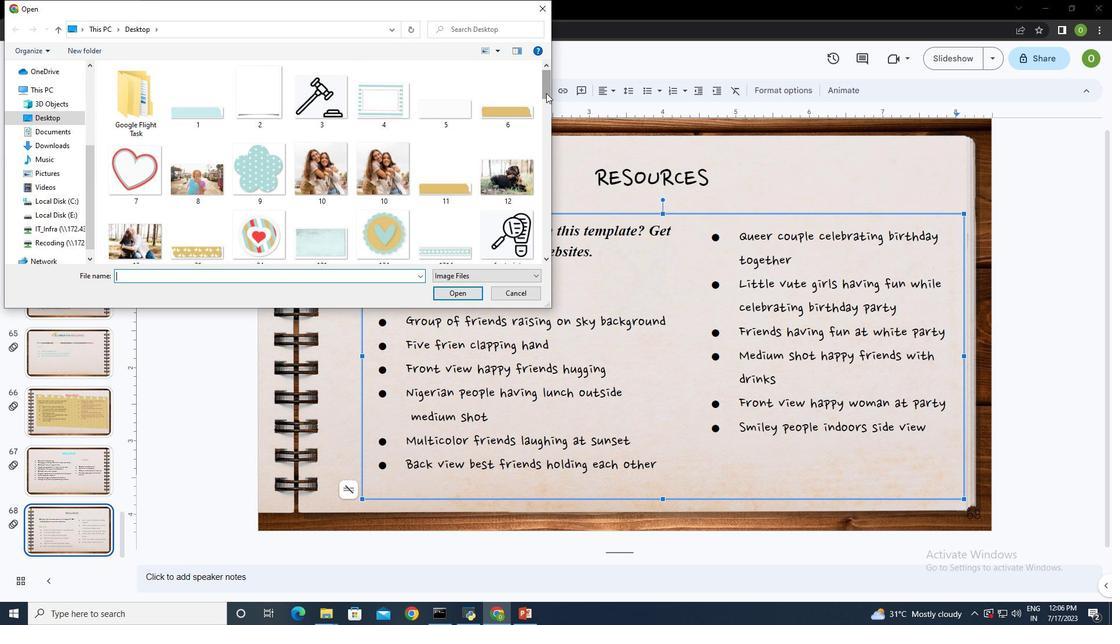
Action: Mouse moved to (317, 130)
Screenshot: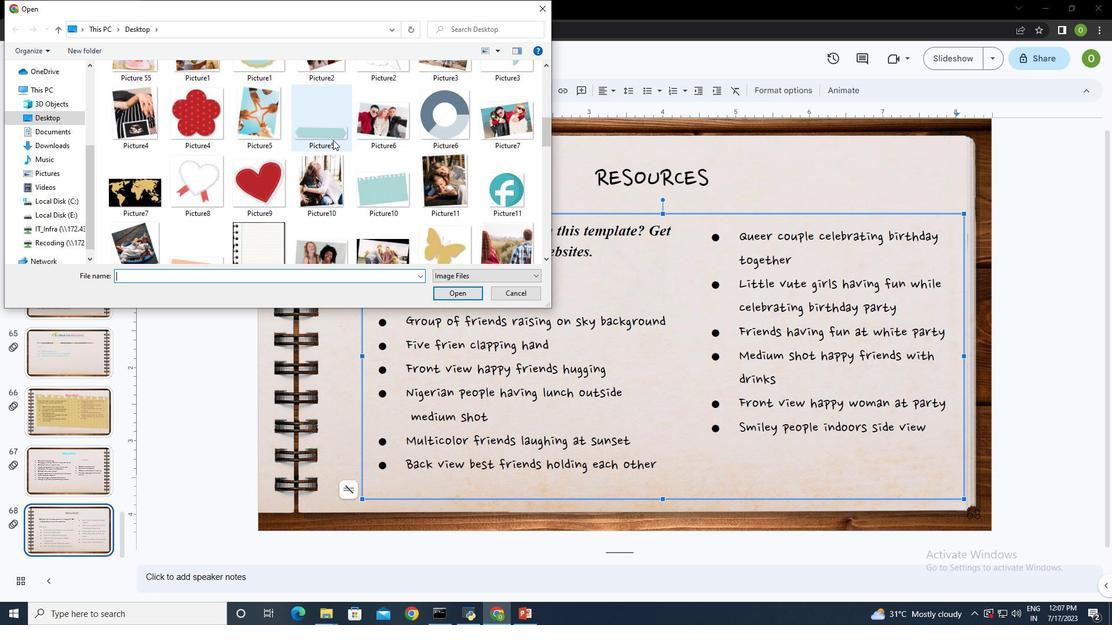
Action: Mouse pressed left at (317, 130)
Screenshot: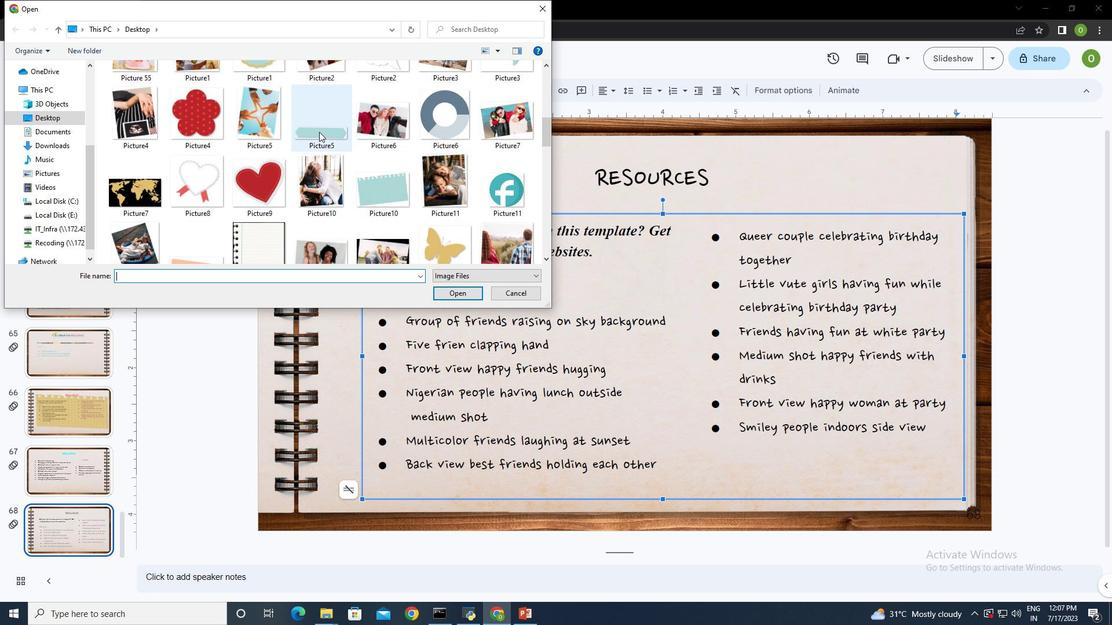 
Action: Mouse moved to (460, 296)
Screenshot: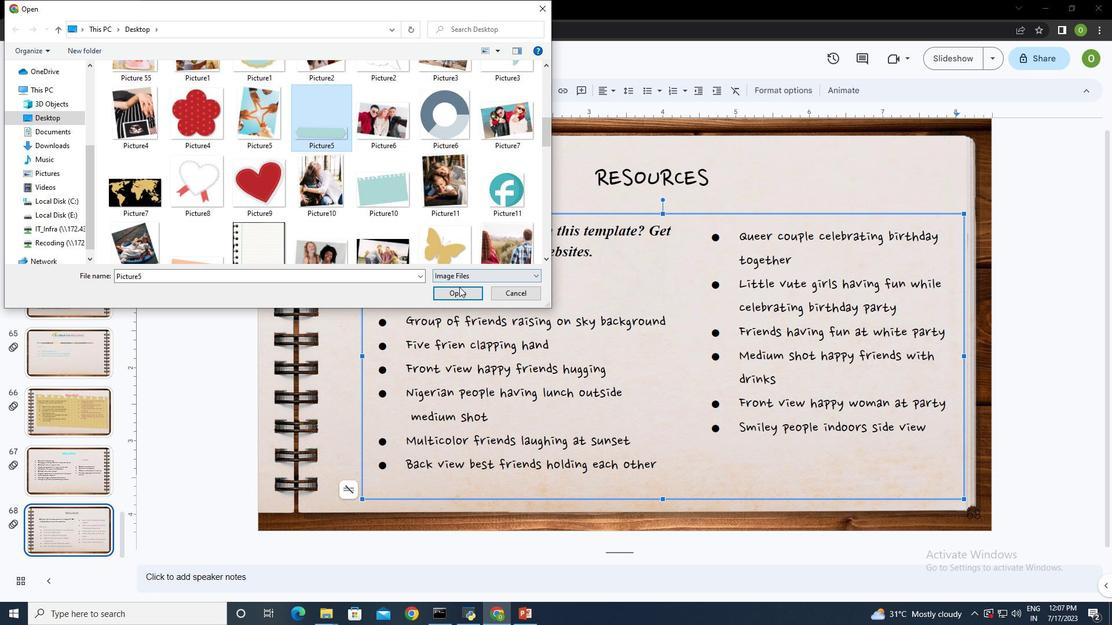 
Action: Mouse pressed left at (460, 296)
Screenshot: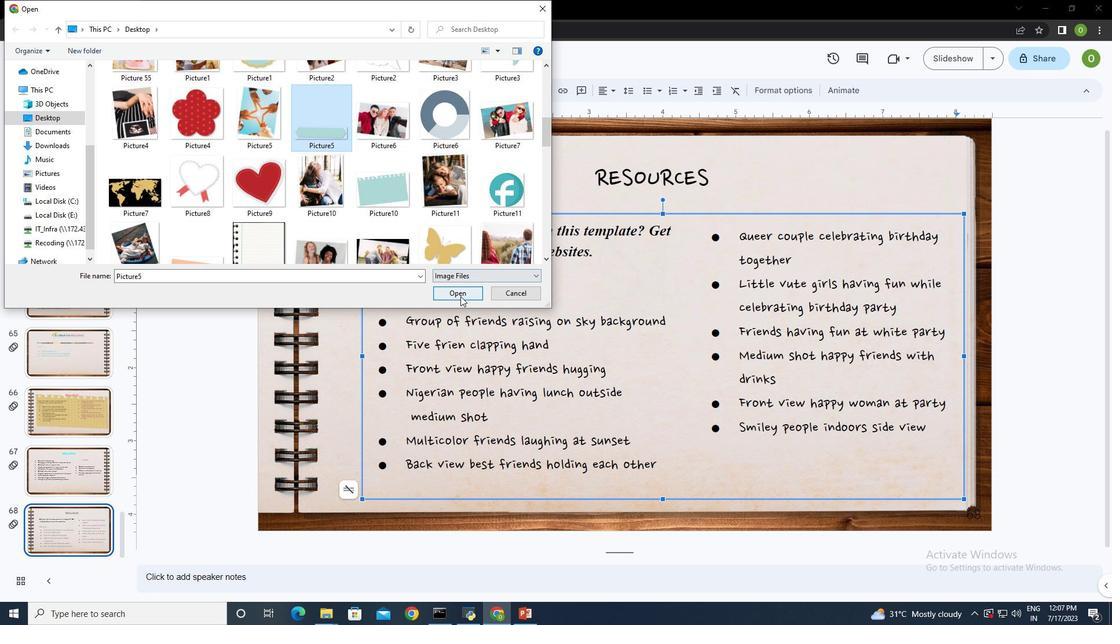 
Action: Mouse moved to (628, 327)
Screenshot: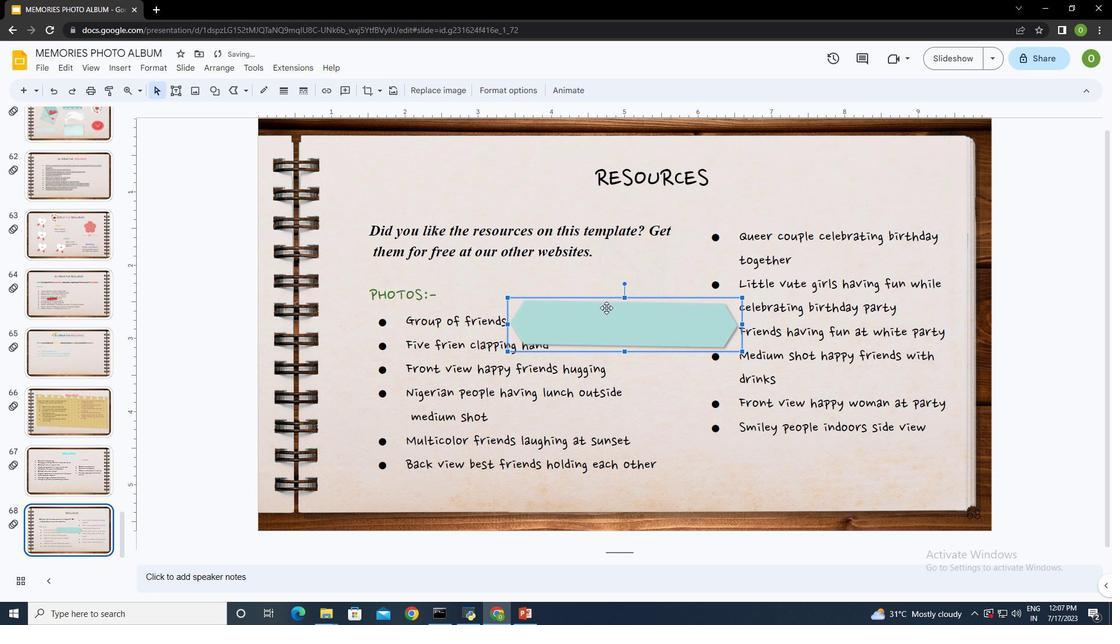 
Action: Mouse pressed left at (628, 327)
Screenshot: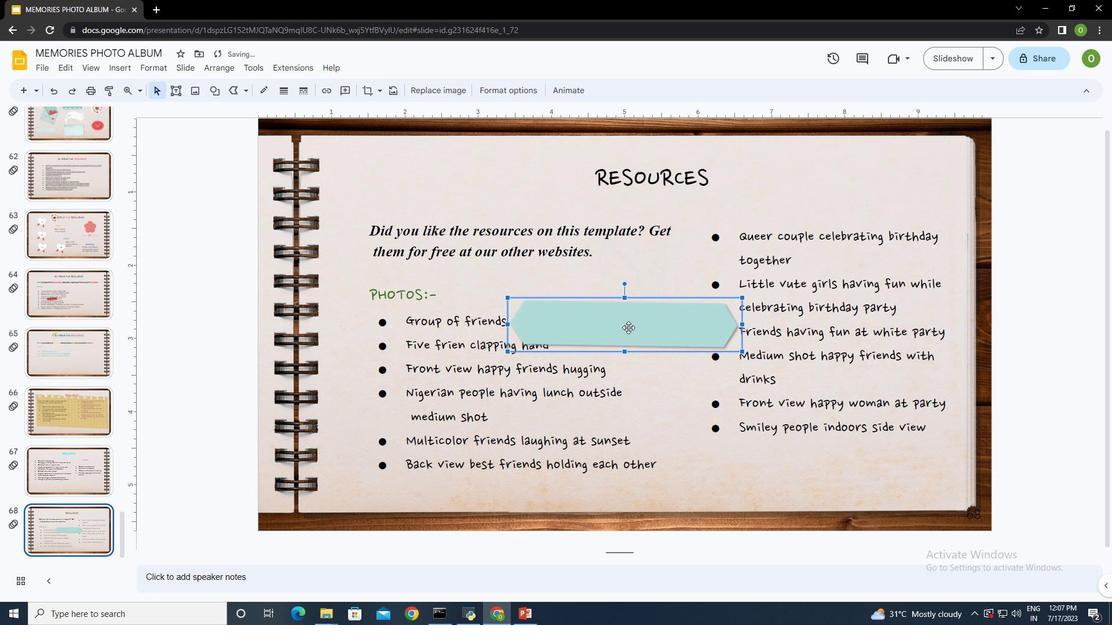 
Action: Mouse moved to (563, 325)
Screenshot: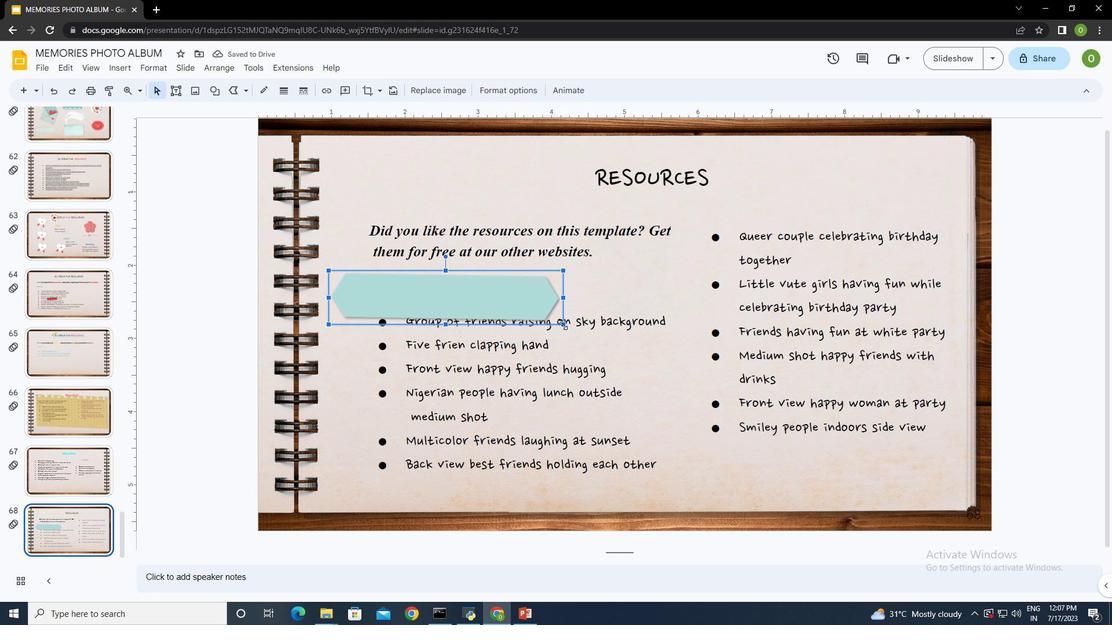 
Action: Mouse pressed left at (563, 325)
Screenshot: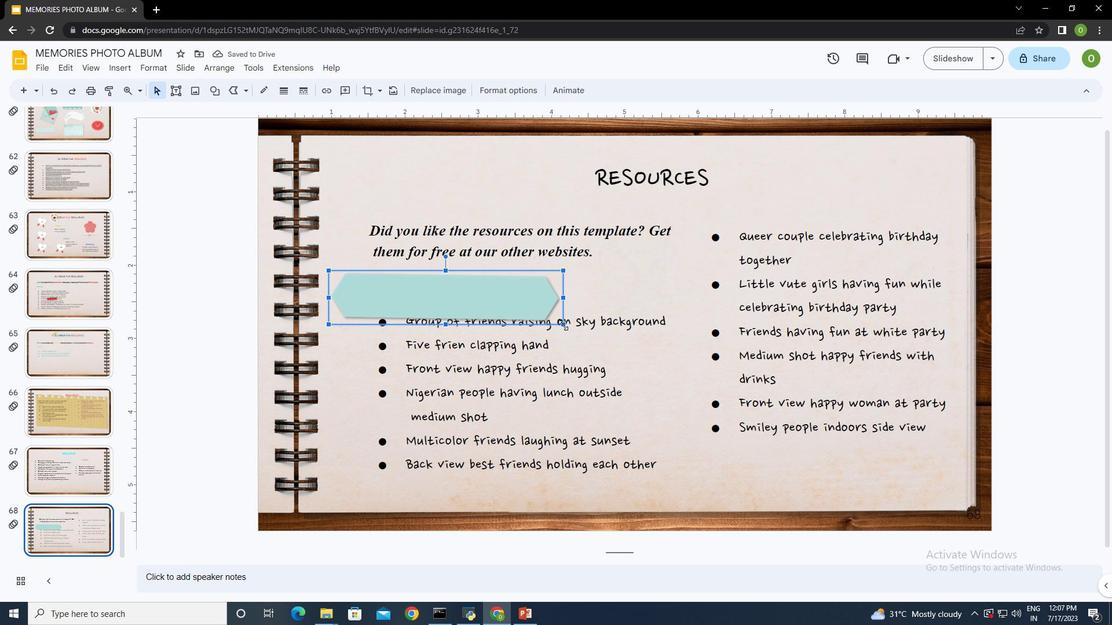 
Action: Mouse moved to (476, 290)
Screenshot: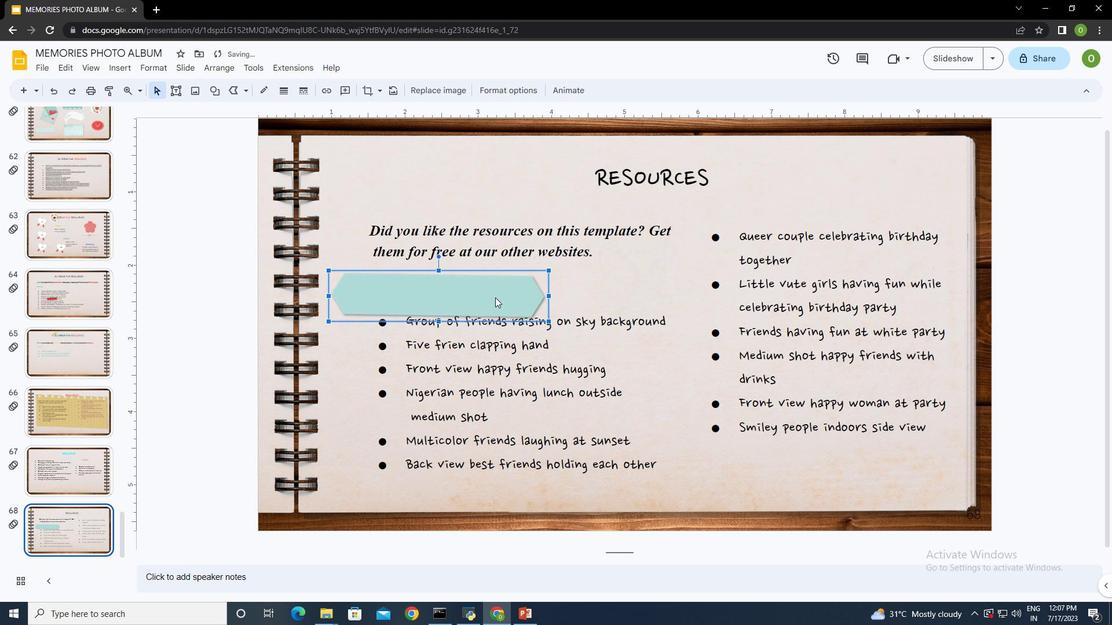 
Action: Mouse pressed left at (476, 290)
Screenshot: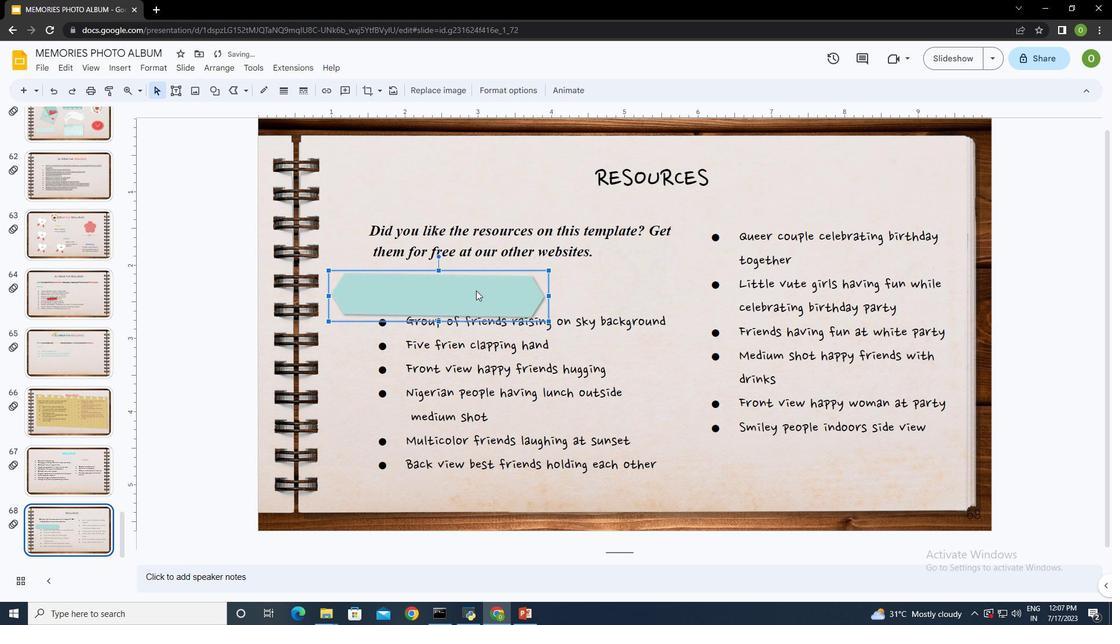 
Action: Mouse moved to (483, 280)
Screenshot: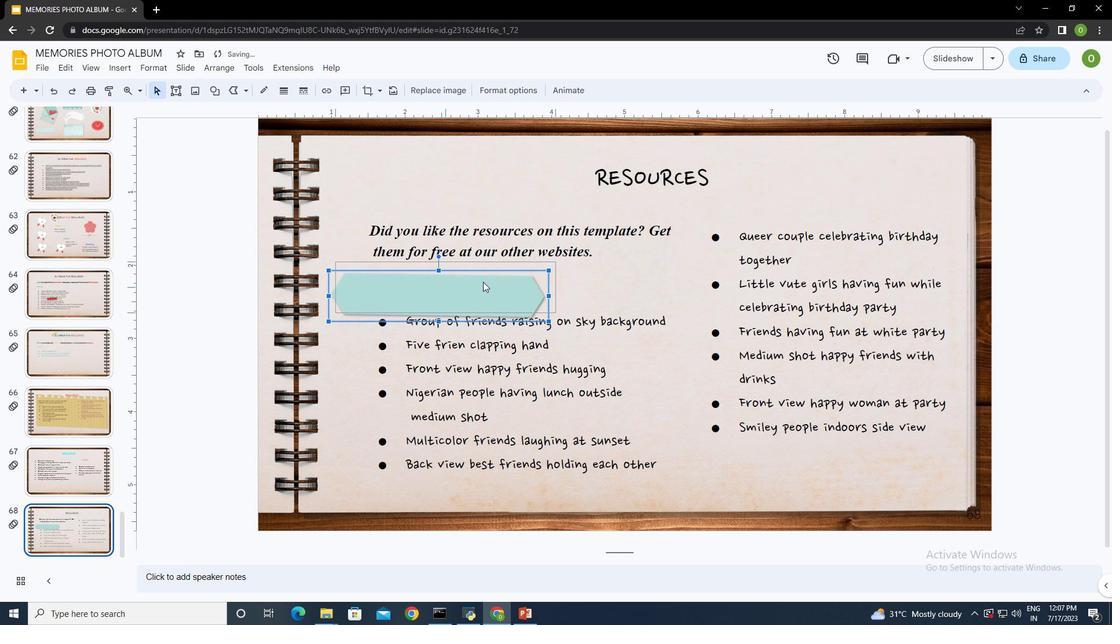 
Action: Mouse pressed left at (483, 280)
Screenshot: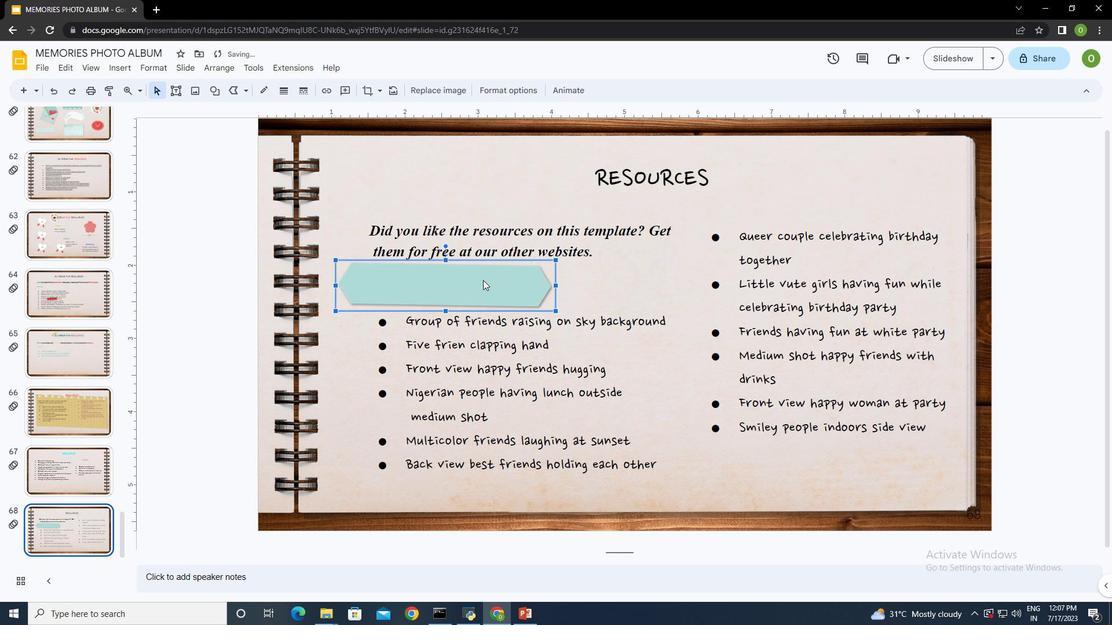 
Action: Mouse moved to (474, 272)
Screenshot: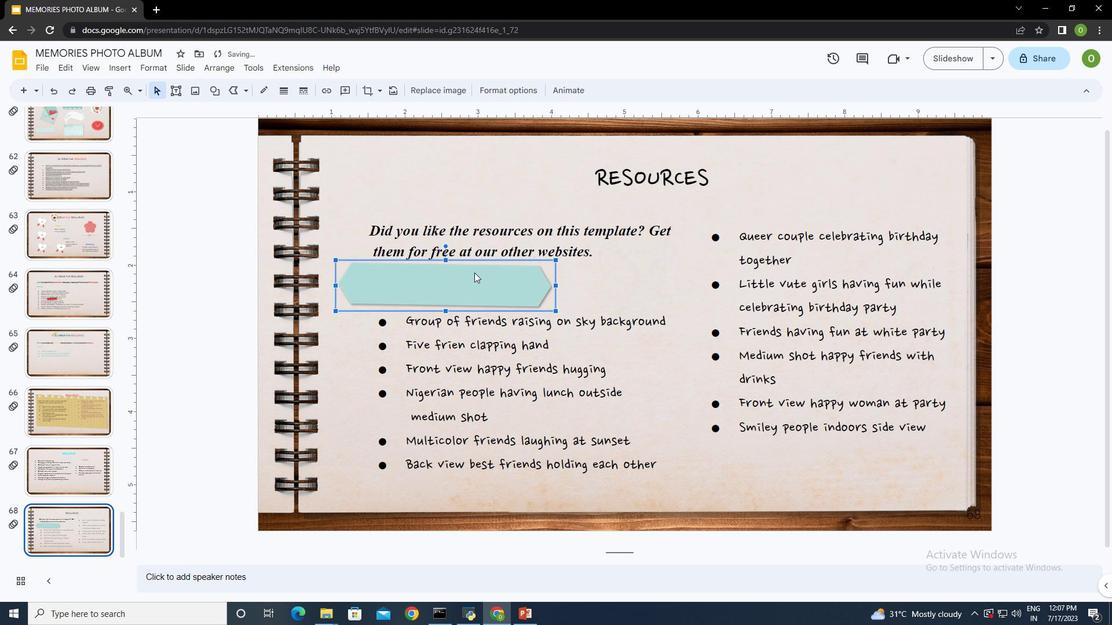 
Action: Mouse pressed left at (474, 272)
Screenshot: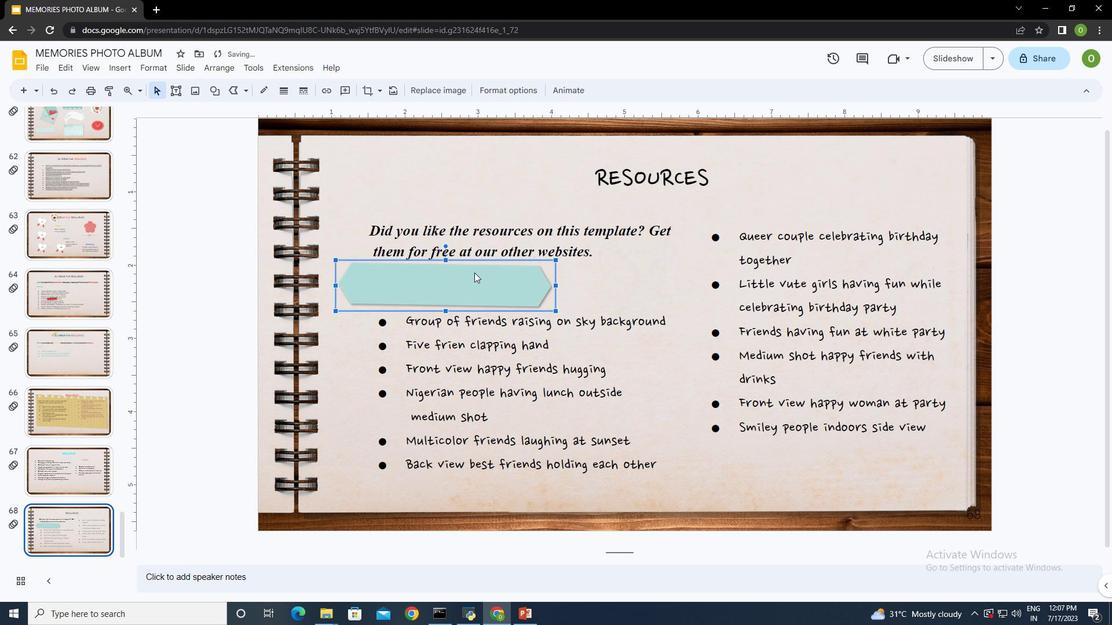 
Action: Mouse moved to (222, 63)
Screenshot: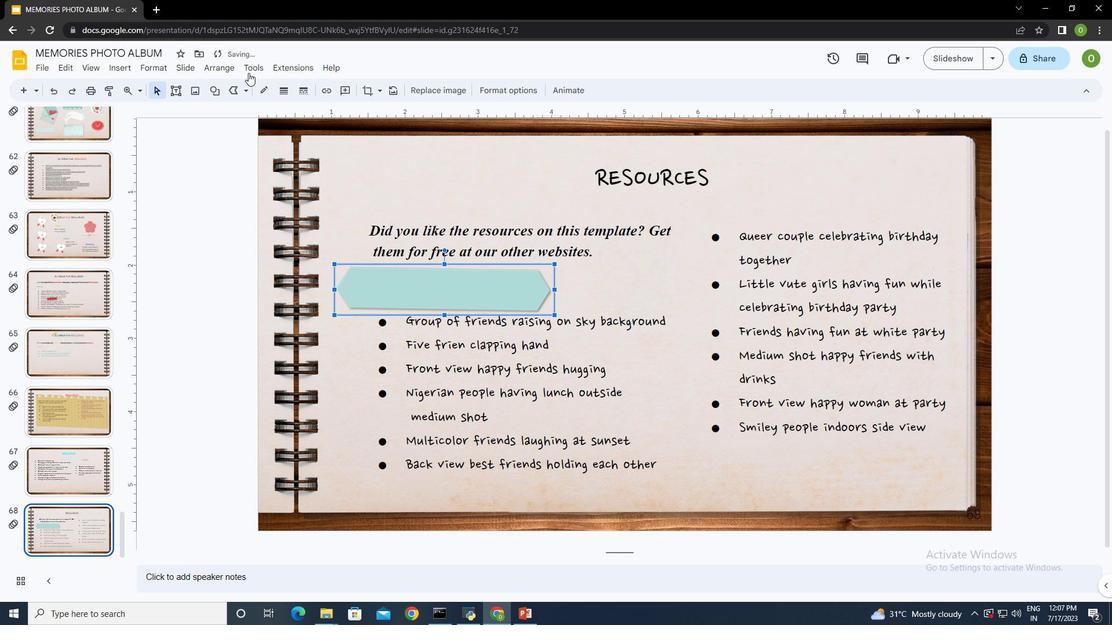 
Action: Mouse pressed left at (222, 63)
Screenshot: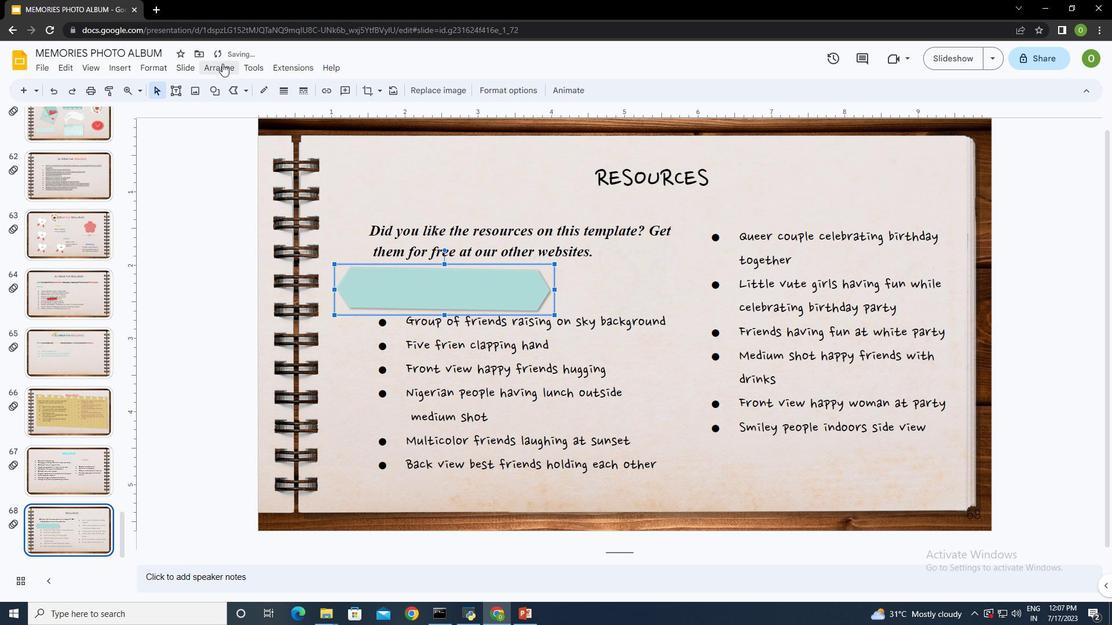 
Action: Mouse moved to (249, 82)
Screenshot: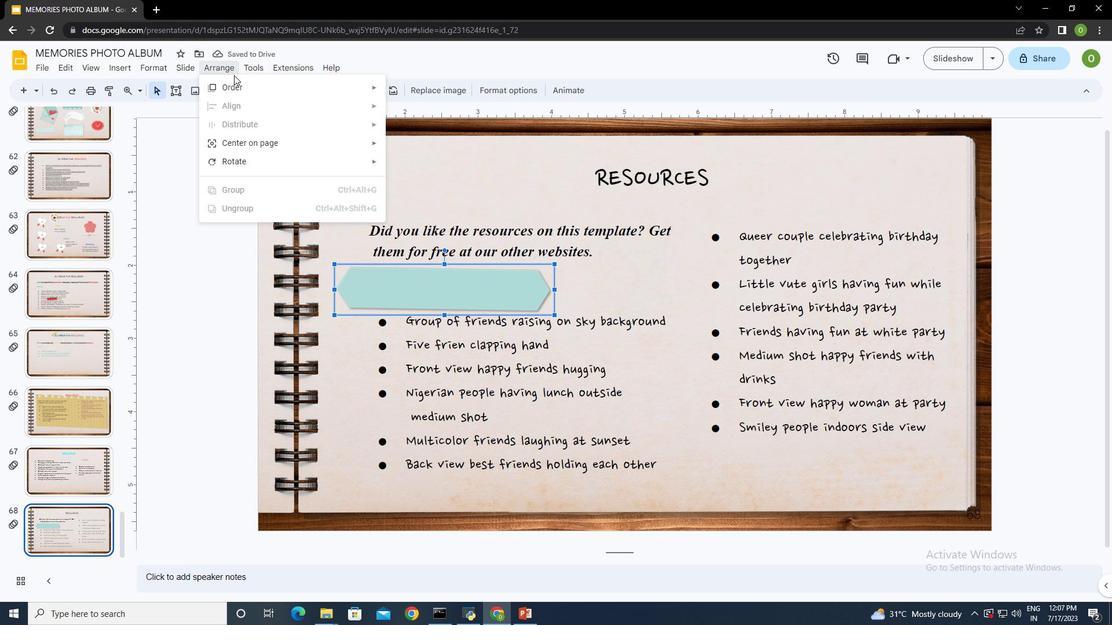 
Action: Mouse pressed left at (249, 82)
Screenshot: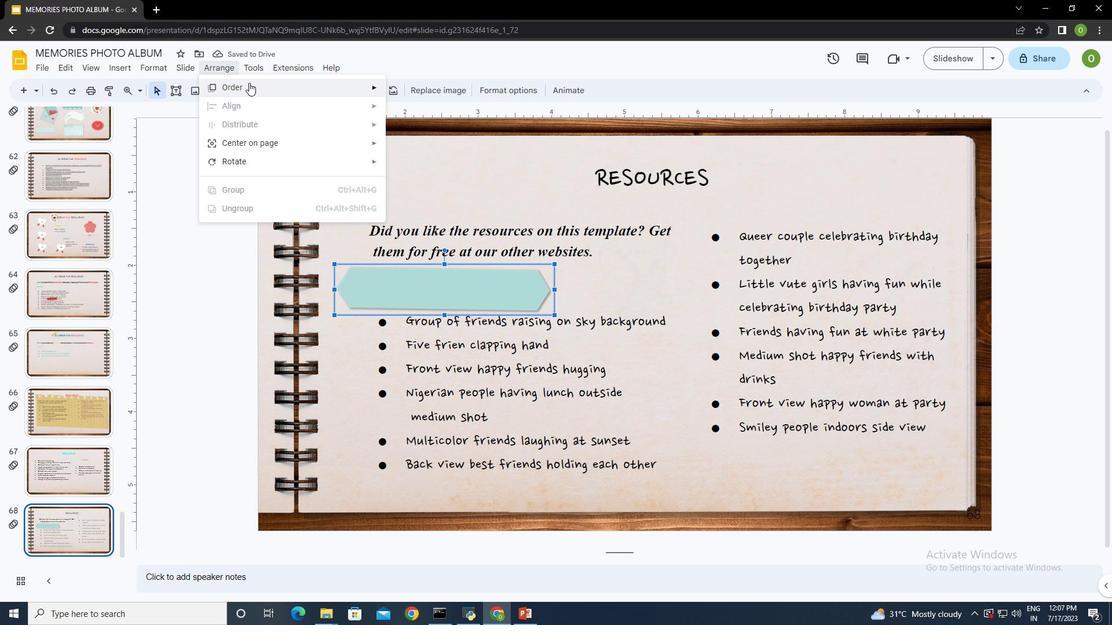 
Action: Mouse moved to (430, 148)
Screenshot: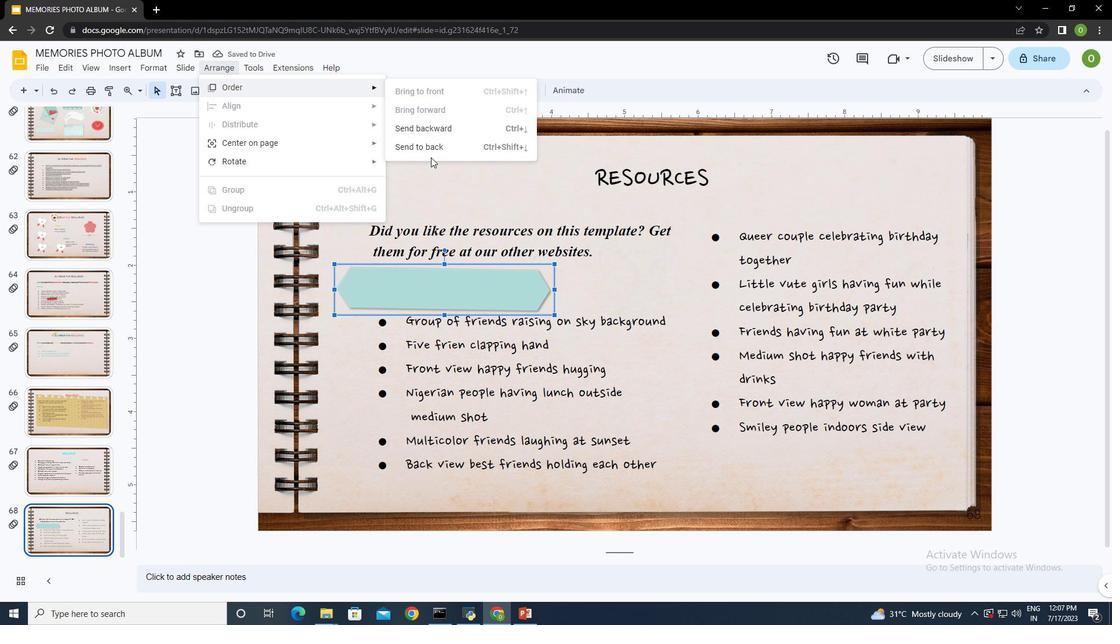 
Action: Mouse pressed left at (430, 148)
Screenshot: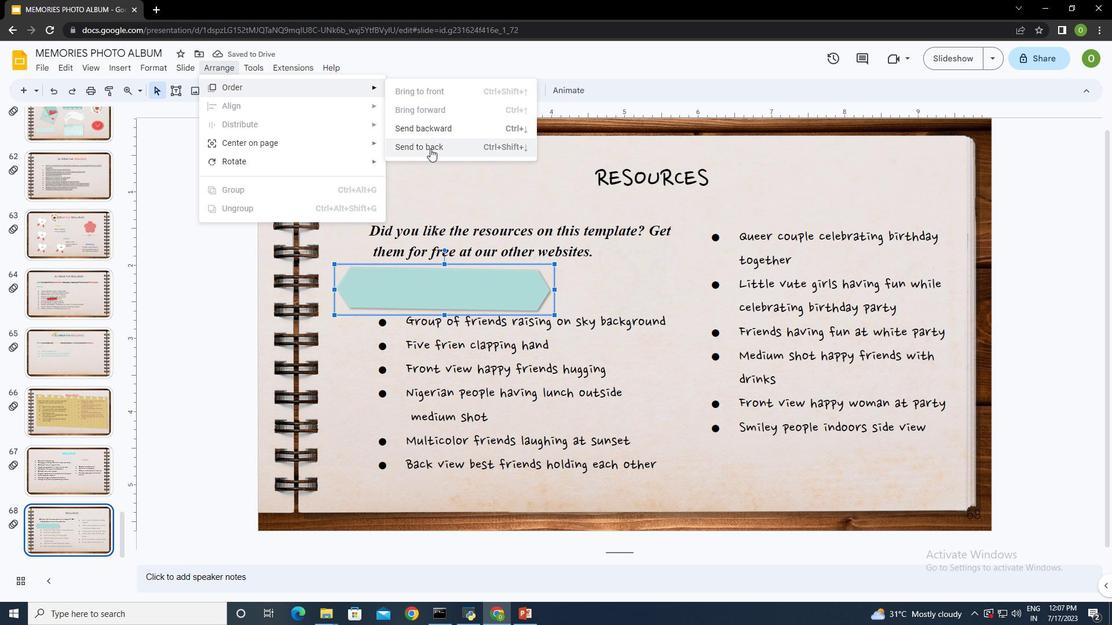 
Action: Mouse moved to (632, 276)
Screenshot: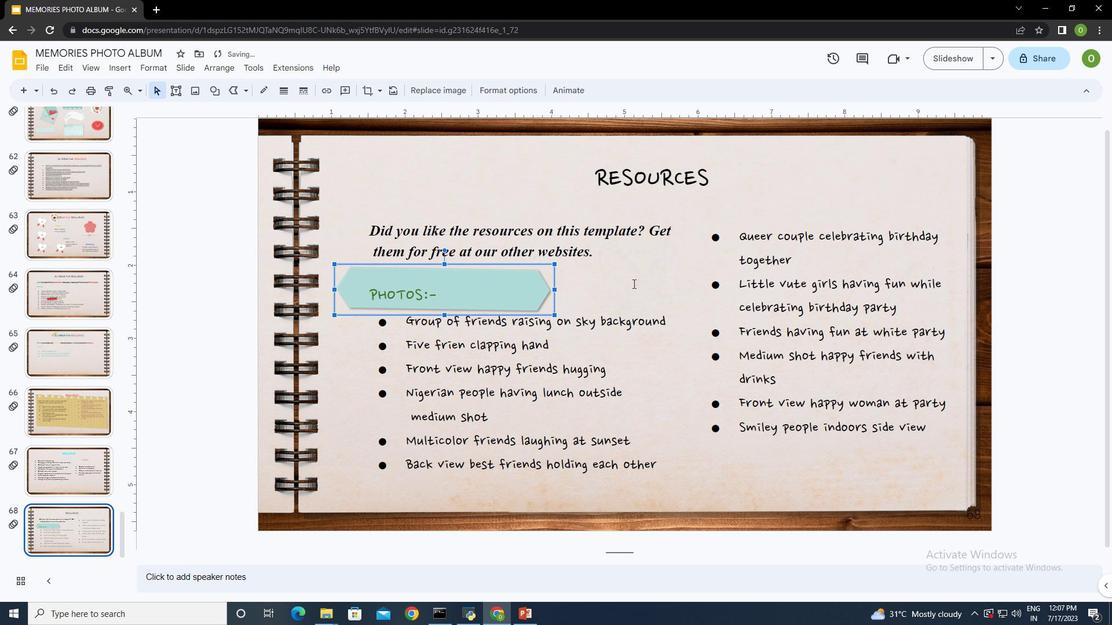 
Action: Mouse pressed left at (632, 276)
Screenshot: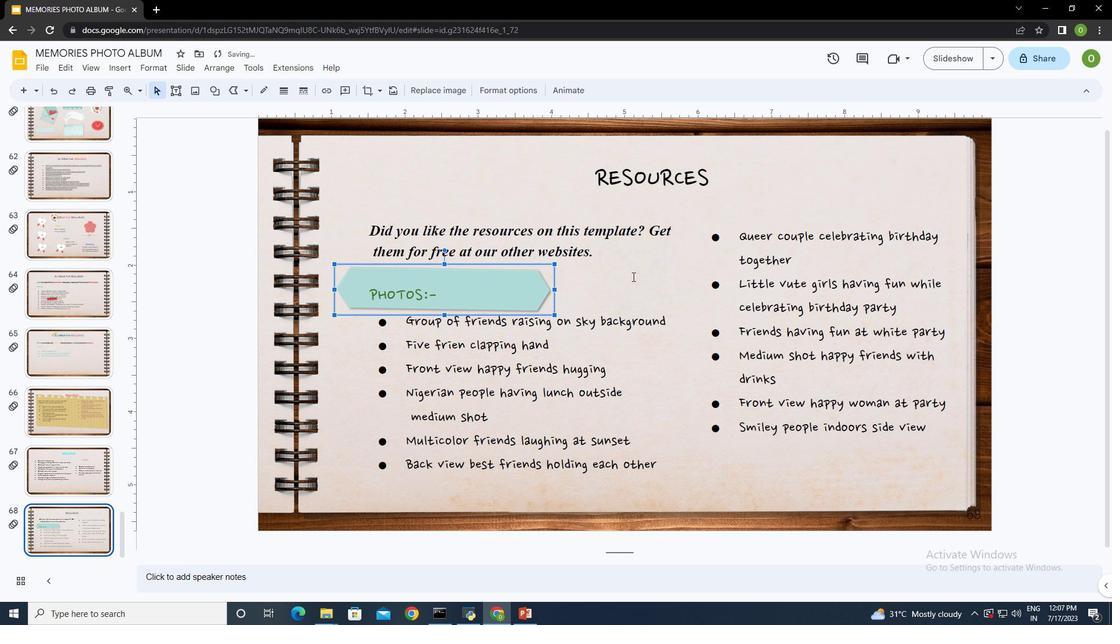 
Action: Mouse moved to (506, 293)
Screenshot: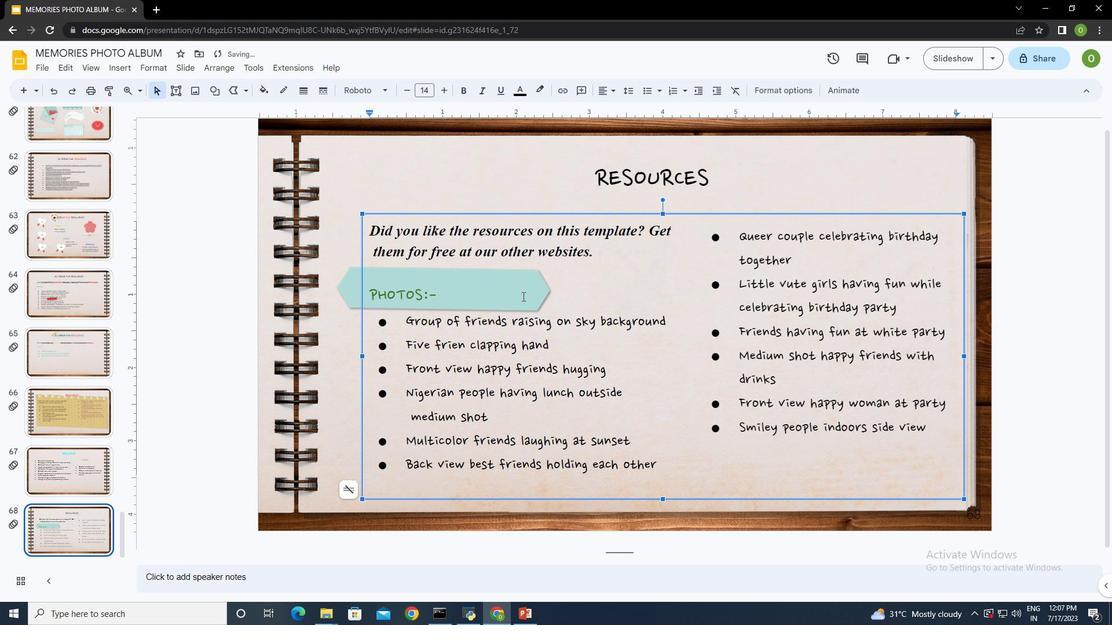 
Action: Mouse pressed left at (506, 293)
Screenshot: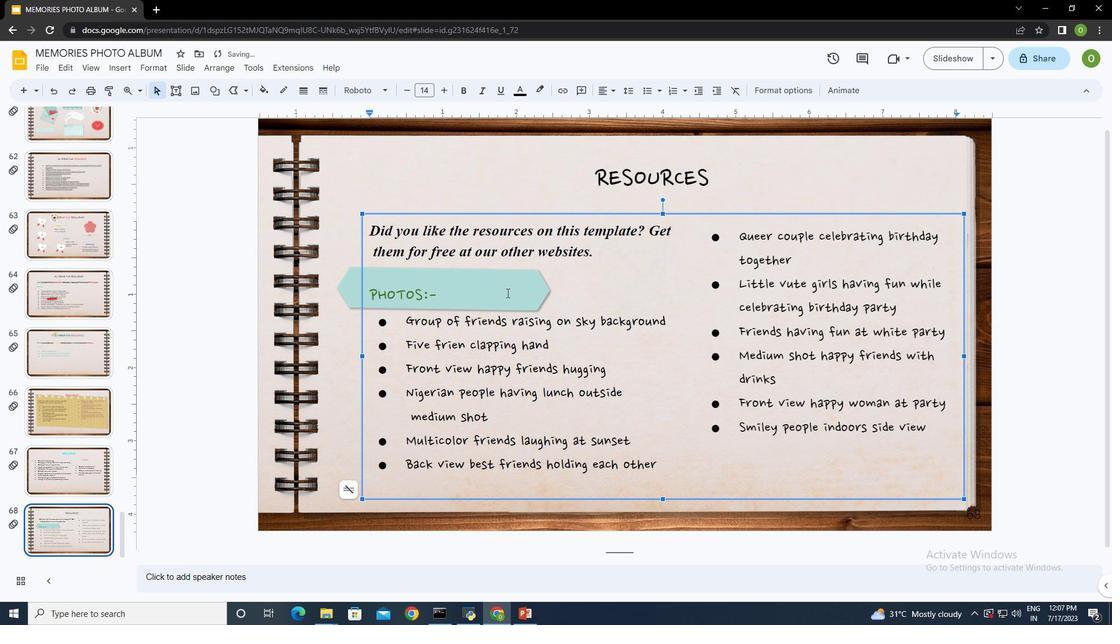 
Action: Mouse moved to (332, 281)
Screenshot: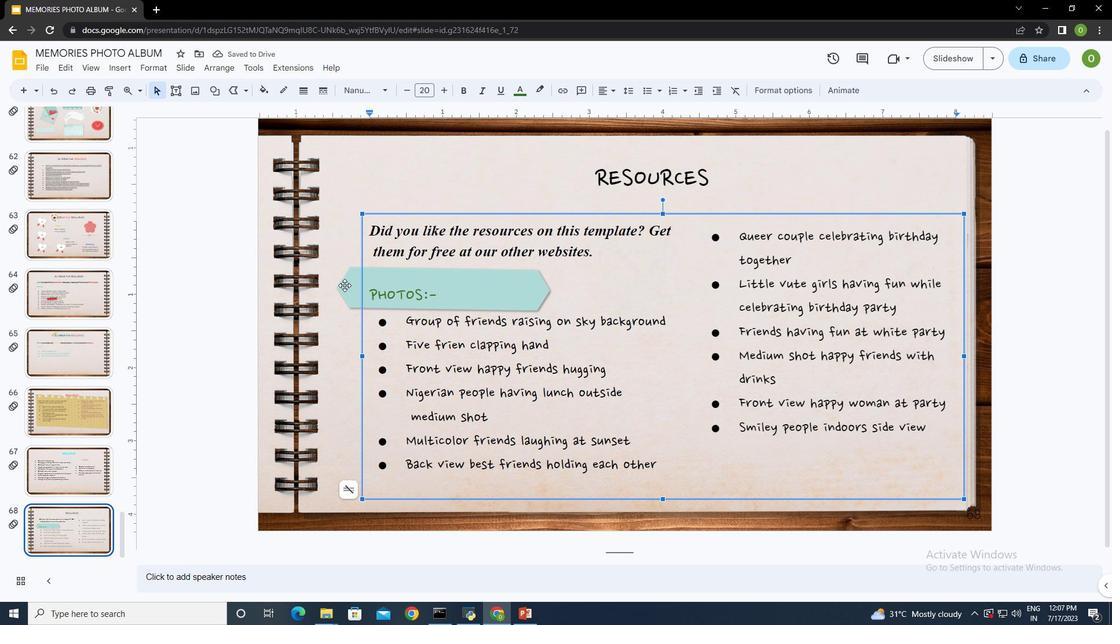
Action: Mouse pressed left at (332, 281)
Screenshot: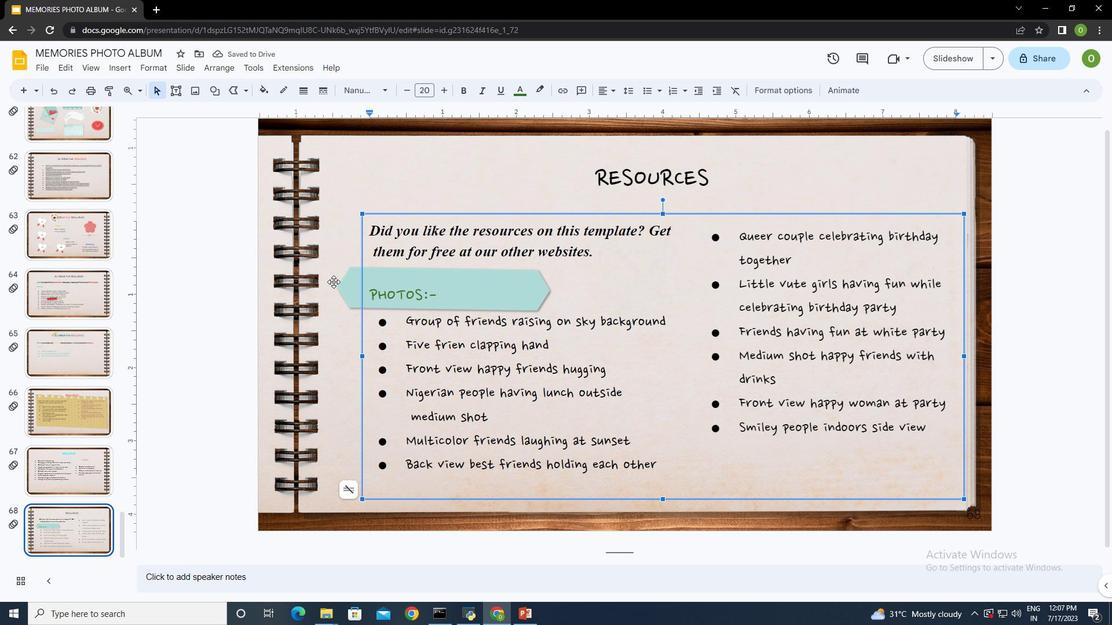 
Action: Mouse moved to (125, 62)
Screenshot: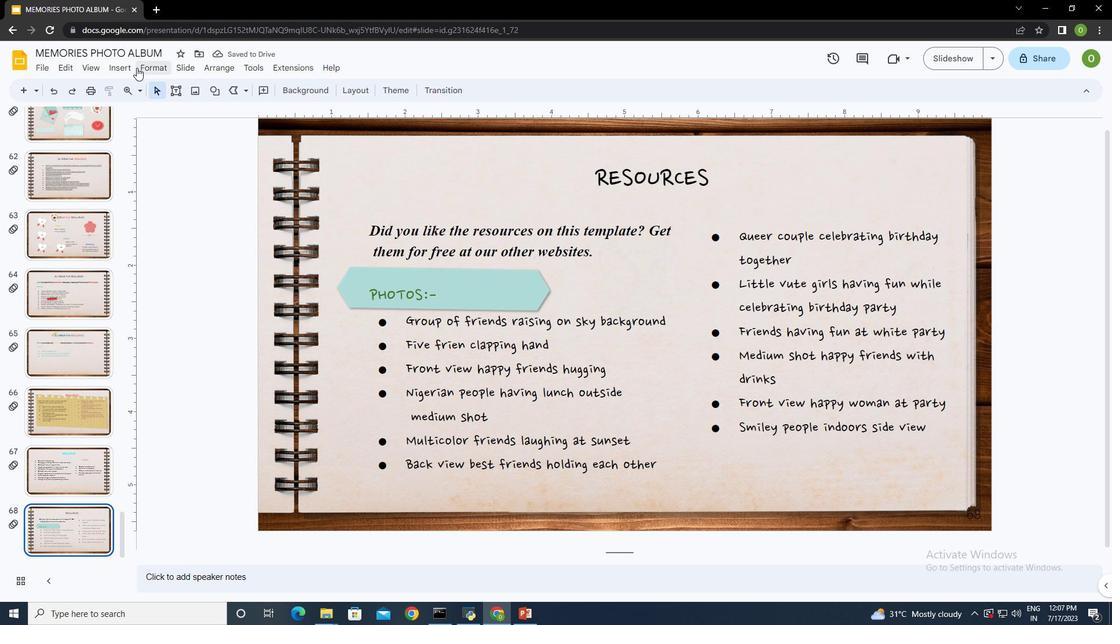 
Action: Mouse pressed left at (125, 62)
Screenshot: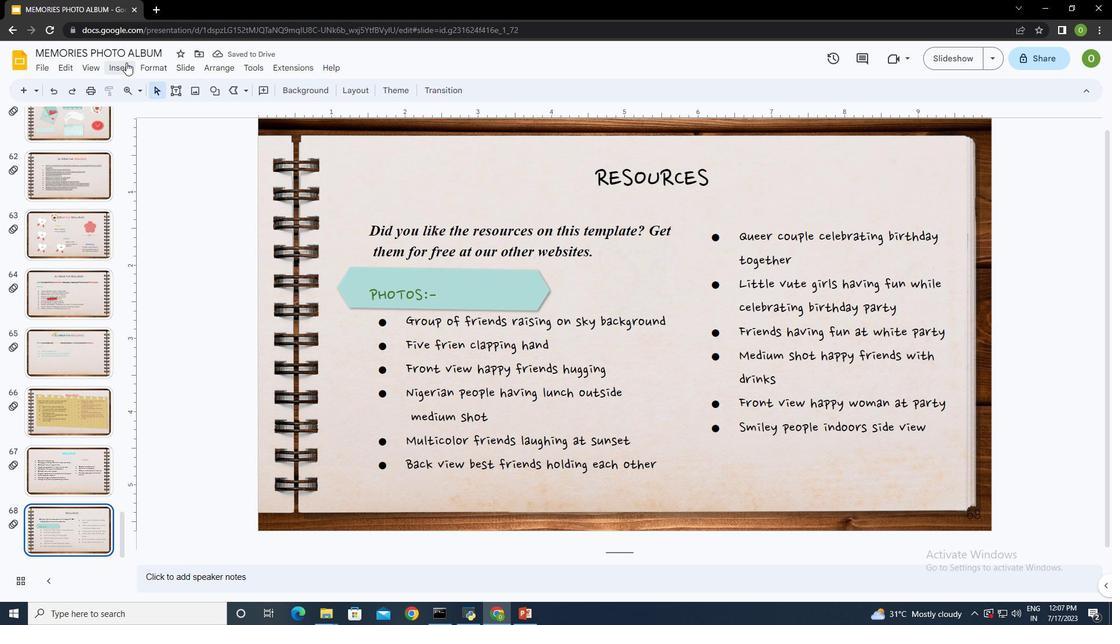 
Action: Mouse moved to (162, 89)
Screenshot: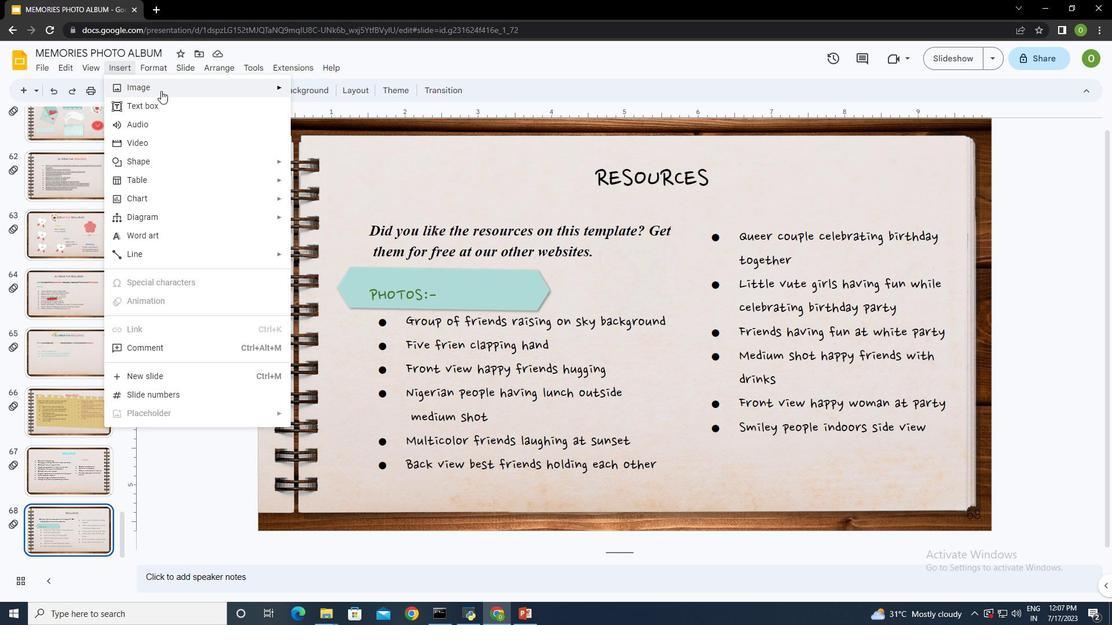 
Action: Mouse pressed left at (162, 89)
Screenshot: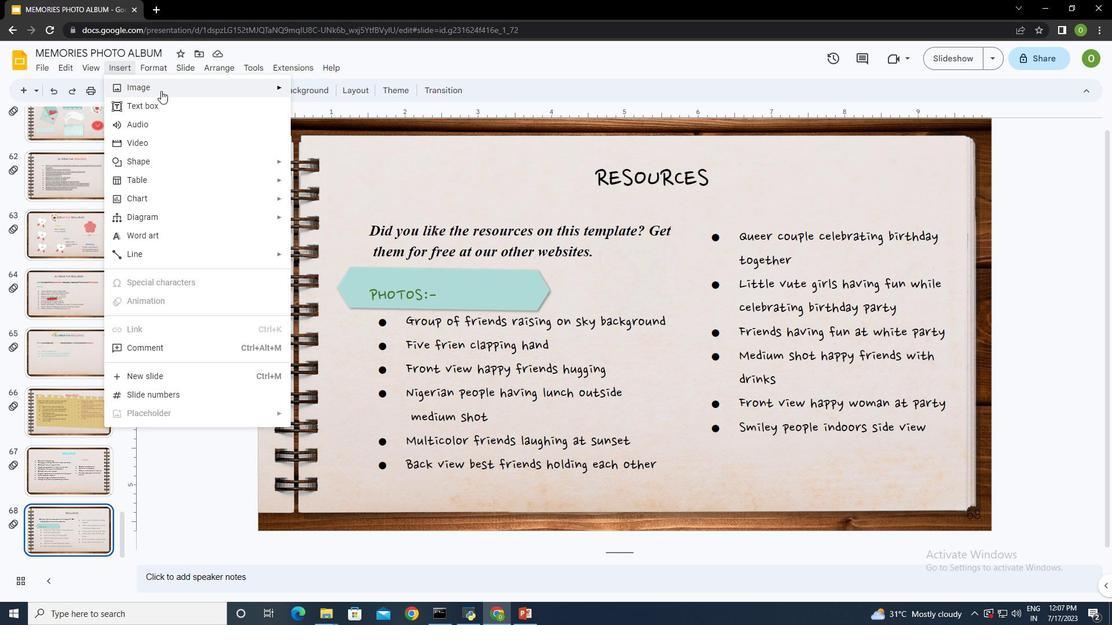 
Action: Mouse moved to (347, 94)
Screenshot: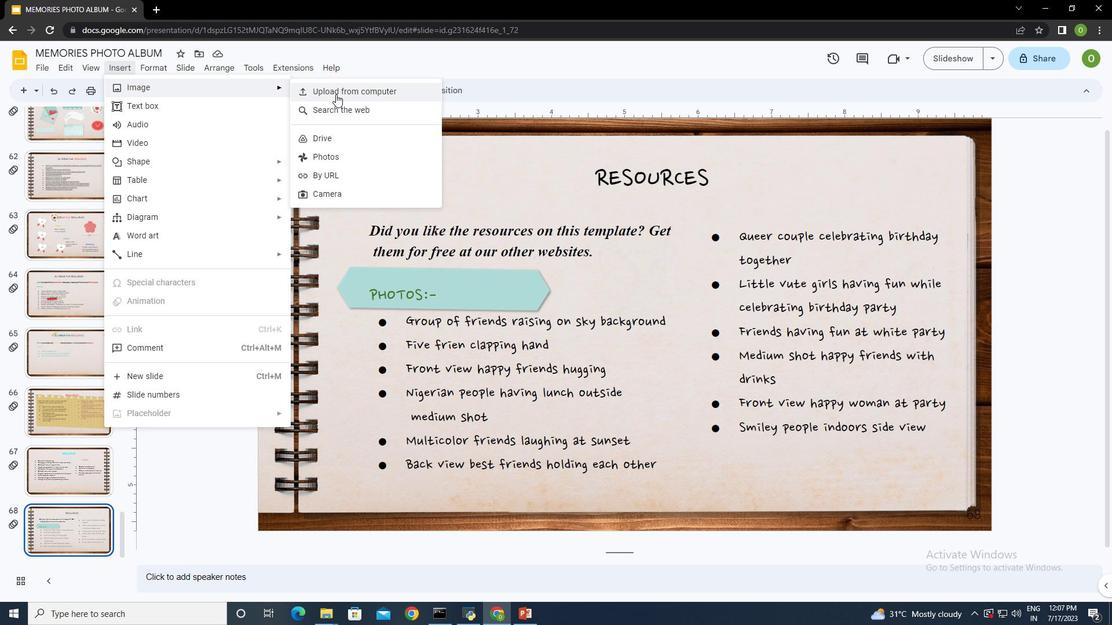 
Action: Mouse pressed left at (347, 94)
Screenshot: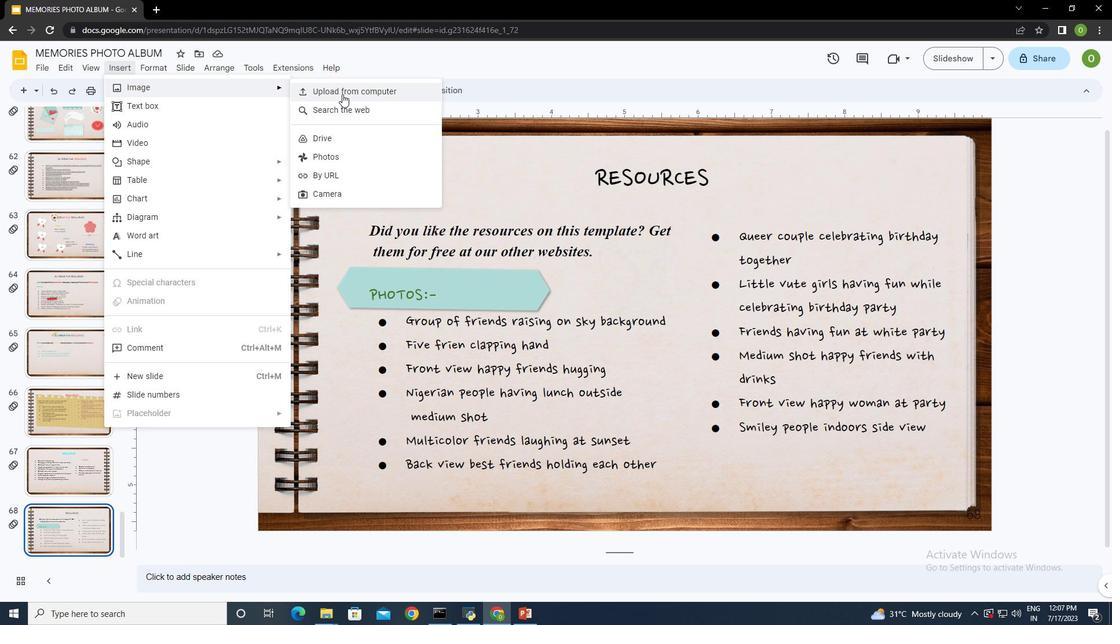 
Action: Mouse moved to (442, 185)
Screenshot: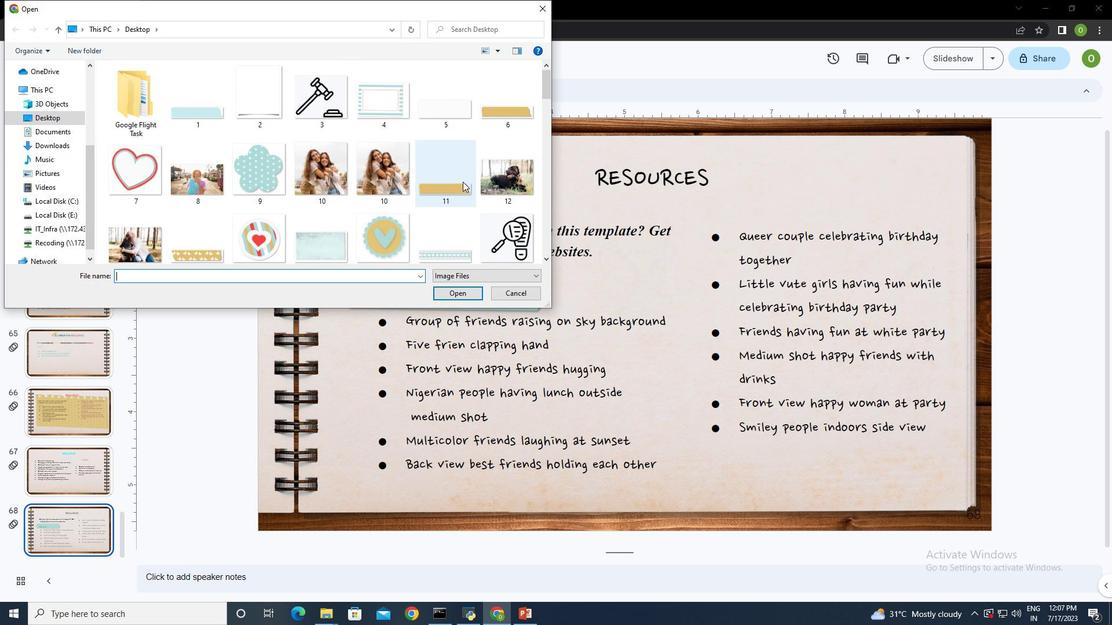 
Action: Mouse pressed left at (442, 185)
Screenshot: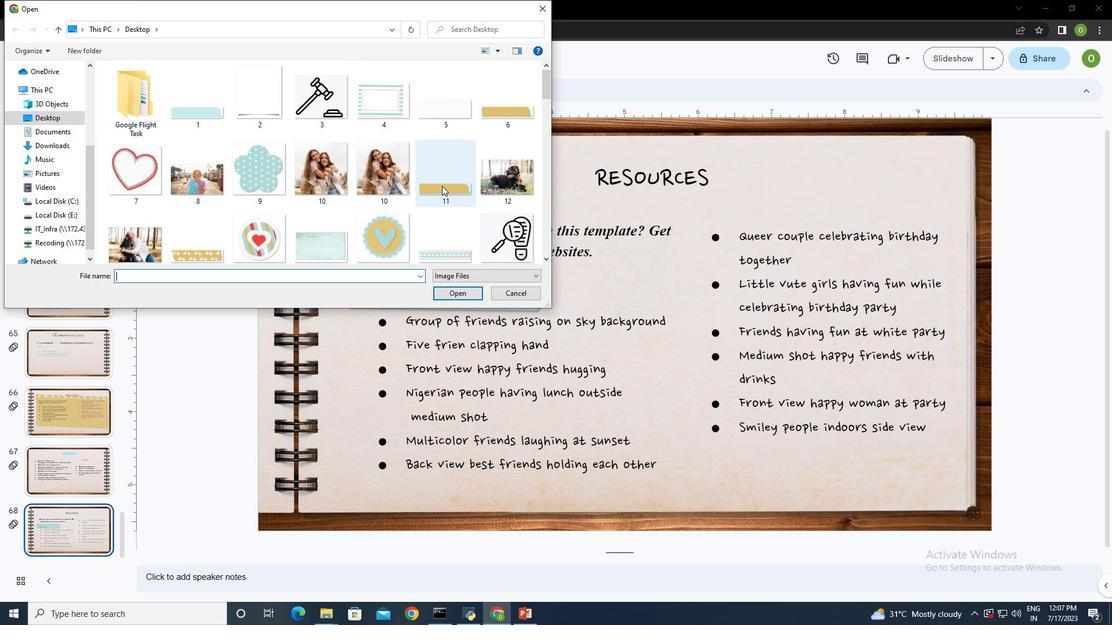 
Action: Mouse moved to (476, 296)
Screenshot: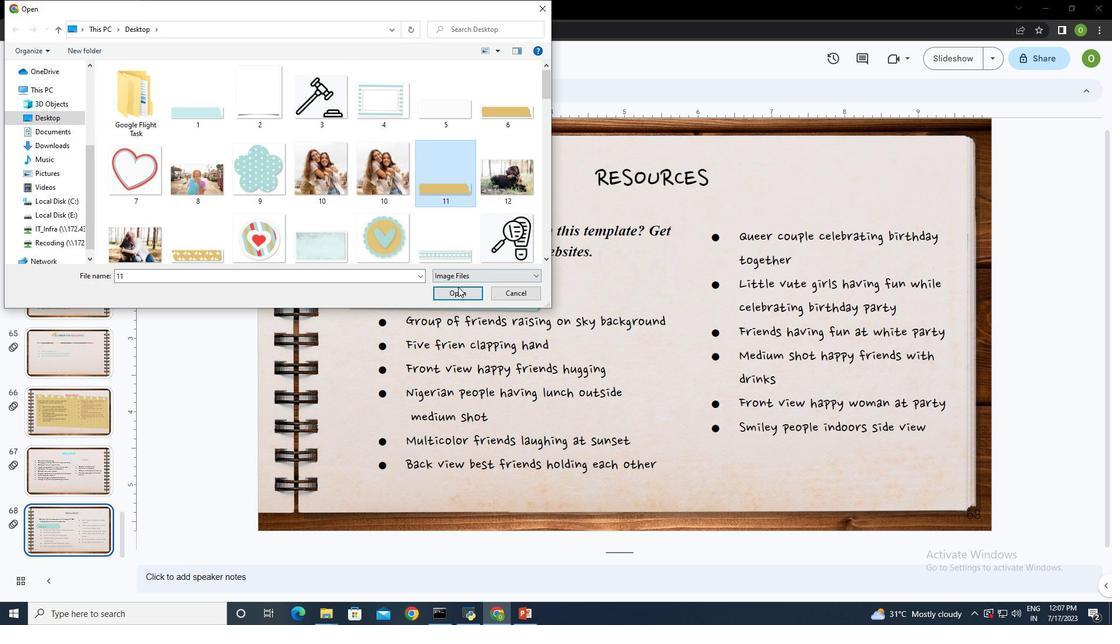 
Action: Mouse pressed left at (476, 296)
Screenshot: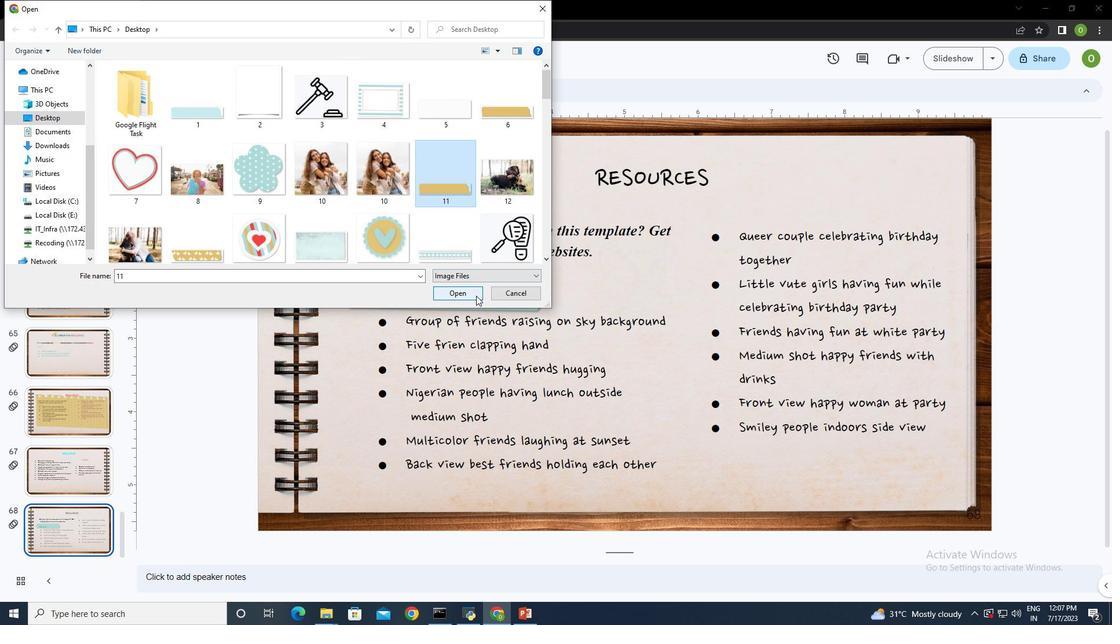 
Action: Mouse moved to (820, 366)
Screenshot: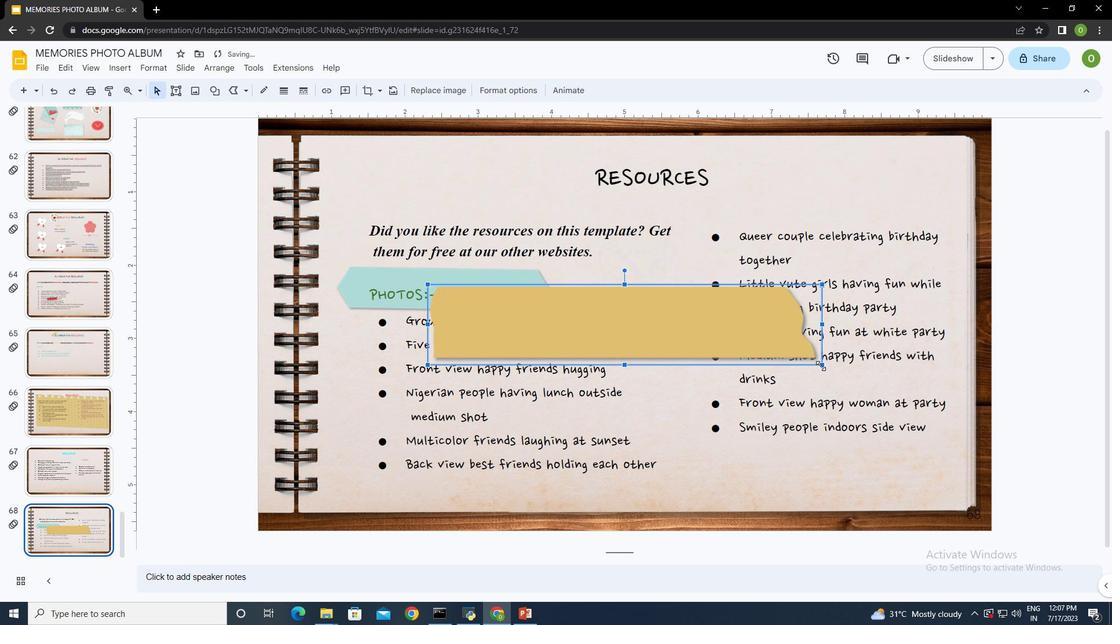 
Action: Mouse pressed left at (820, 366)
Screenshot: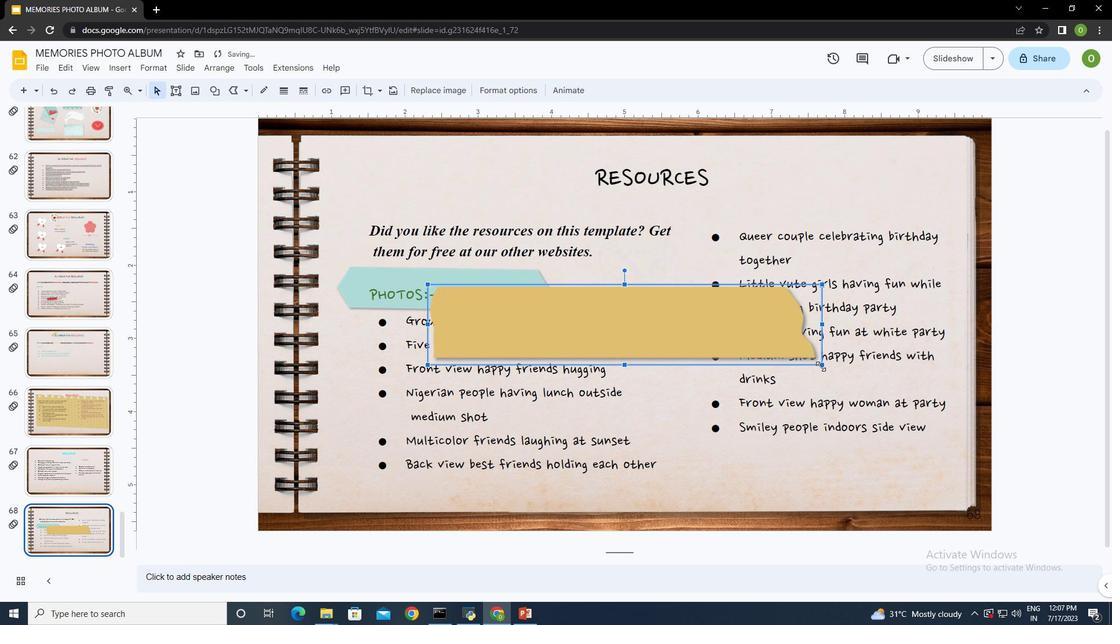 
Action: Mouse moved to (454, 287)
Screenshot: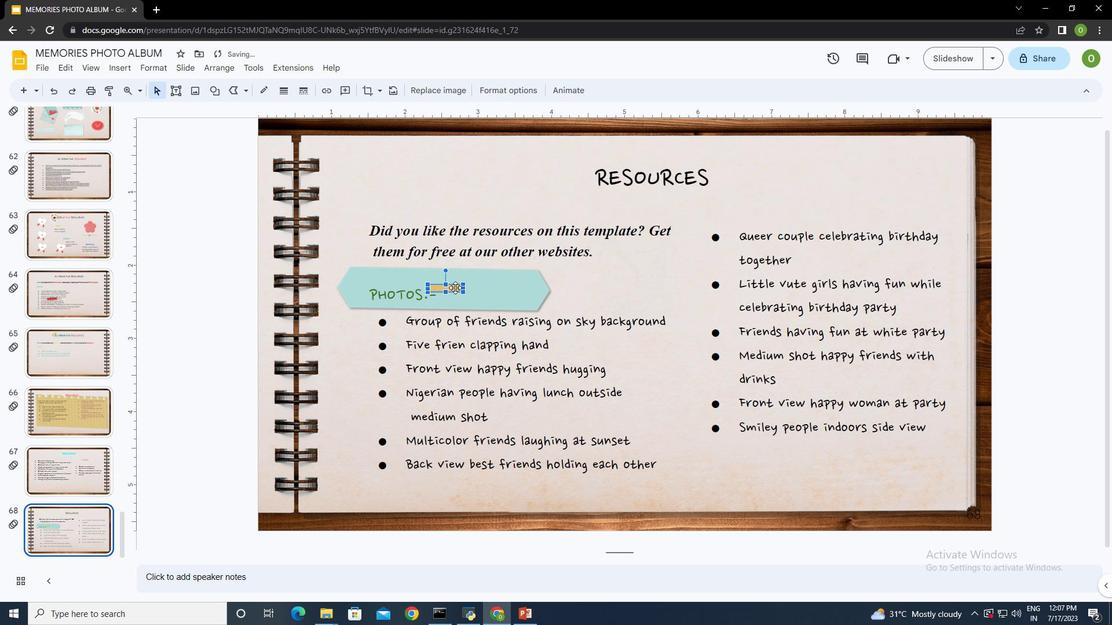 
Action: Mouse pressed left at (454, 287)
Screenshot: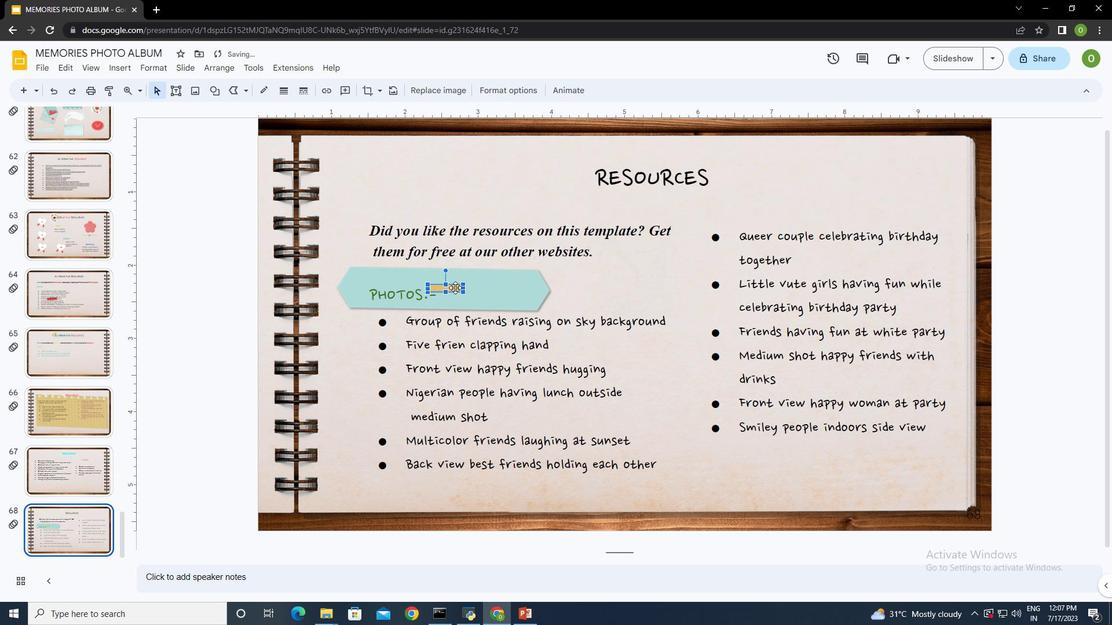 
Action: Mouse moved to (348, 246)
Screenshot: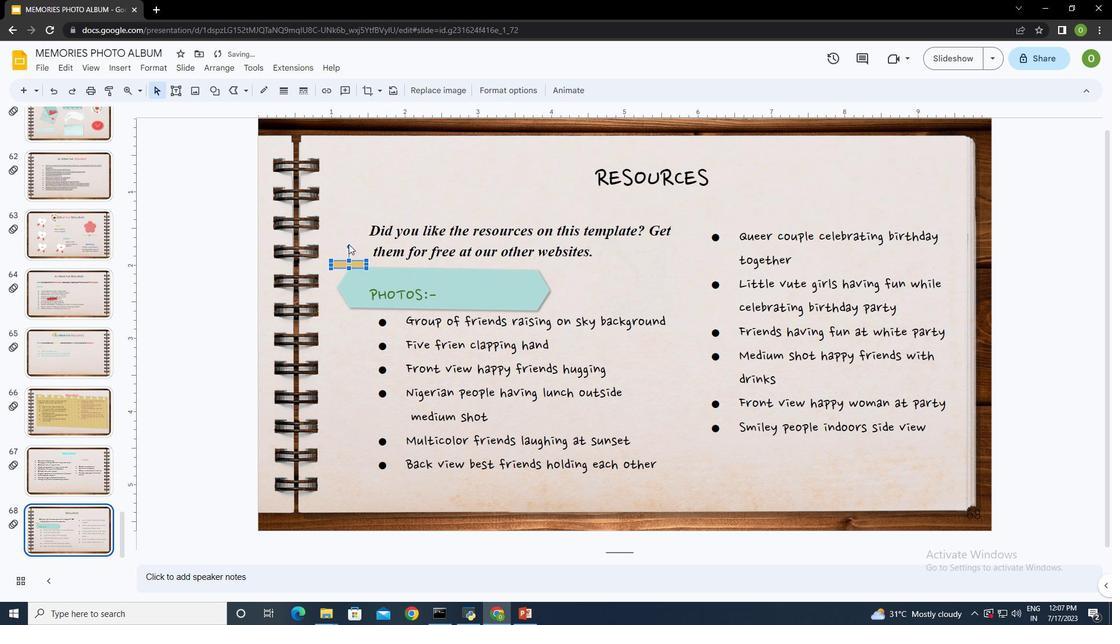 
Action: Mouse pressed left at (348, 246)
Screenshot: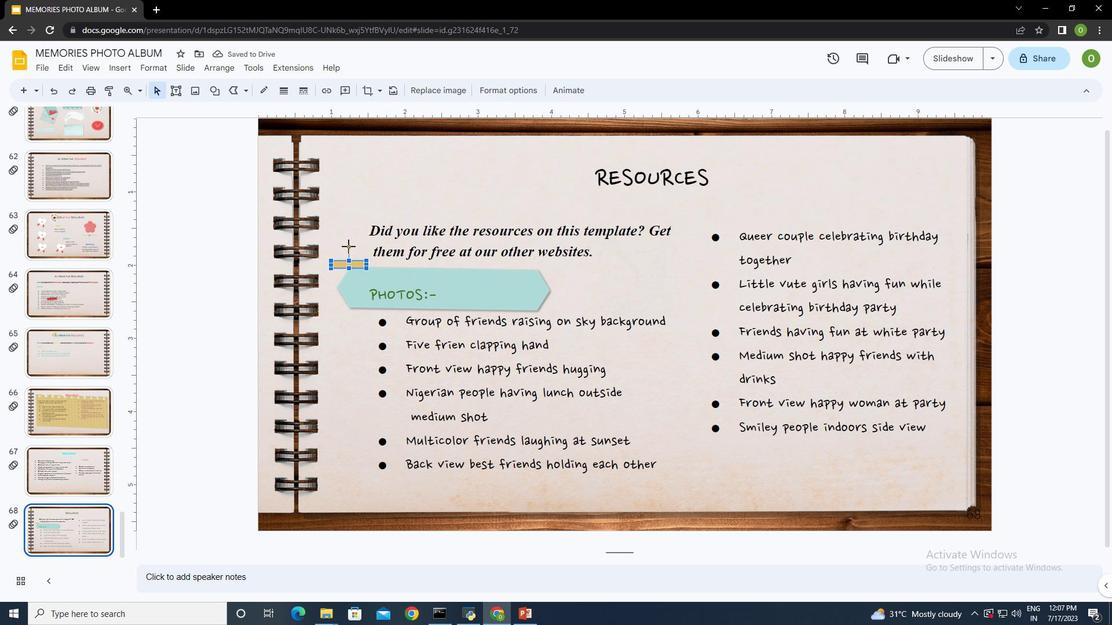 
Action: Mouse moved to (352, 264)
Screenshot: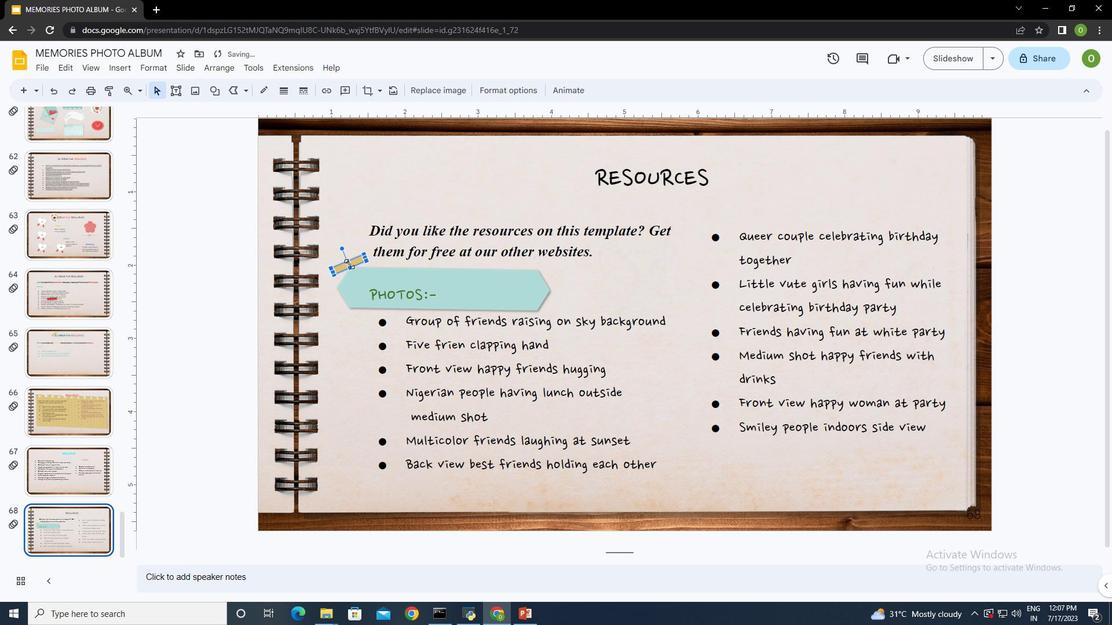 
Action: Mouse pressed left at (352, 264)
Screenshot: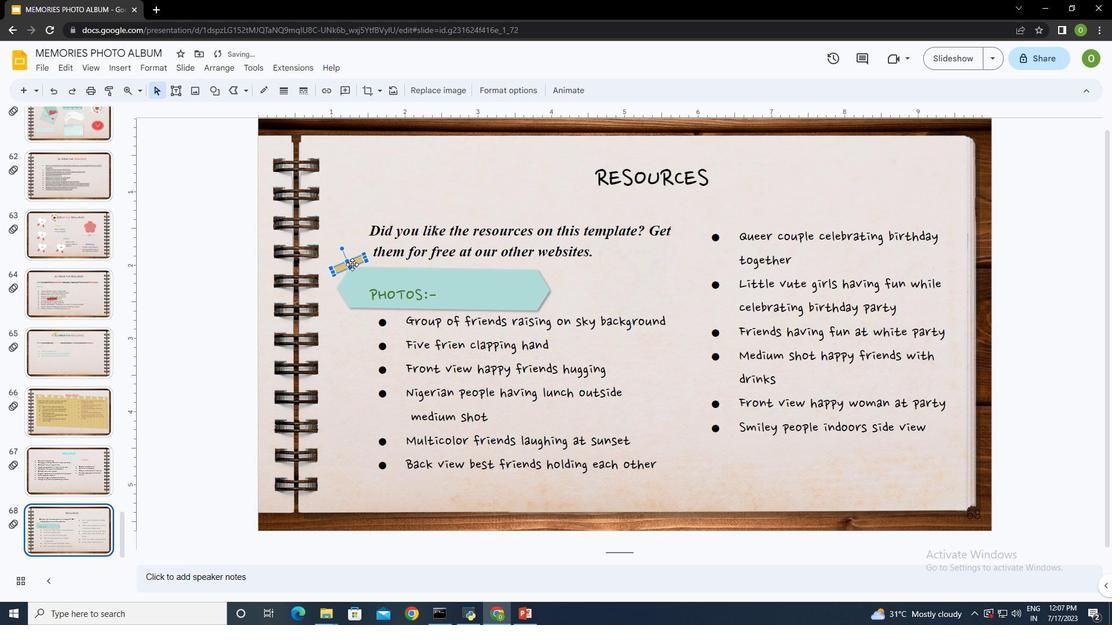 
Action: Mouse moved to (448, 280)
Screenshot: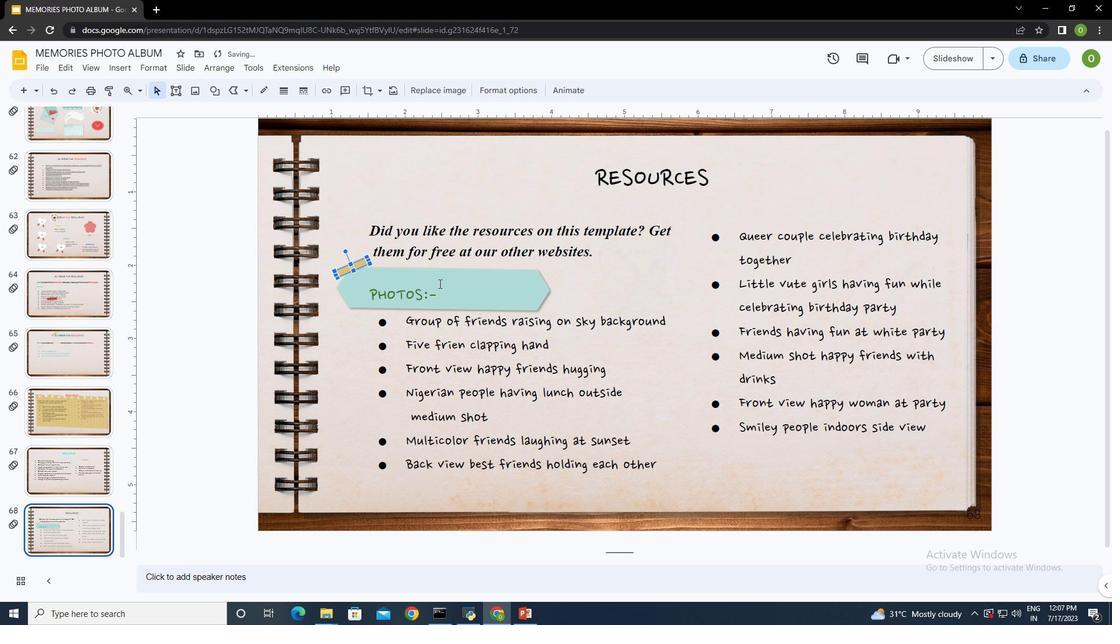 
Action: Mouse pressed left at (448, 280)
Screenshot: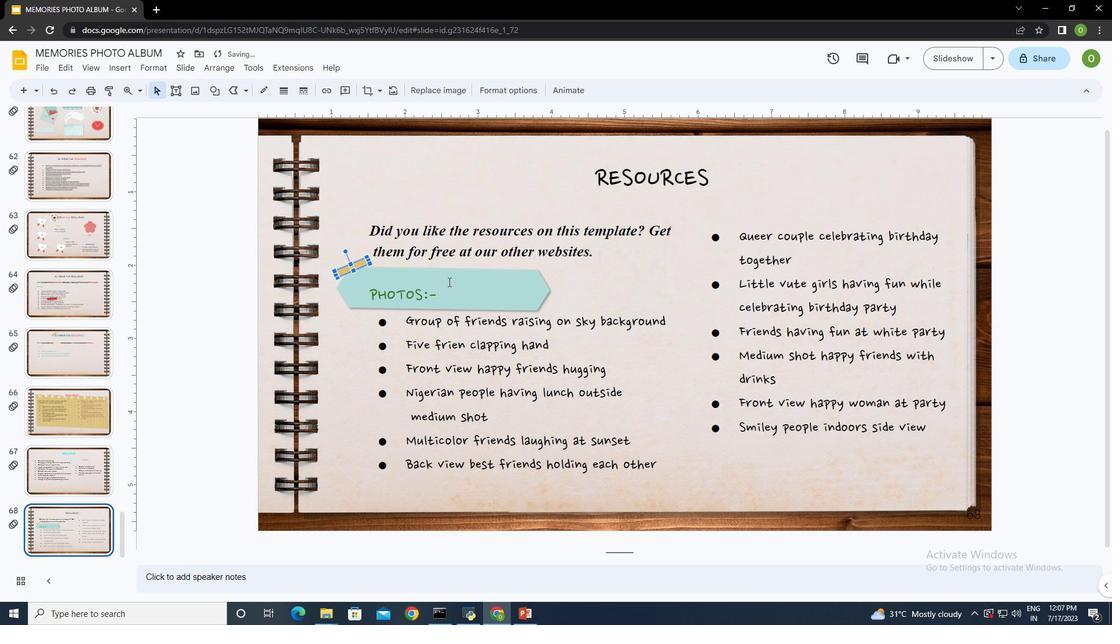 
Action: Mouse moved to (356, 295)
Screenshot: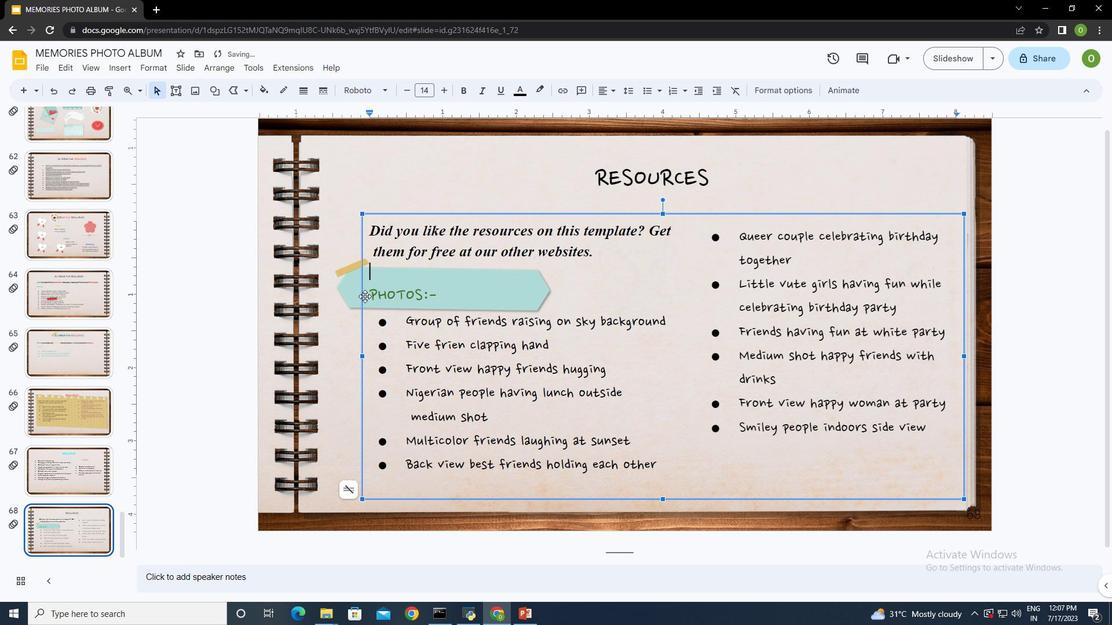 
Action: Mouse pressed left at (356, 295)
Screenshot: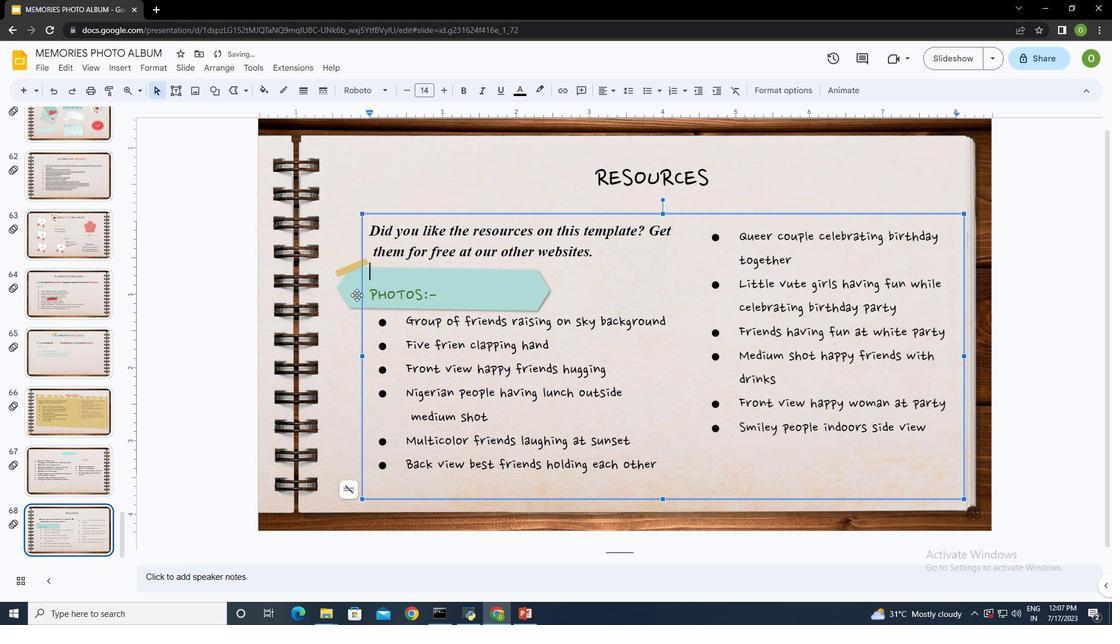 
Action: Mouse moved to (329, 341)
Screenshot: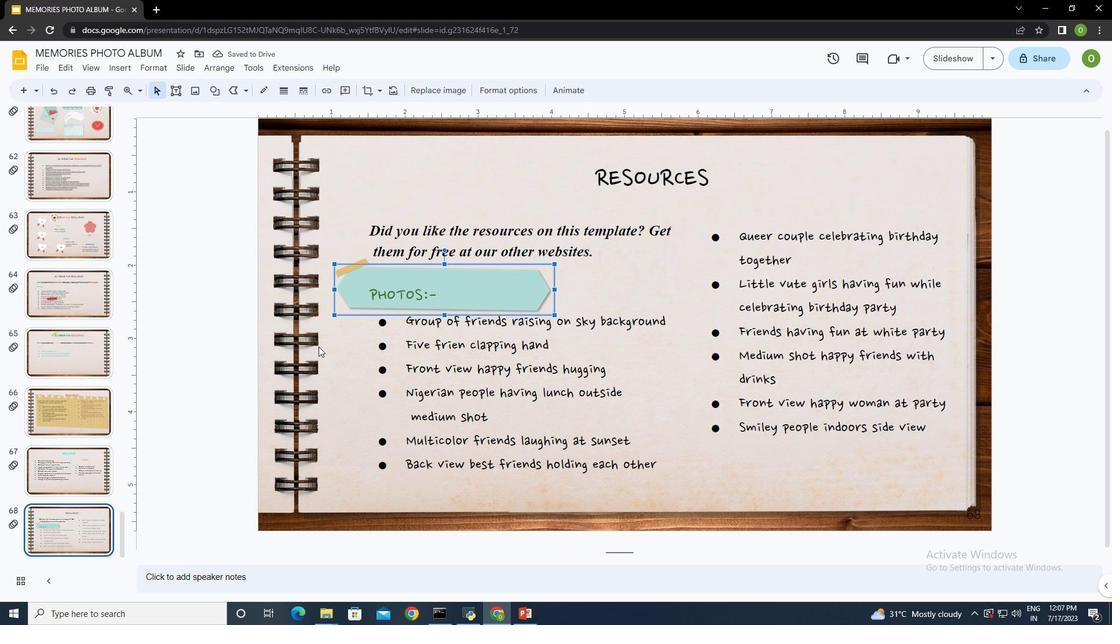 
Action: Mouse pressed left at (329, 341)
Screenshot: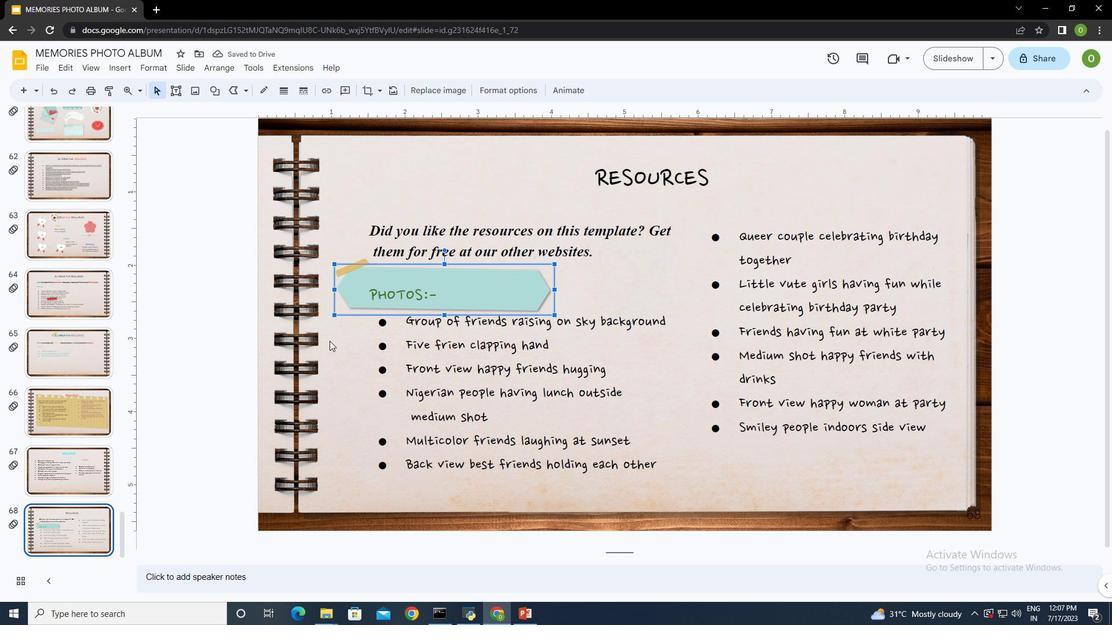 
Action: Mouse moved to (120, 64)
Screenshot: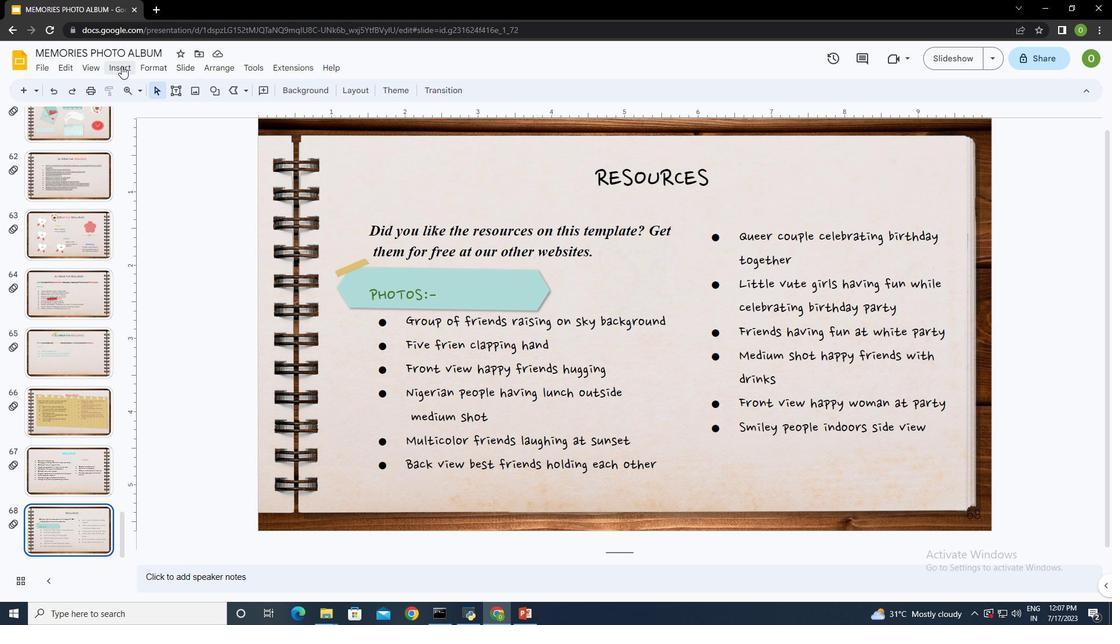 
Action: Mouse pressed left at (120, 64)
Screenshot: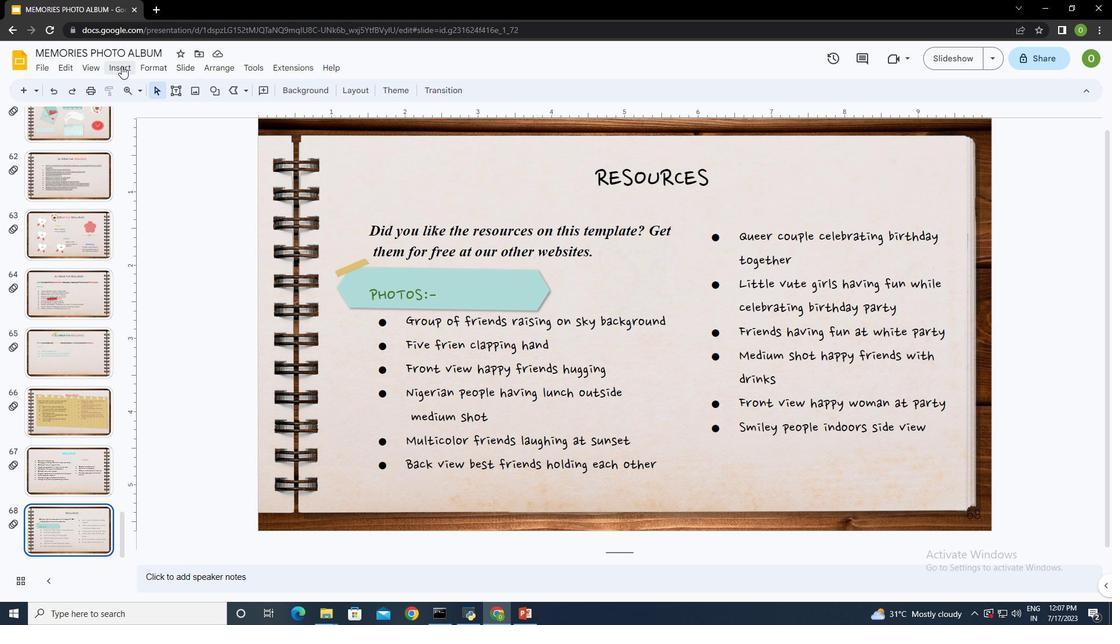 
Action: Mouse moved to (161, 82)
Screenshot: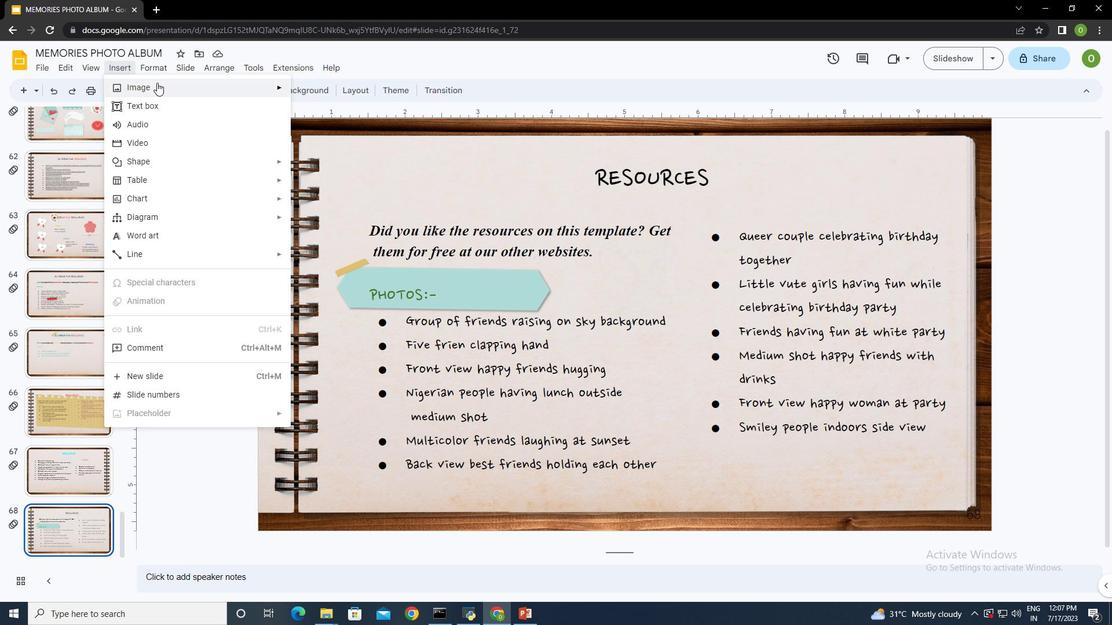 
Action: Mouse pressed left at (161, 82)
Screenshot: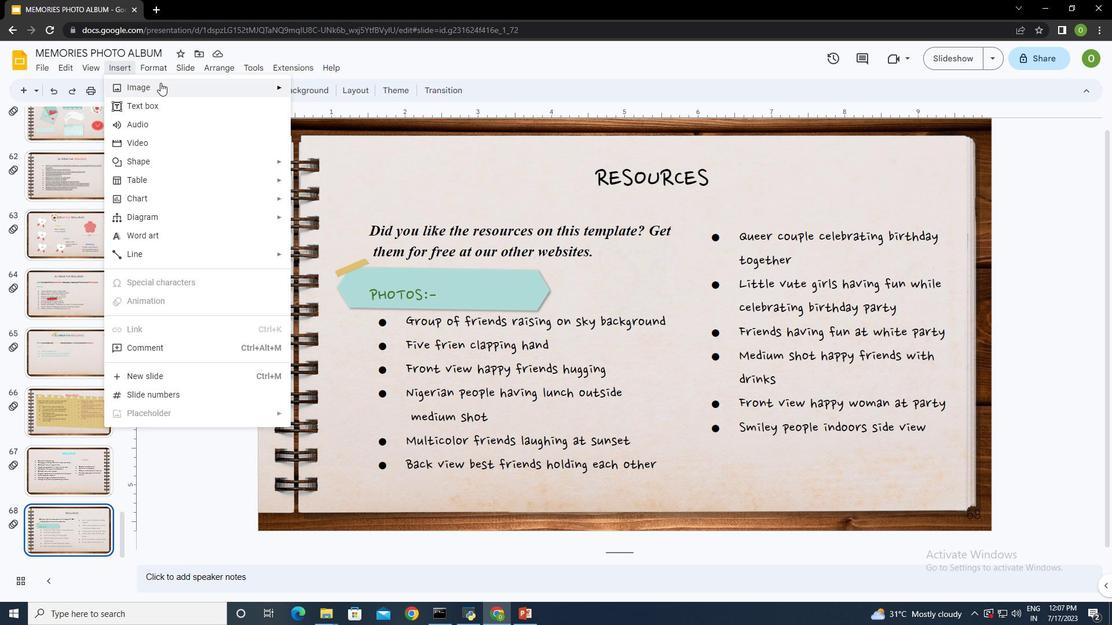 
Action: Mouse moved to (349, 92)
Screenshot: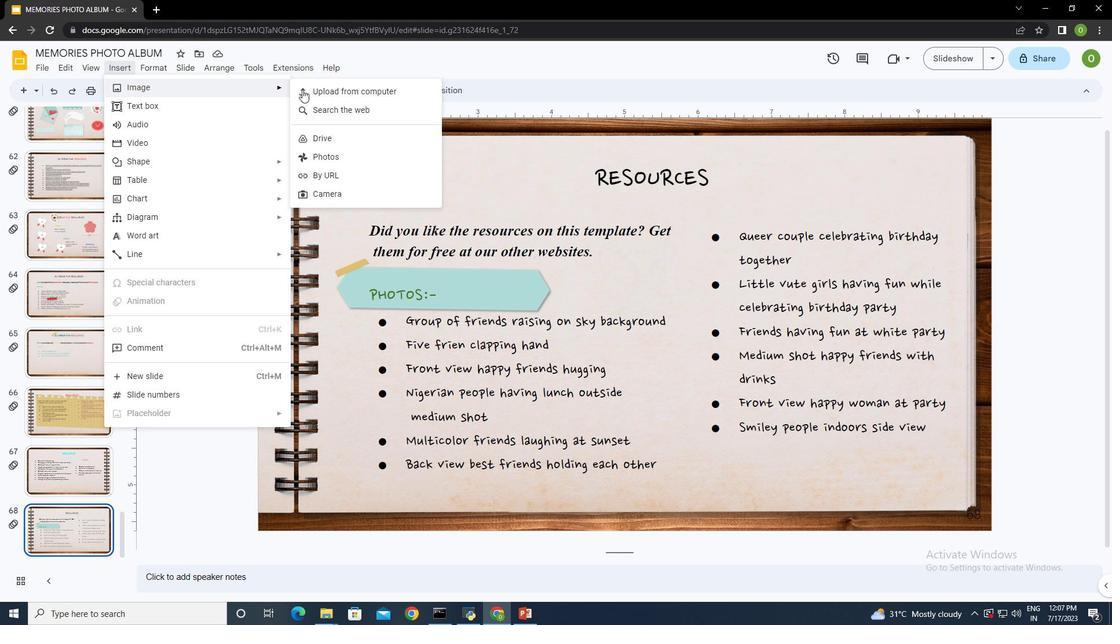 
Action: Mouse pressed left at (349, 92)
Screenshot: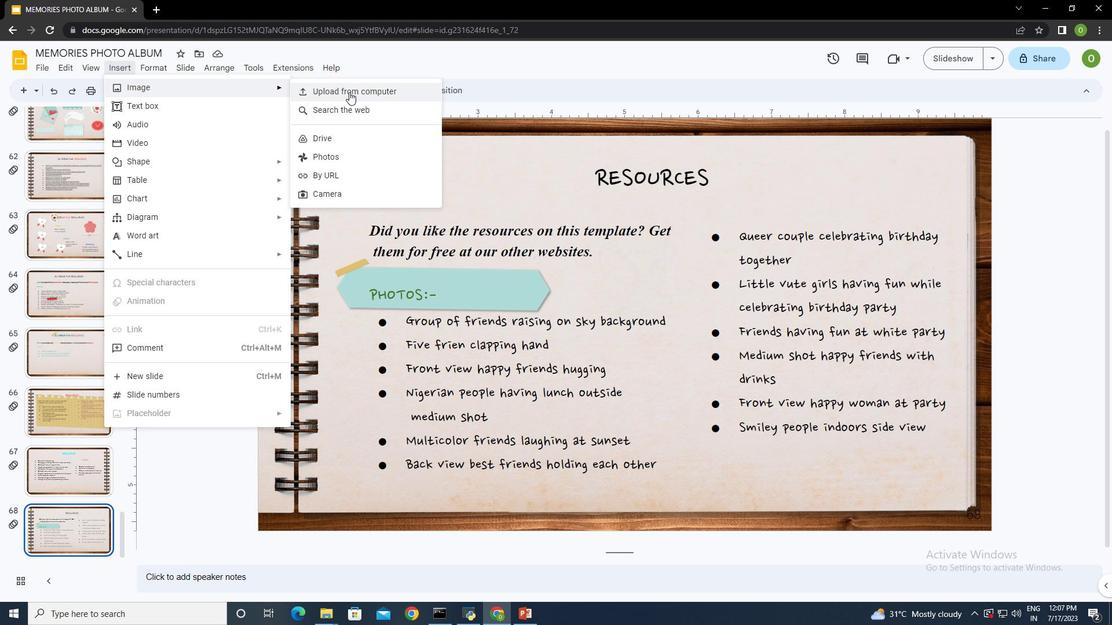 
Action: Mouse moved to (445, 99)
Screenshot: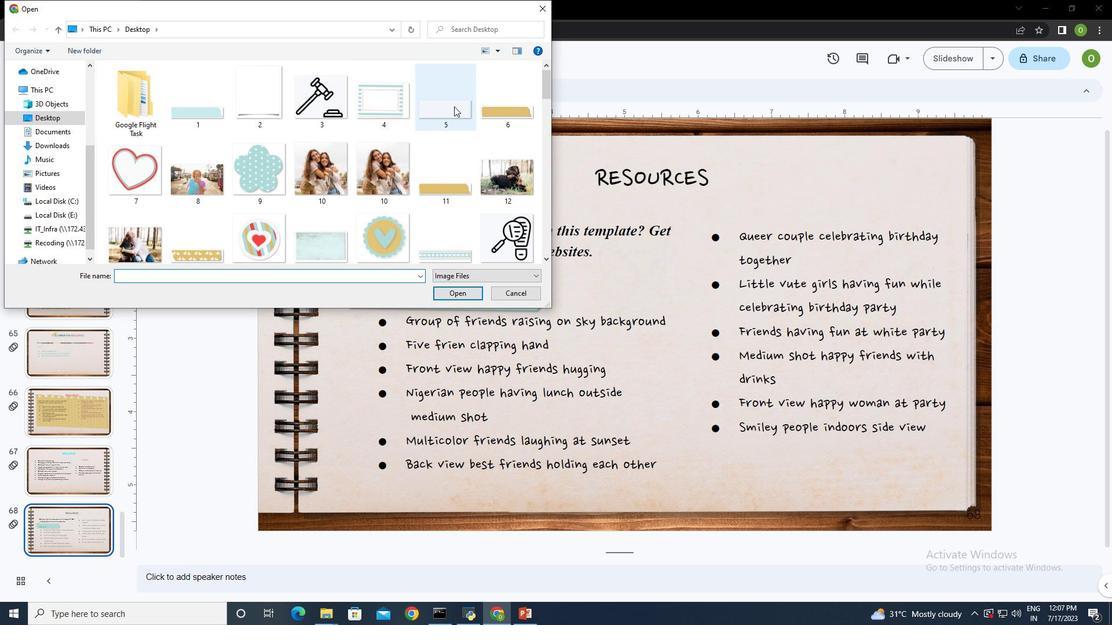 
Action: Mouse pressed left at (445, 99)
